 Task: Buy 4 Mounting Kits from Shocks, Struts & Suspension section under best seller category for shipping address: Martin Flores, 2839 Point Street, Park Ridge, Illinois 60068, Cell Number 7738643880. Pay from credit card ending with 7965, CVV 549
Action: Key pressed amz<Key.backspace>azon.com<Key.enter>
Screenshot: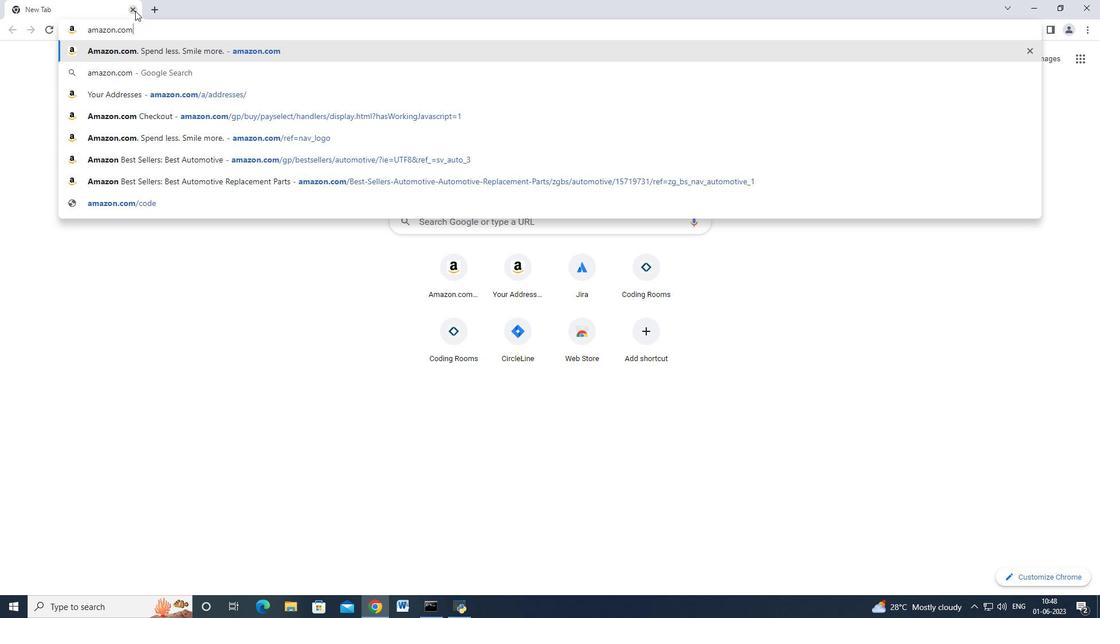 
Action: Mouse moved to (159, 28)
Screenshot: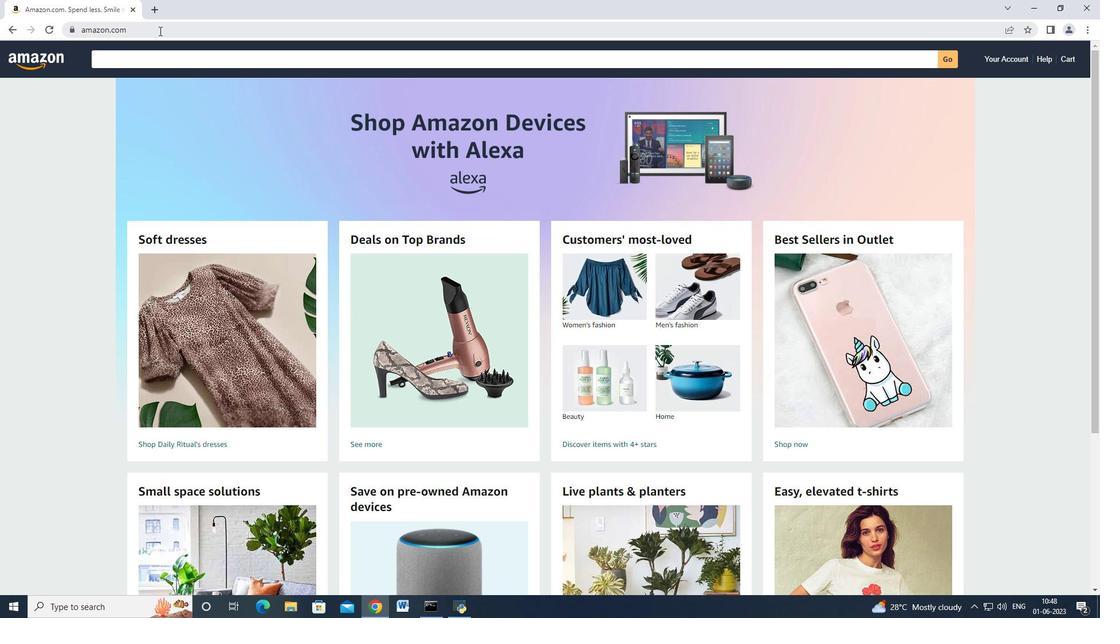 
Action: Mouse pressed left at (159, 28)
Screenshot: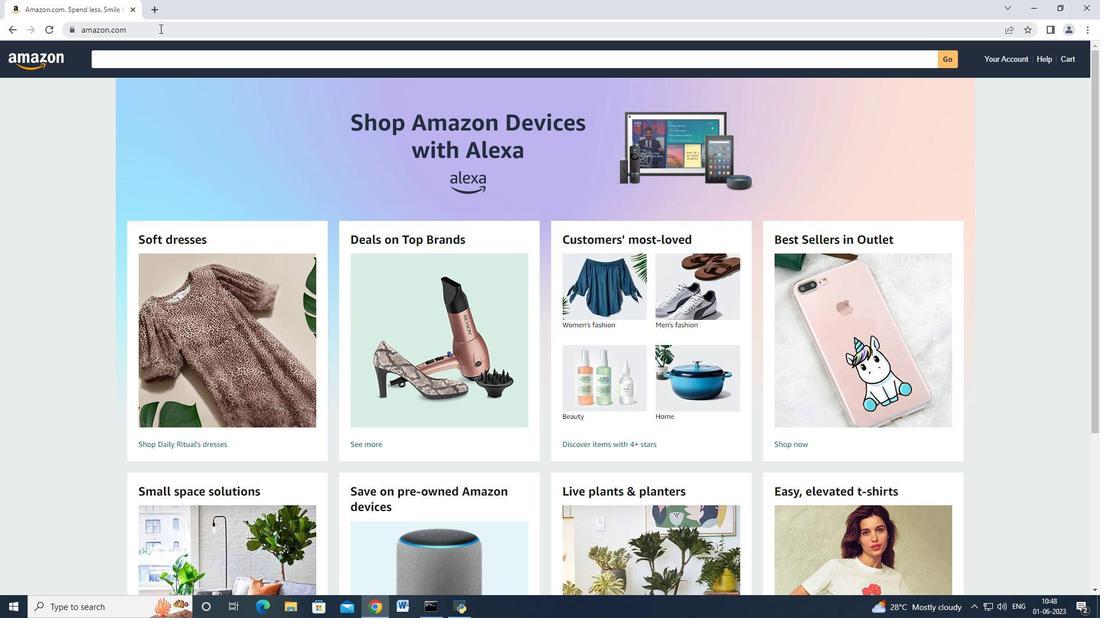 
Action: Mouse moved to (159, 29)
Screenshot: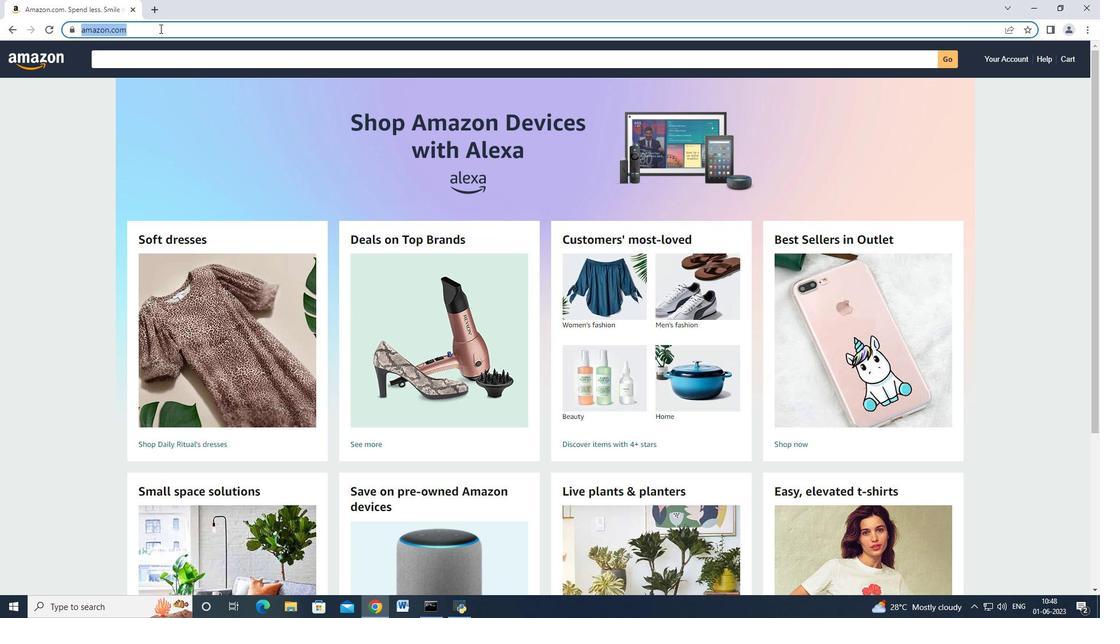 
Action: Key pressed amazon.com<Key.enter>
Screenshot: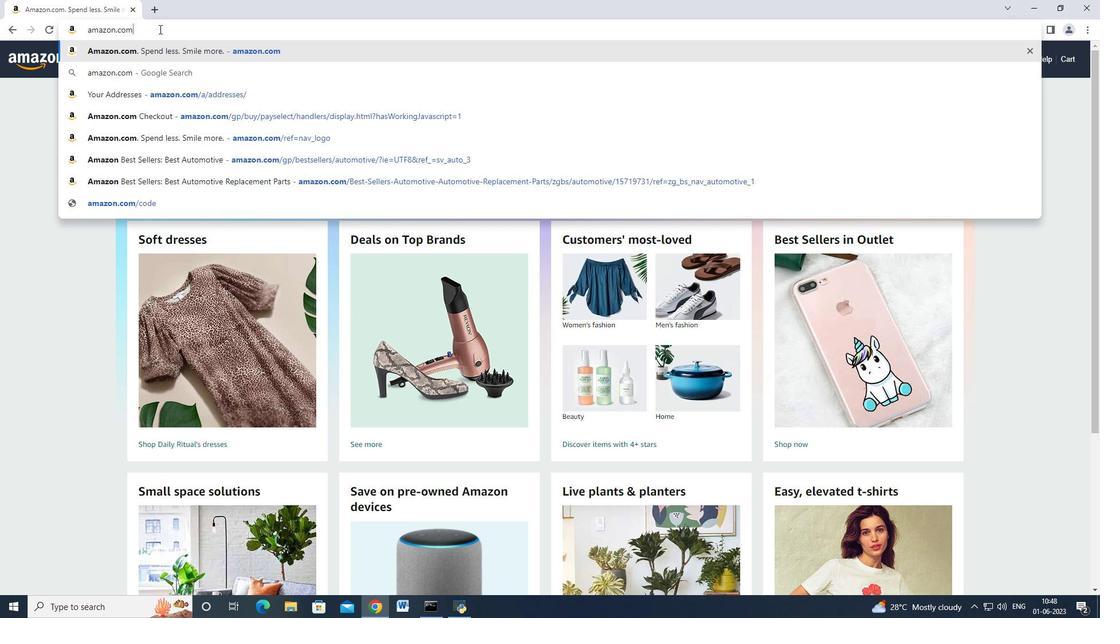 
Action: Mouse moved to (19, 91)
Screenshot: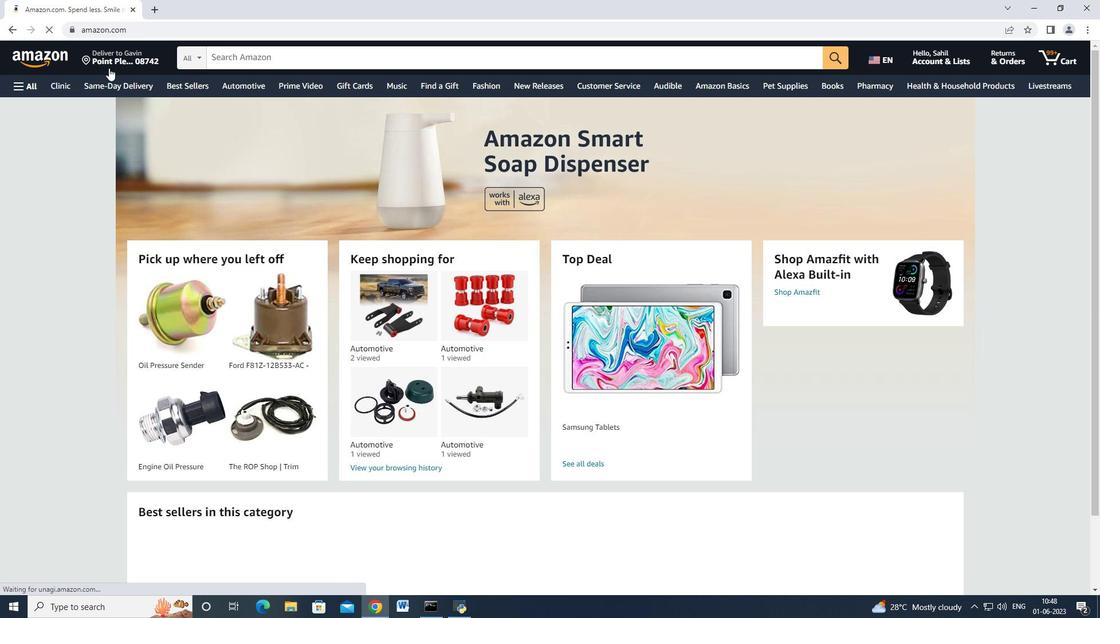 
Action: Mouse pressed left at (19, 91)
Screenshot: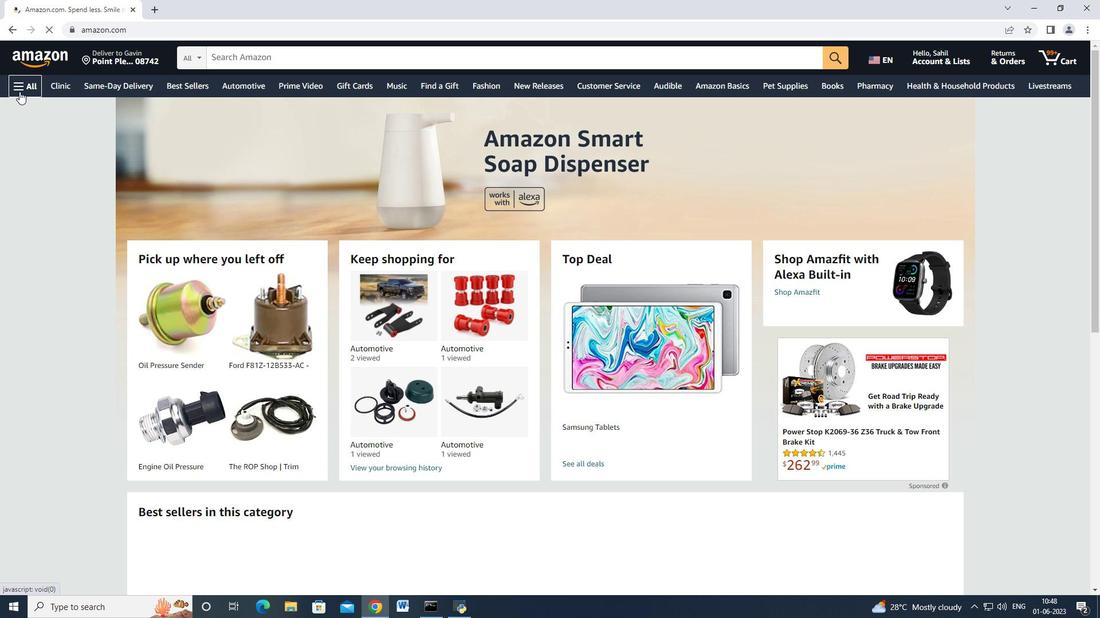 
Action: Mouse moved to (32, 116)
Screenshot: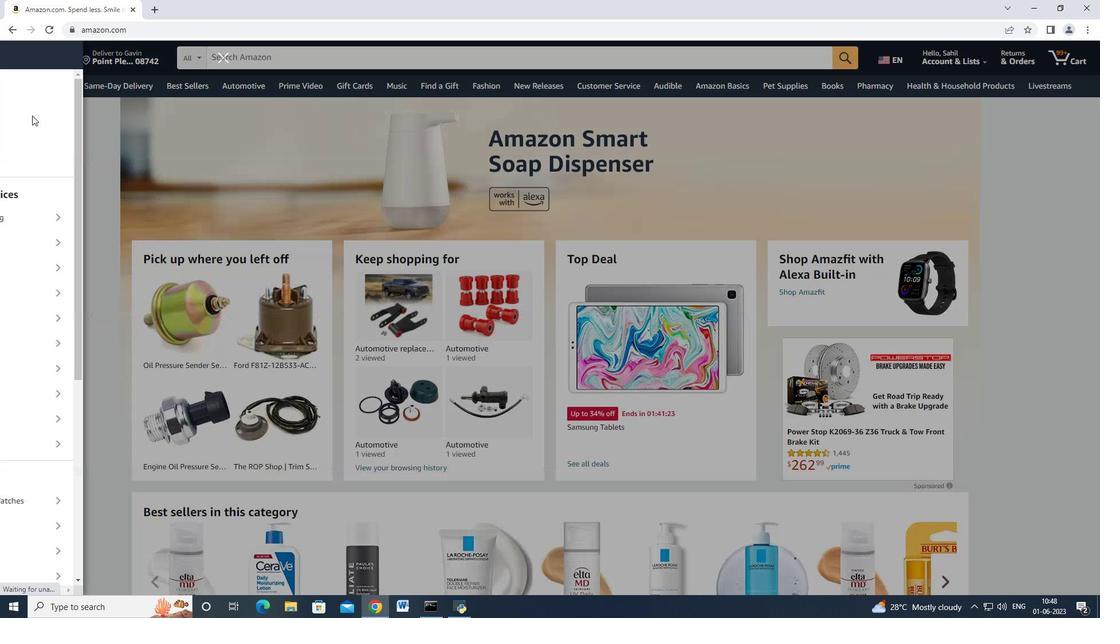 
Action: Mouse scrolled (32, 115) with delta (0, 0)
Screenshot: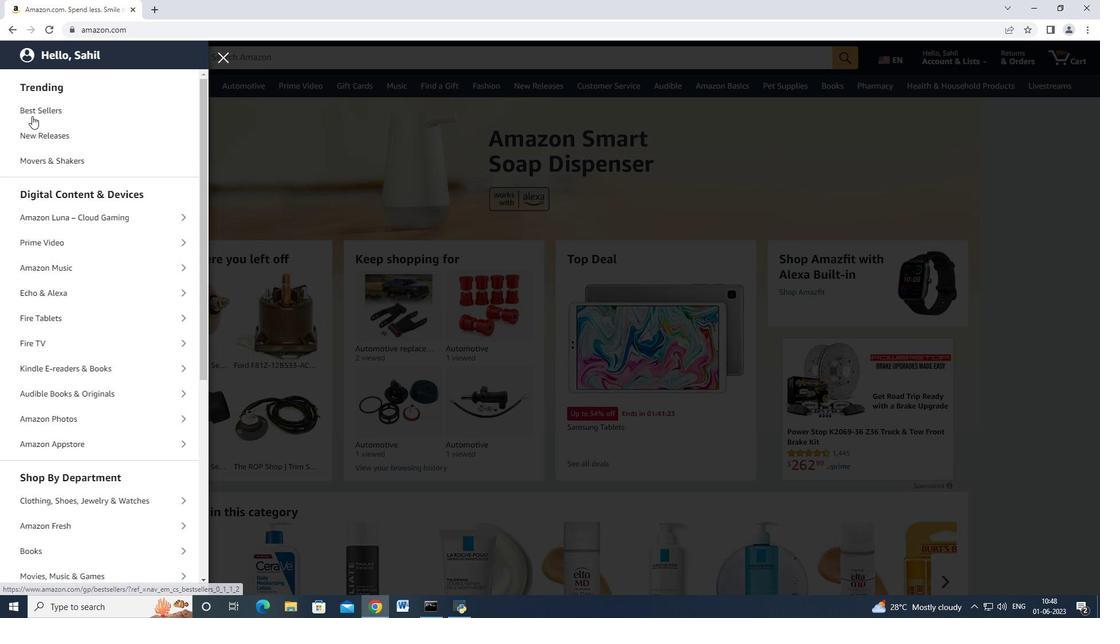 
Action: Mouse moved to (32, 118)
Screenshot: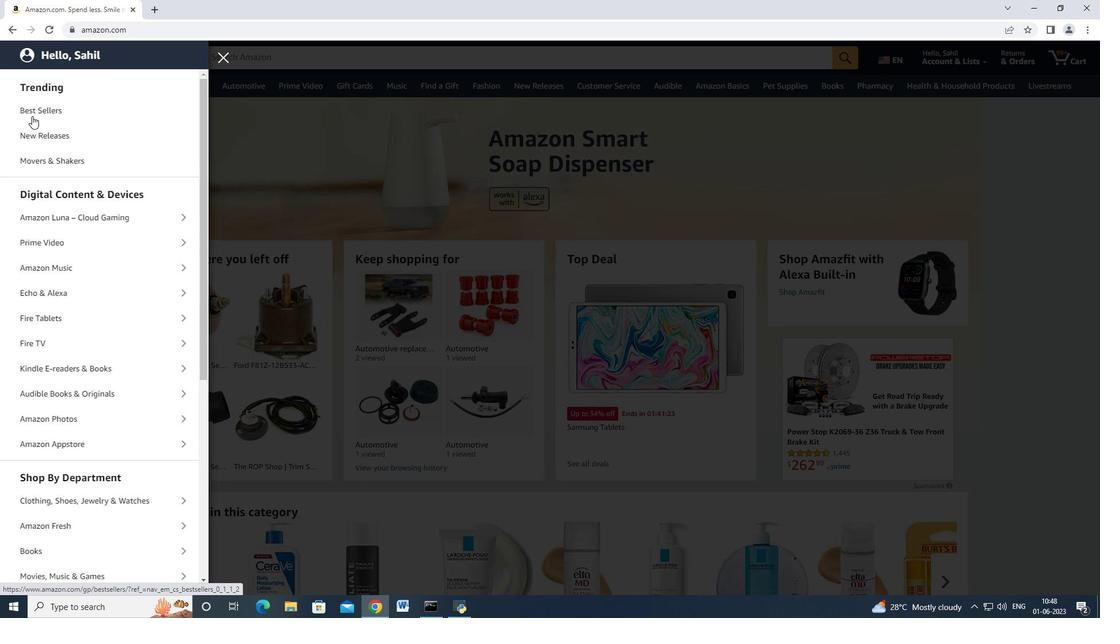 
Action: Mouse scrolled (32, 118) with delta (0, 0)
Screenshot: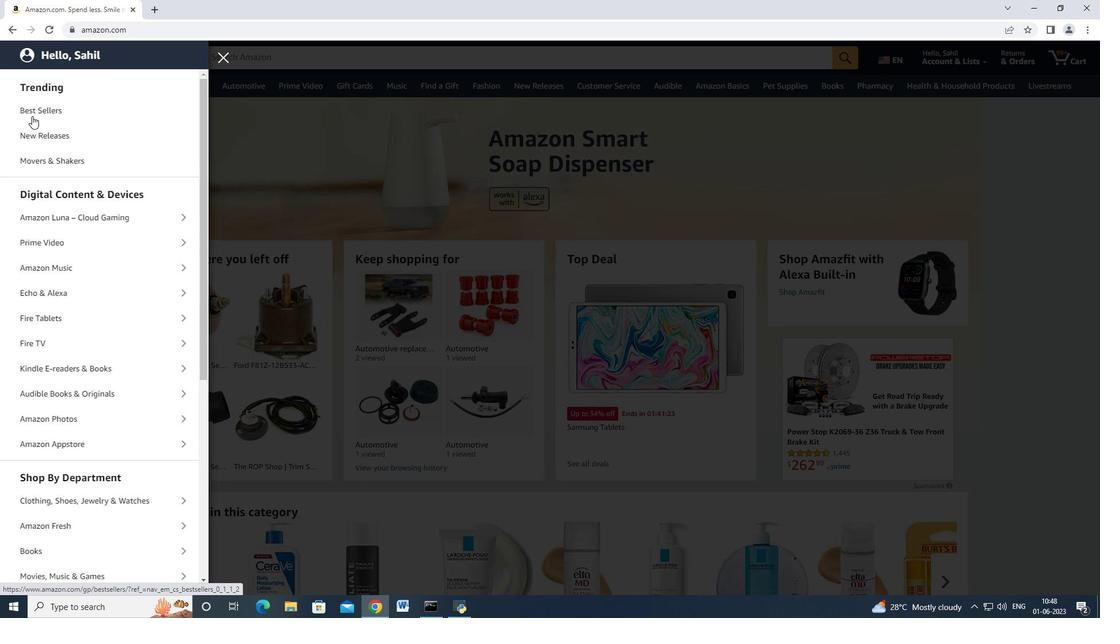 
Action: Mouse moved to (93, 395)
Screenshot: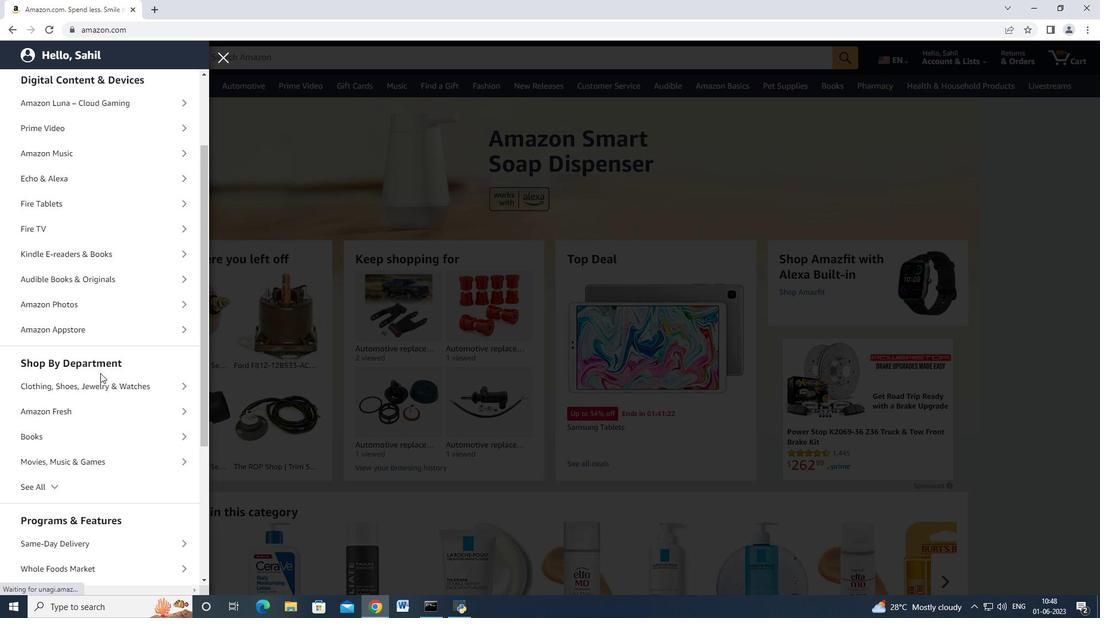 
Action: Mouse scrolled (93, 395) with delta (0, 0)
Screenshot: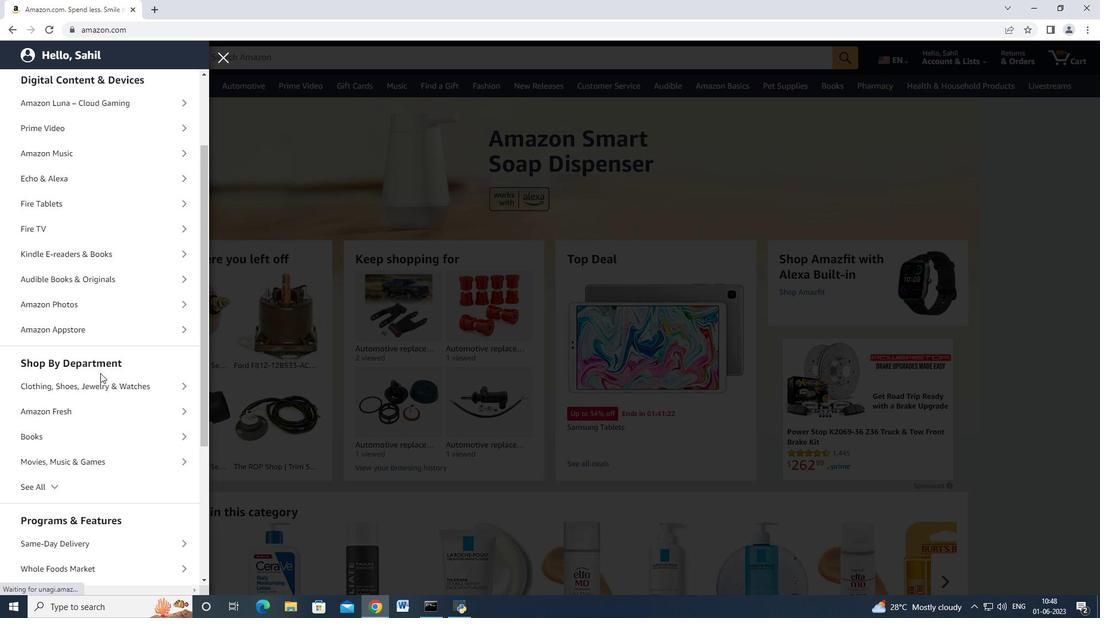 
Action: Mouse moved to (74, 430)
Screenshot: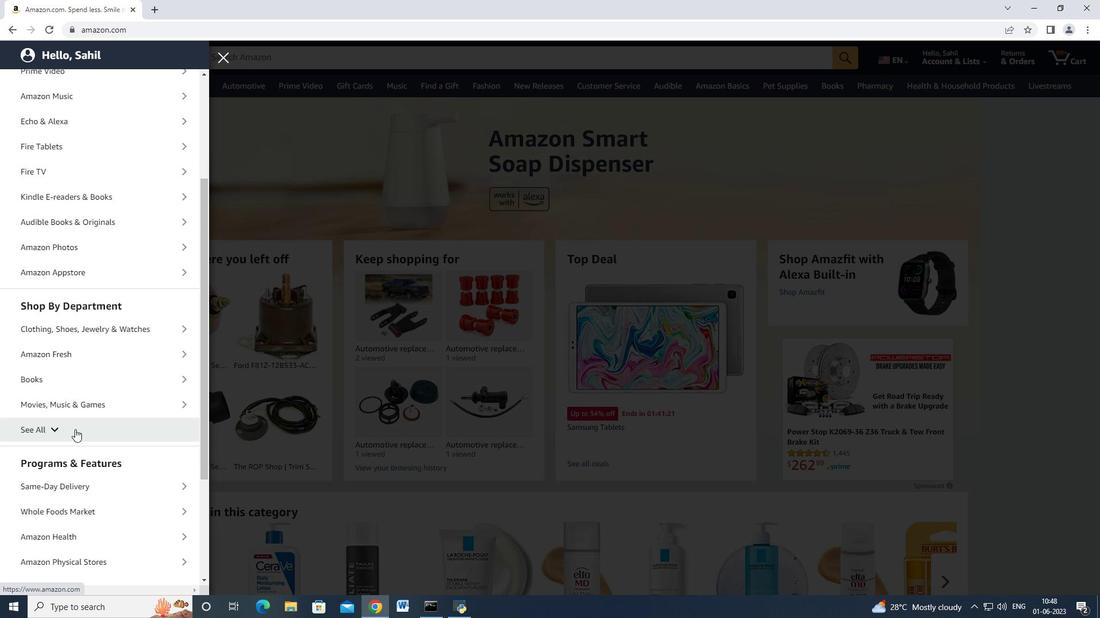 
Action: Mouse pressed left at (74, 430)
Screenshot: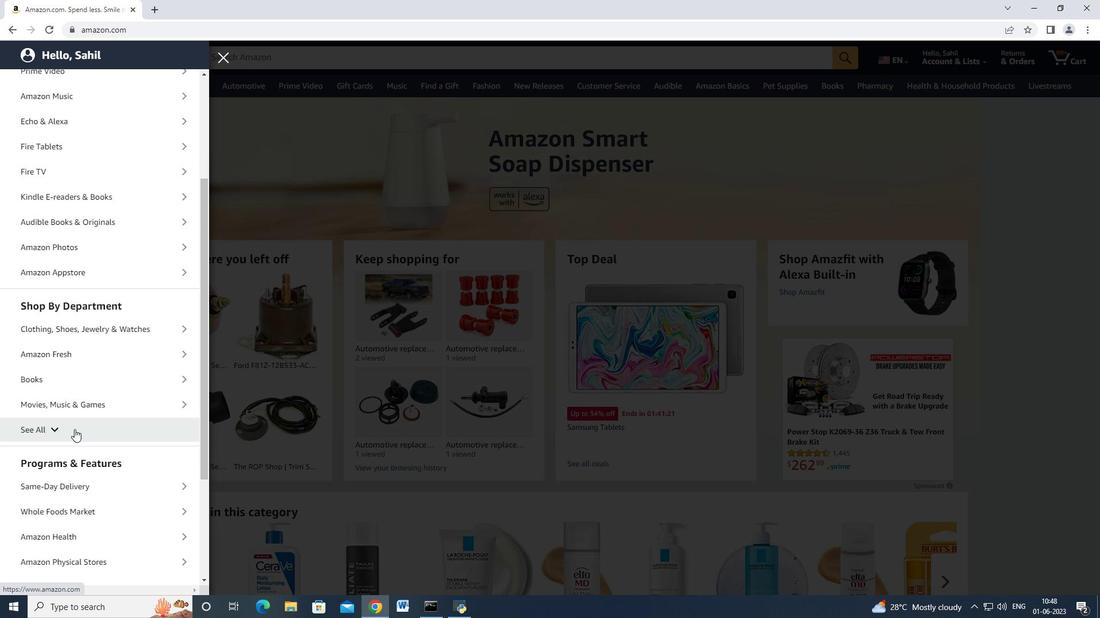 
Action: Mouse moved to (76, 426)
Screenshot: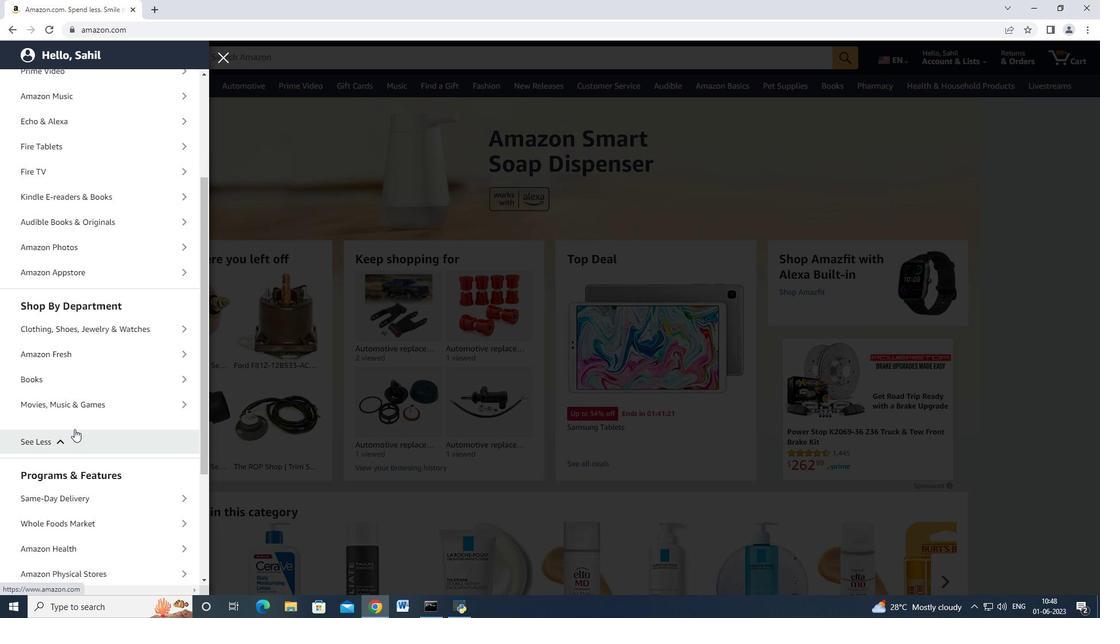 
Action: Mouse scrolled (76, 426) with delta (0, 0)
Screenshot: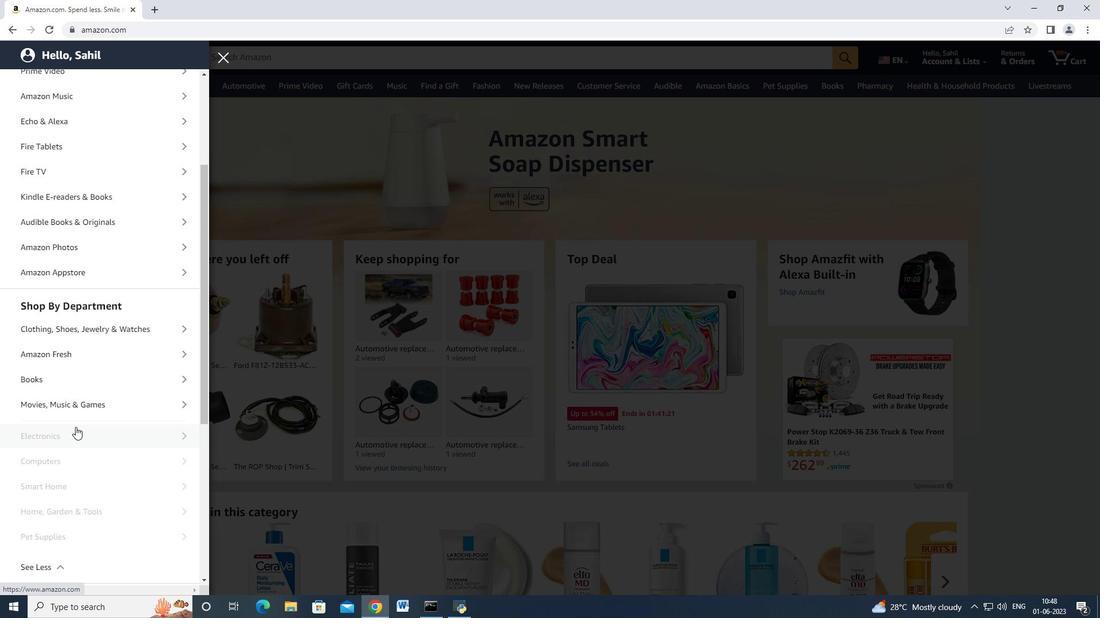 
Action: Mouse scrolled (76, 426) with delta (0, 0)
Screenshot: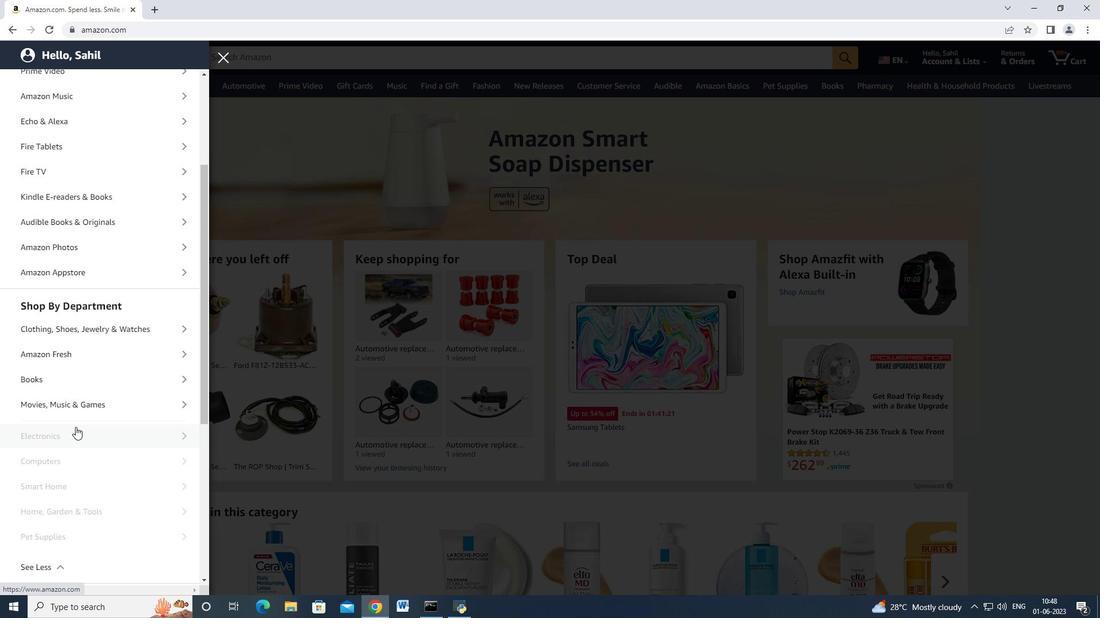 
Action: Mouse scrolled (76, 426) with delta (0, 0)
Screenshot: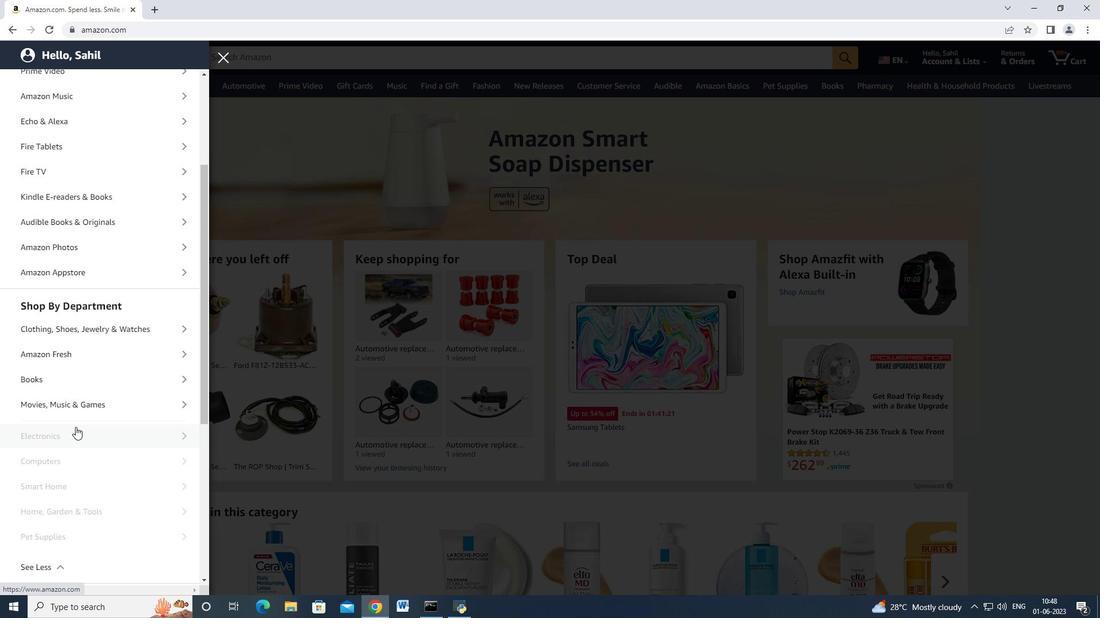 
Action: Mouse scrolled (76, 426) with delta (0, 0)
Screenshot: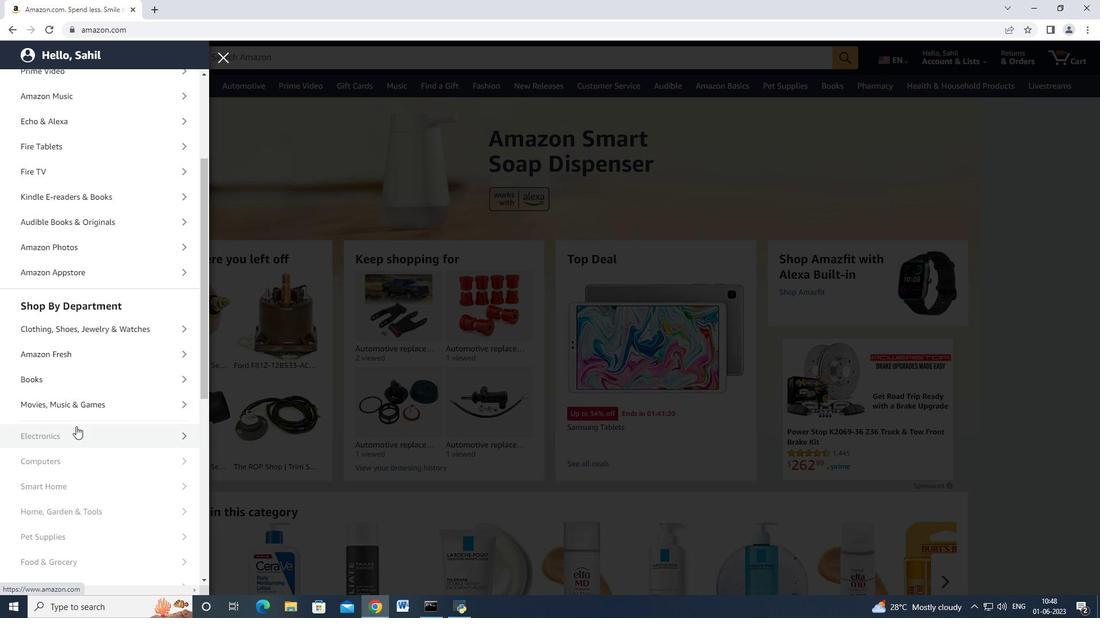 
Action: Mouse moved to (94, 445)
Screenshot: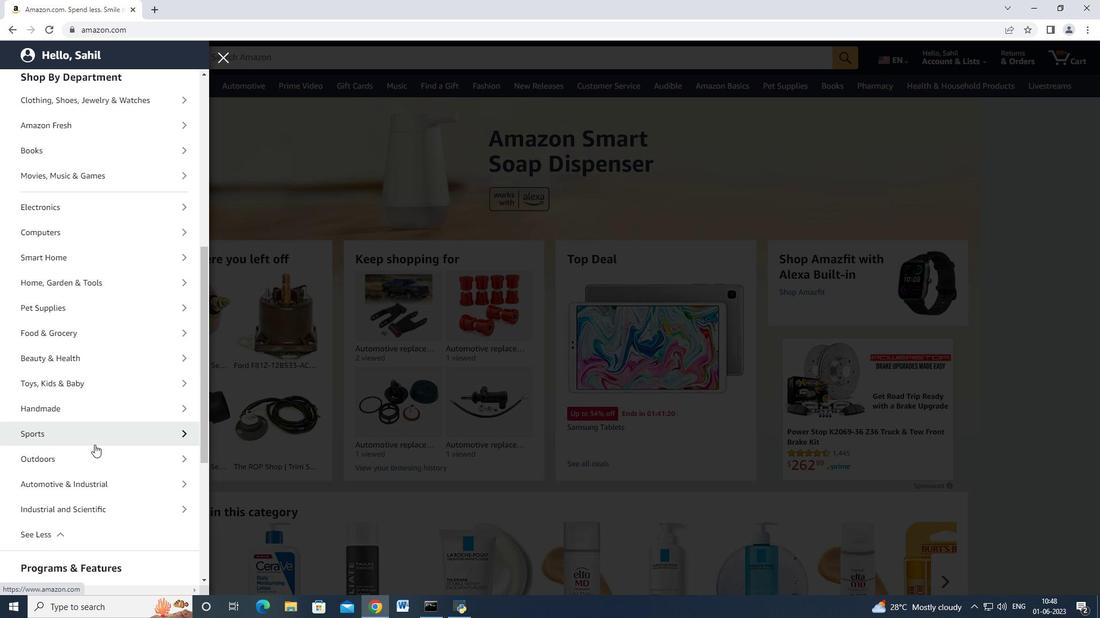
Action: Mouse scrolled (94, 444) with delta (0, 0)
Screenshot: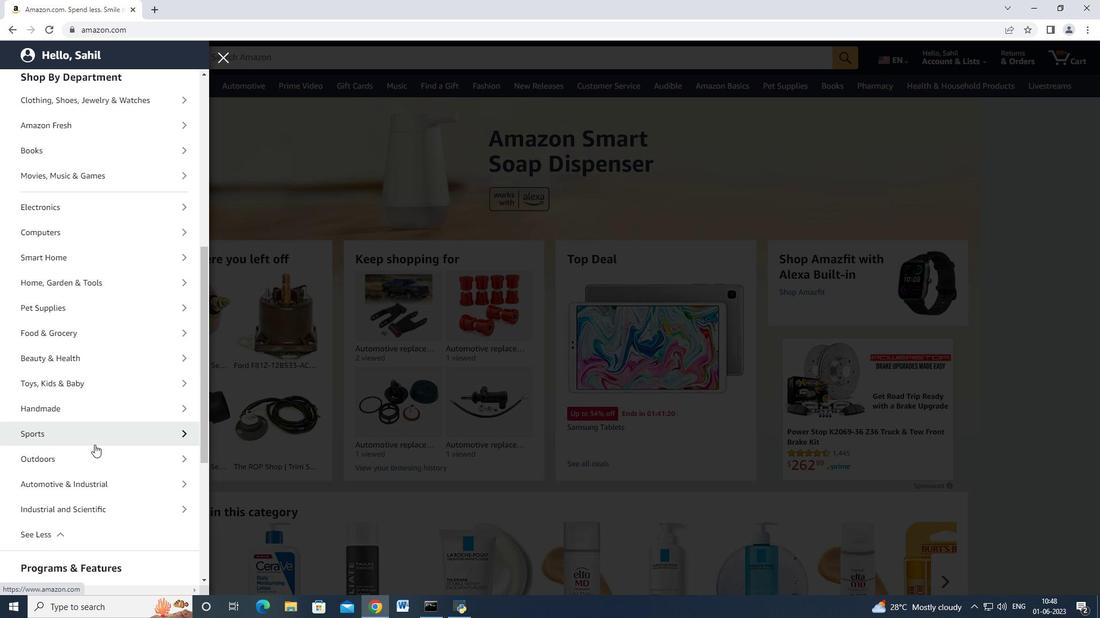 
Action: Mouse moved to (97, 432)
Screenshot: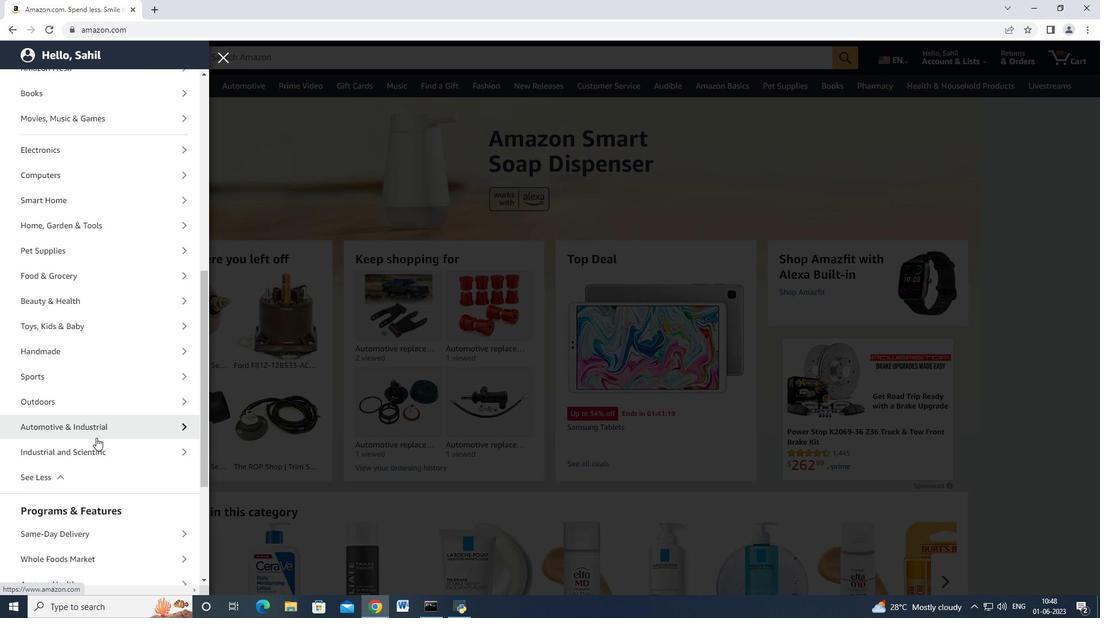
Action: Mouse pressed left at (97, 432)
Screenshot: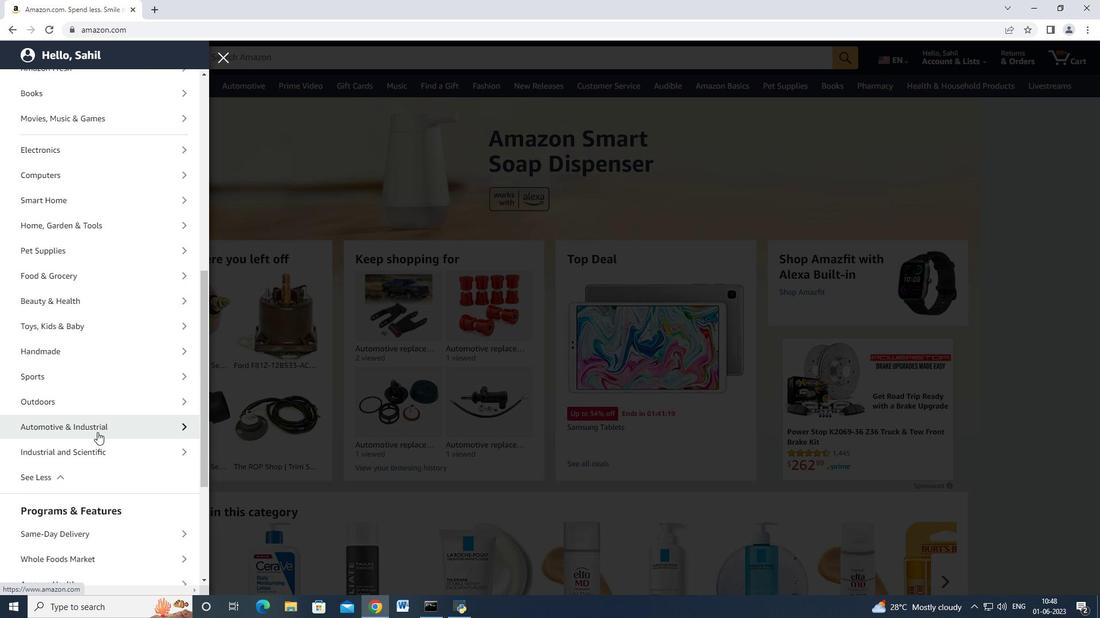 
Action: Mouse moved to (107, 140)
Screenshot: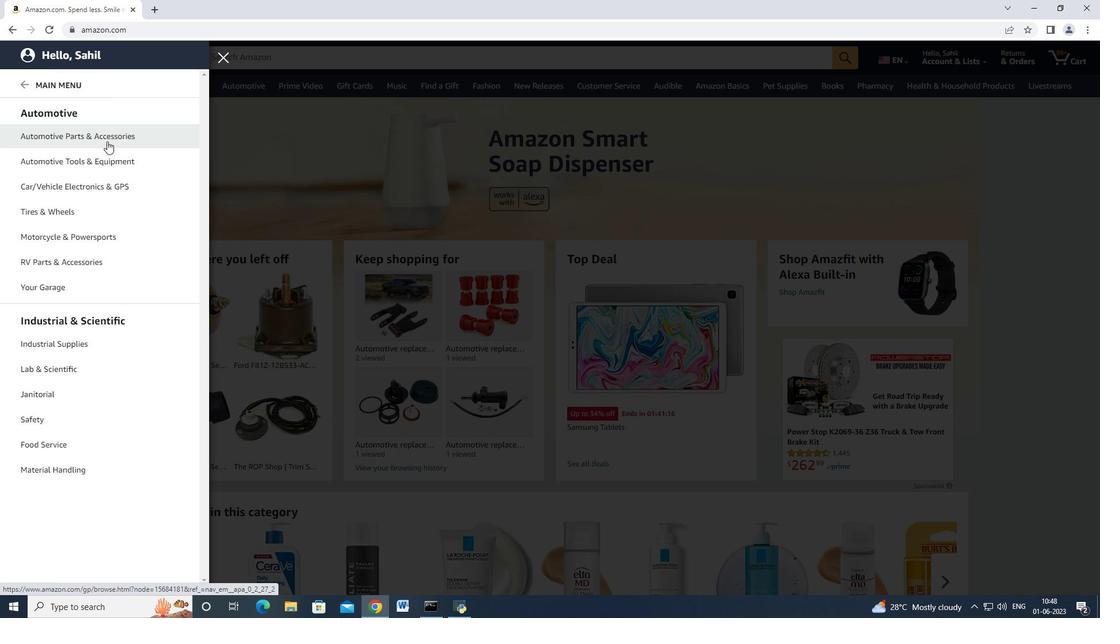 
Action: Mouse pressed left at (107, 140)
Screenshot: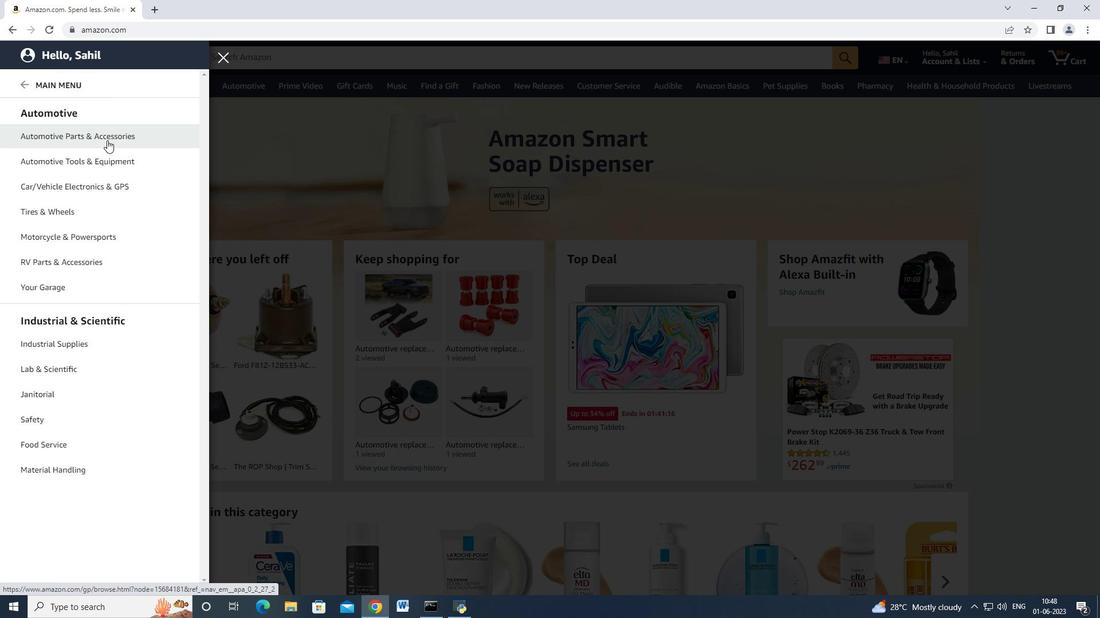 
Action: Mouse moved to (186, 110)
Screenshot: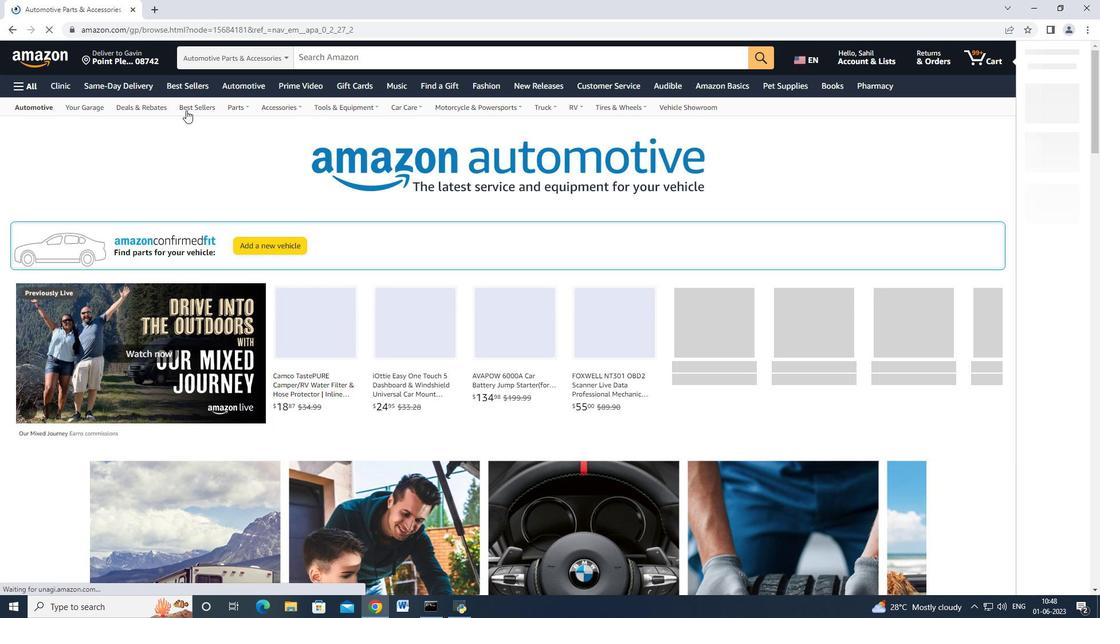 
Action: Mouse pressed left at (186, 110)
Screenshot: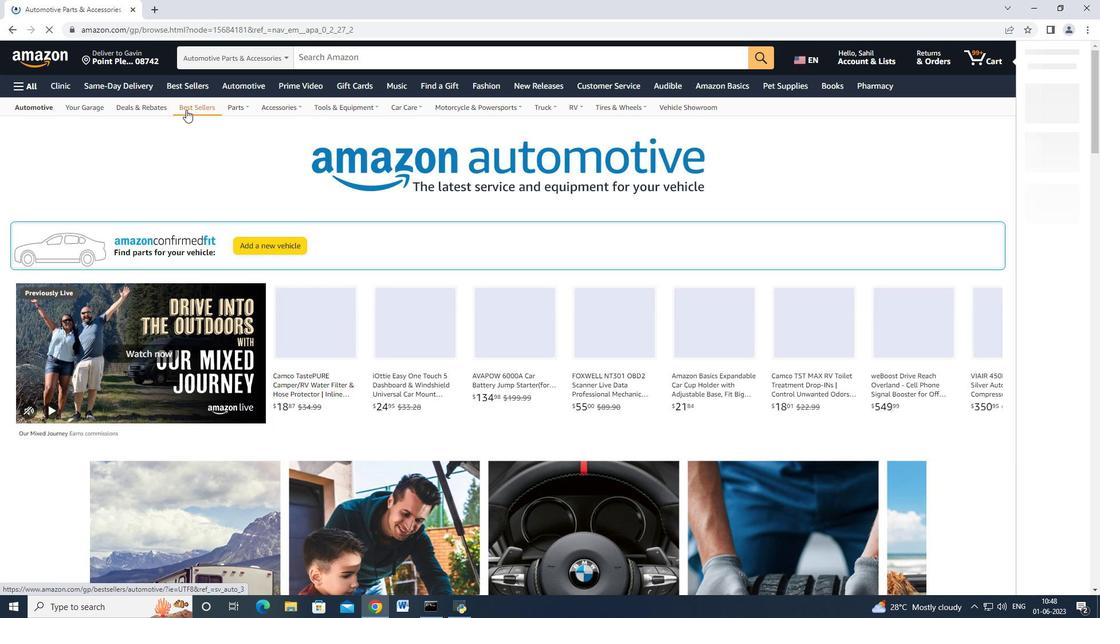 
Action: Mouse moved to (77, 178)
Screenshot: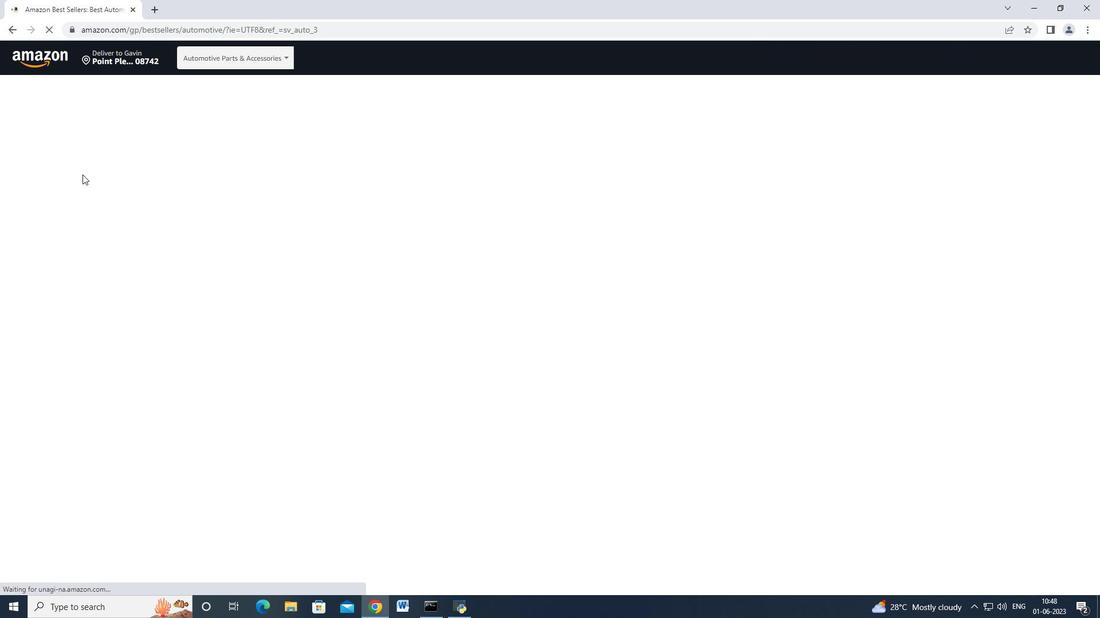
Action: Mouse scrolled (77, 178) with delta (0, 0)
Screenshot: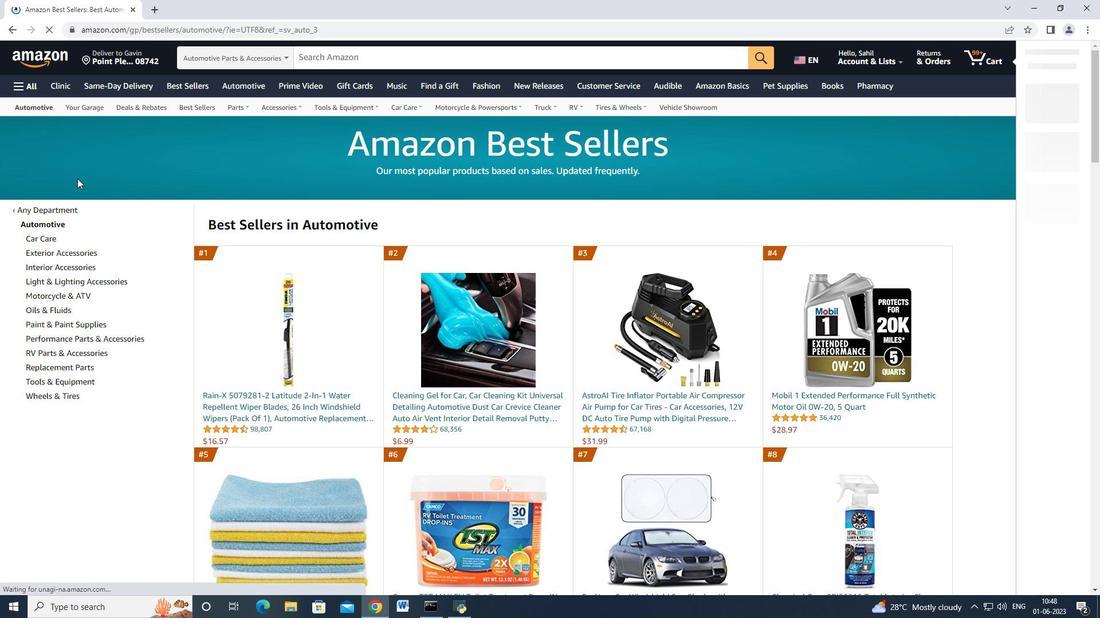 
Action: Mouse moved to (71, 311)
Screenshot: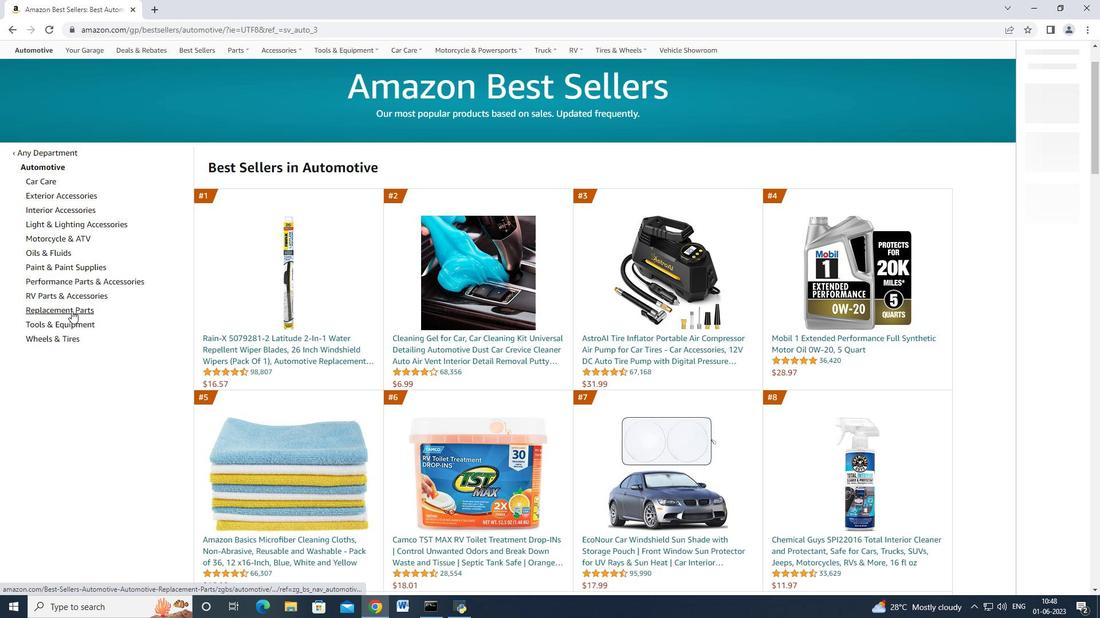 
Action: Mouse pressed left at (71, 311)
Screenshot: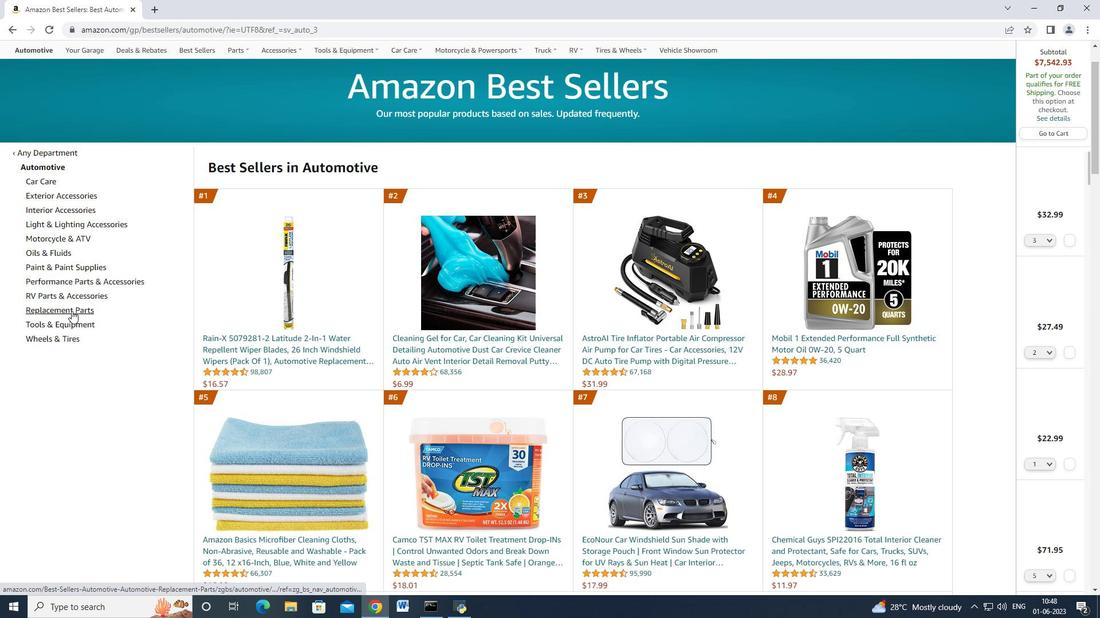 
Action: Mouse moved to (97, 289)
Screenshot: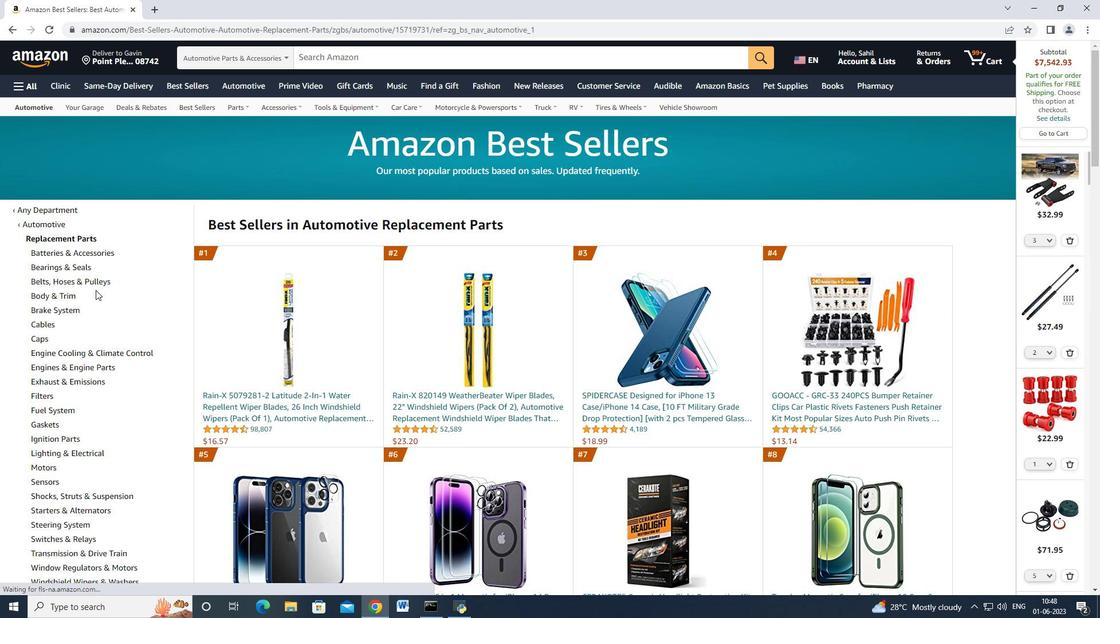 
Action: Mouse scrolled (97, 289) with delta (0, 0)
Screenshot: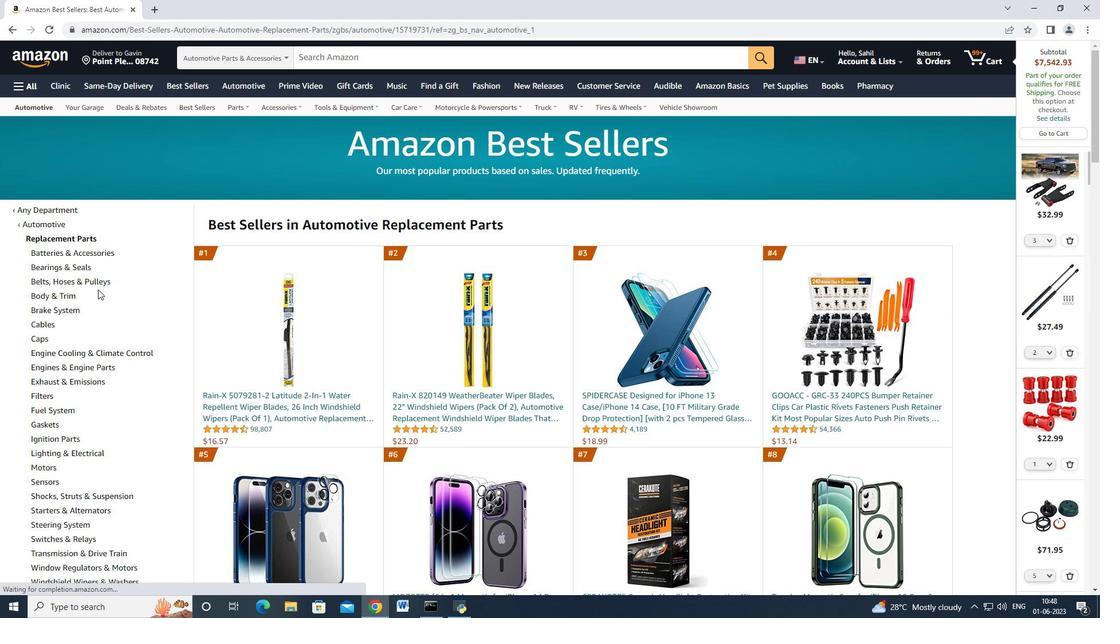 
Action: Mouse scrolled (97, 289) with delta (0, 0)
Screenshot: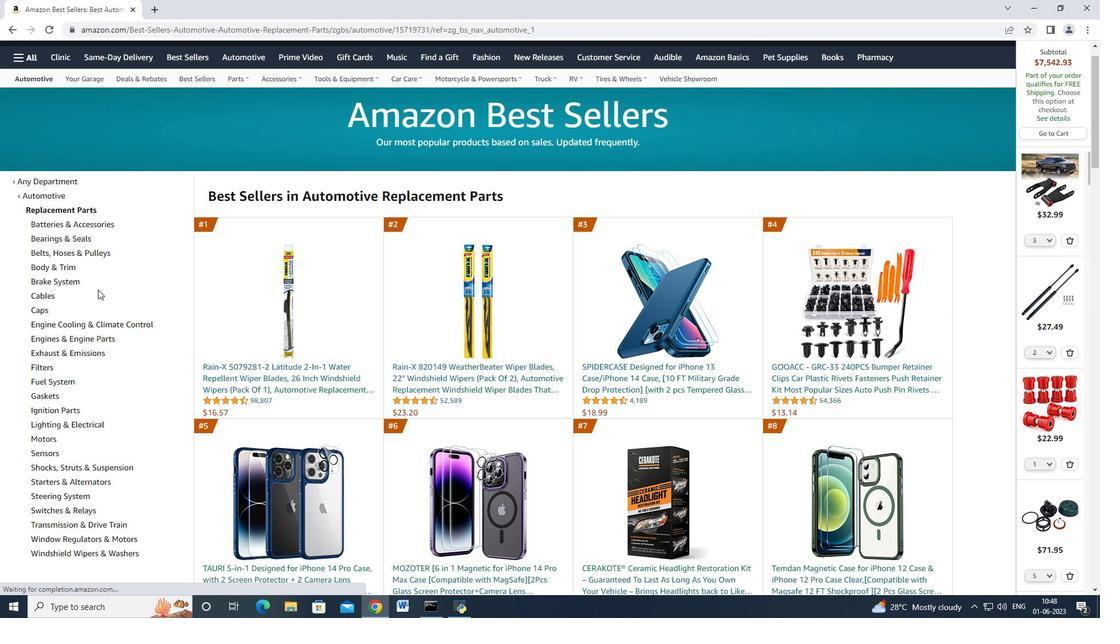 
Action: Mouse scrolled (97, 289) with delta (0, 0)
Screenshot: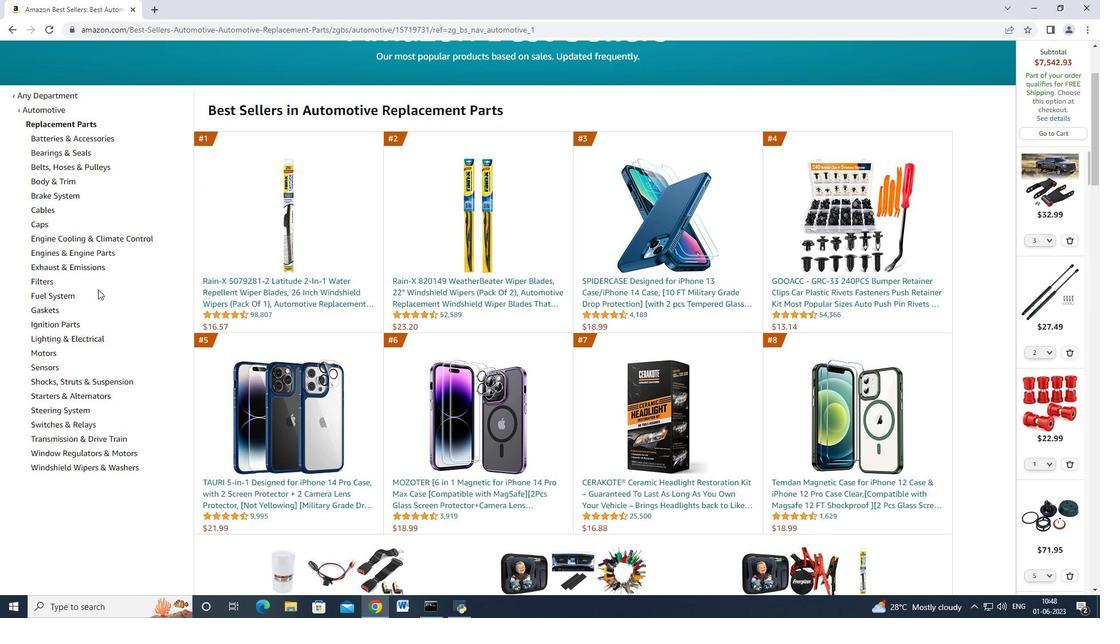 
Action: Mouse moved to (92, 301)
Screenshot: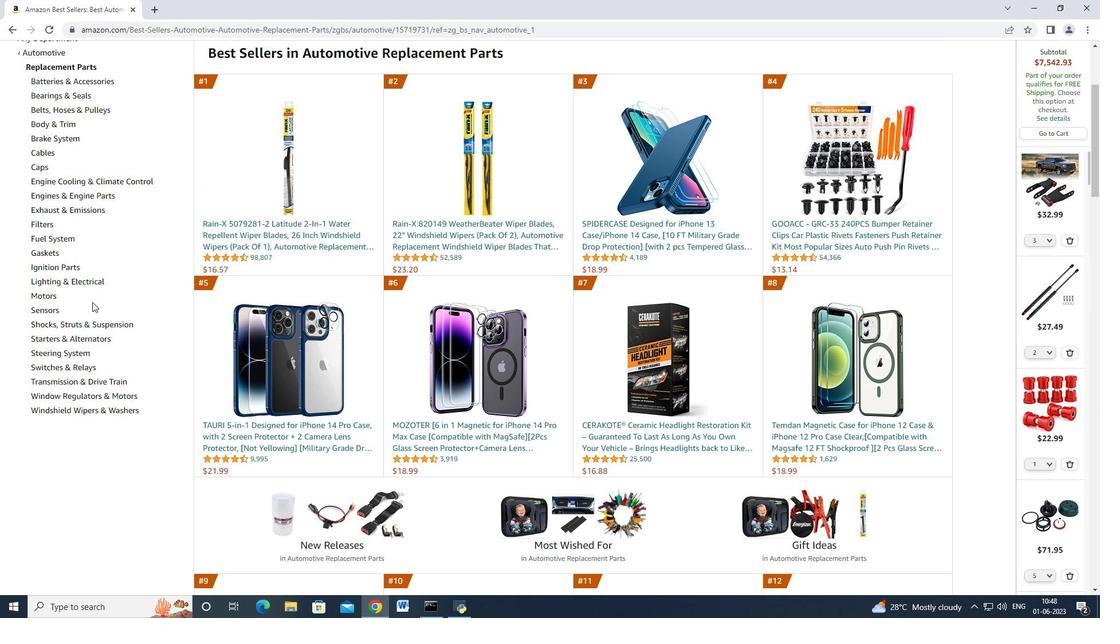 
Action: Mouse scrolled (92, 300) with delta (0, 0)
Screenshot: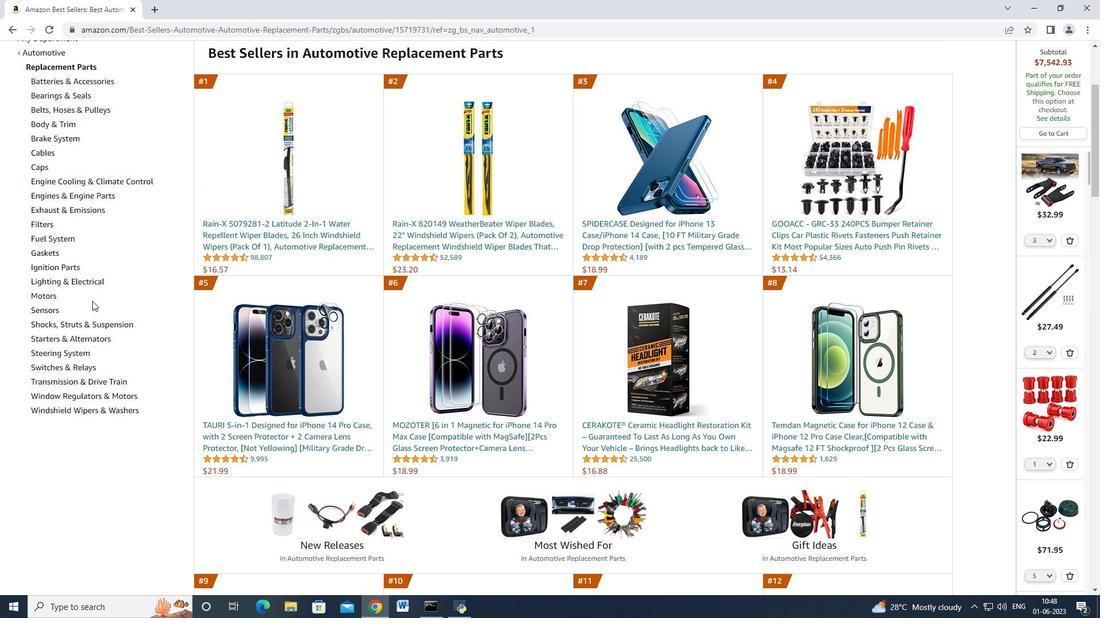 
Action: Mouse moved to (87, 272)
Screenshot: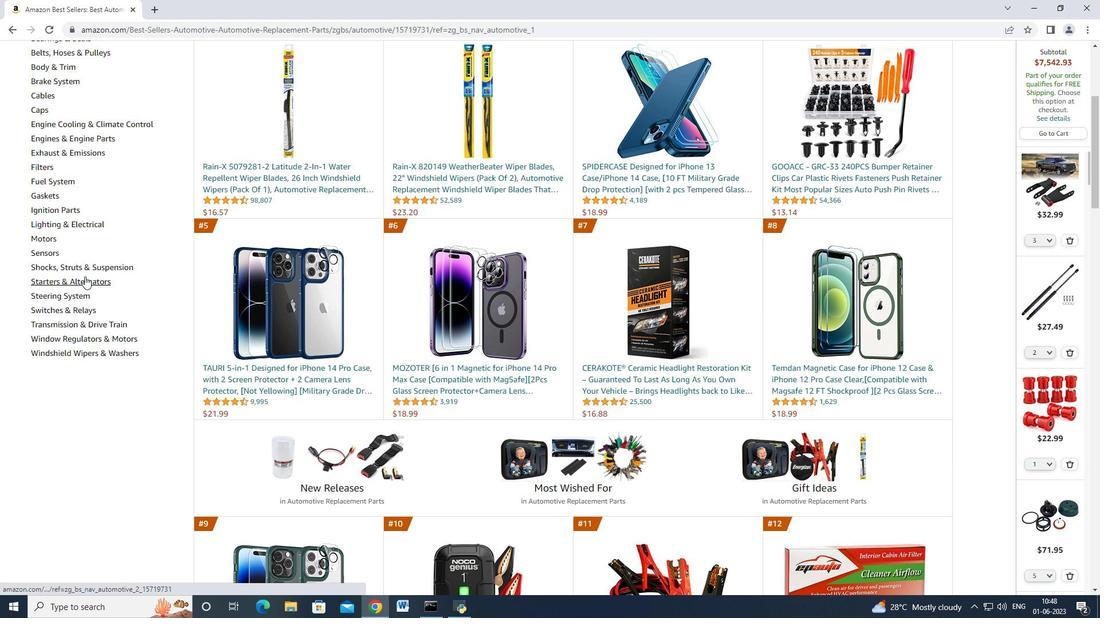 
Action: Mouse pressed left at (87, 272)
Screenshot: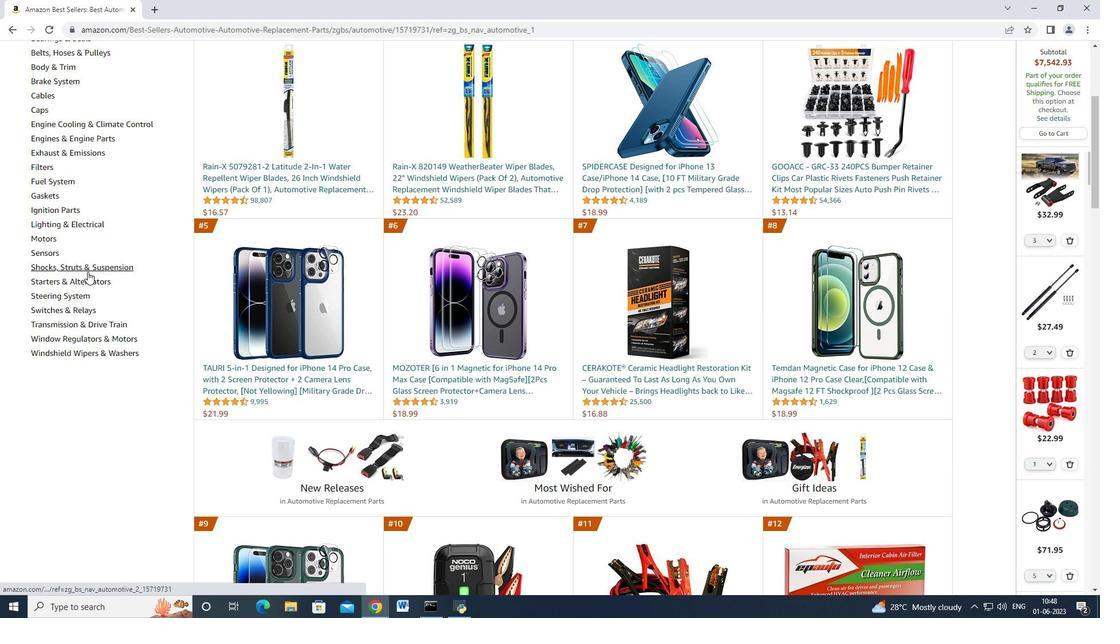 
Action: Mouse moved to (112, 240)
Screenshot: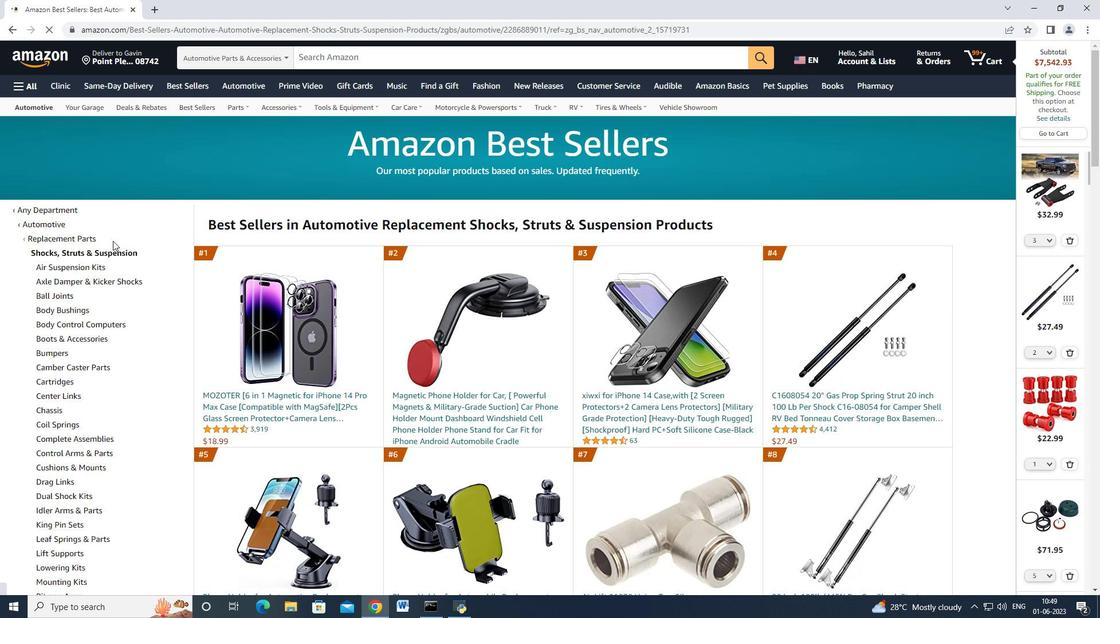 
Action: Mouse scrolled (112, 240) with delta (0, 0)
Screenshot: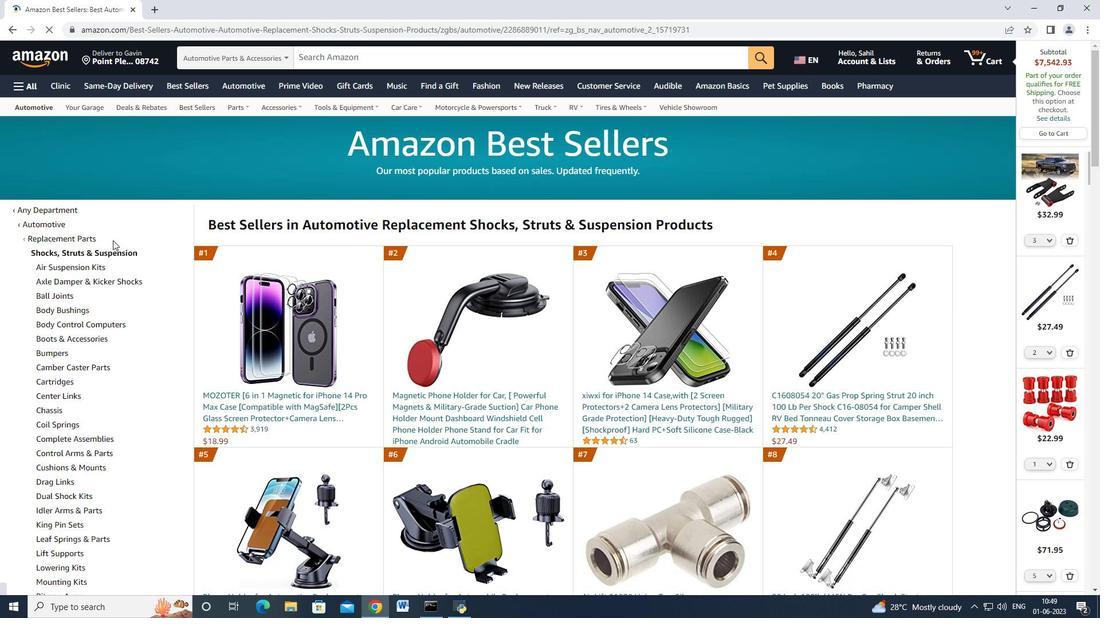 
Action: Mouse scrolled (112, 240) with delta (0, 0)
Screenshot: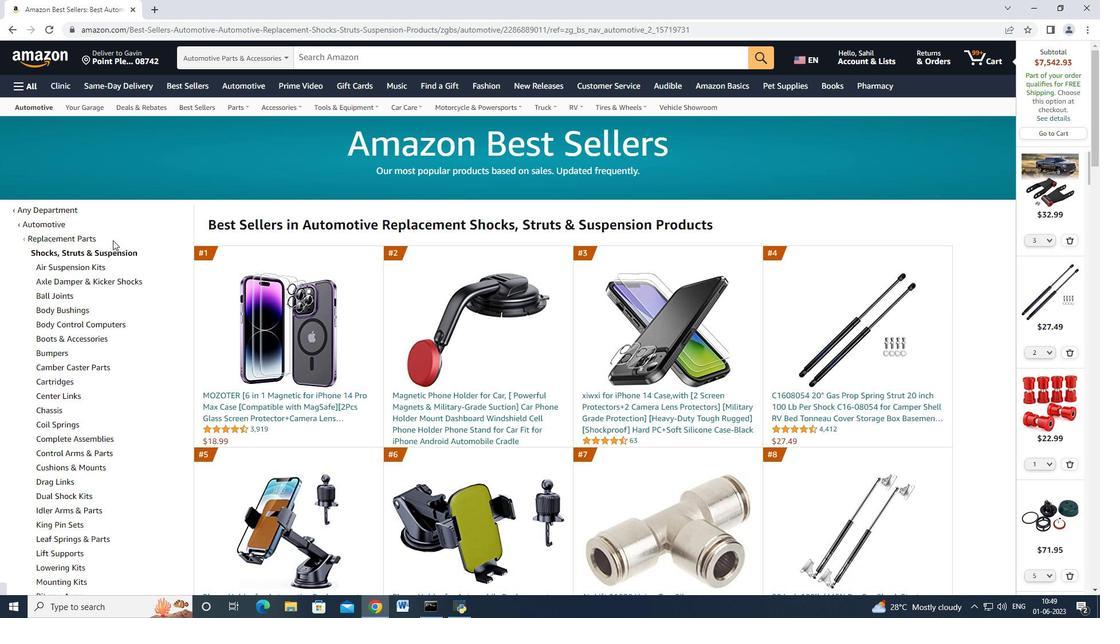
Action: Mouse moved to (111, 242)
Screenshot: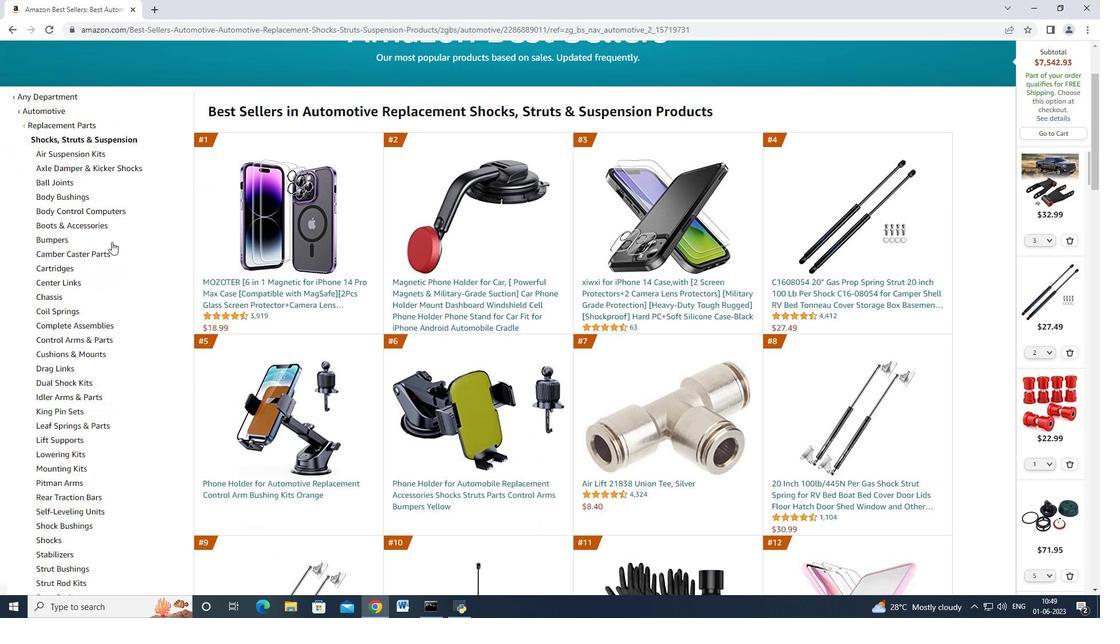 
Action: Mouse scrolled (111, 242) with delta (0, 0)
Screenshot: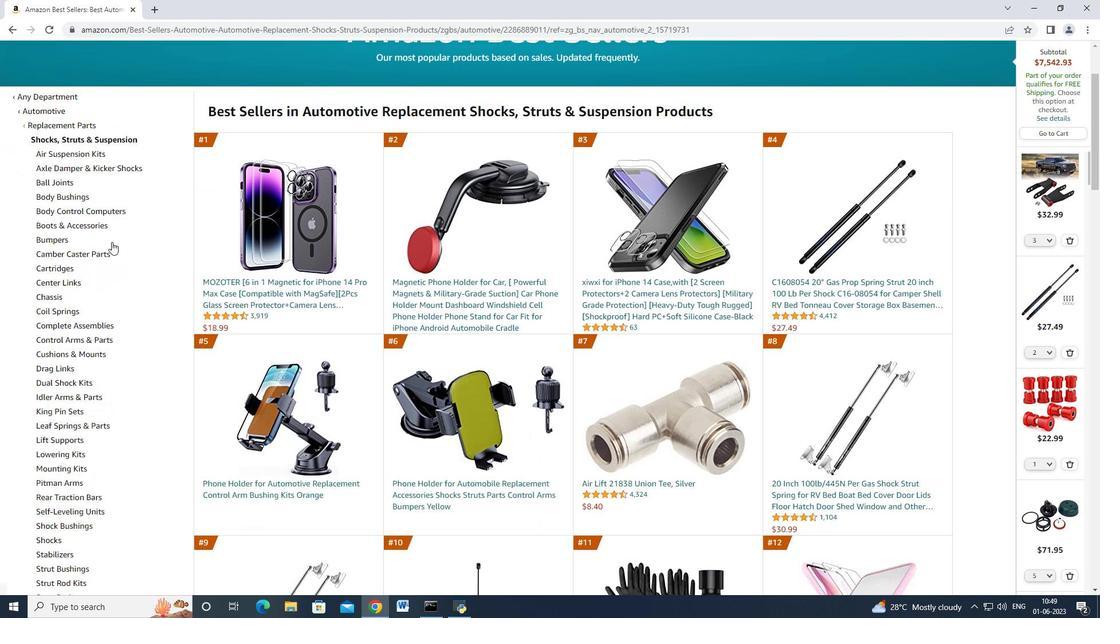 
Action: Mouse scrolled (111, 242) with delta (0, 0)
Screenshot: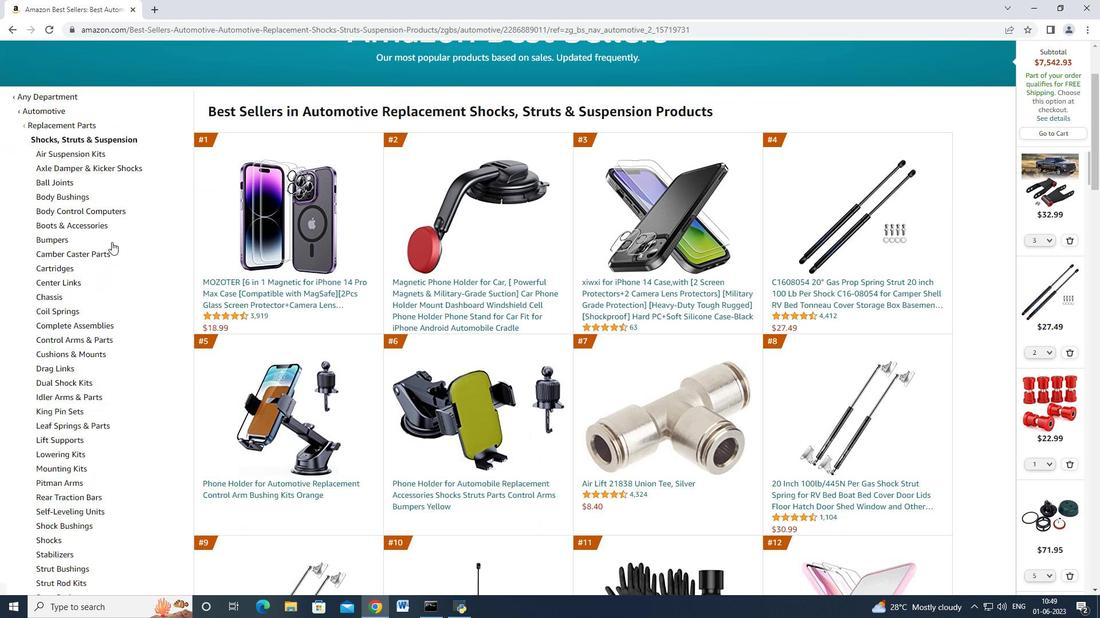 
Action: Mouse moved to (68, 351)
Screenshot: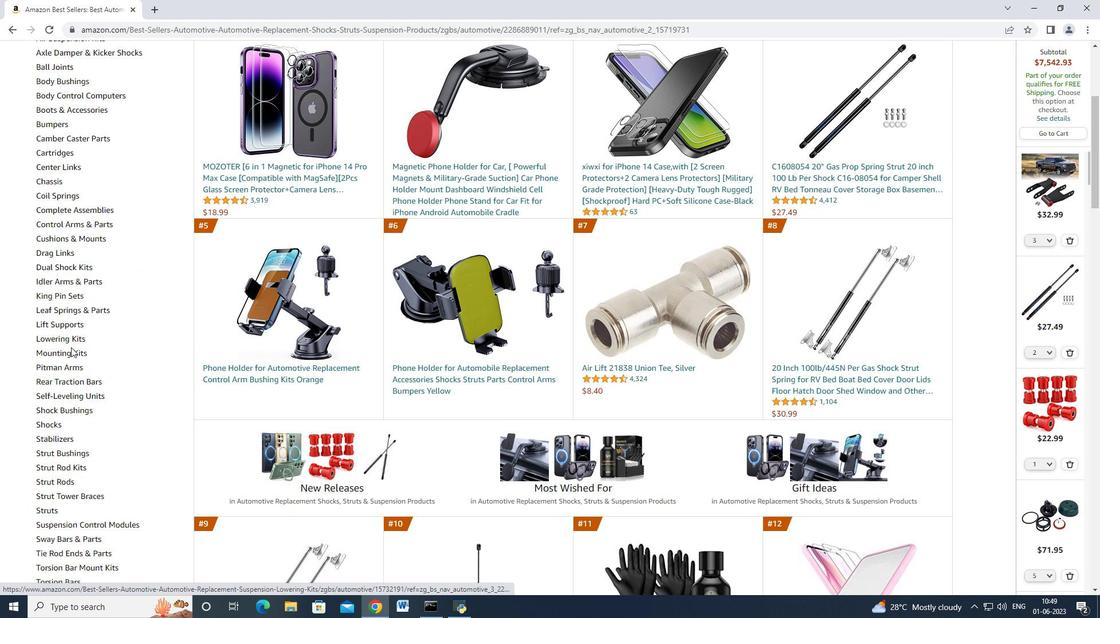 
Action: Mouse pressed left at (68, 351)
Screenshot: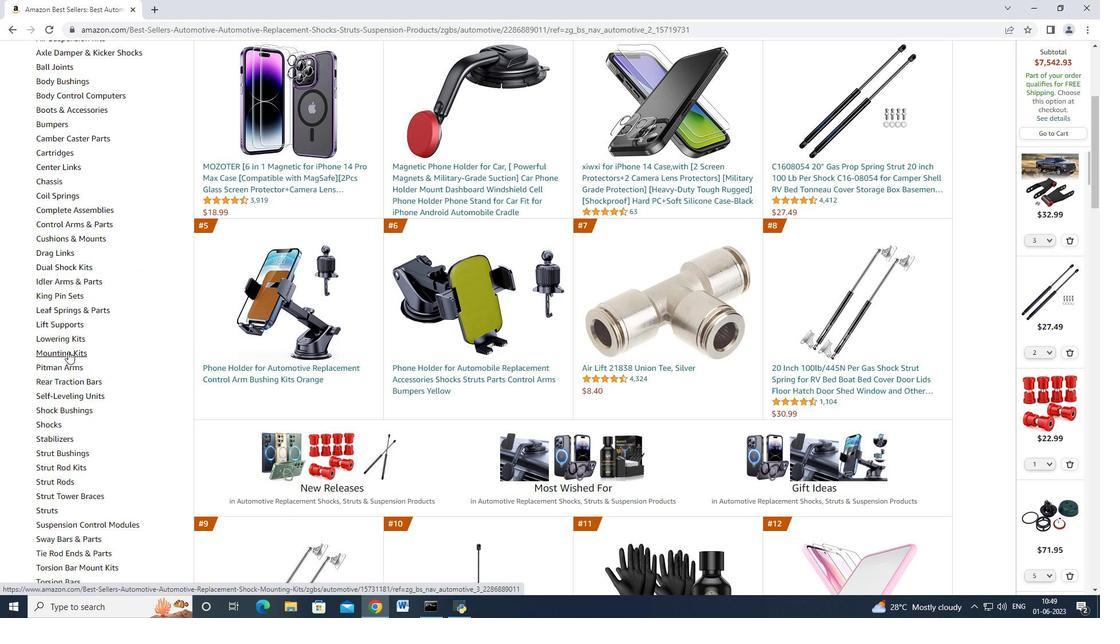 
Action: Mouse moved to (132, 232)
Screenshot: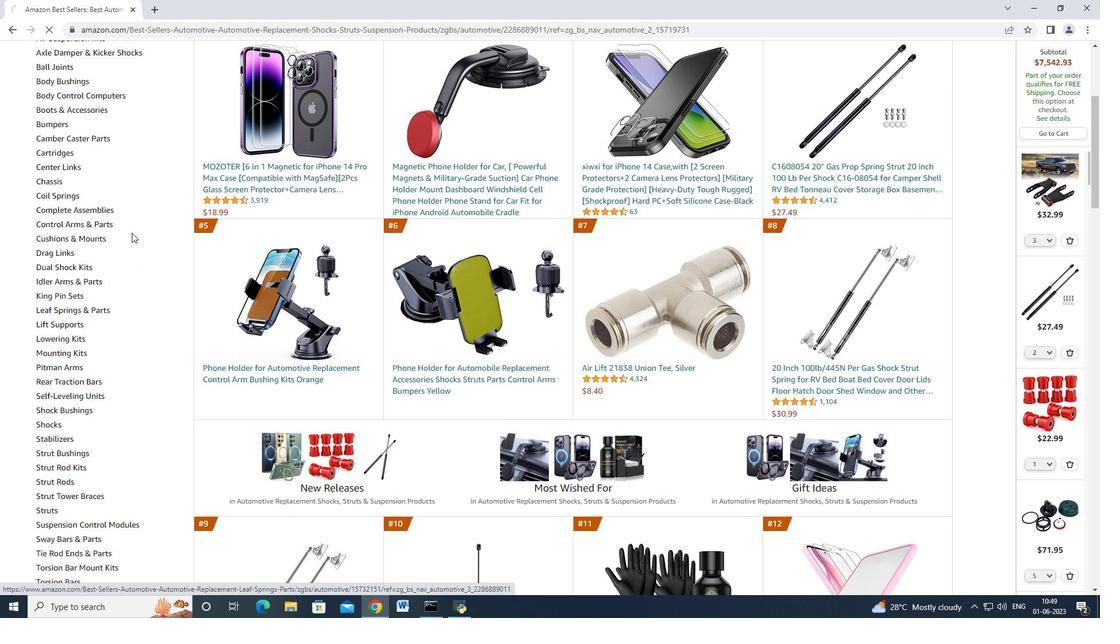
Action: Mouse scrolled (132, 231) with delta (0, 0)
Screenshot: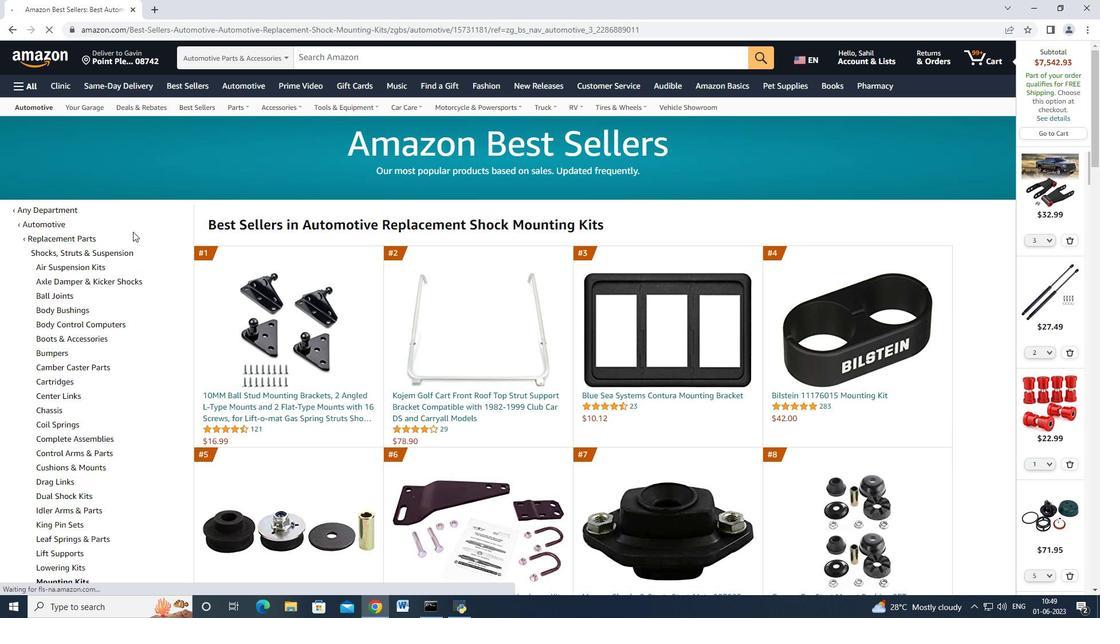 
Action: Mouse scrolled (132, 231) with delta (0, 0)
Screenshot: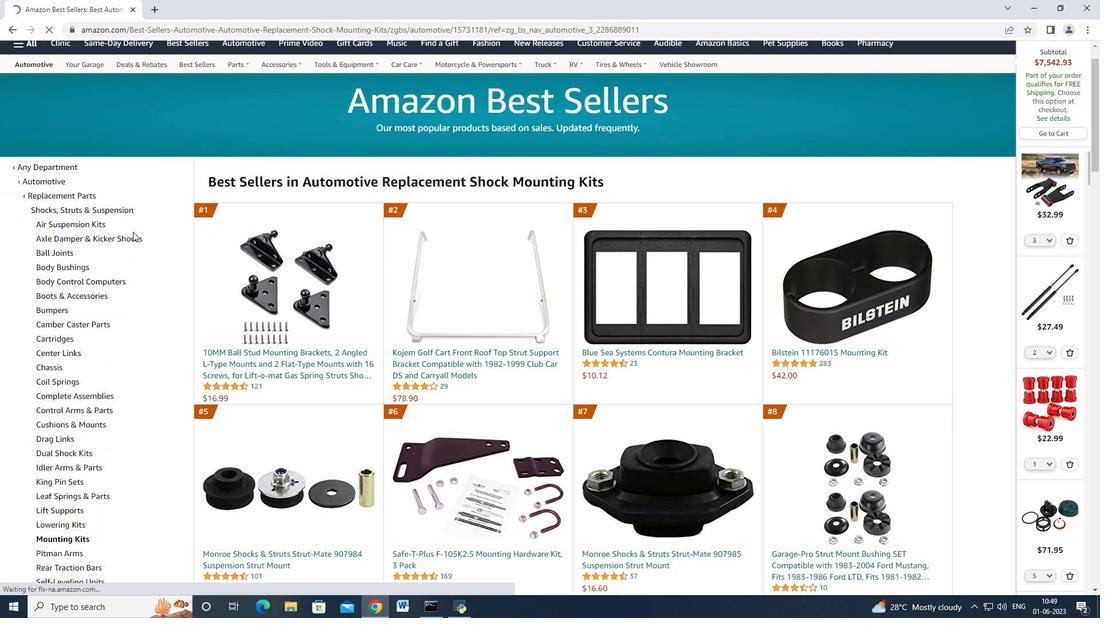 
Action: Mouse moved to (268, 290)
Screenshot: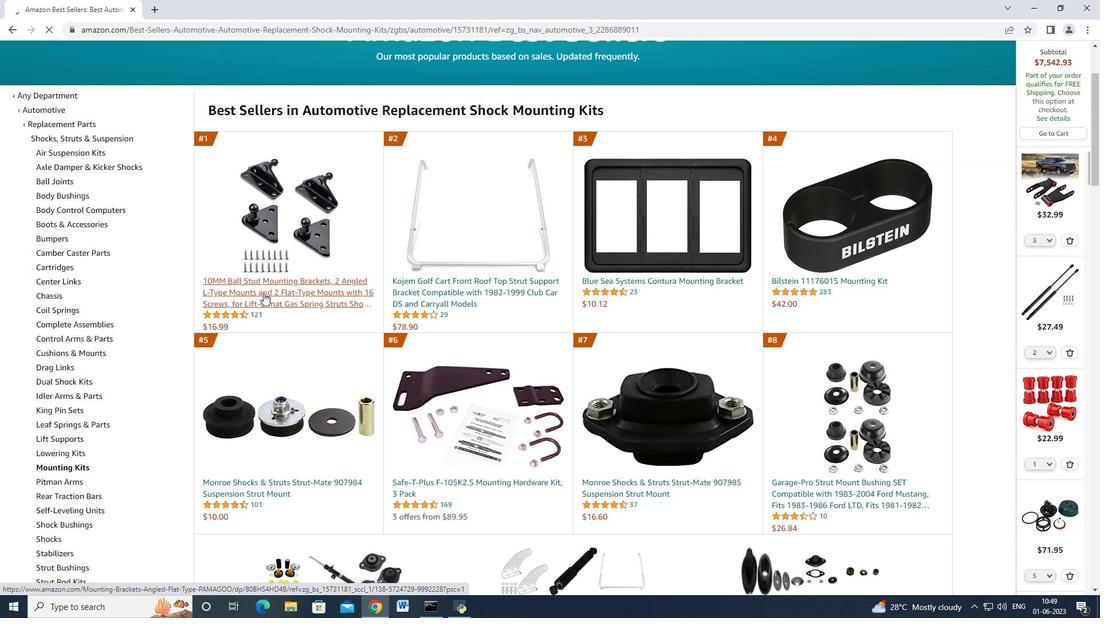 
Action: Mouse pressed left at (268, 290)
Screenshot: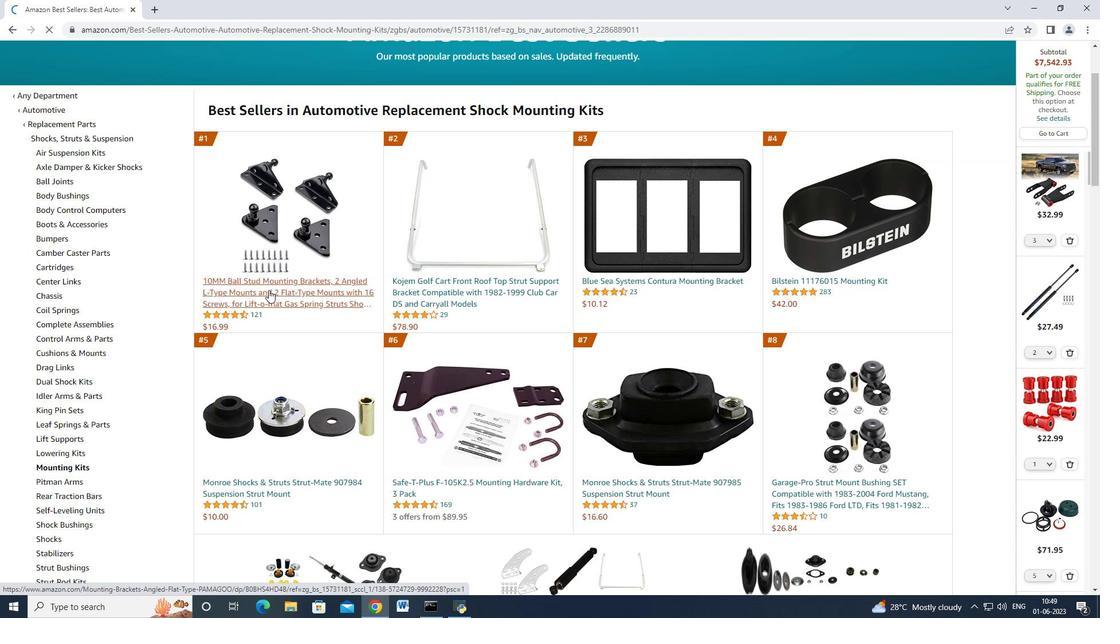 
Action: Mouse moved to (519, 341)
Screenshot: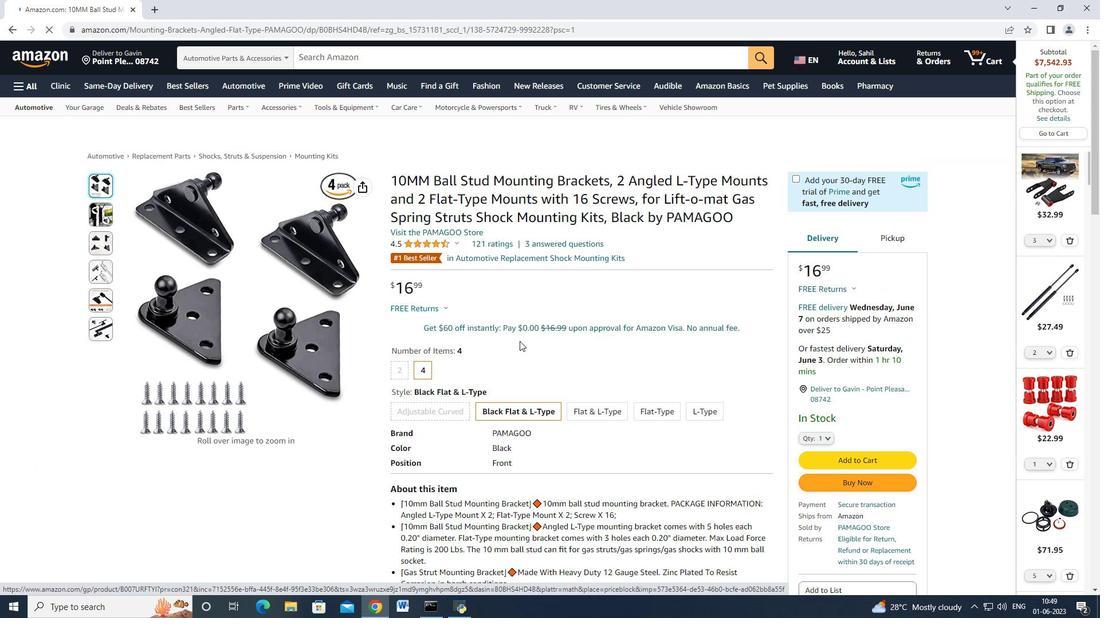 
Action: Mouse scrolled (519, 340) with delta (0, 0)
Screenshot: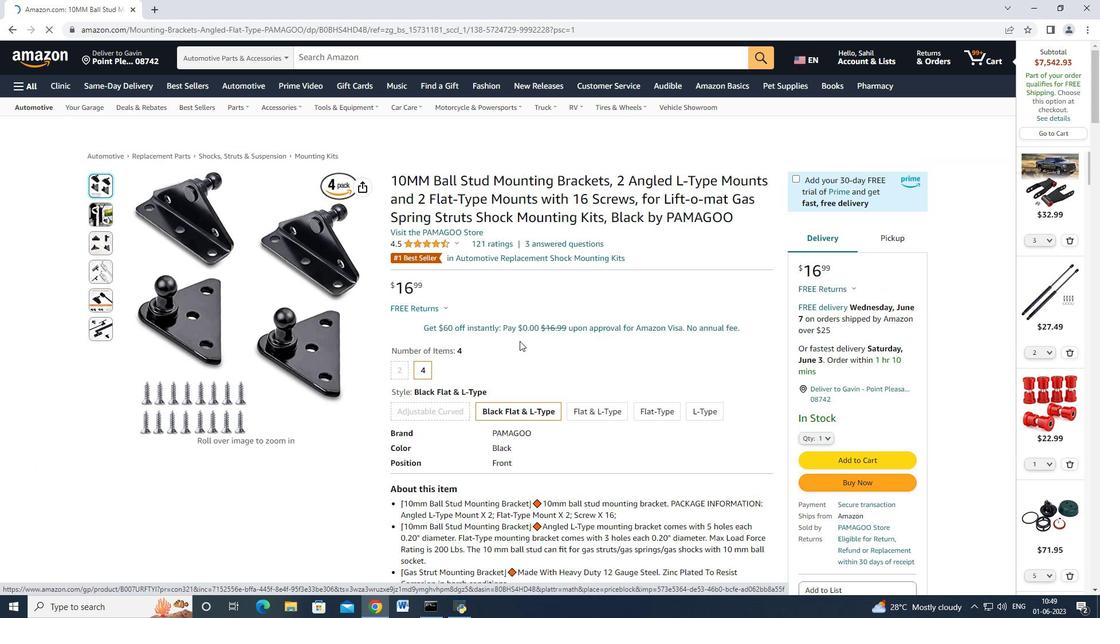 
Action: Mouse moved to (819, 379)
Screenshot: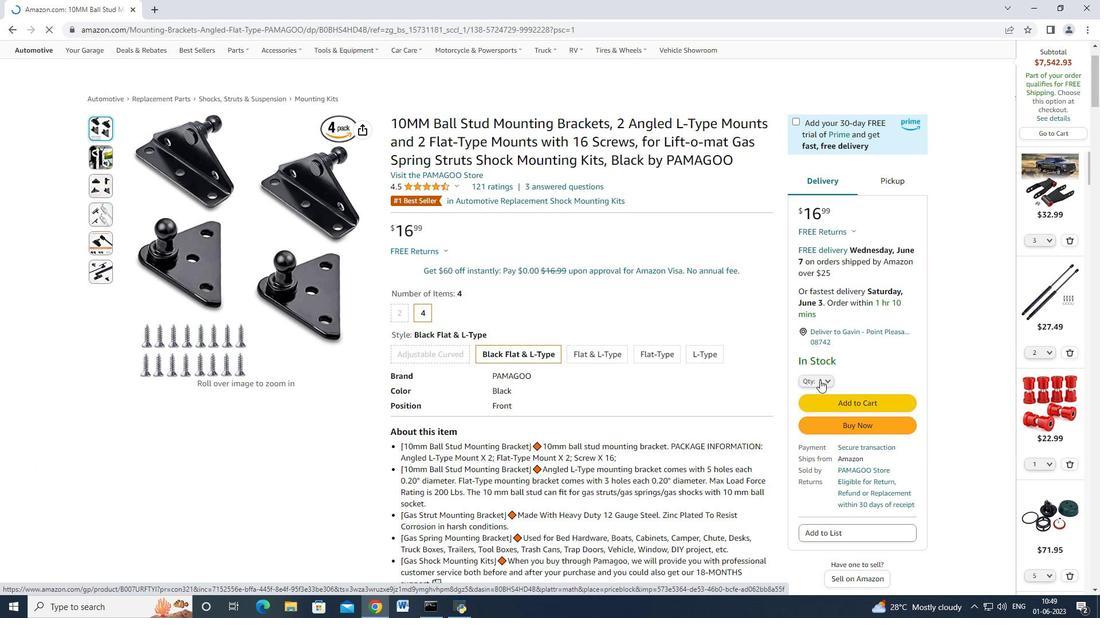 
Action: Mouse pressed left at (819, 379)
Screenshot: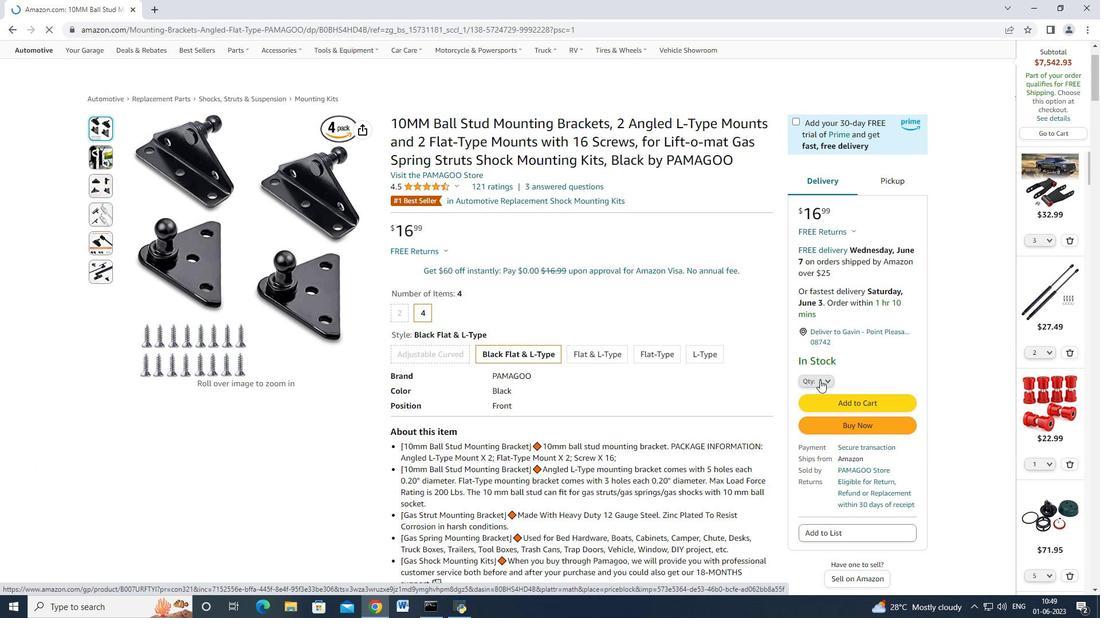 
Action: Mouse moved to (813, 111)
Screenshot: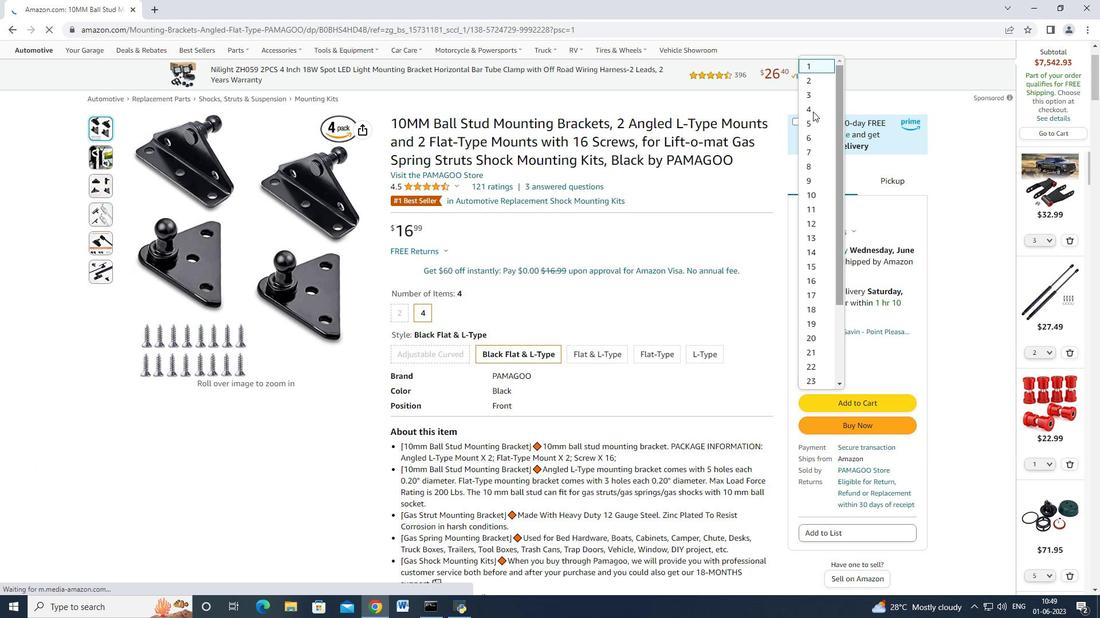 
Action: Mouse pressed left at (813, 111)
Screenshot: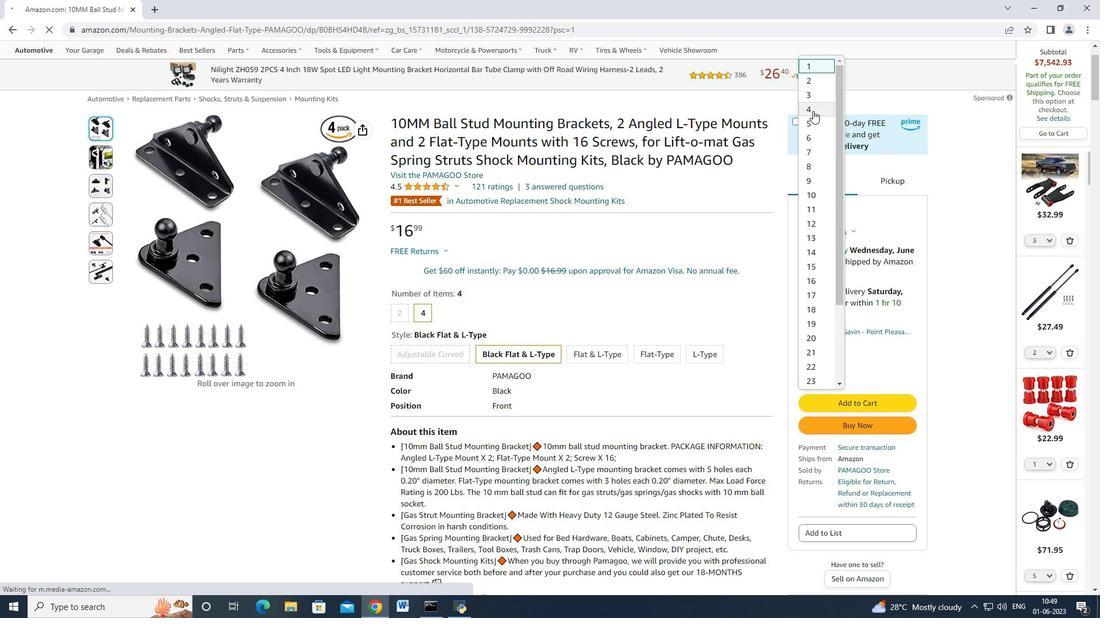 
Action: Mouse moved to (846, 413)
Screenshot: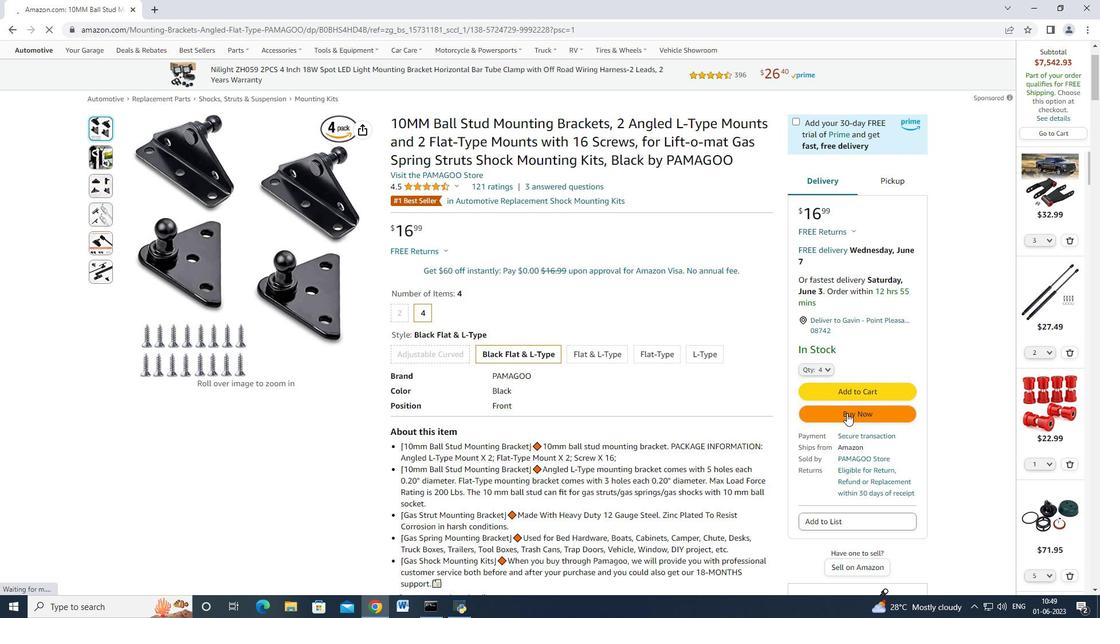 
Action: Mouse pressed left at (846, 413)
Screenshot: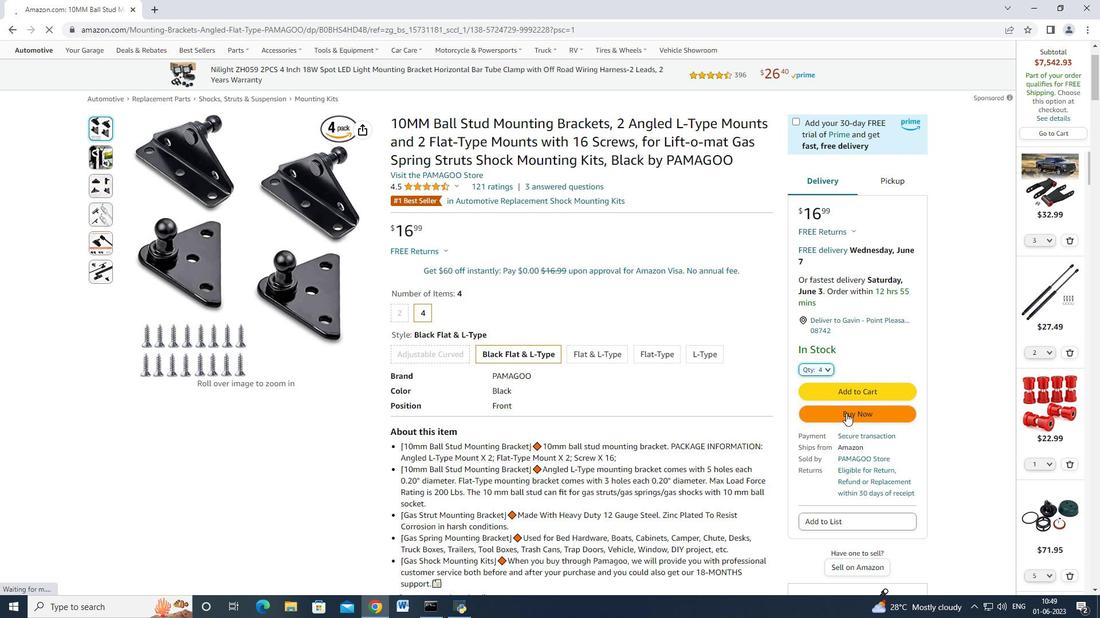 
Action: Mouse moved to (555, 216)
Screenshot: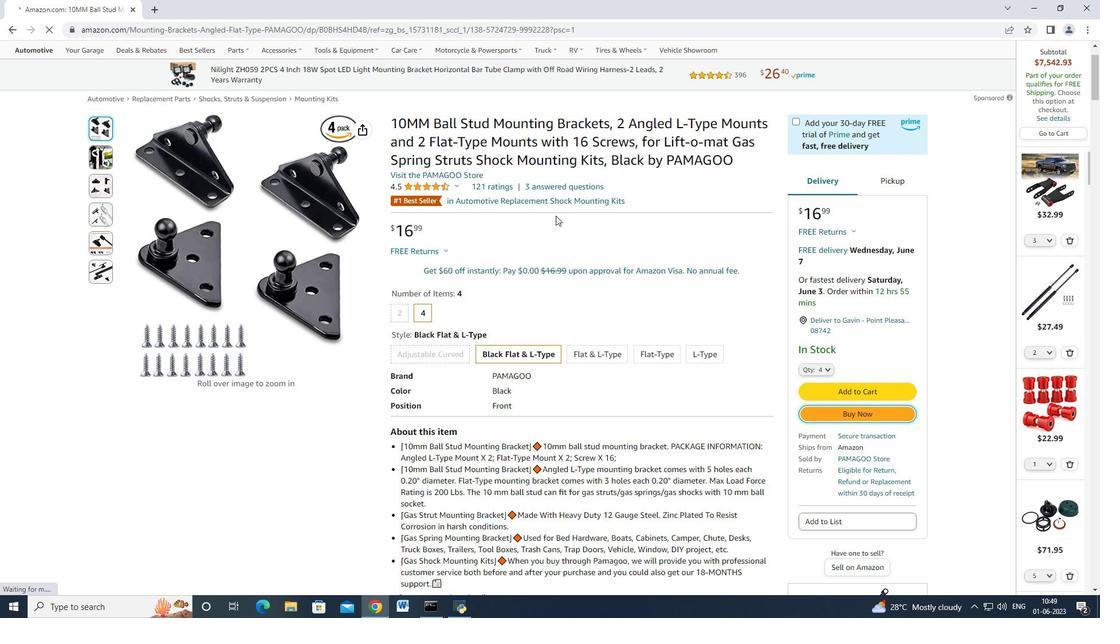 
Action: Mouse scrolled (555, 215) with delta (0, 0)
Screenshot: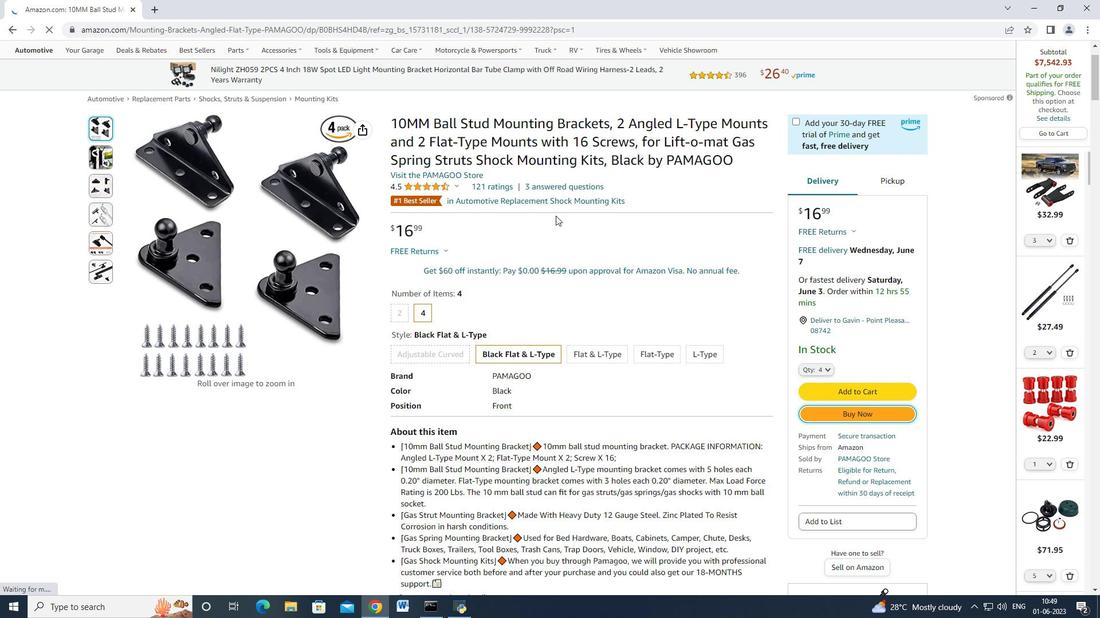 
Action: Mouse moved to (555, 216)
Screenshot: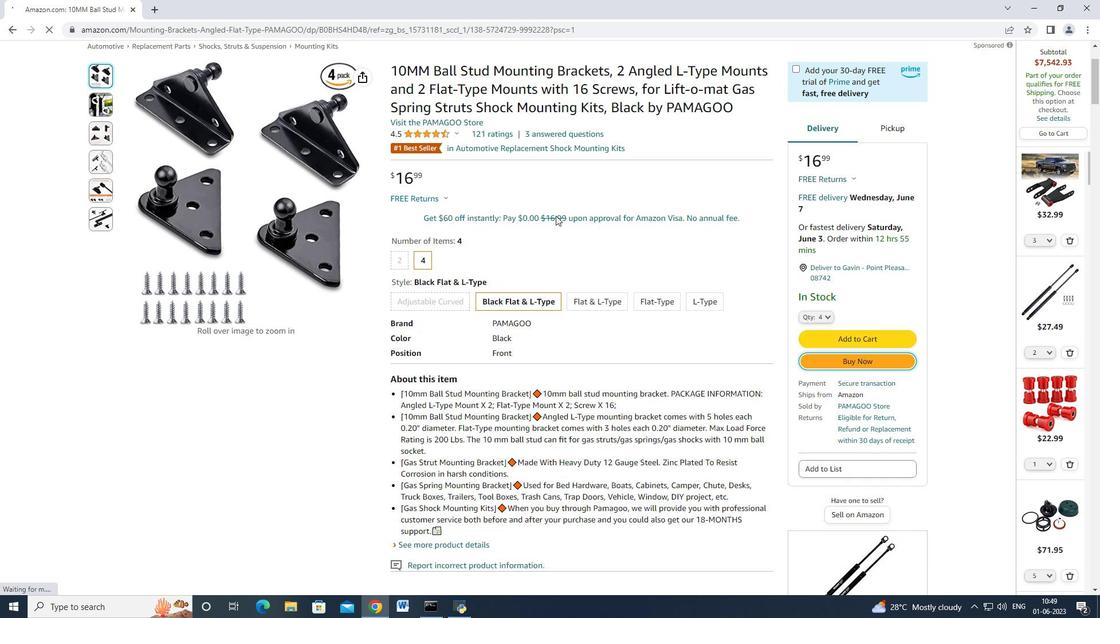 
Action: Mouse scrolled (555, 216) with delta (0, 0)
Screenshot: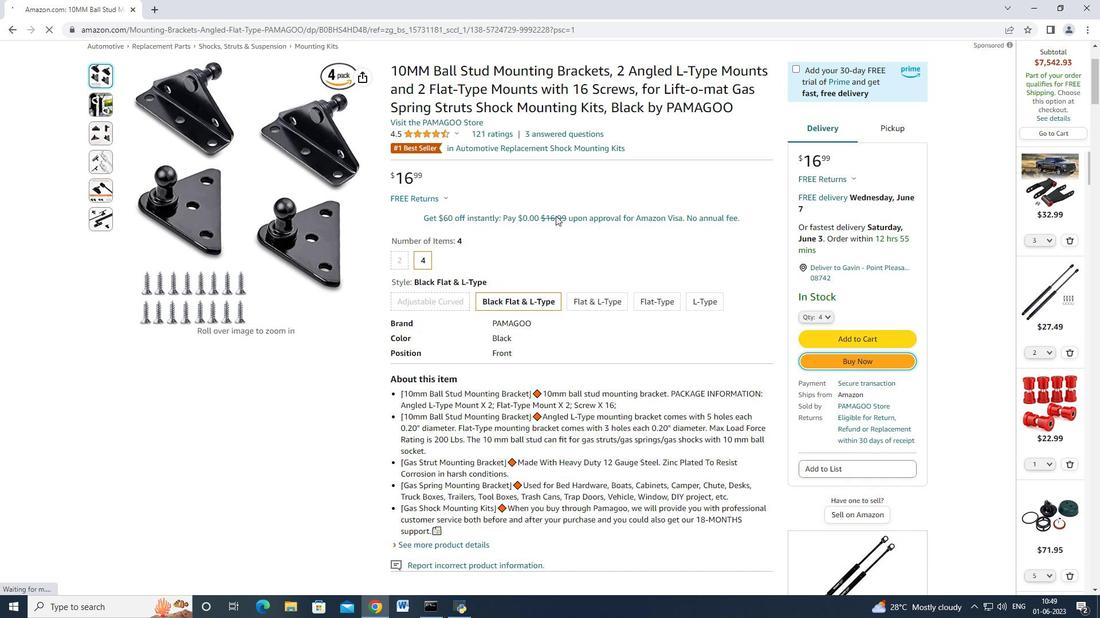 
Action: Mouse moved to (657, 93)
Screenshot: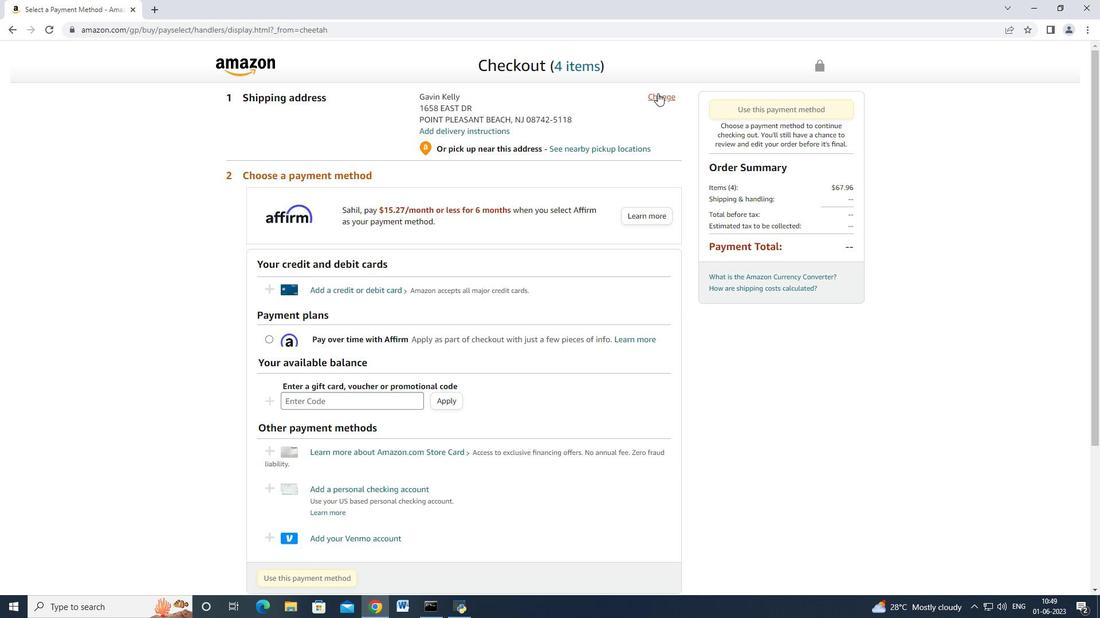 
Action: Mouse pressed left at (657, 93)
Screenshot: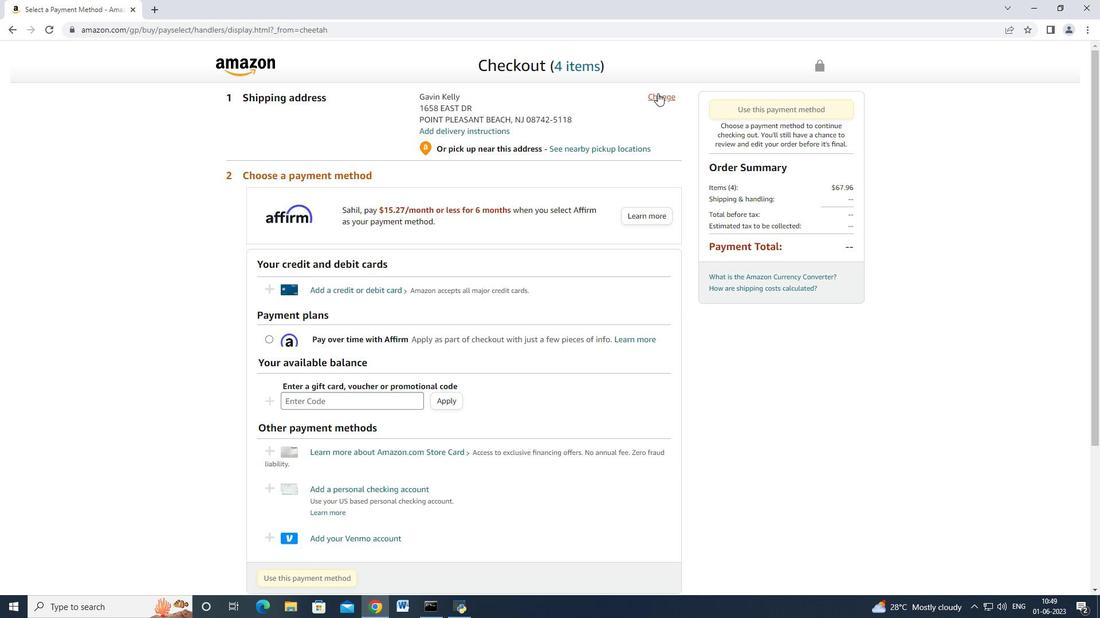 
Action: Mouse moved to (468, 170)
Screenshot: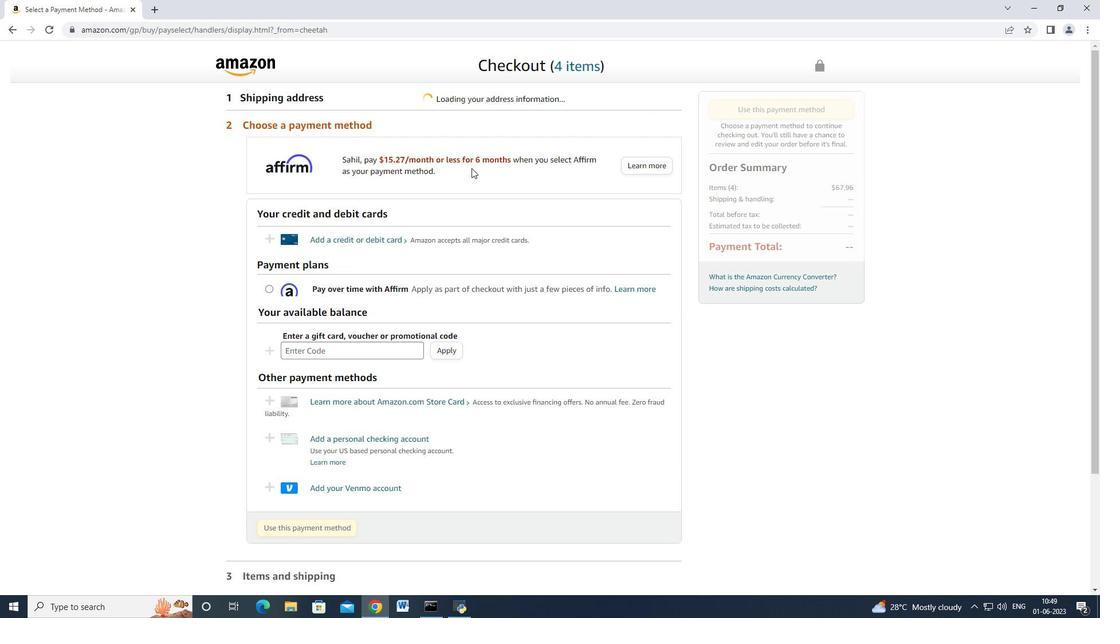 
Action: Mouse scrolled (468, 169) with delta (0, 0)
Screenshot: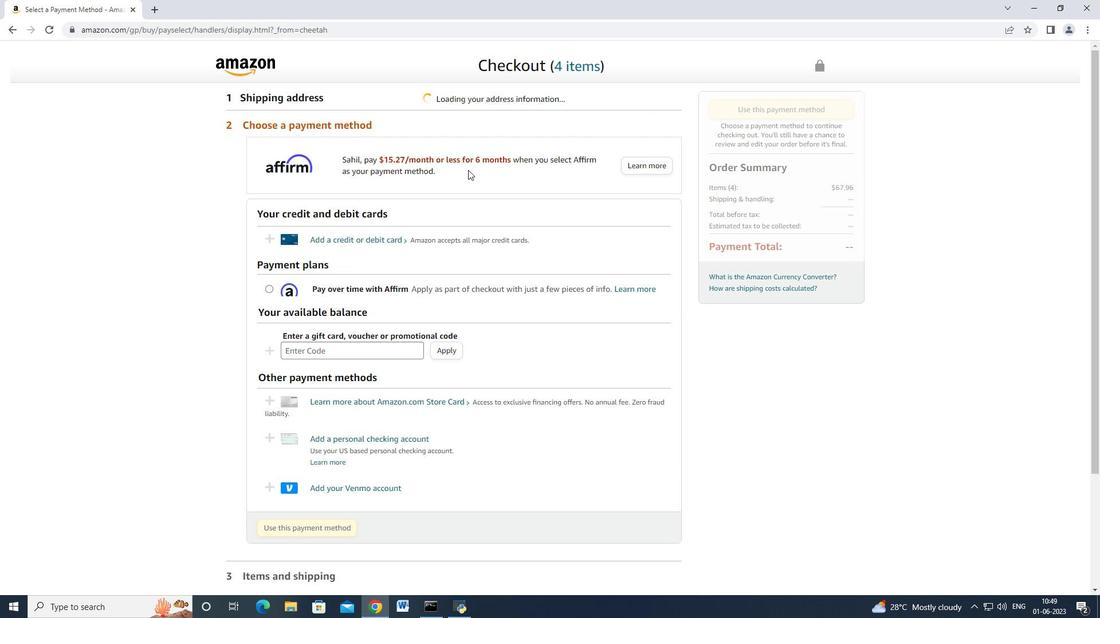 
Action: Mouse scrolled (468, 170) with delta (0, 0)
Screenshot: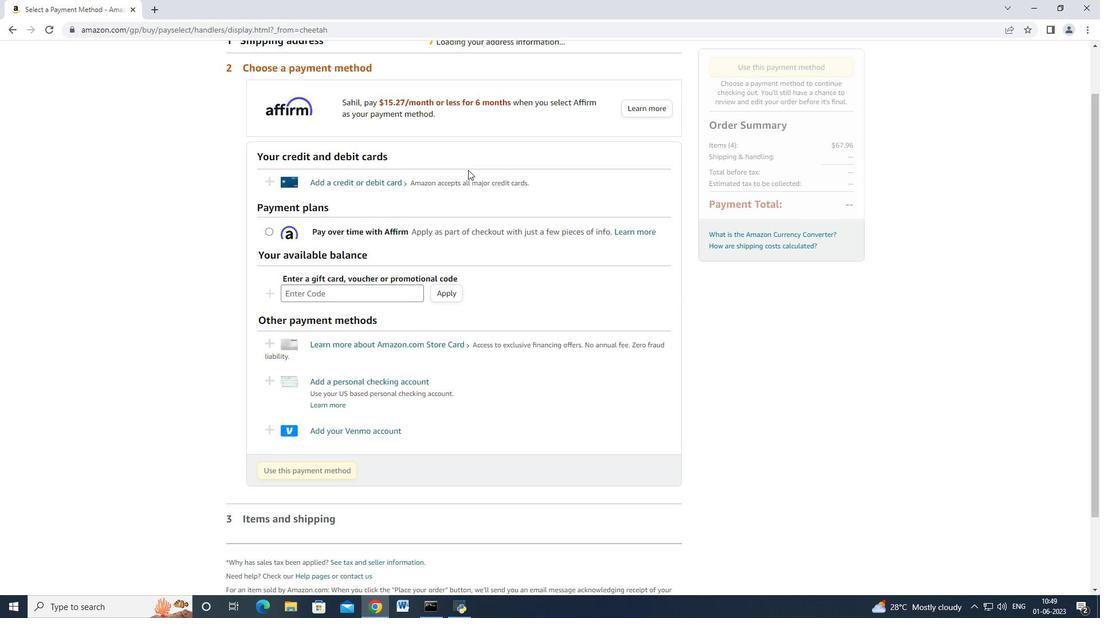 
Action: Mouse scrolled (468, 170) with delta (0, 0)
Screenshot: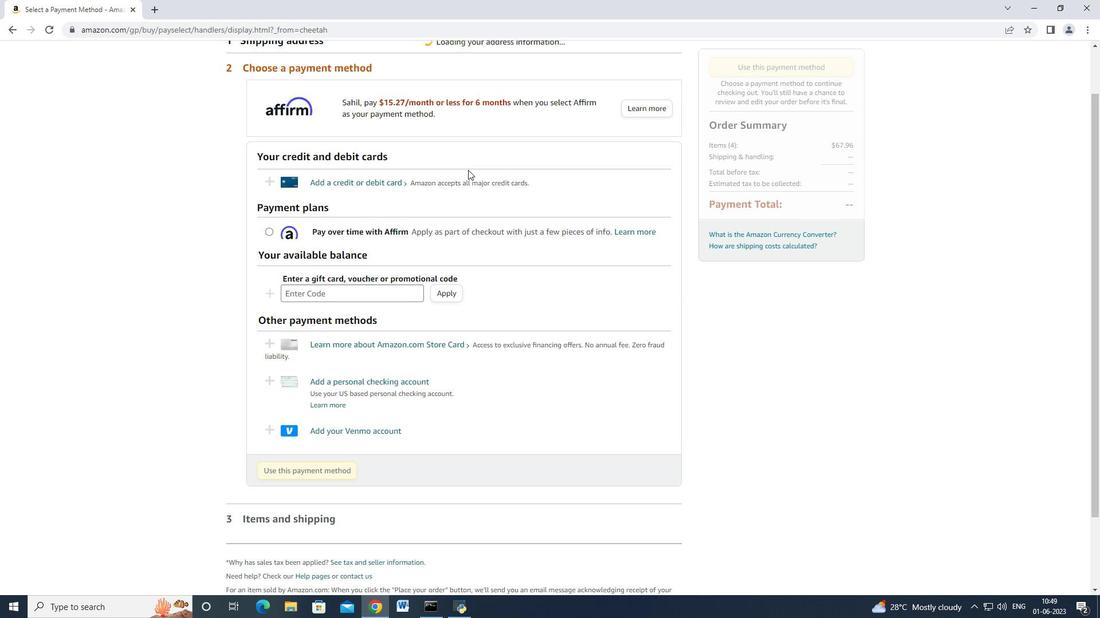 
Action: Mouse moved to (472, 142)
Screenshot: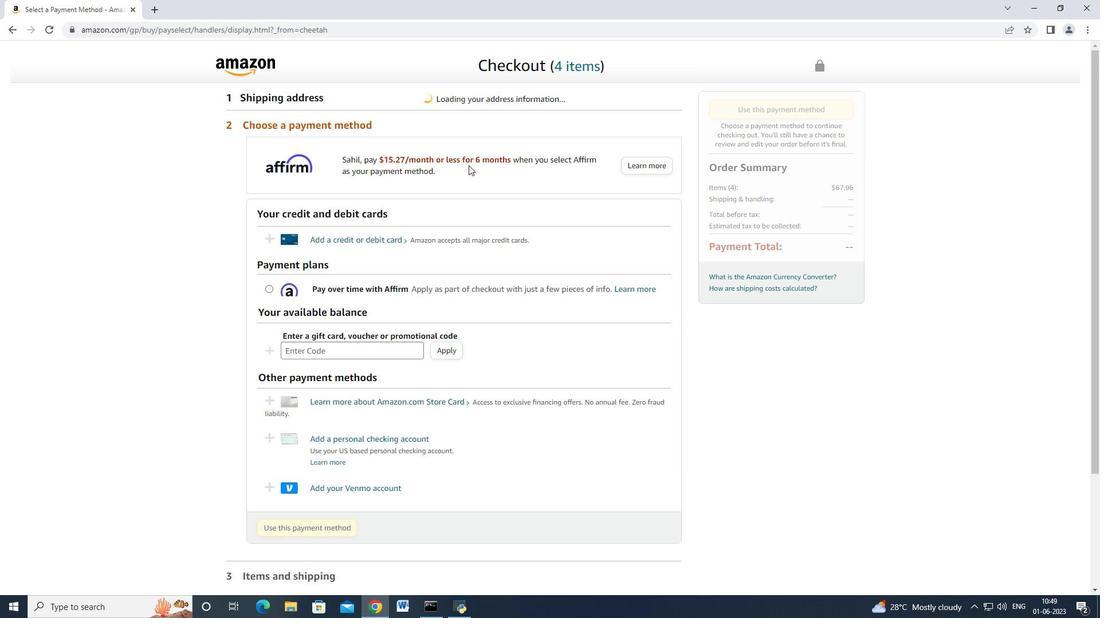 
Action: Mouse scrolled (472, 142) with delta (0, 0)
Screenshot: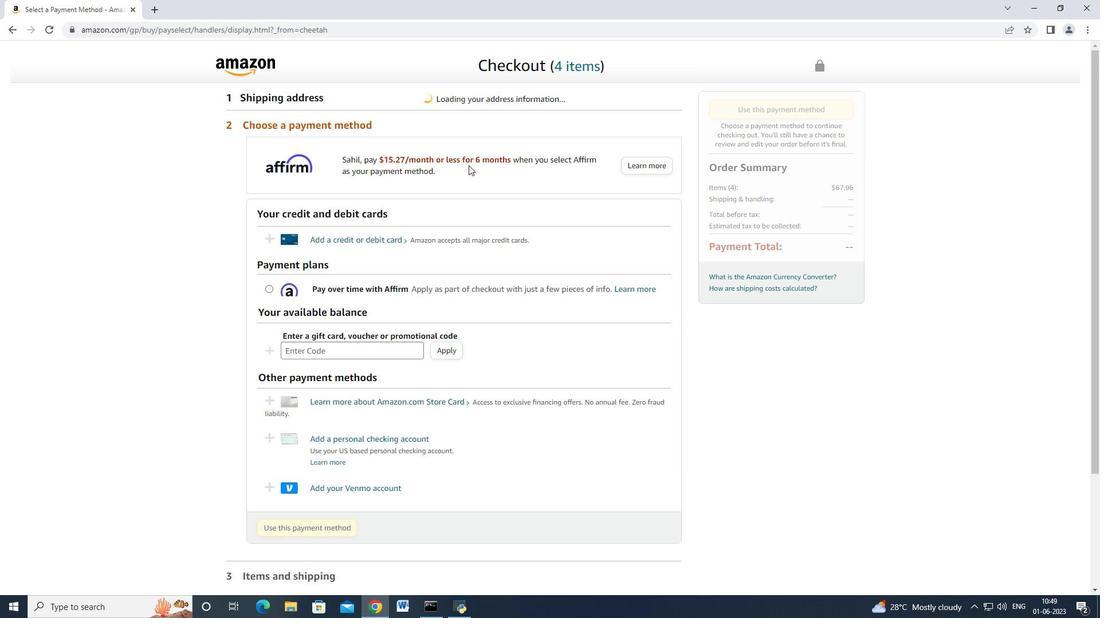 
Action: Mouse moved to (472, 141)
Screenshot: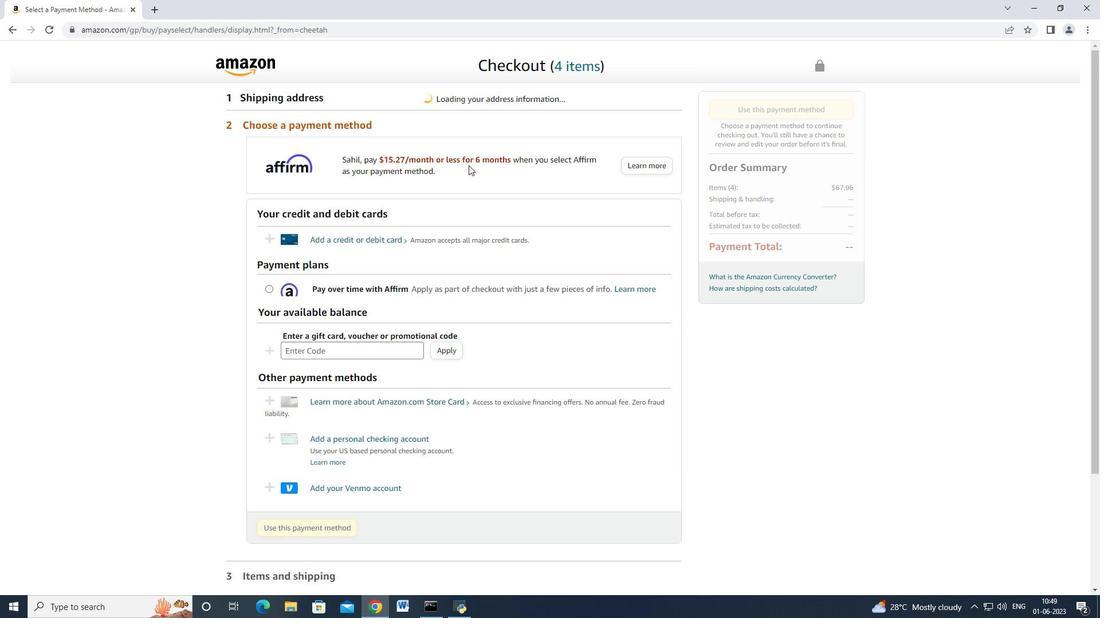 
Action: Mouse scrolled (472, 140) with delta (0, 0)
Screenshot: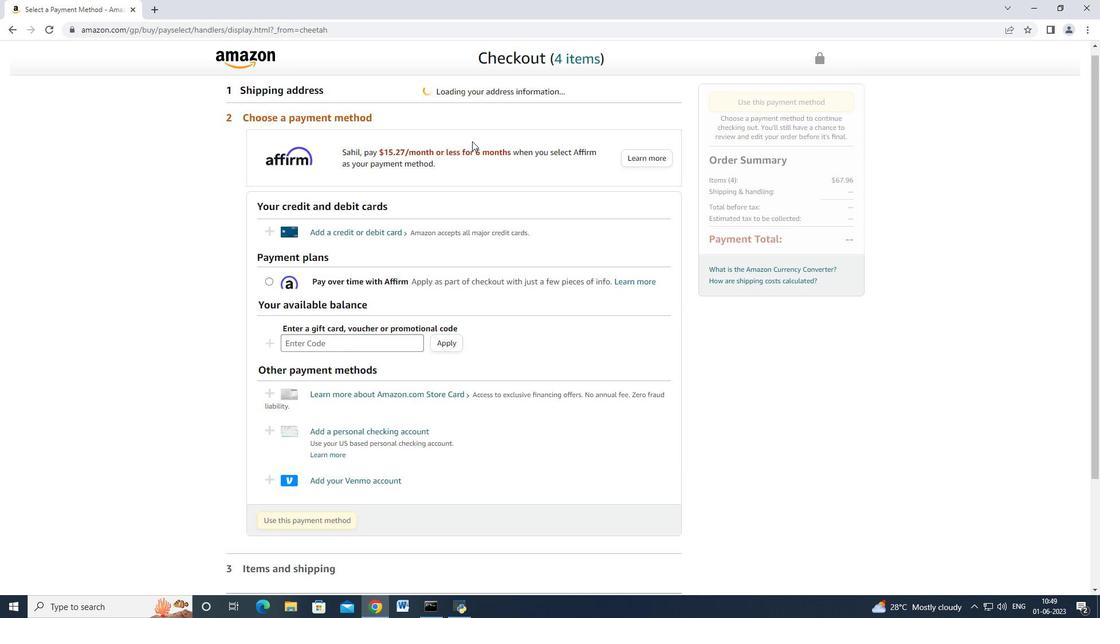 
Action: Mouse scrolled (472, 142) with delta (0, 0)
Screenshot: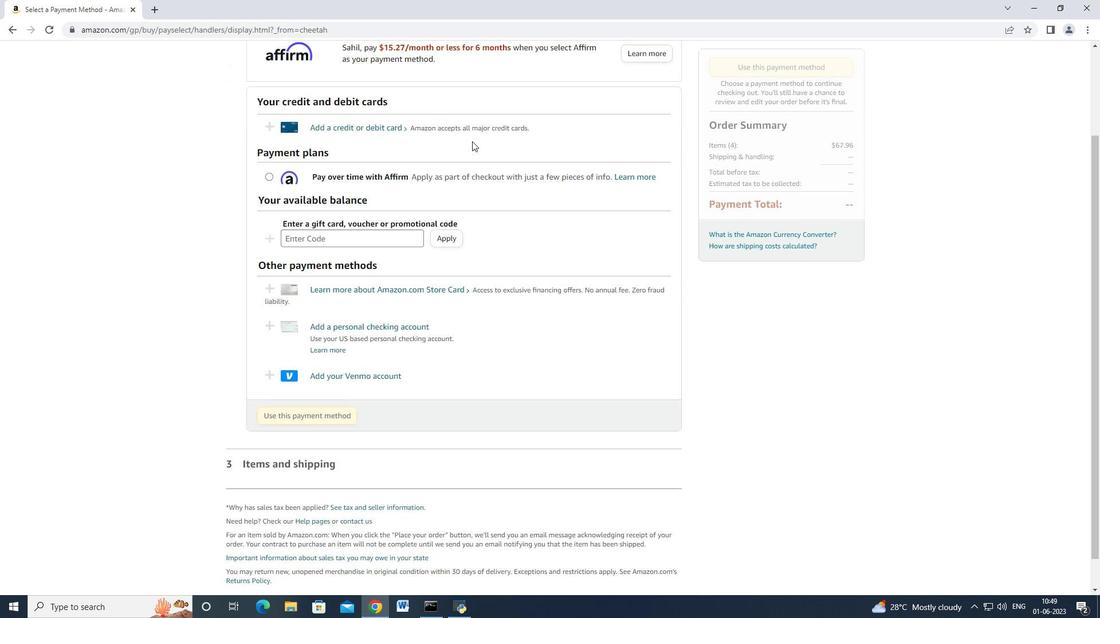 
Action: Mouse scrolled (472, 142) with delta (0, 0)
Screenshot: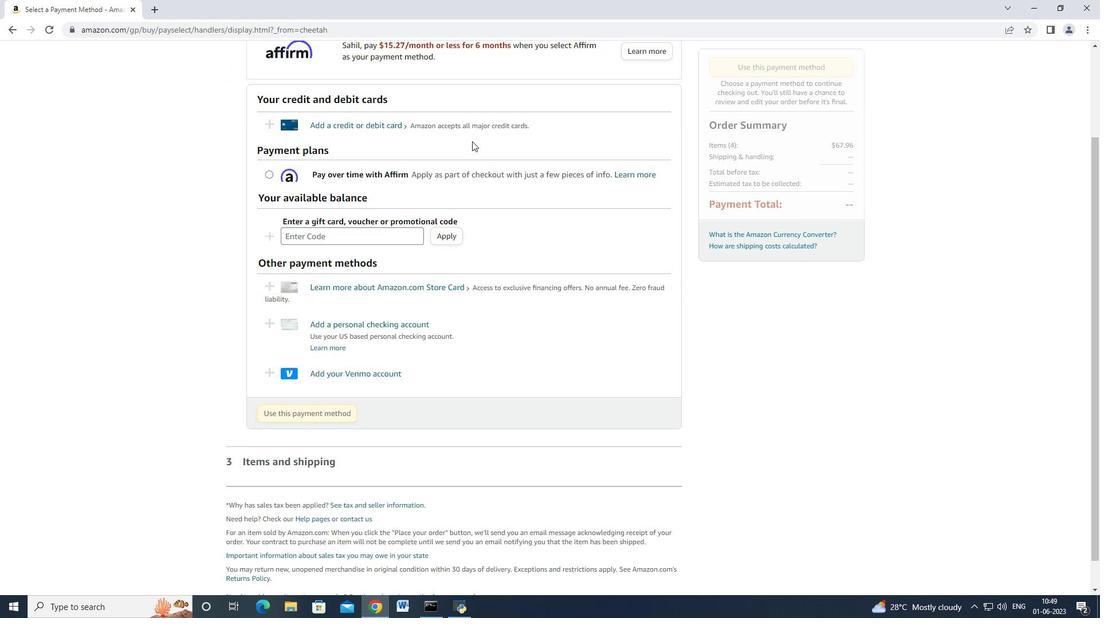 
Action: Mouse moved to (469, 139)
Screenshot: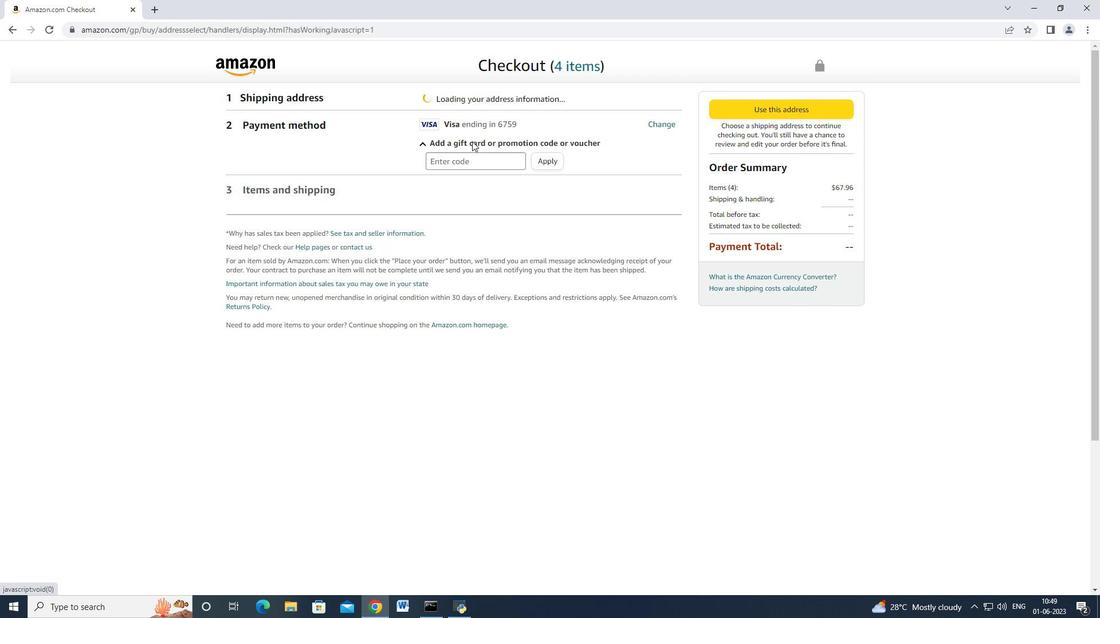 
Action: Mouse scrolled (469, 138) with delta (0, 0)
Screenshot: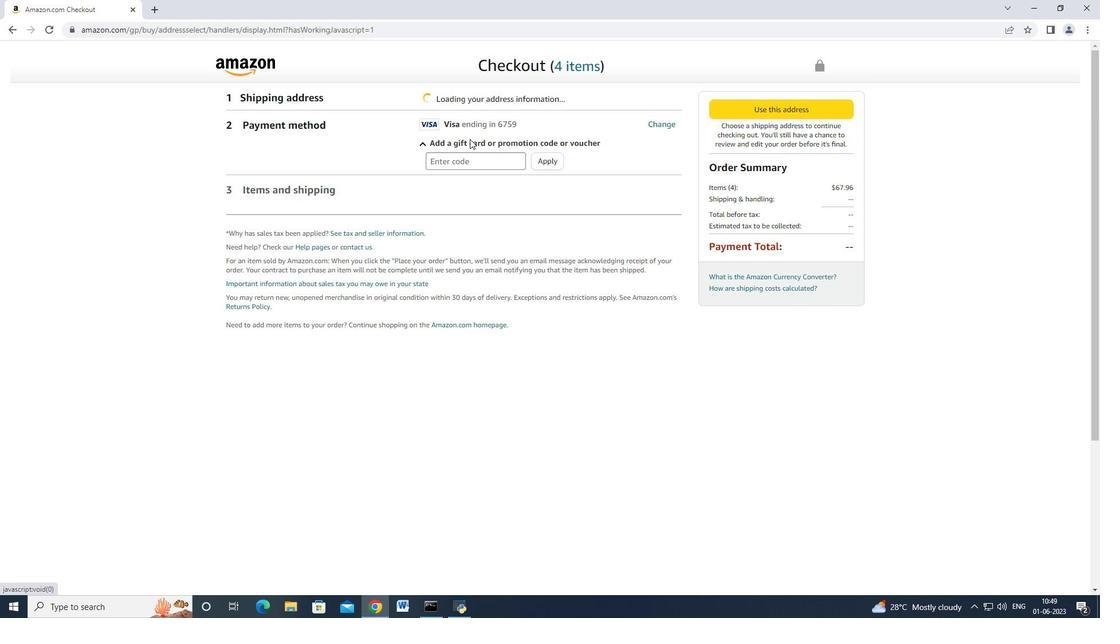 
Action: Mouse moved to (476, 139)
Screenshot: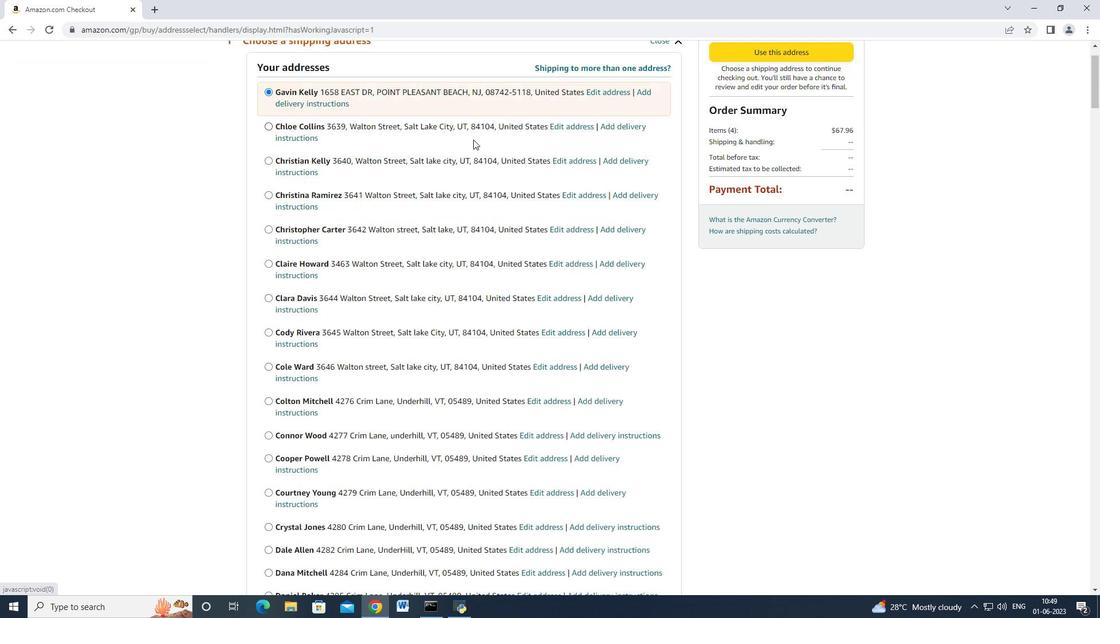 
Action: Mouse scrolled (476, 139) with delta (0, 0)
Screenshot: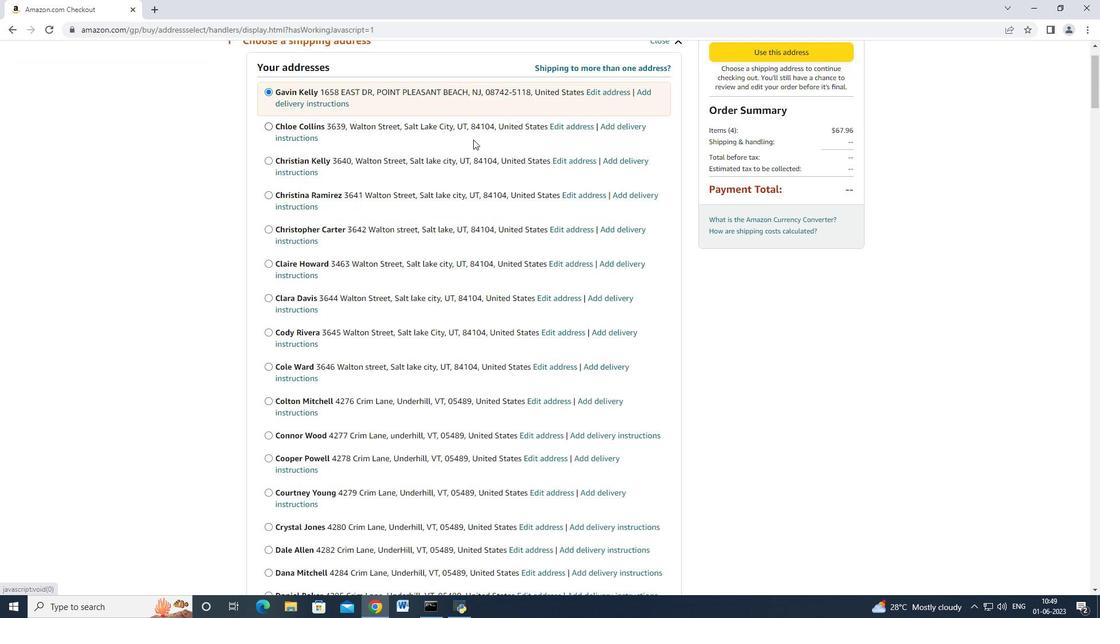 
Action: Mouse moved to (476, 139)
Screenshot: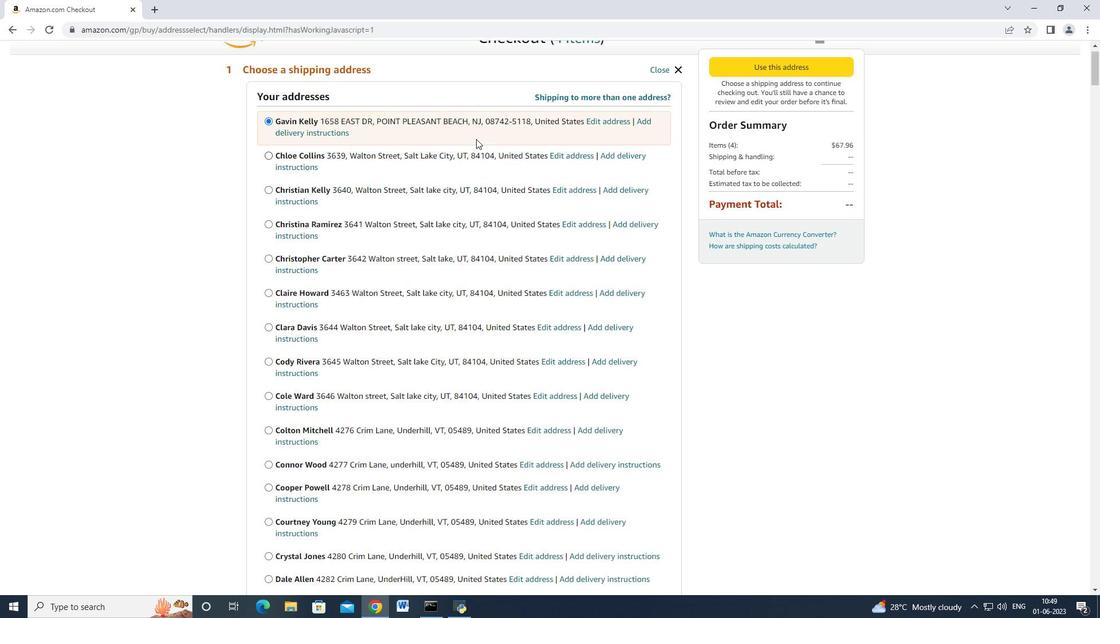 
Action: Mouse scrolled (476, 138) with delta (0, 0)
Screenshot: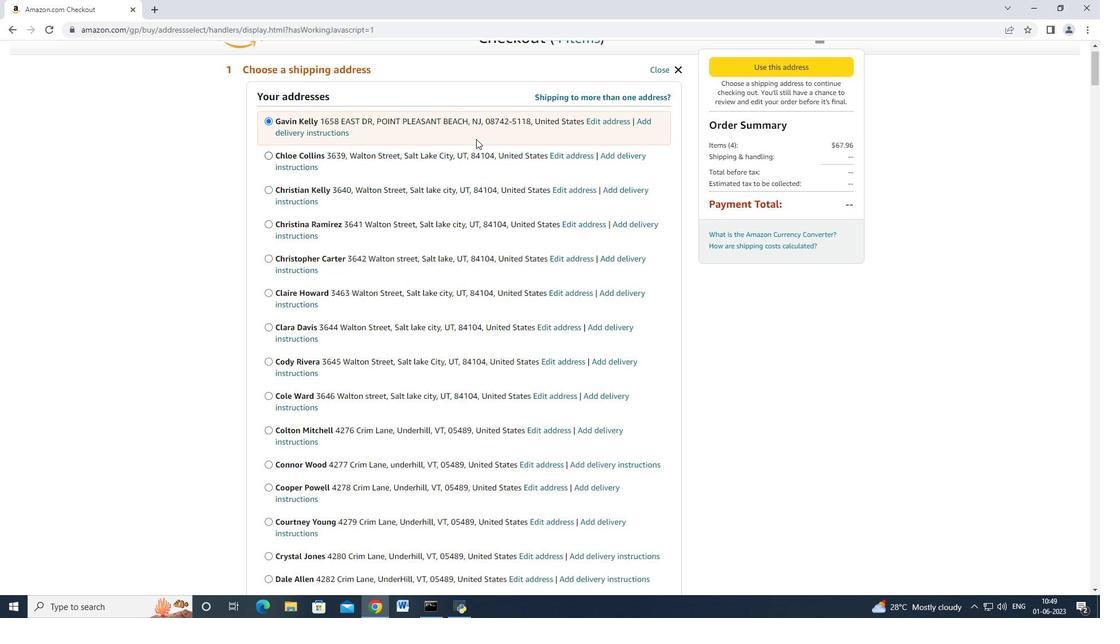 
Action: Mouse moved to (475, 142)
Screenshot: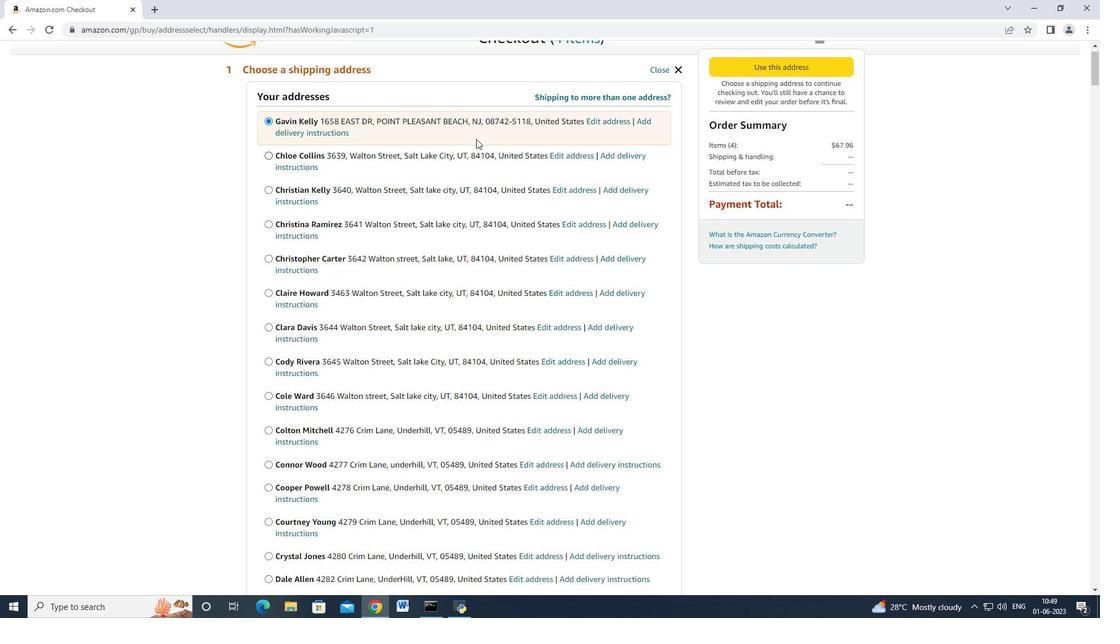 
Action: Mouse scrolled (475, 142) with delta (0, 0)
Screenshot: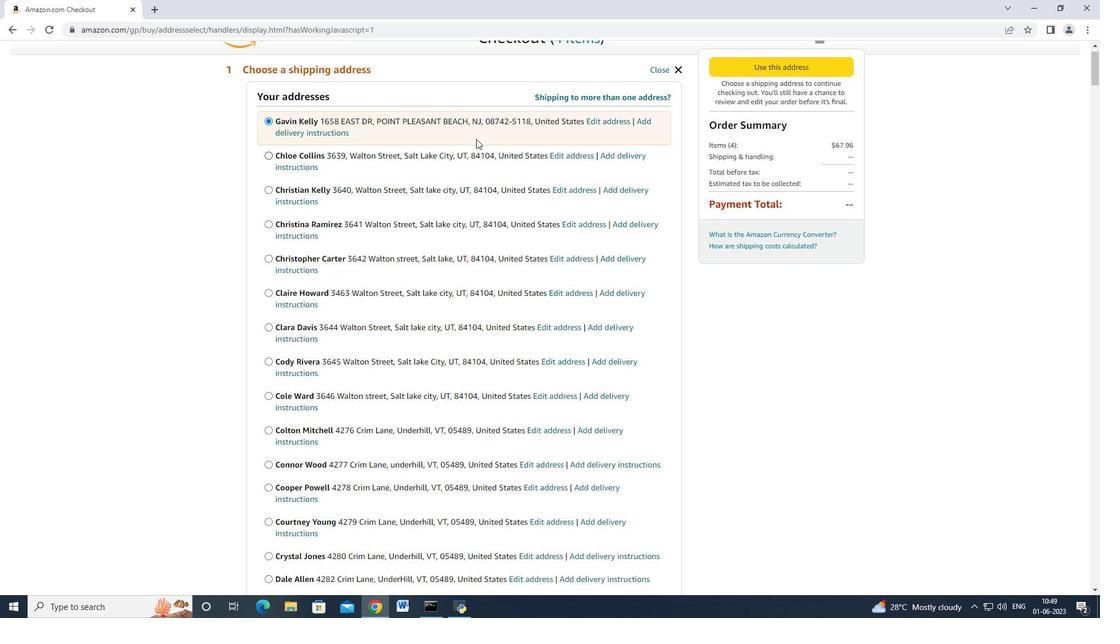 
Action: Mouse moved to (475, 144)
Screenshot: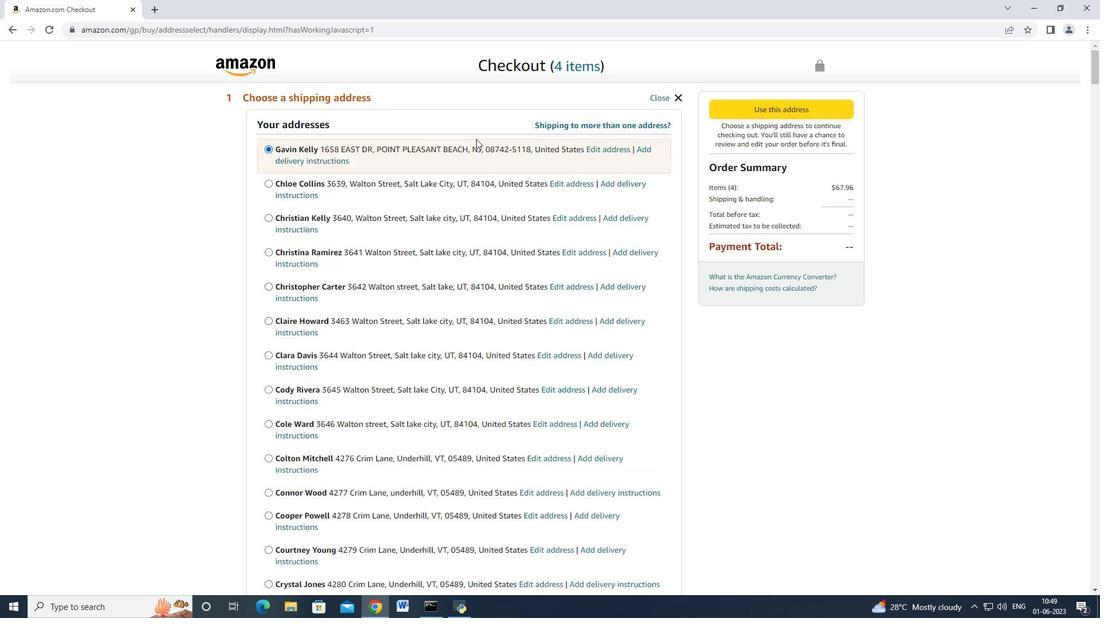 
Action: Mouse scrolled (475, 144) with delta (0, 0)
Screenshot: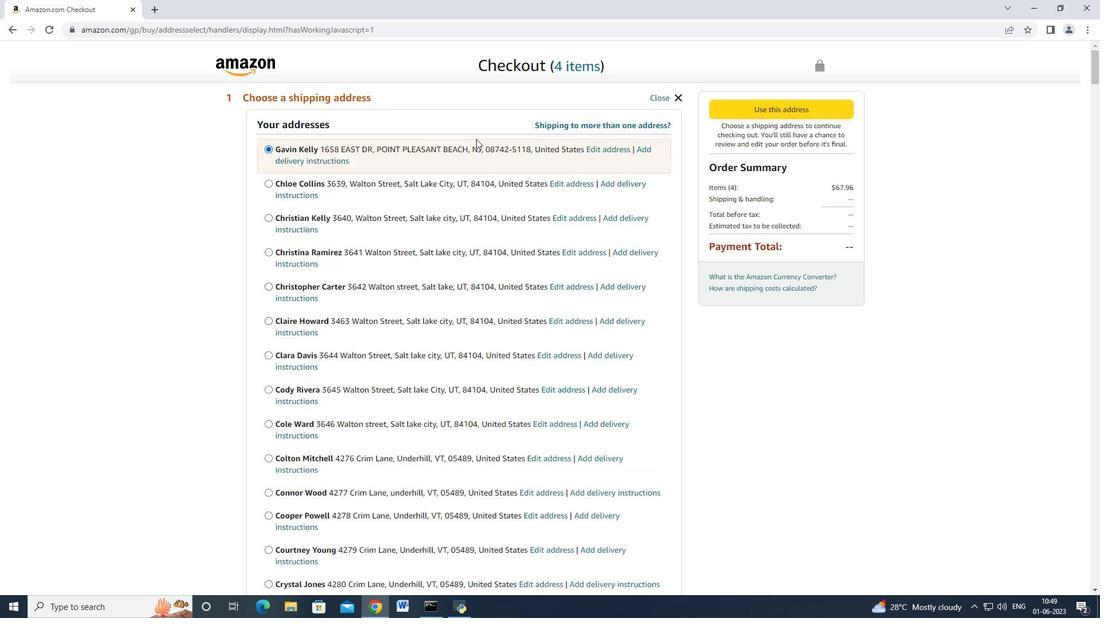 
Action: Mouse moved to (473, 147)
Screenshot: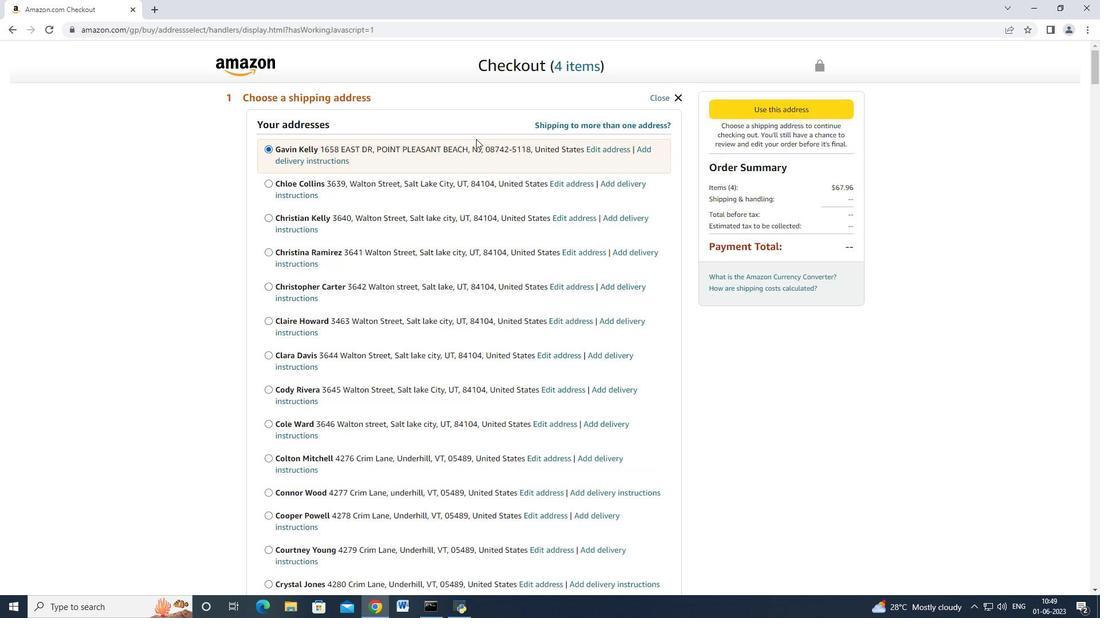 
Action: Mouse scrolled (474, 145) with delta (0, 0)
Screenshot: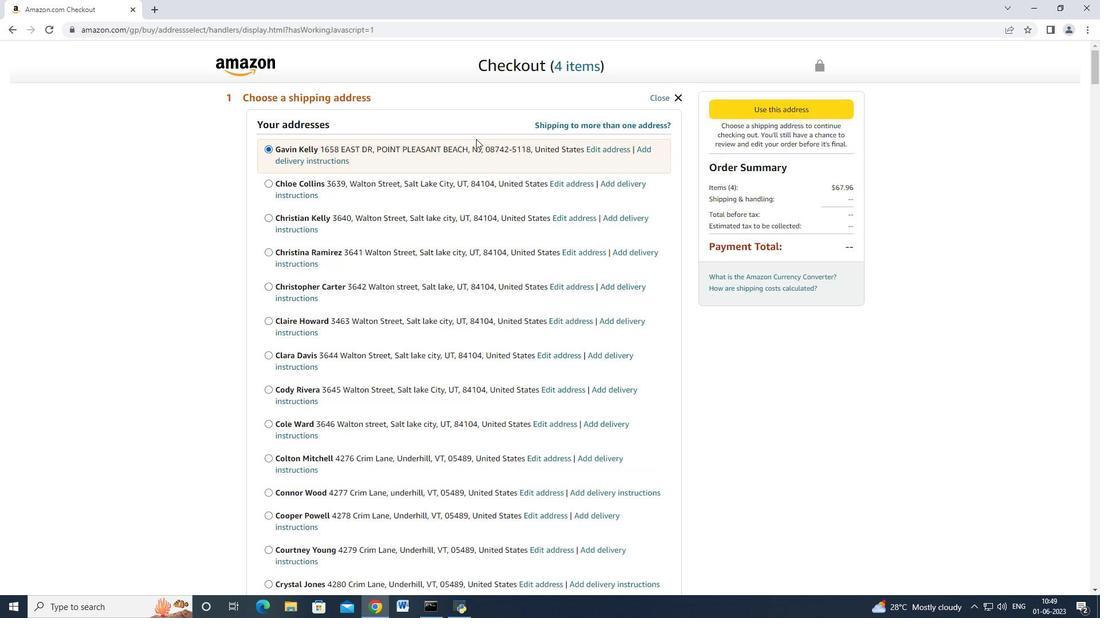 
Action: Mouse moved to (473, 147)
Screenshot: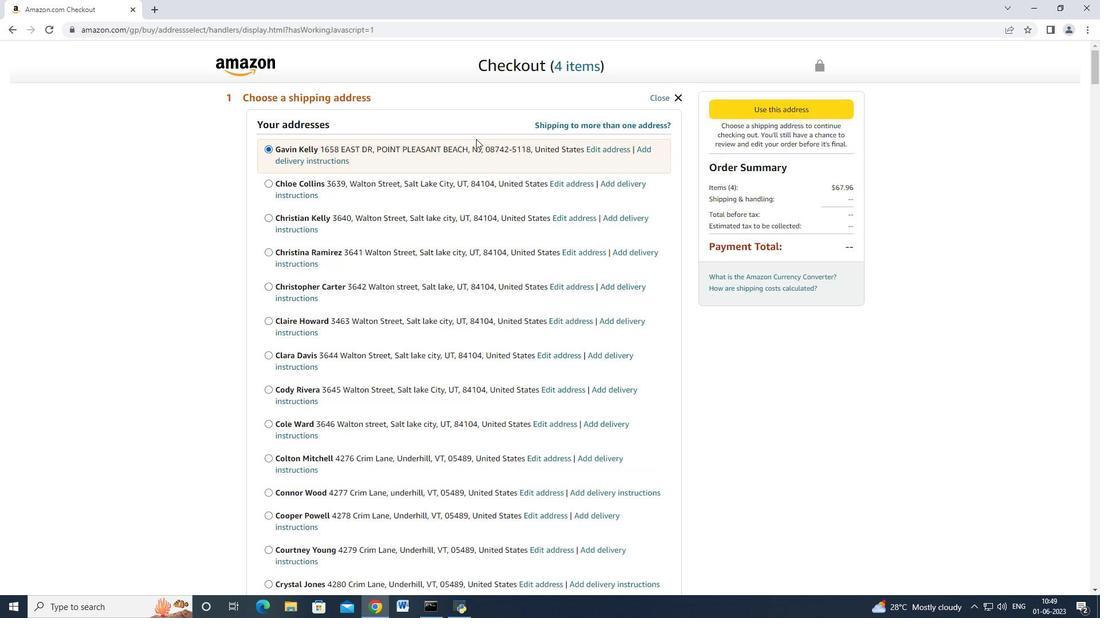 
Action: Mouse scrolled (473, 146) with delta (0, 0)
Screenshot: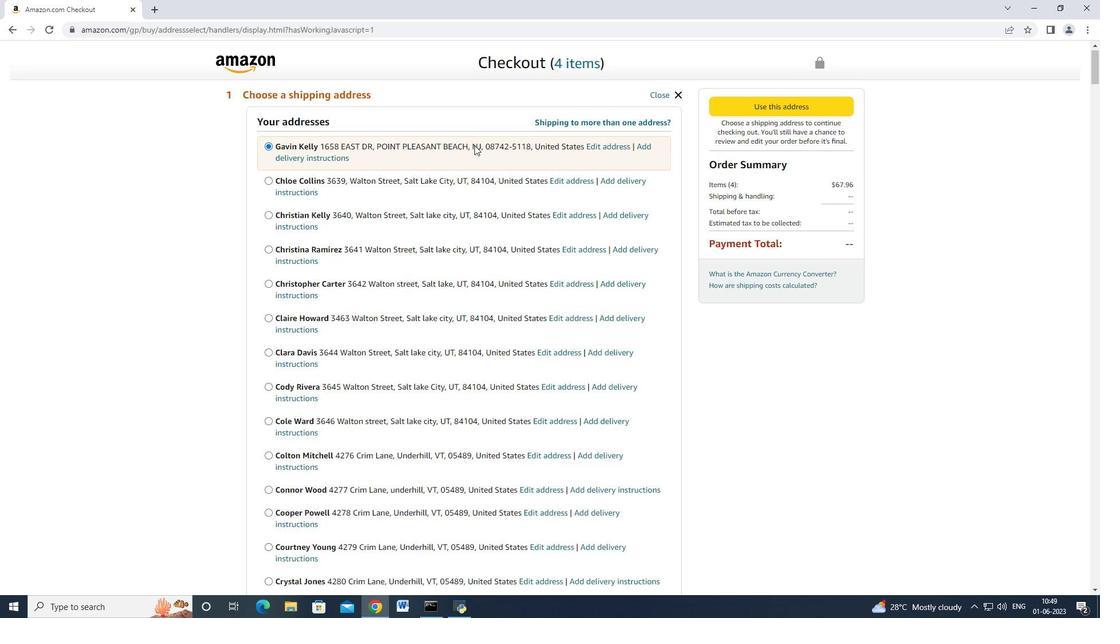 
Action: Mouse moved to (473, 150)
Screenshot: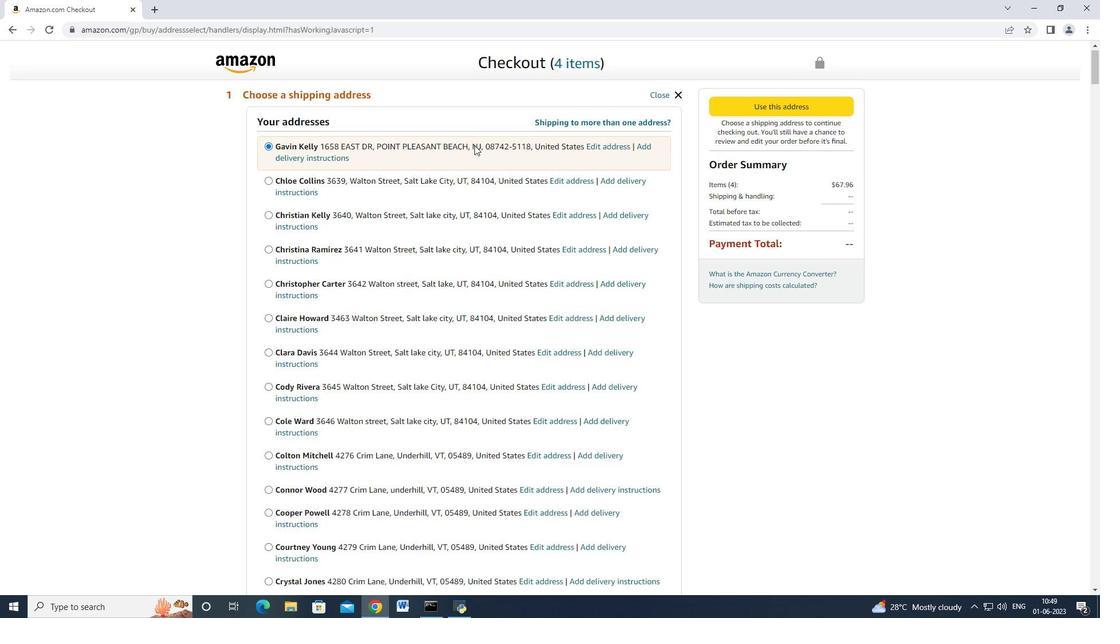 
Action: Mouse scrolled (473, 147) with delta (0, 0)
Screenshot: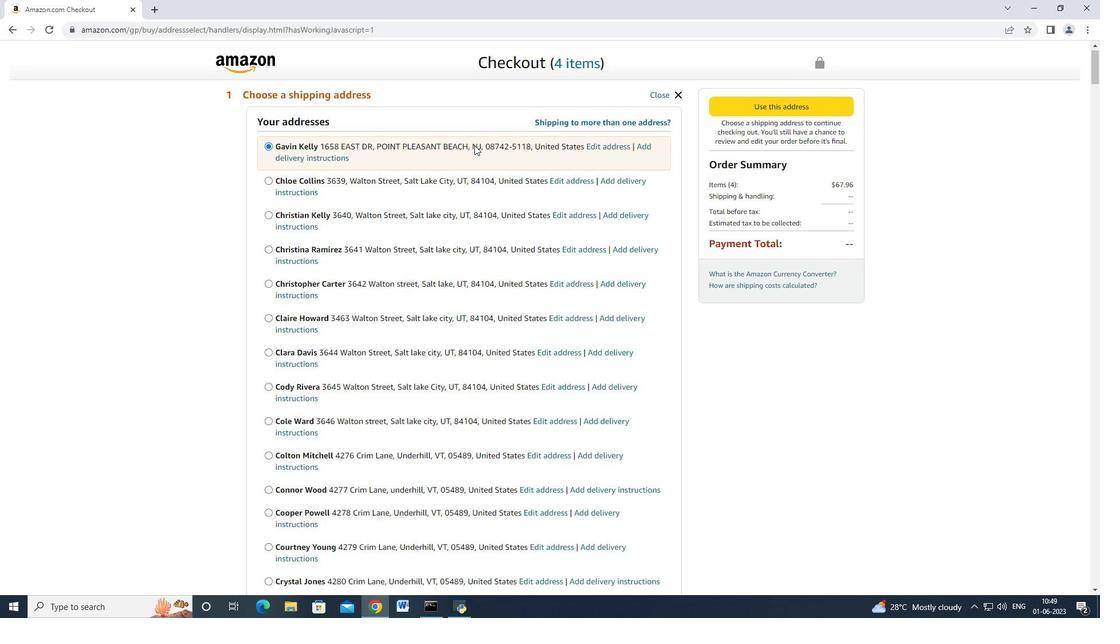 
Action: Mouse moved to (468, 173)
Screenshot: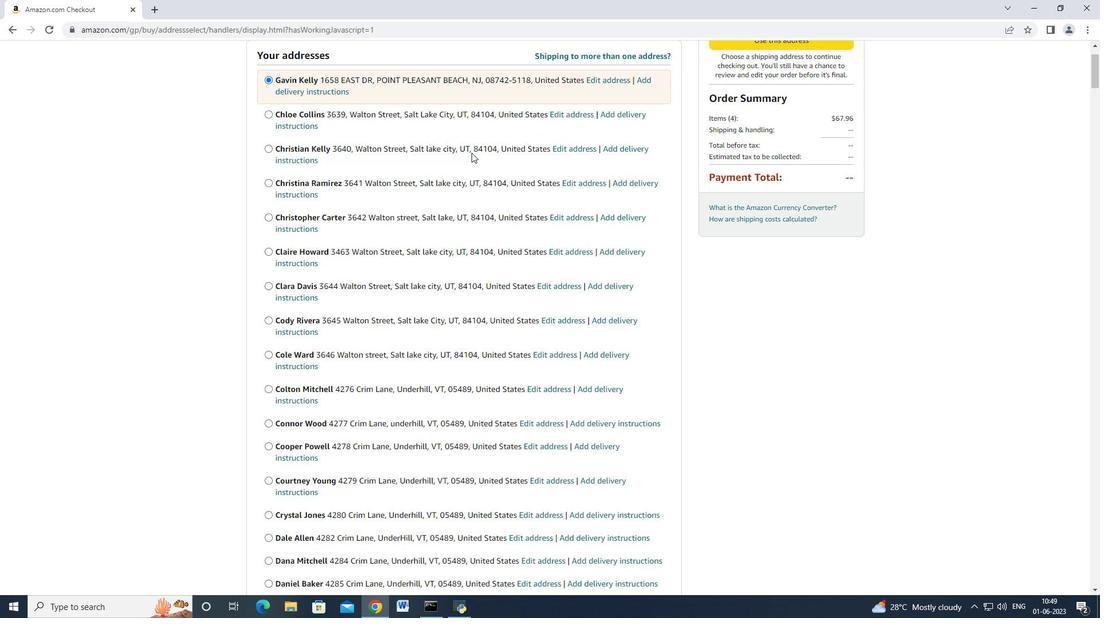 
Action: Mouse scrolled (468, 173) with delta (0, 0)
Screenshot: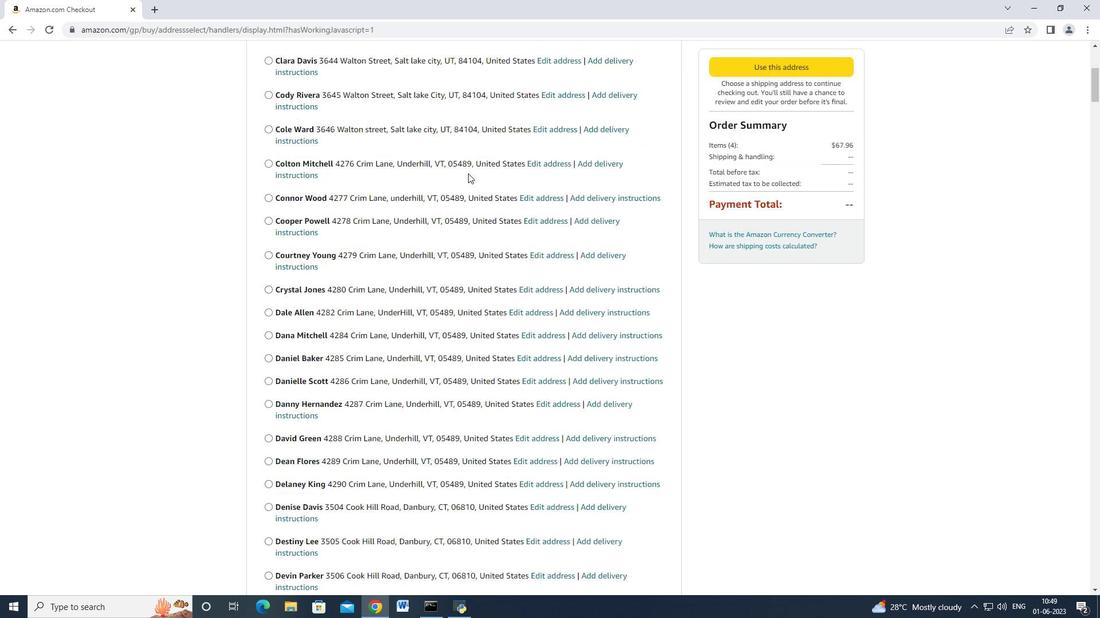 
Action: Mouse scrolled (468, 173) with delta (0, 0)
Screenshot: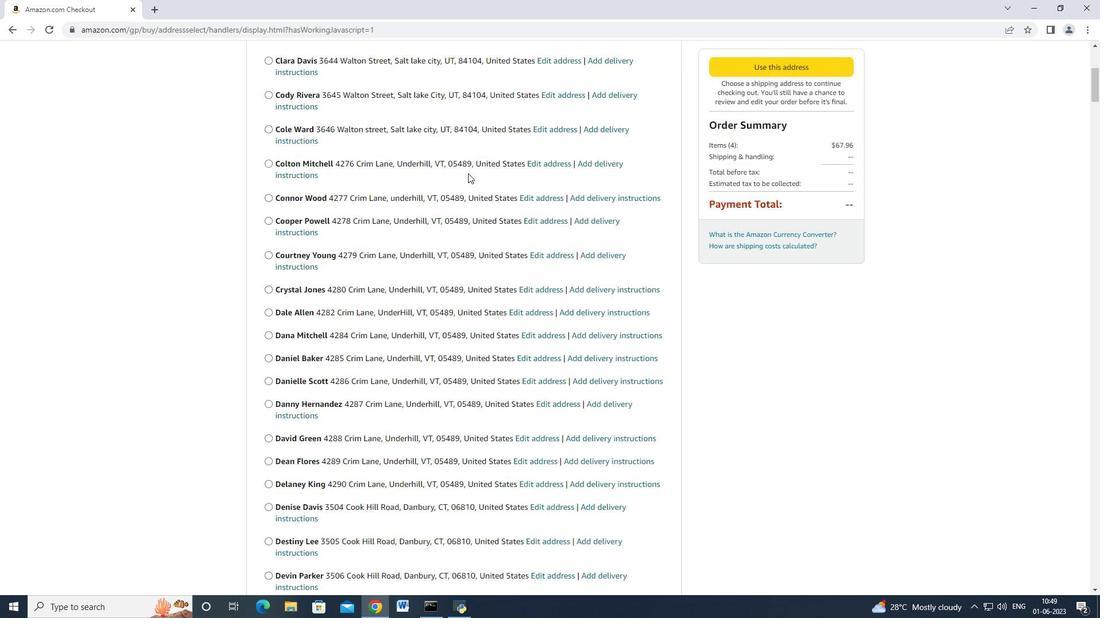 
Action: Mouse scrolled (468, 173) with delta (0, 0)
Screenshot: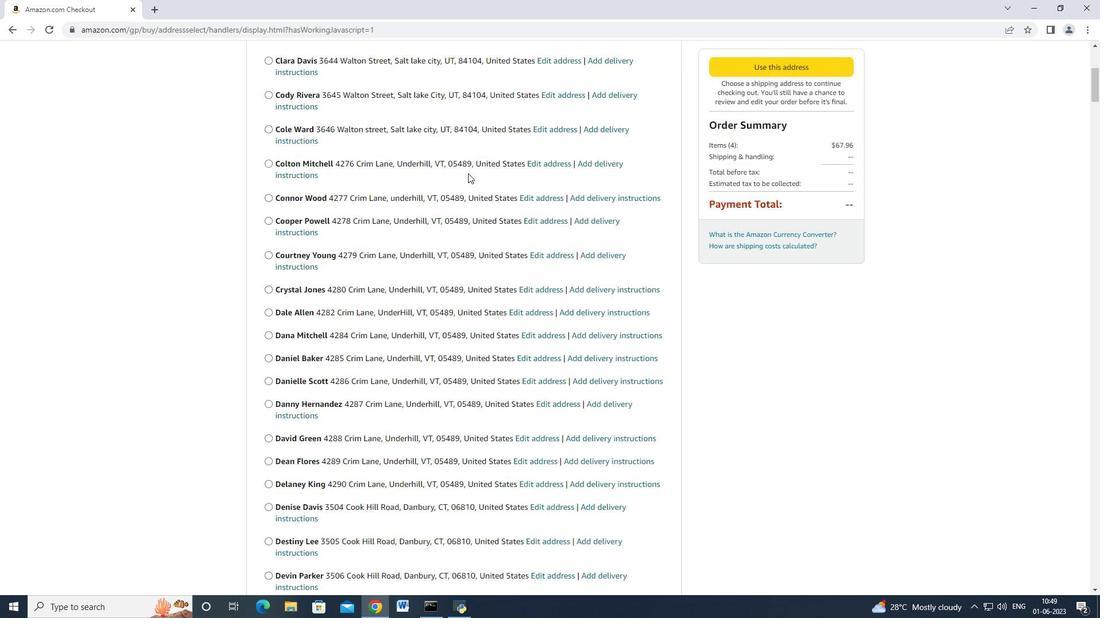 
Action: Mouse scrolled (468, 173) with delta (0, 0)
Screenshot: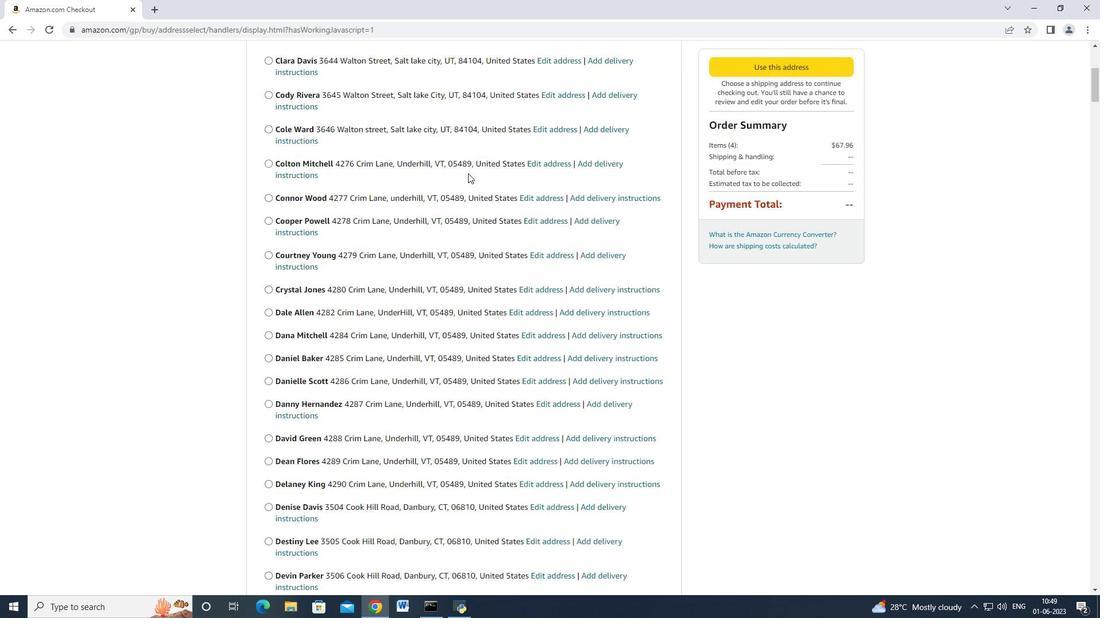 
Action: Mouse scrolled (468, 173) with delta (0, 0)
Screenshot: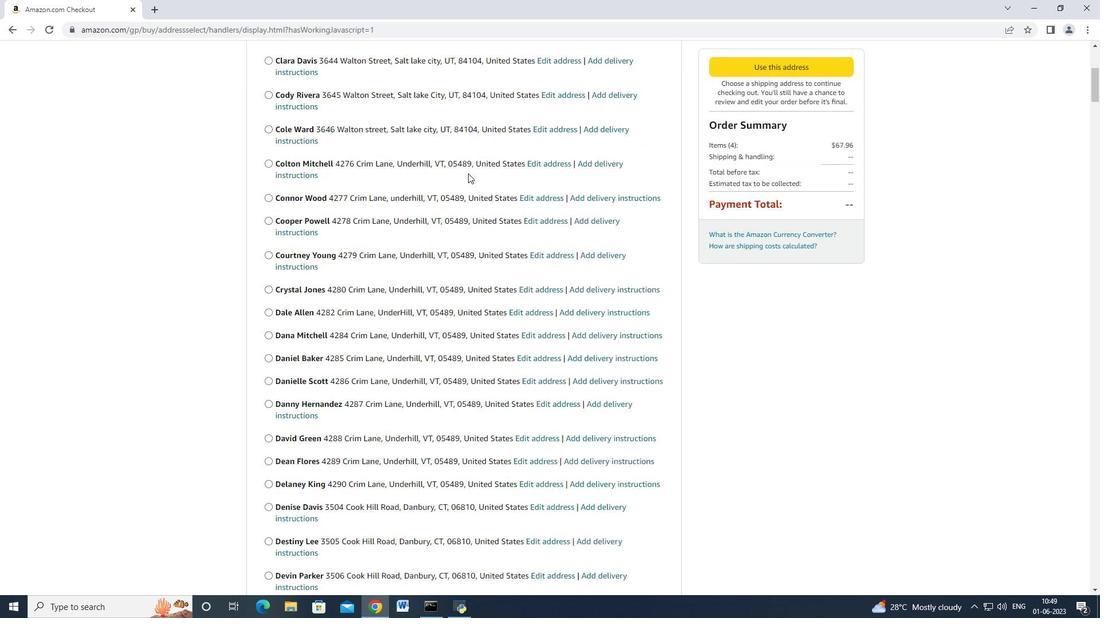
Action: Mouse scrolled (468, 173) with delta (0, 0)
Screenshot: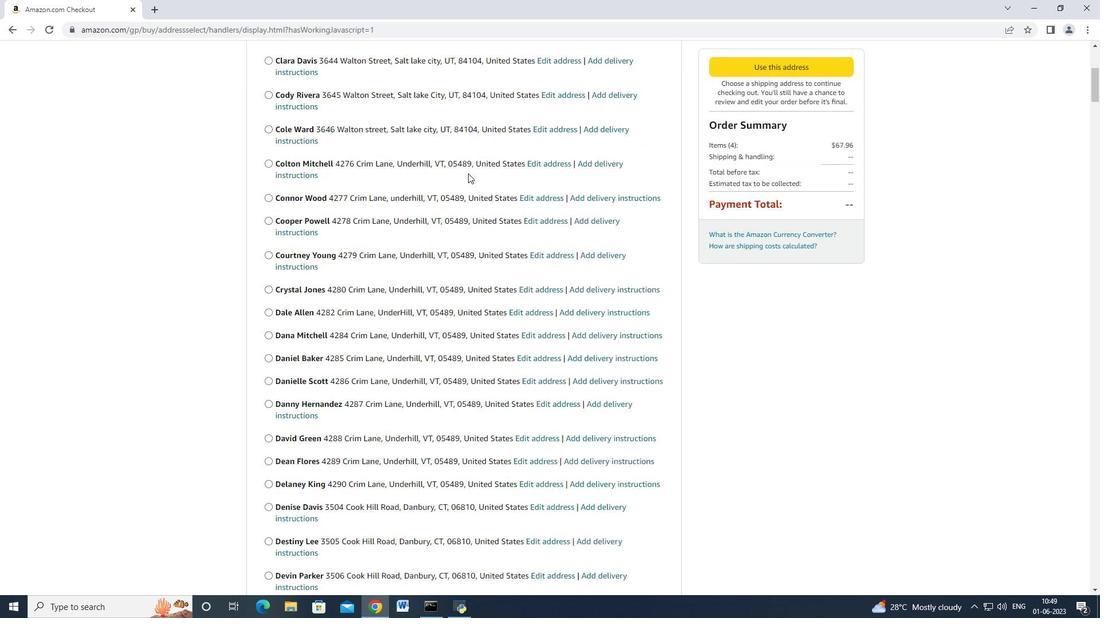 
Action: Mouse scrolled (468, 172) with delta (0, -1)
Screenshot: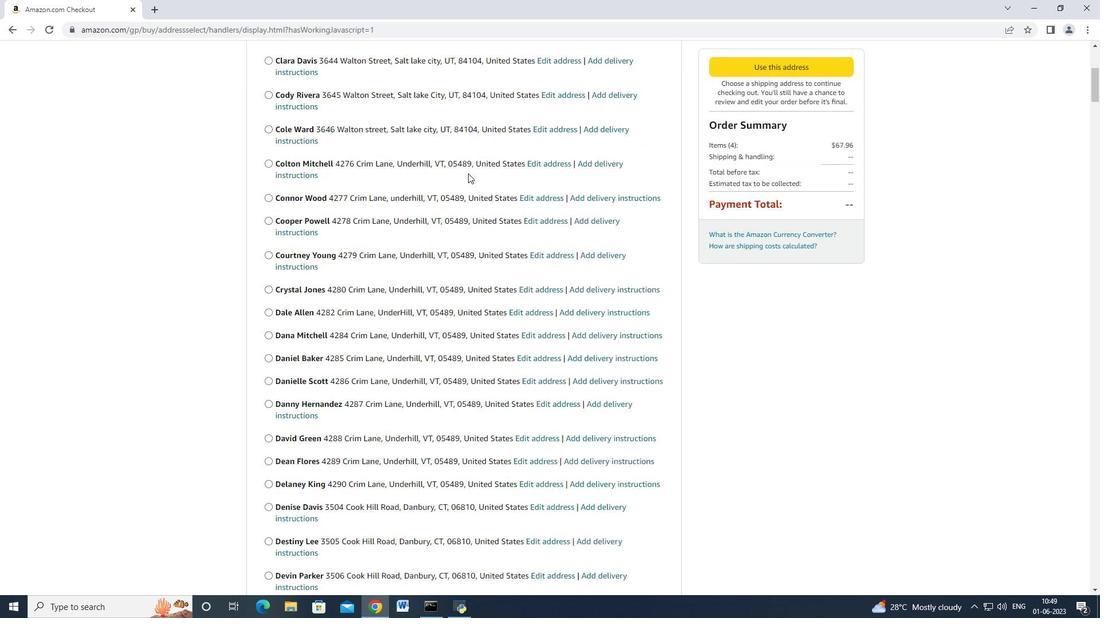 
Action: Mouse scrolled (468, 173) with delta (0, 0)
Screenshot: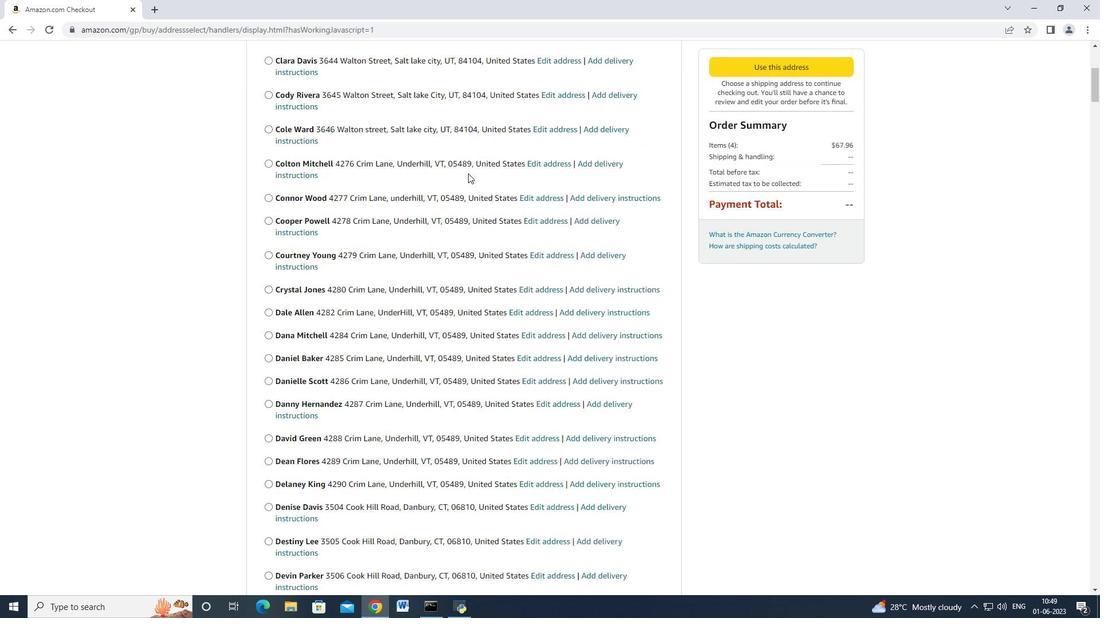 
Action: Mouse moved to (467, 173)
Screenshot: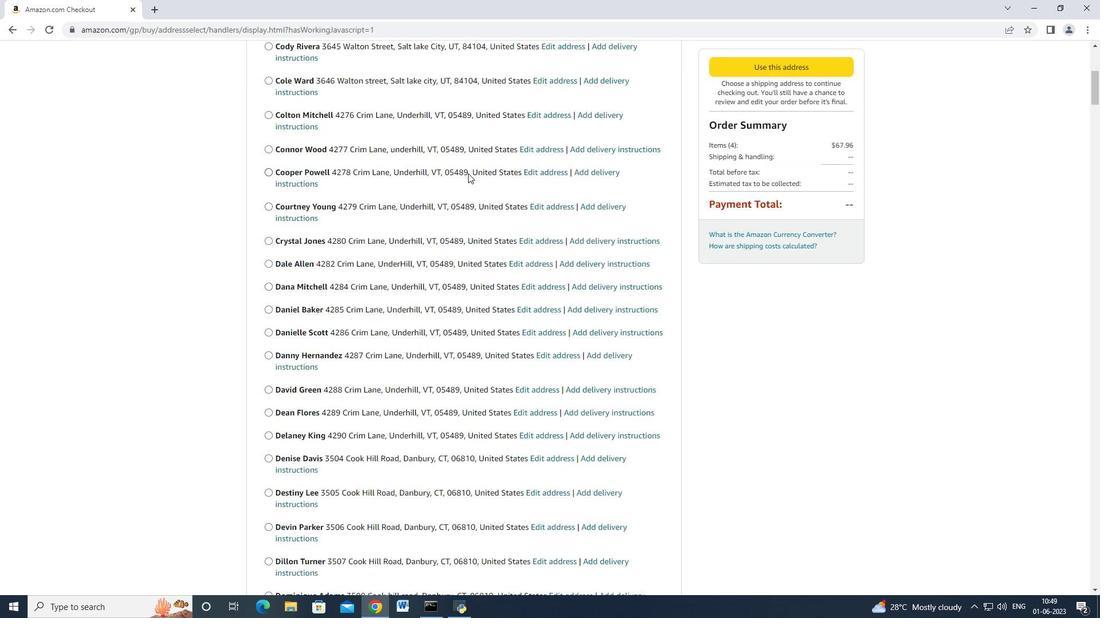 
Action: Mouse scrolled (467, 173) with delta (0, 0)
Screenshot: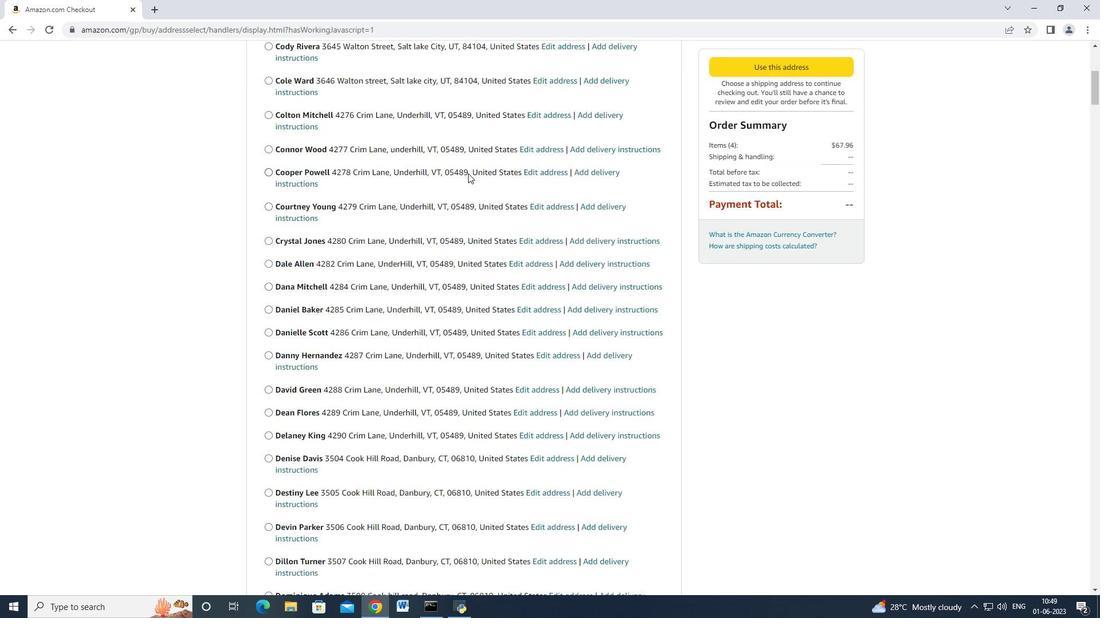 
Action: Mouse moved to (466, 173)
Screenshot: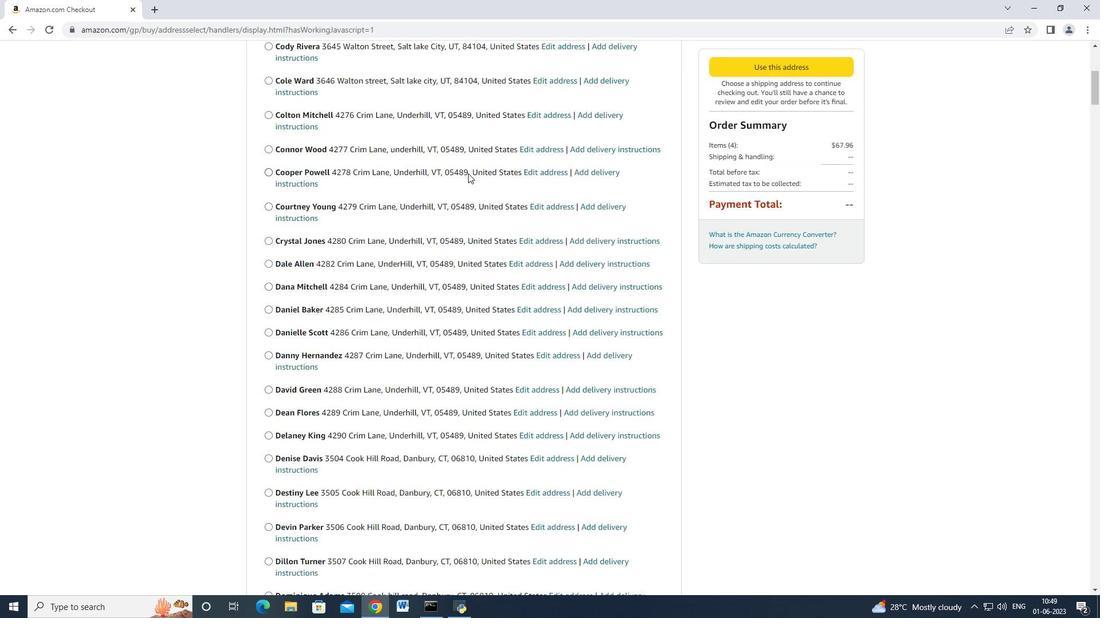 
Action: Mouse scrolled (466, 173) with delta (0, 0)
Screenshot: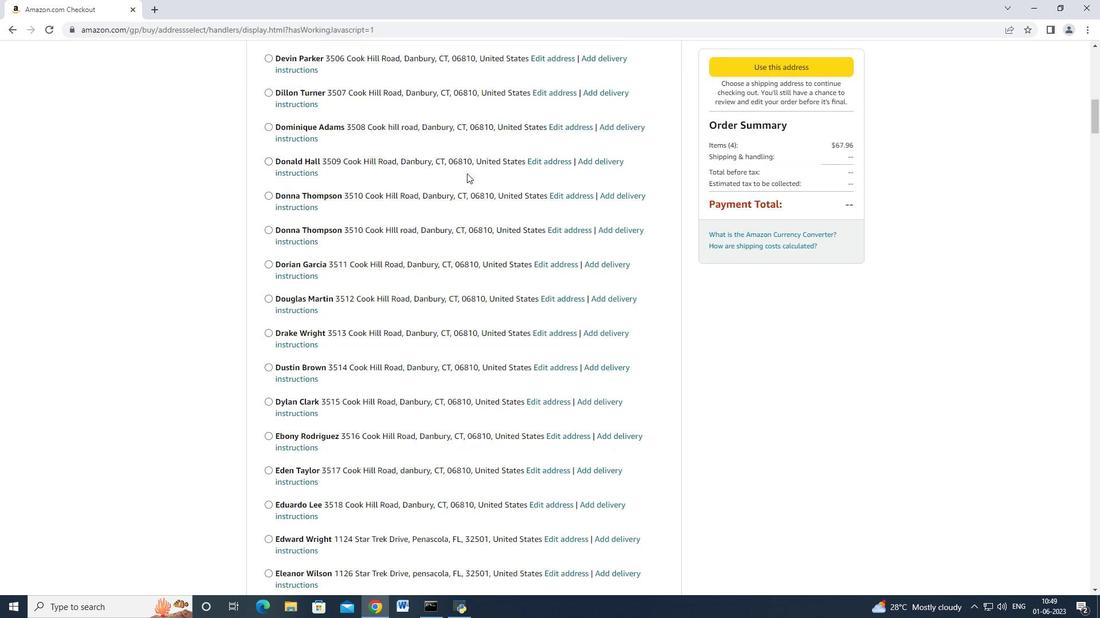 
Action: Mouse scrolled (466, 173) with delta (0, 0)
Screenshot: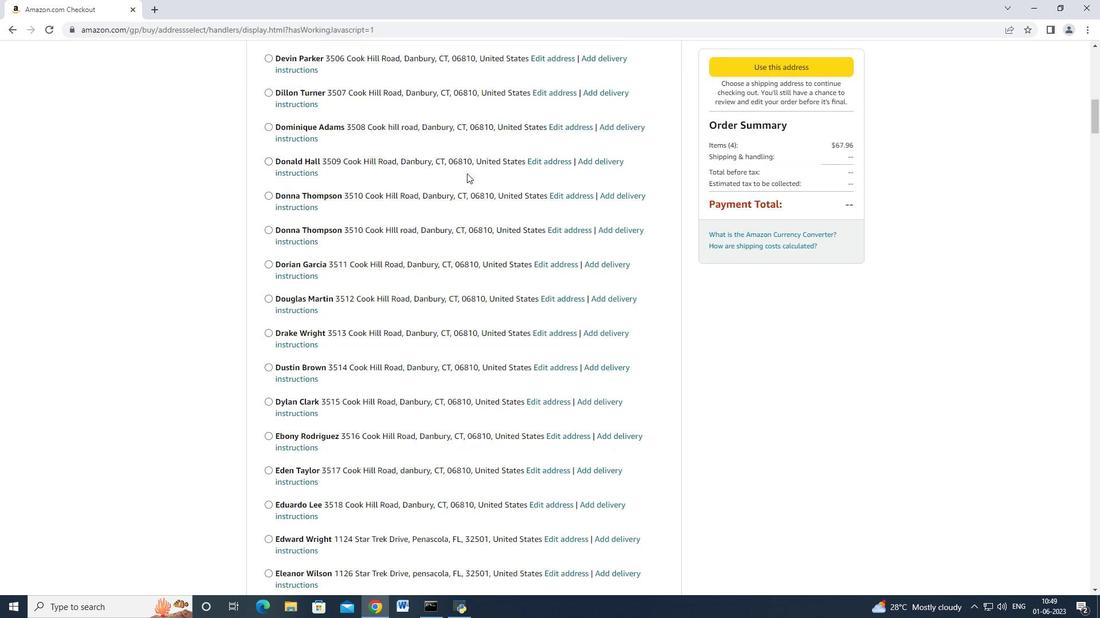 
Action: Mouse scrolled (466, 173) with delta (0, 0)
Screenshot: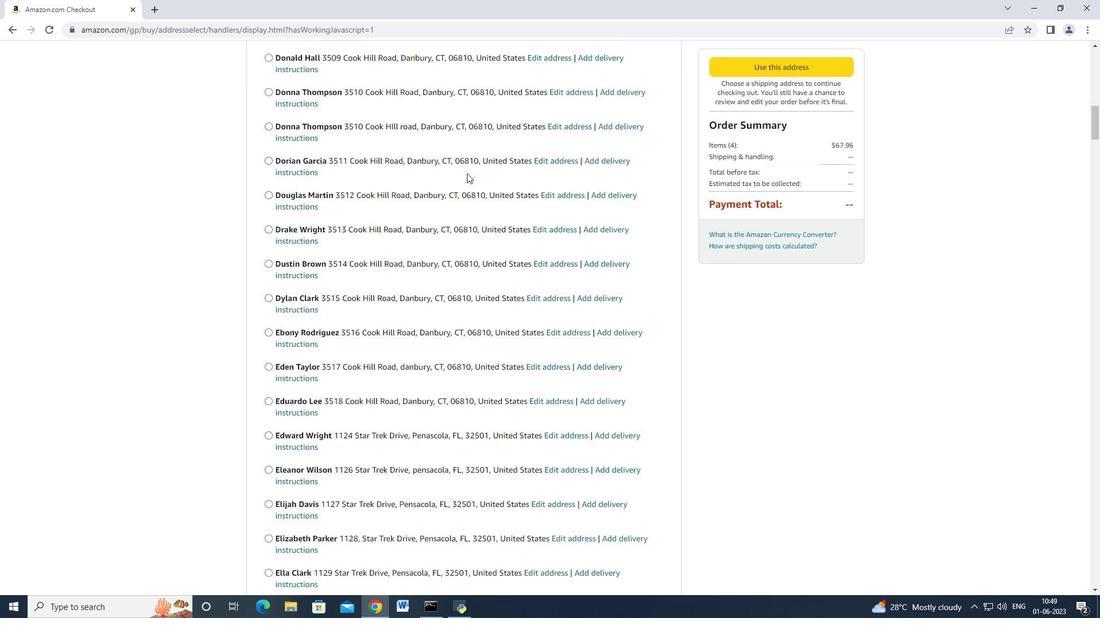 
Action: Mouse scrolled (466, 172) with delta (0, -1)
Screenshot: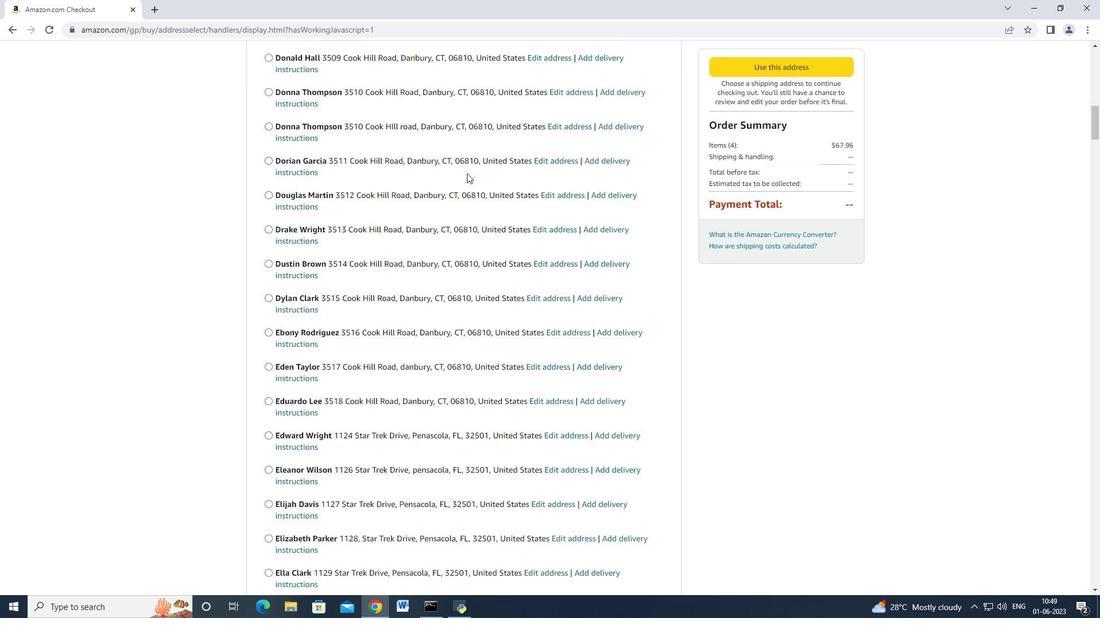 
Action: Mouse scrolled (466, 173) with delta (0, 0)
Screenshot: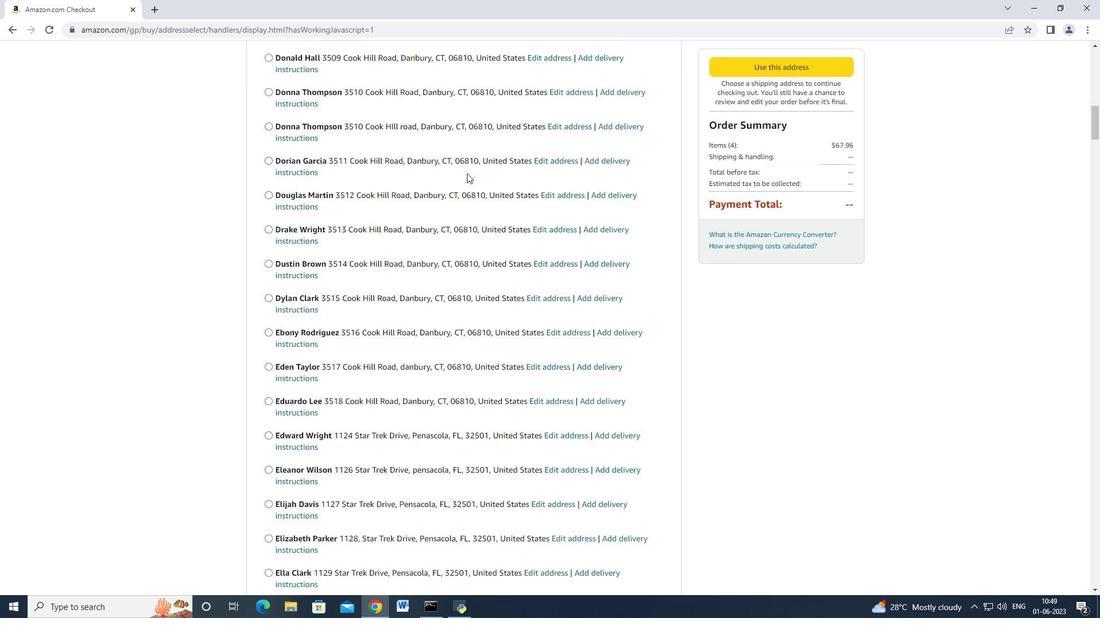 
Action: Mouse scrolled (466, 172) with delta (0, -1)
Screenshot: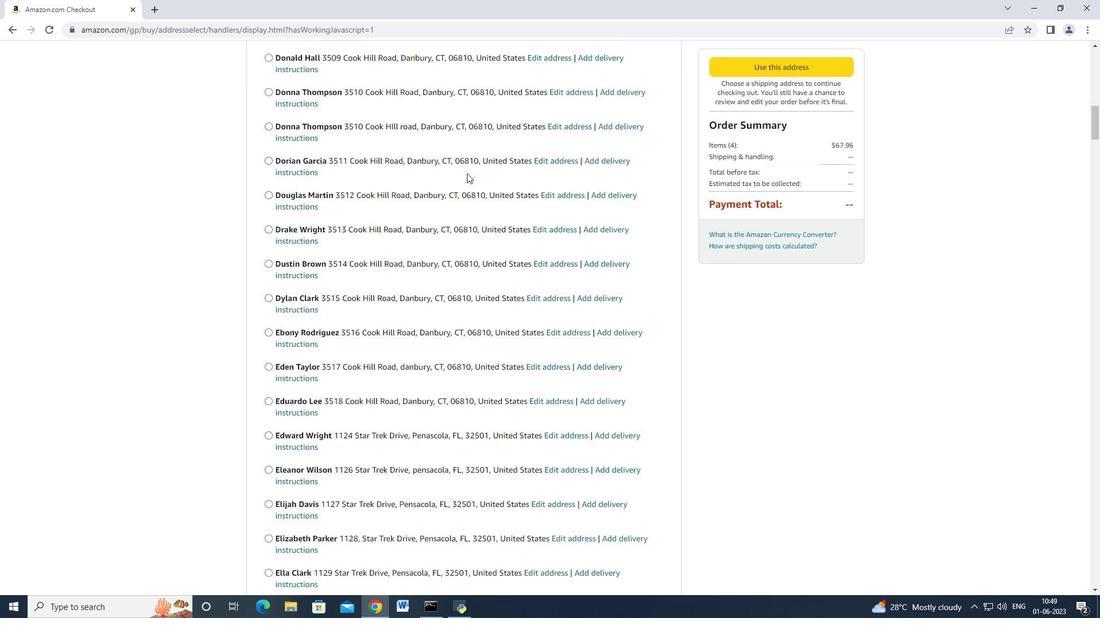 
Action: Mouse scrolled (466, 172) with delta (0, -1)
Screenshot: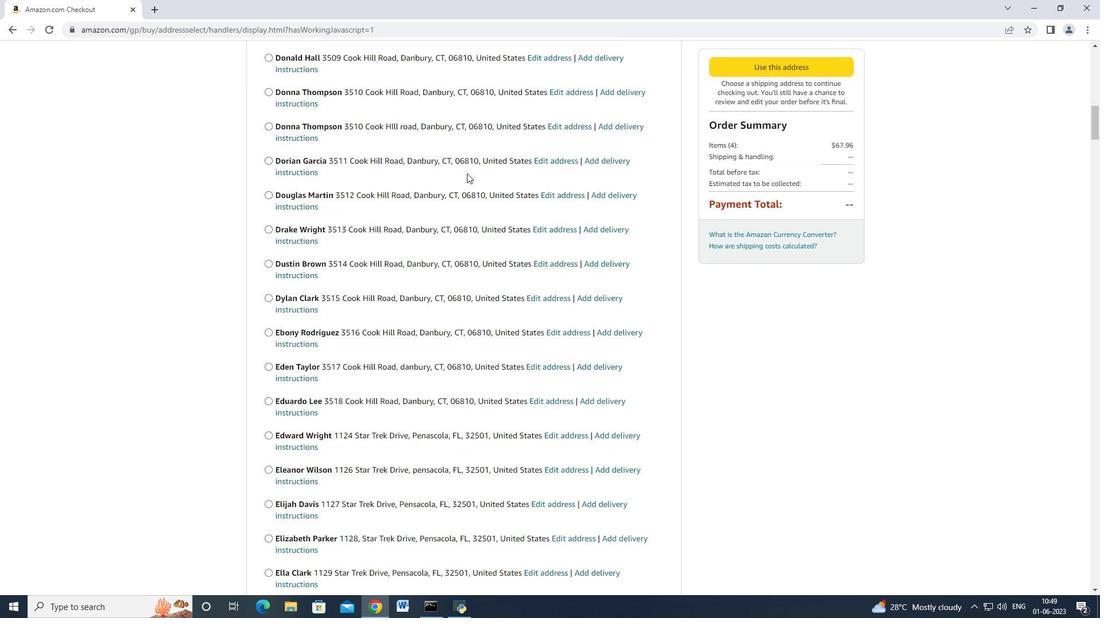 
Action: Mouse scrolled (466, 173) with delta (0, 0)
Screenshot: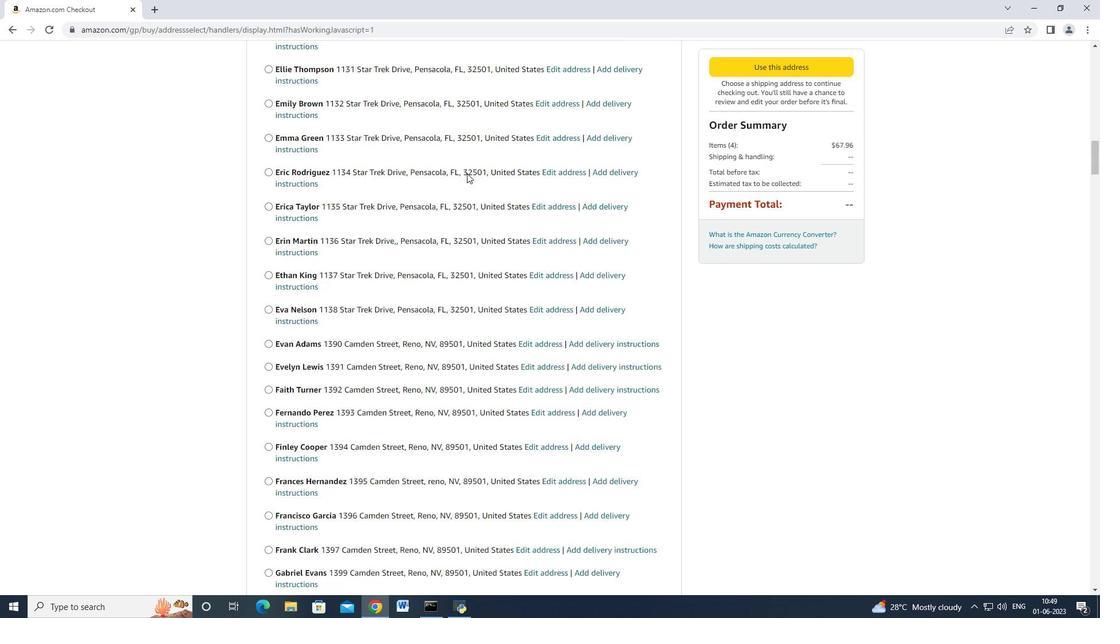 
Action: Mouse scrolled (466, 173) with delta (0, 0)
Screenshot: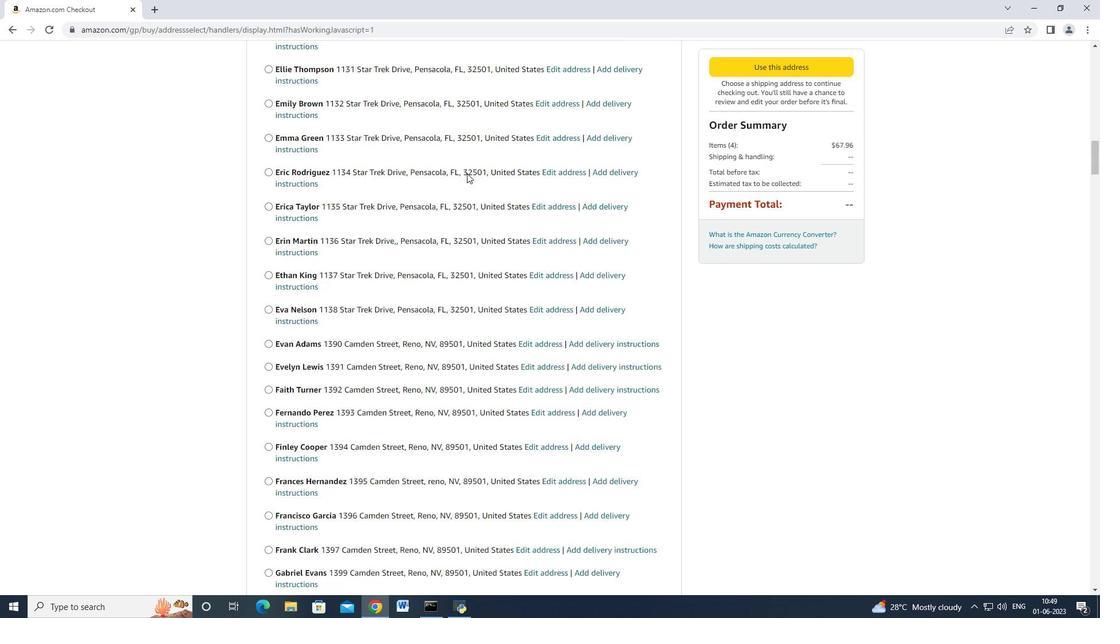 
Action: Mouse scrolled (466, 173) with delta (0, 0)
Screenshot: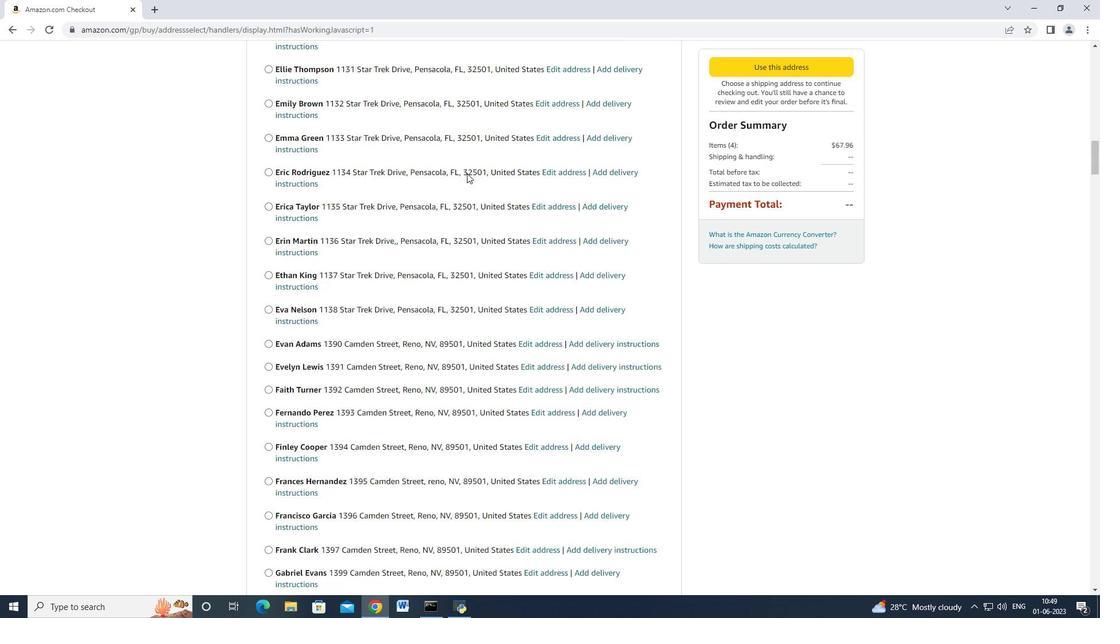 
Action: Mouse scrolled (466, 173) with delta (0, 0)
Screenshot: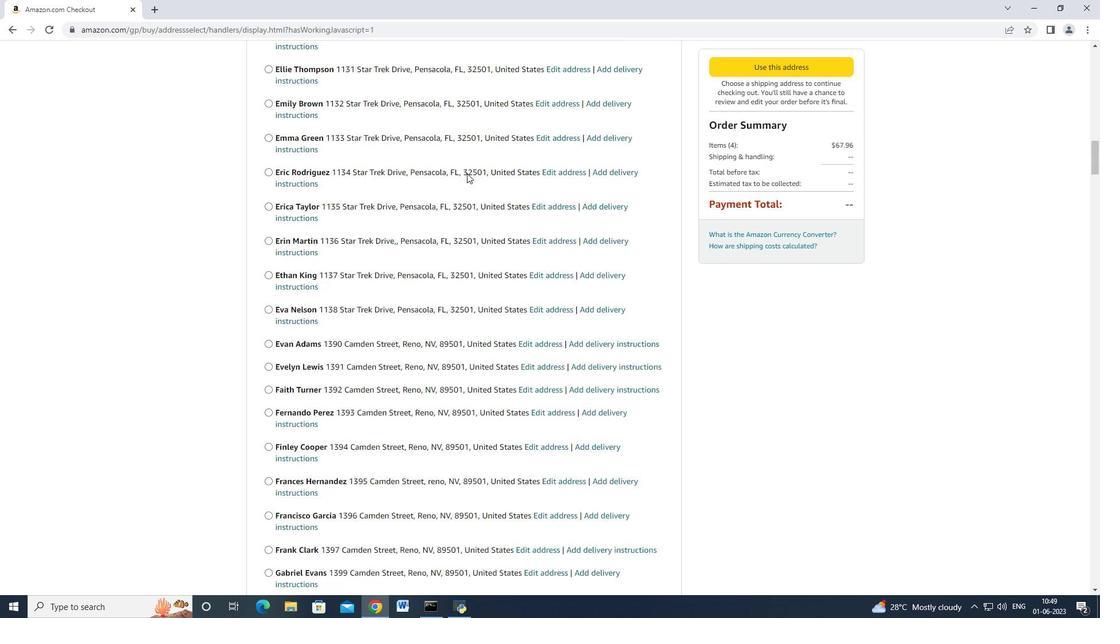 
Action: Mouse scrolled (466, 172) with delta (0, -1)
Screenshot: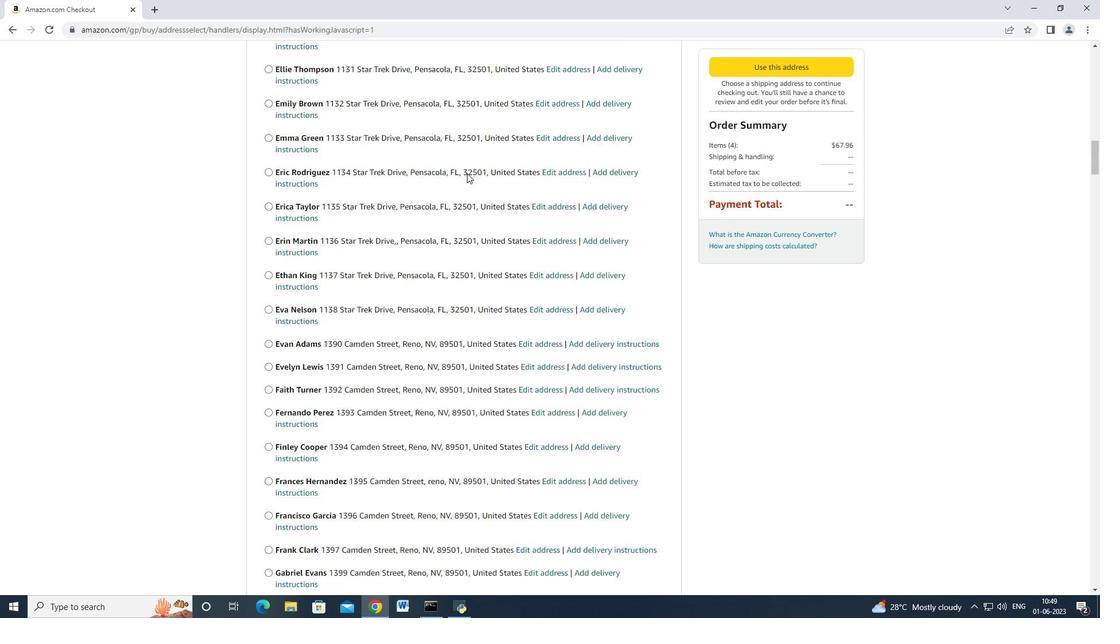 
Action: Mouse scrolled (466, 172) with delta (0, -1)
Screenshot: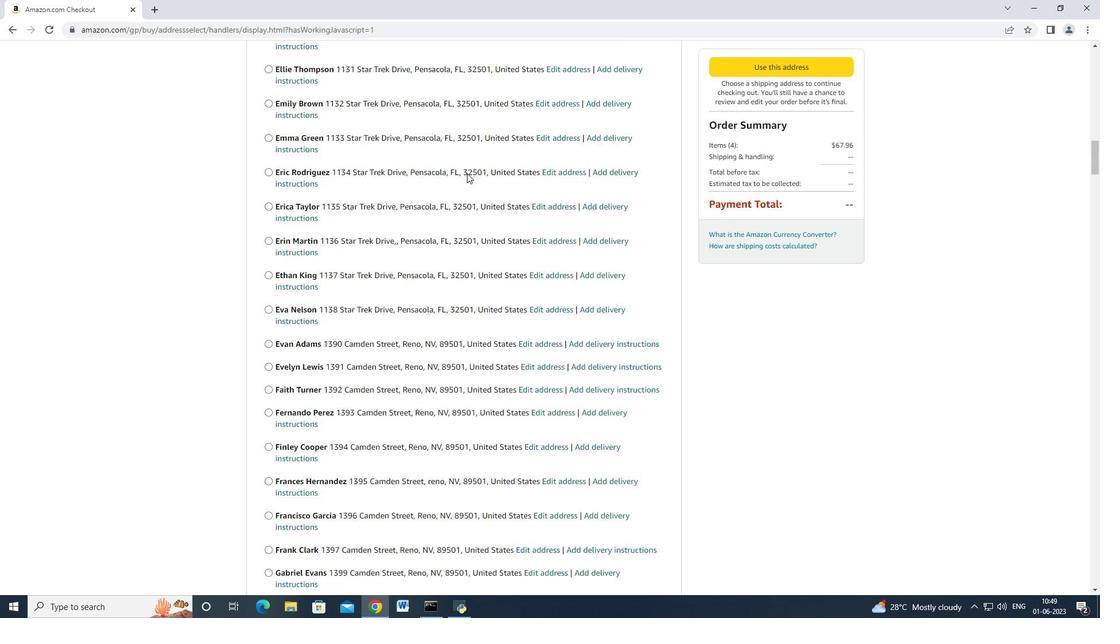 
Action: Mouse scrolled (466, 172) with delta (0, -1)
Screenshot: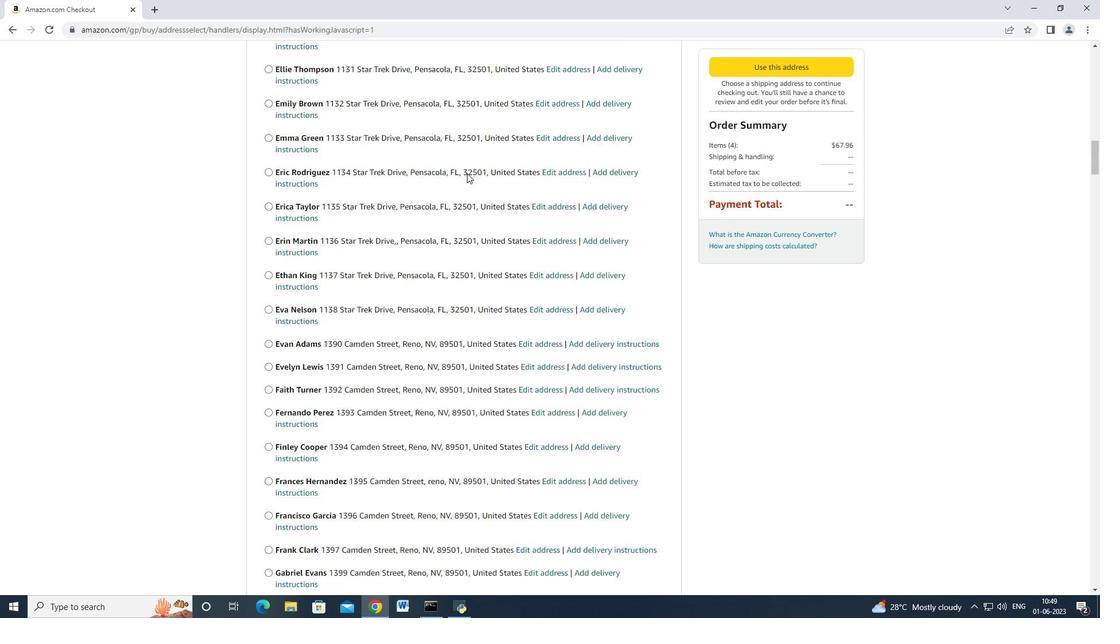 
Action: Mouse scrolled (466, 173) with delta (0, 0)
Screenshot: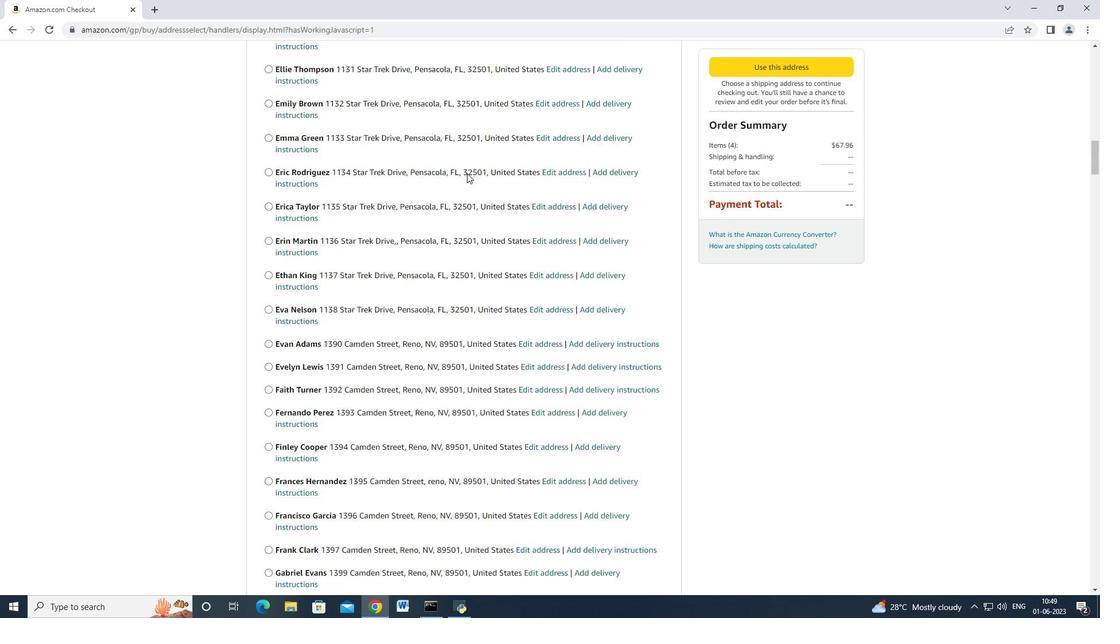 
Action: Mouse moved to (466, 173)
Screenshot: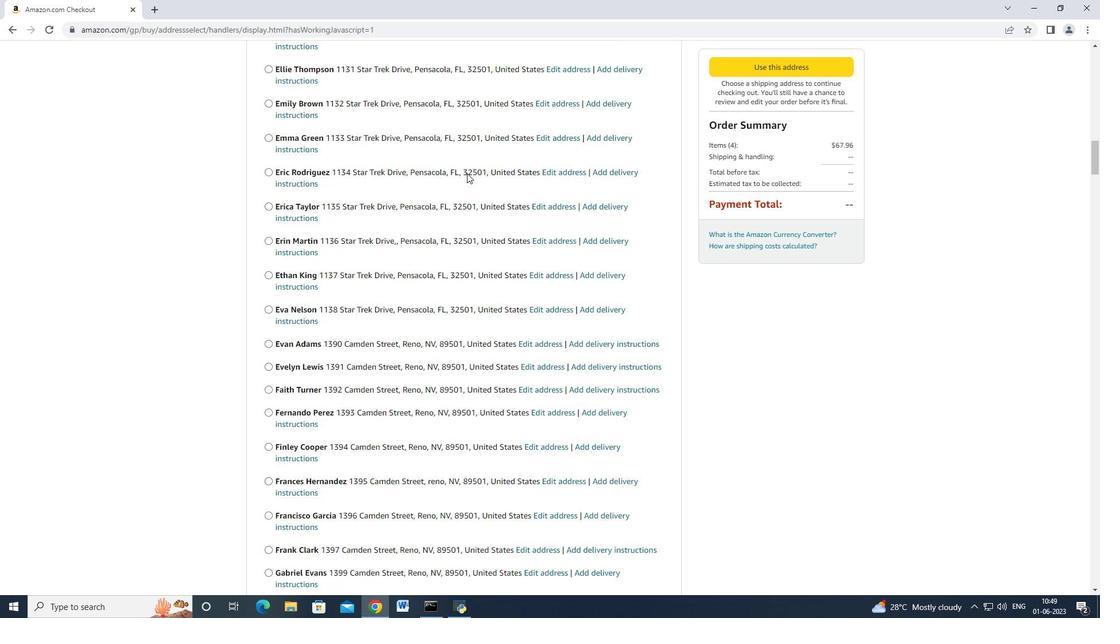 
Action: Mouse scrolled (466, 173) with delta (0, 0)
Screenshot: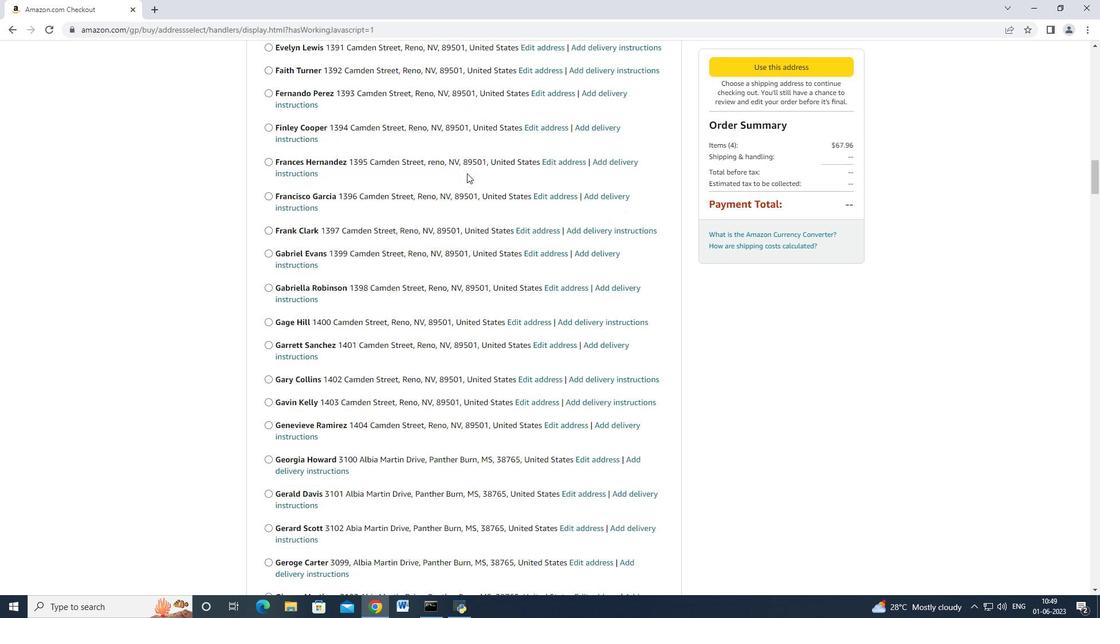 
Action: Mouse scrolled (466, 173) with delta (0, 0)
Screenshot: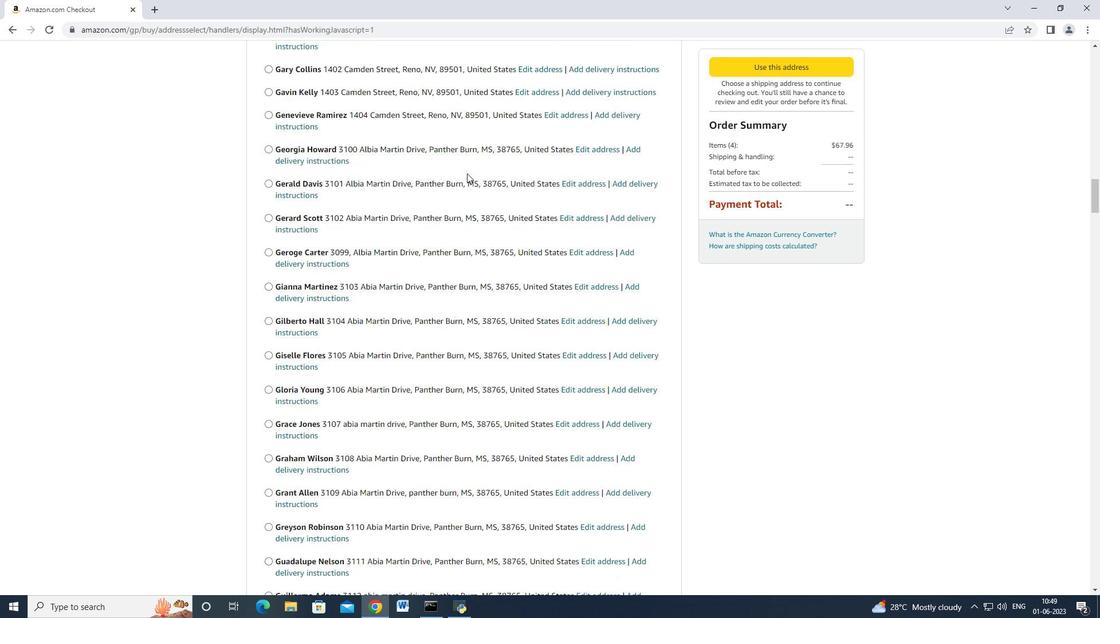 
Action: Mouse scrolled (466, 173) with delta (0, 0)
Screenshot: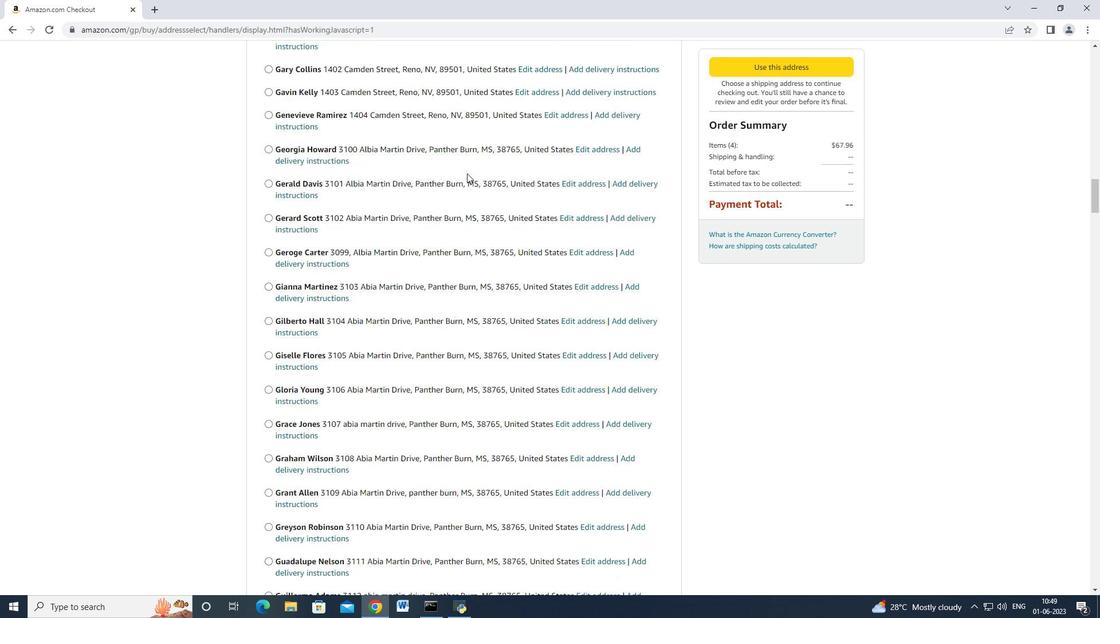 
Action: Mouse scrolled (466, 172) with delta (0, -1)
Screenshot: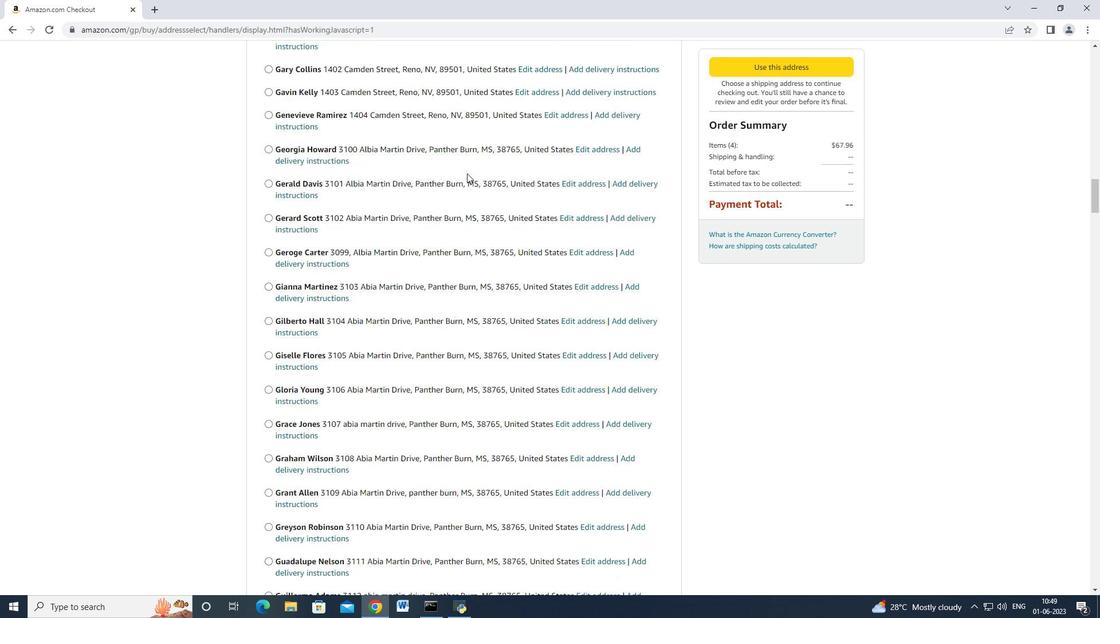 
Action: Mouse scrolled (466, 172) with delta (0, -1)
Screenshot: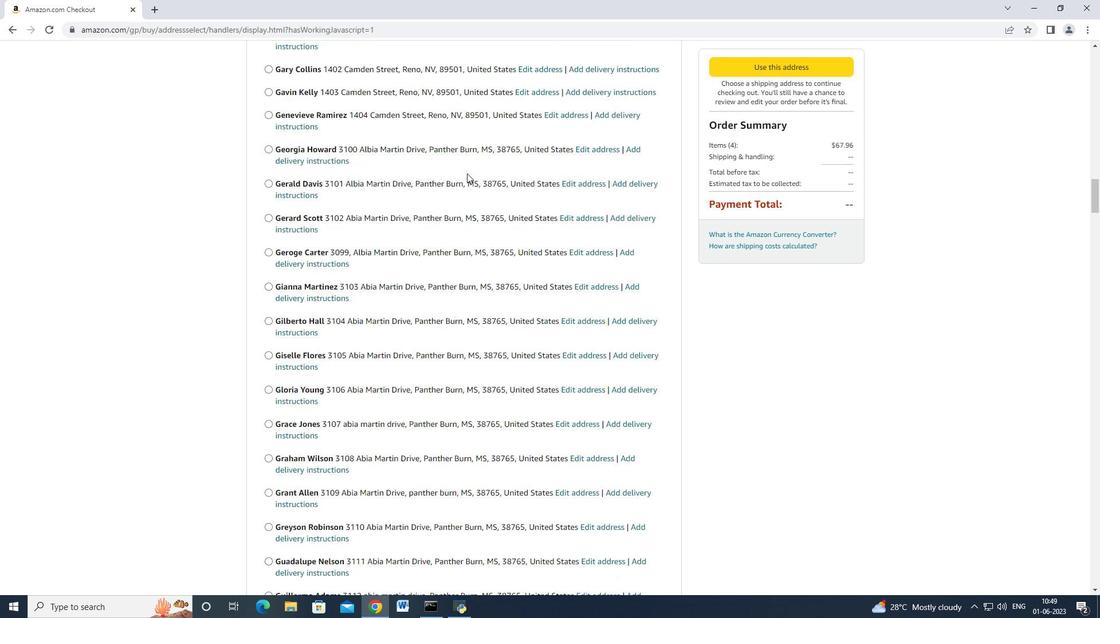 
Action: Mouse scrolled (466, 173) with delta (0, 0)
Screenshot: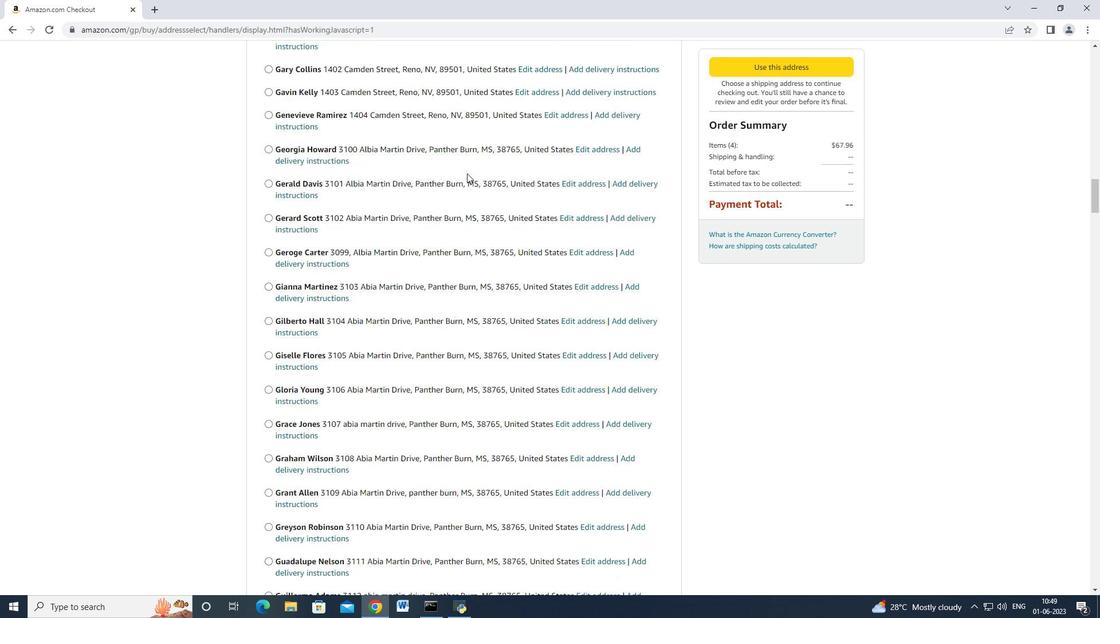 
Action: Mouse scrolled (466, 173) with delta (0, 0)
Screenshot: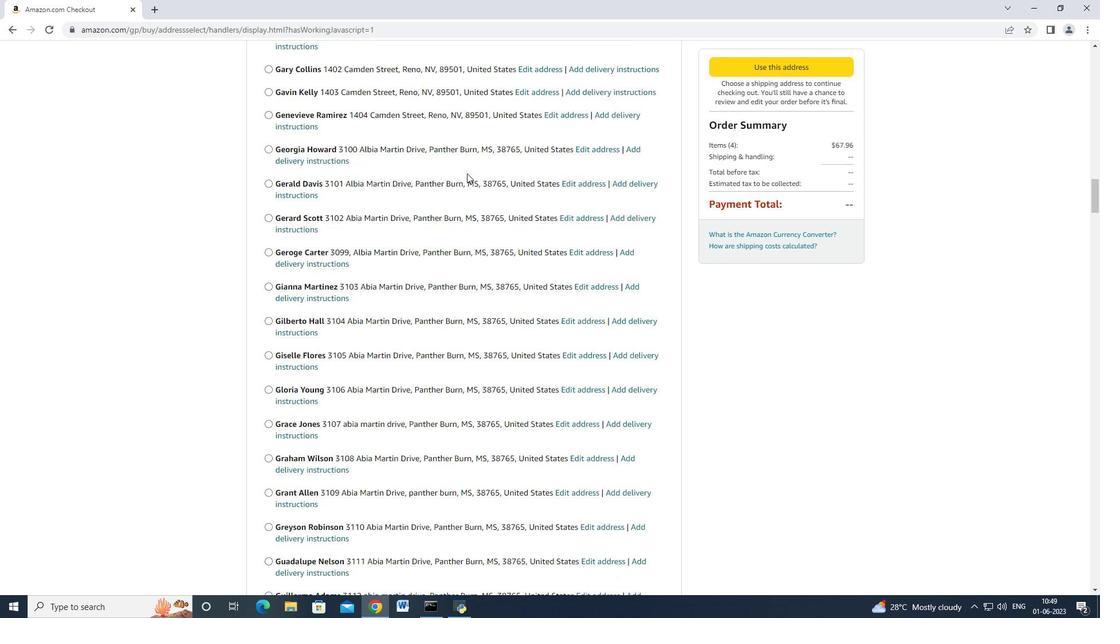 
Action: Mouse scrolled (466, 173) with delta (0, 0)
Screenshot: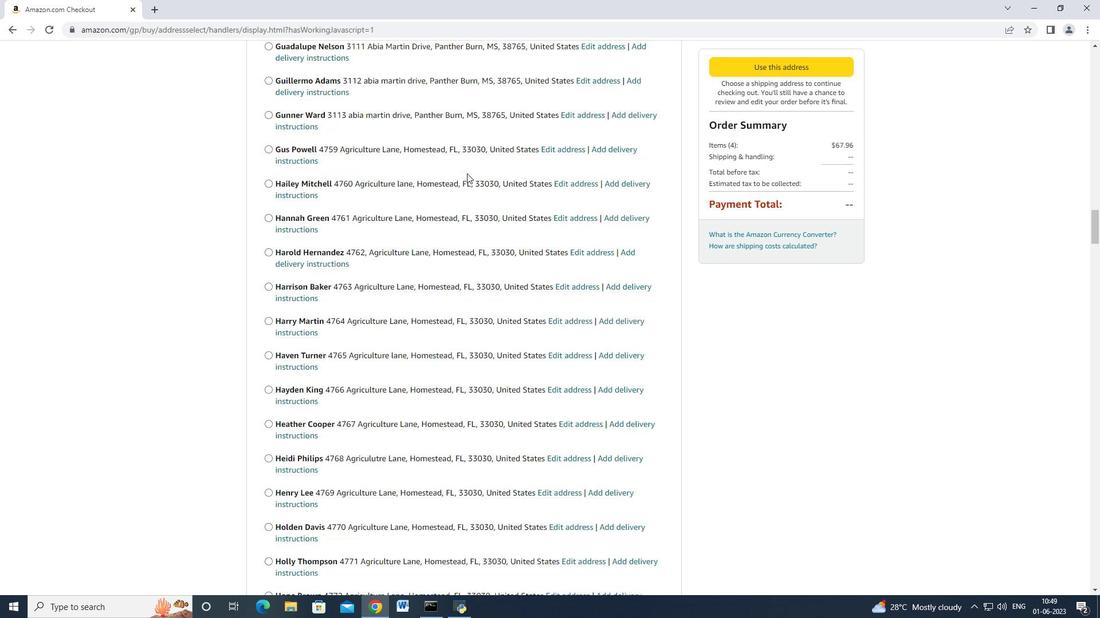 
Action: Mouse scrolled (466, 172) with delta (0, -1)
Screenshot: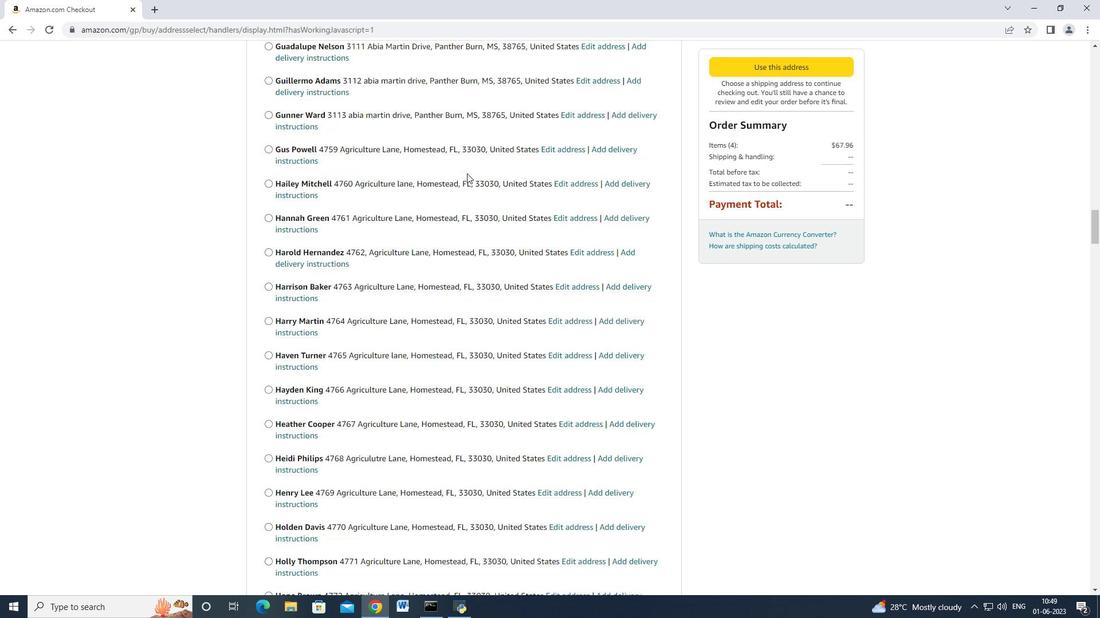 
Action: Mouse scrolled (466, 173) with delta (0, 0)
Screenshot: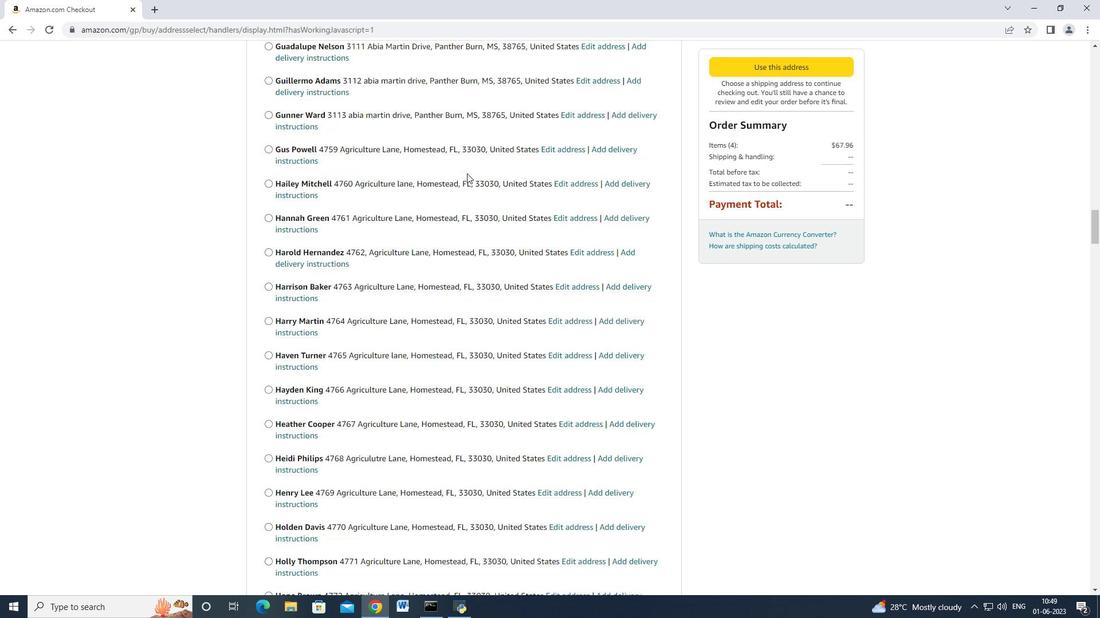 
Action: Mouse scrolled (466, 172) with delta (0, -1)
Screenshot: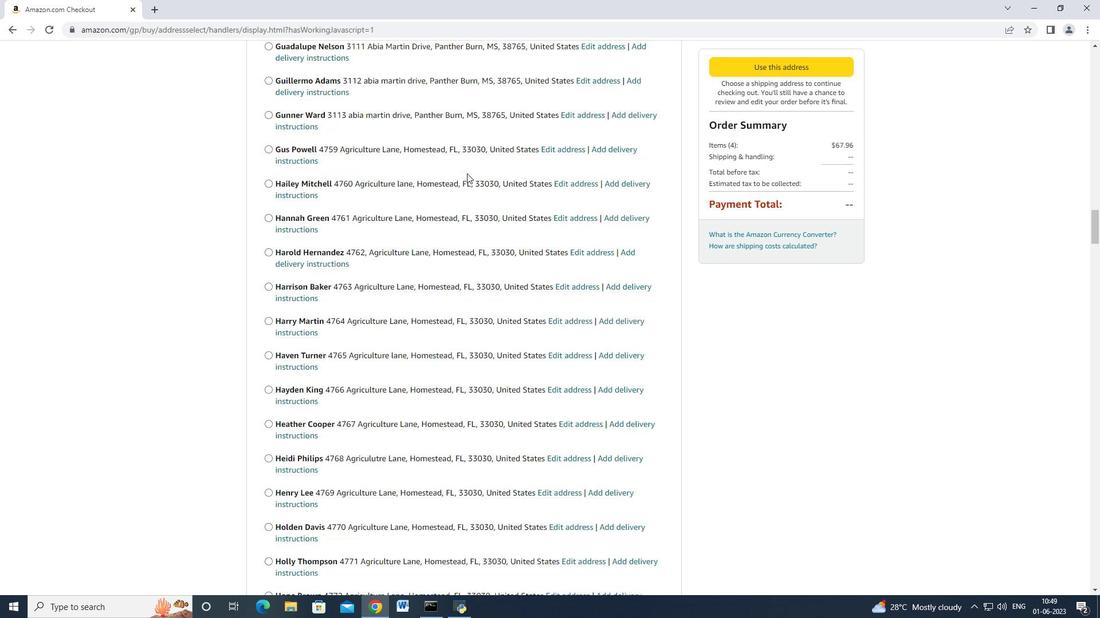 
Action: Mouse scrolled (466, 173) with delta (0, 0)
Screenshot: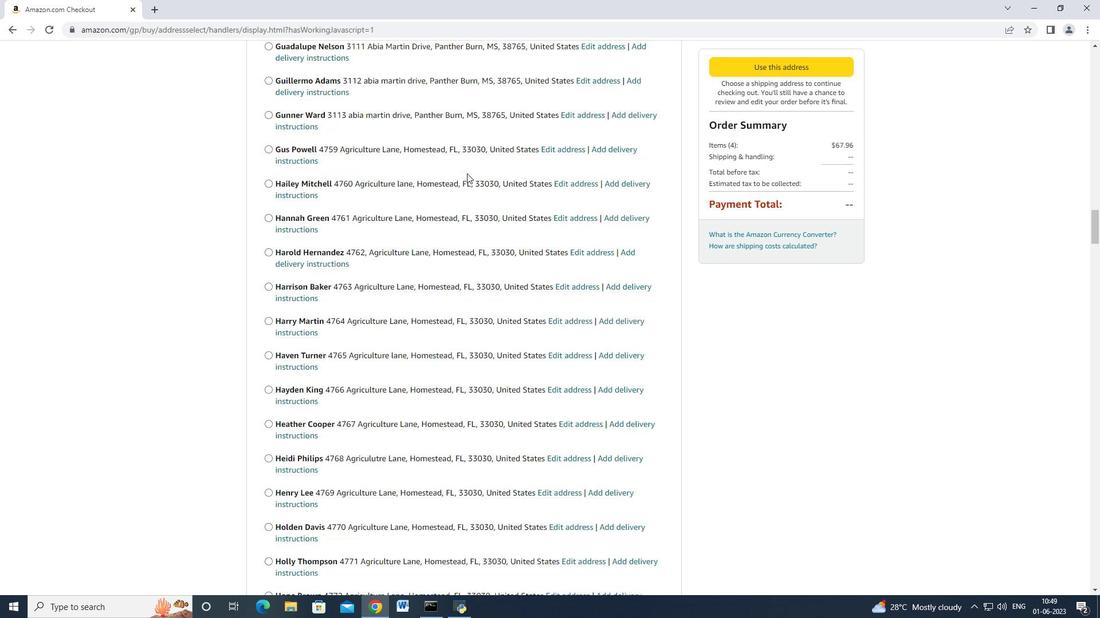 
Action: Mouse scrolled (466, 173) with delta (0, 0)
Screenshot: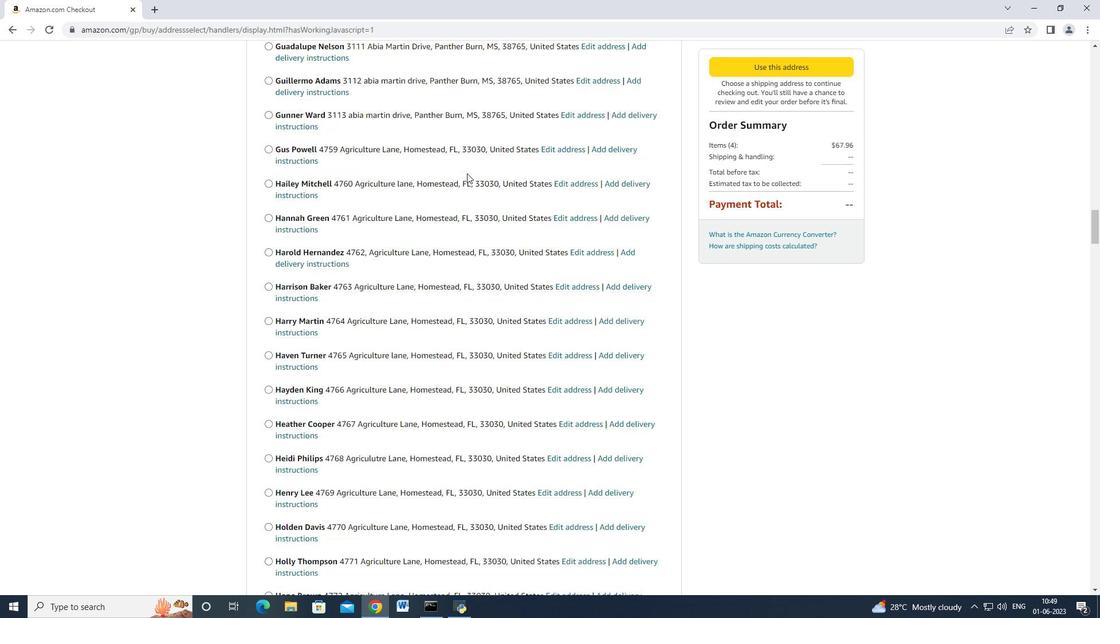 
Action: Mouse scrolled (466, 173) with delta (0, 0)
Screenshot: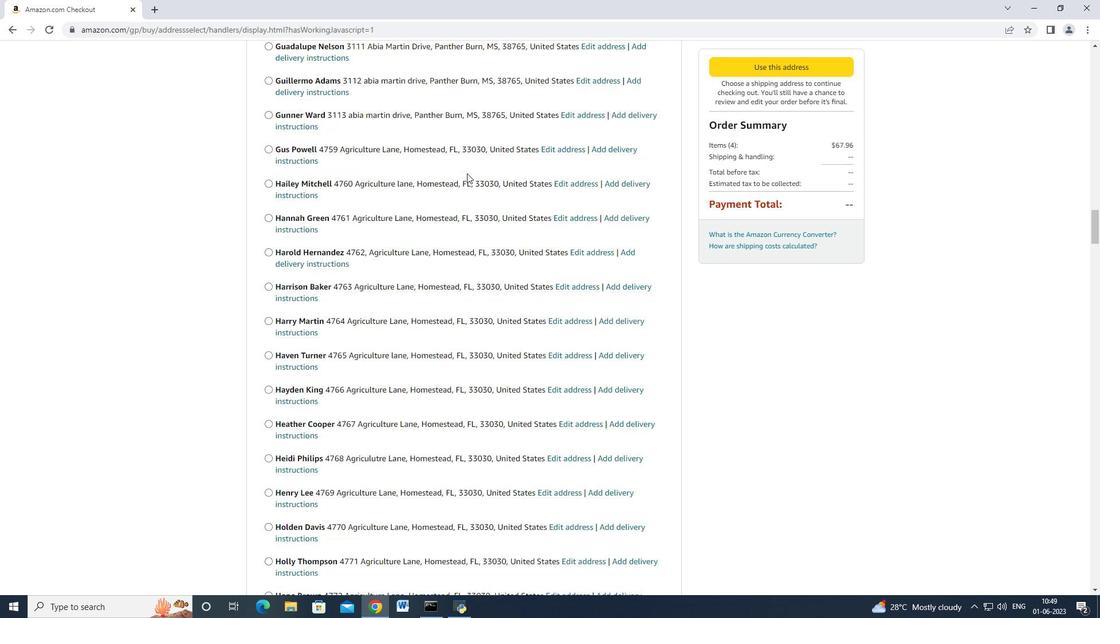 
Action: Mouse scrolled (466, 173) with delta (0, 0)
Screenshot: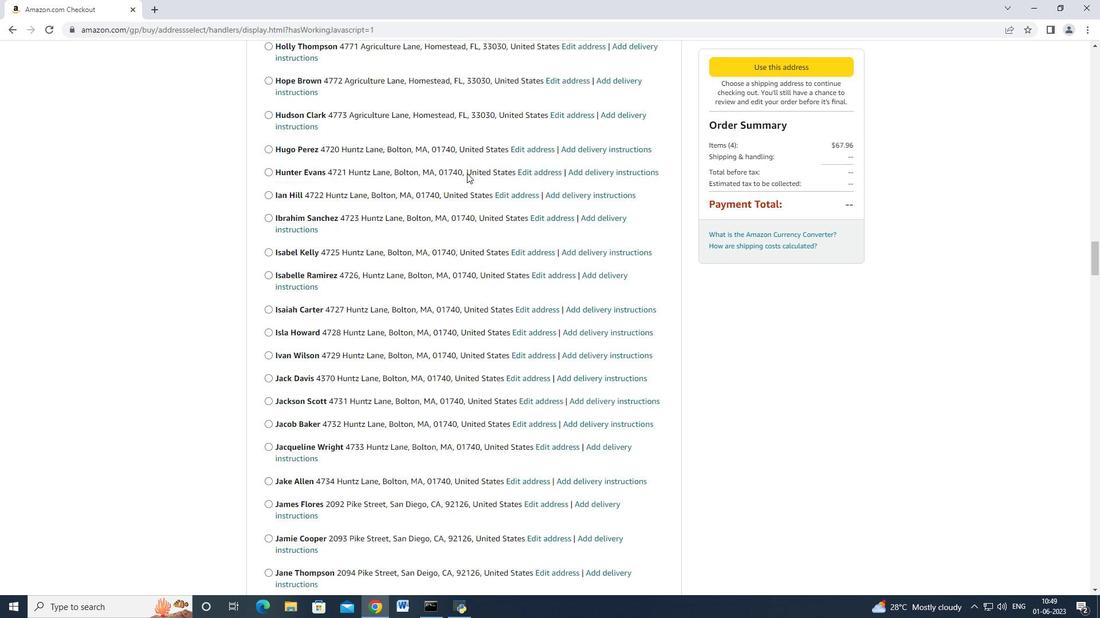 
Action: Mouse scrolled (466, 173) with delta (0, 0)
Screenshot: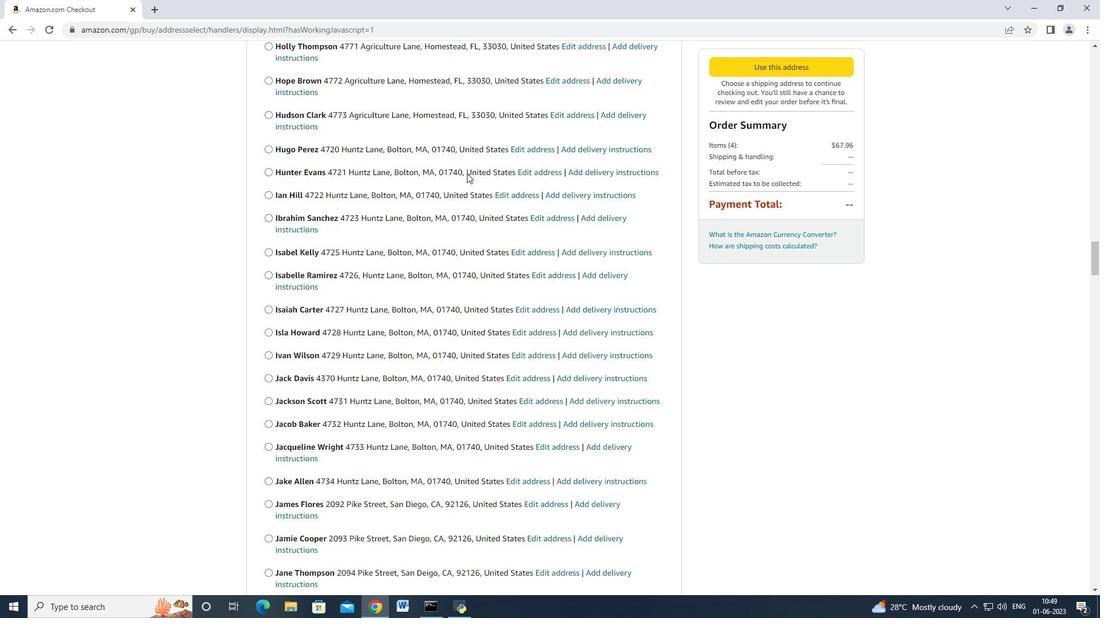 
Action: Mouse scrolled (466, 173) with delta (0, 0)
Screenshot: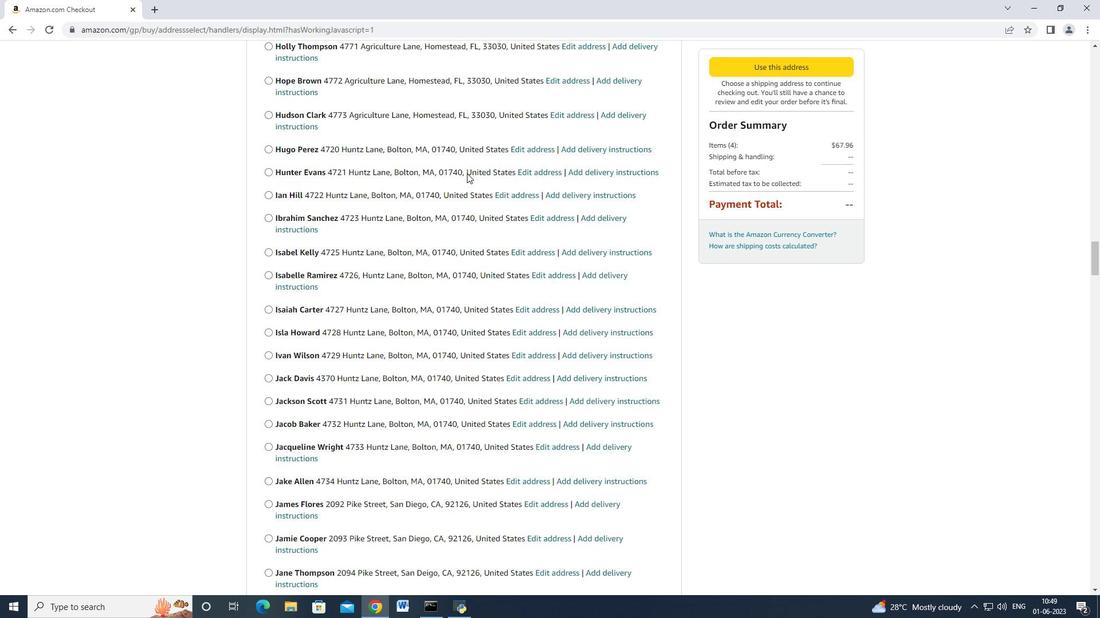 
Action: Mouse scrolled (466, 173) with delta (0, 0)
Screenshot: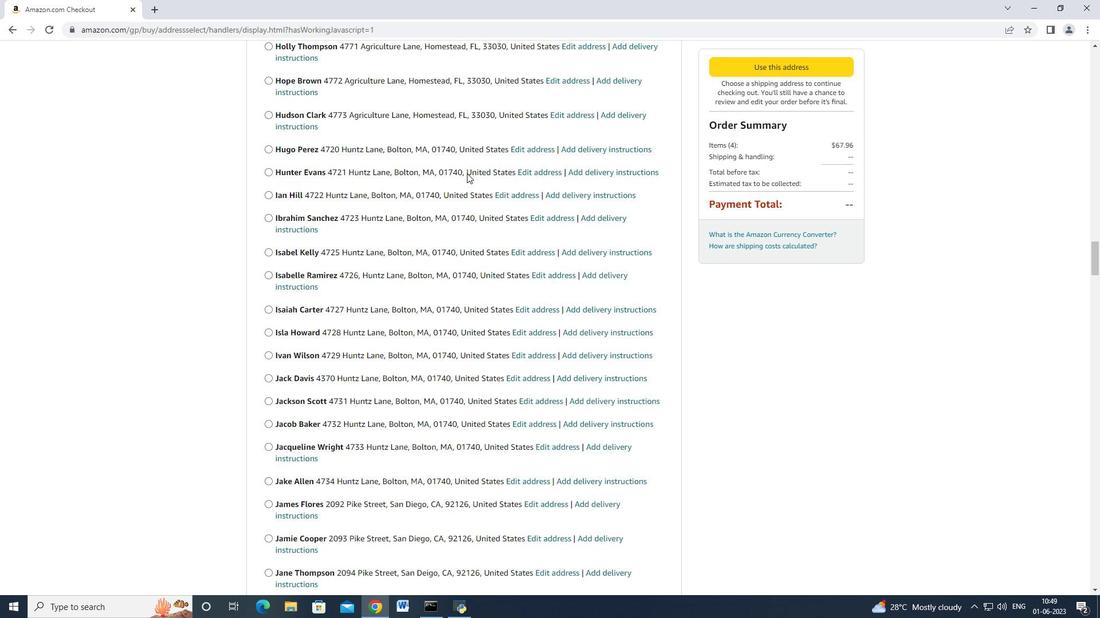
Action: Mouse scrolled (466, 173) with delta (0, 0)
Screenshot: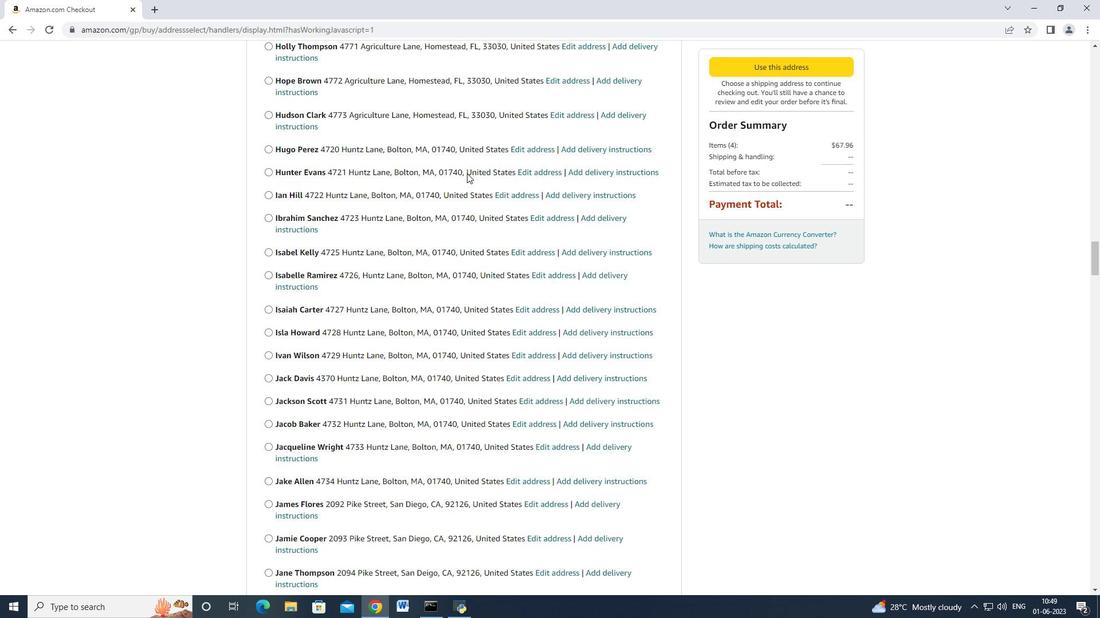 
Action: Mouse scrolled (466, 172) with delta (0, -1)
Screenshot: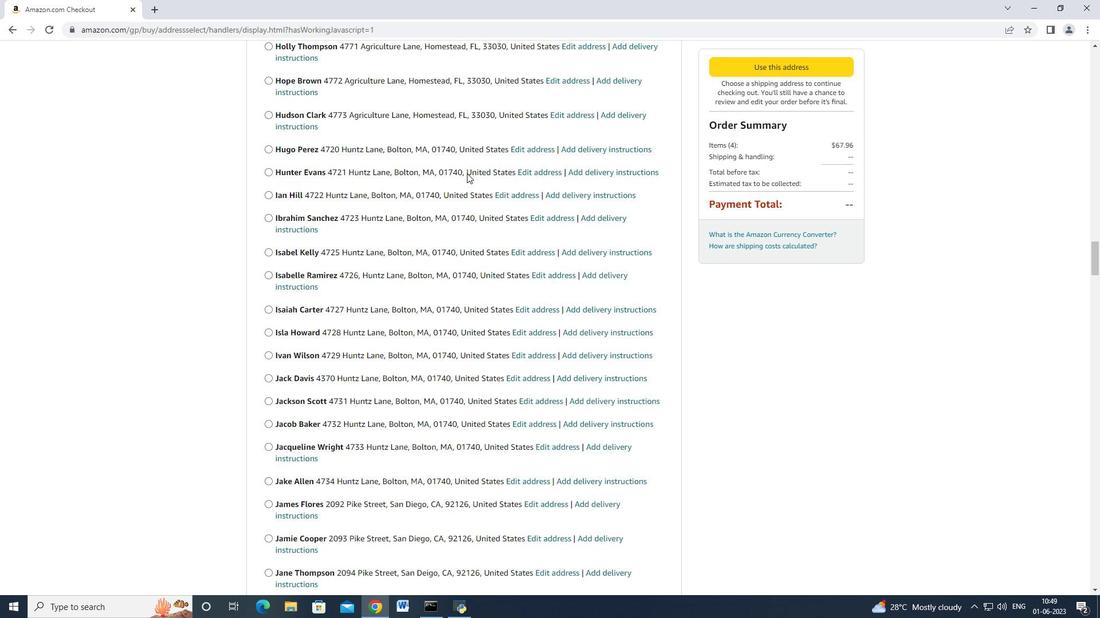 
Action: Mouse scrolled (466, 172) with delta (0, -1)
Screenshot: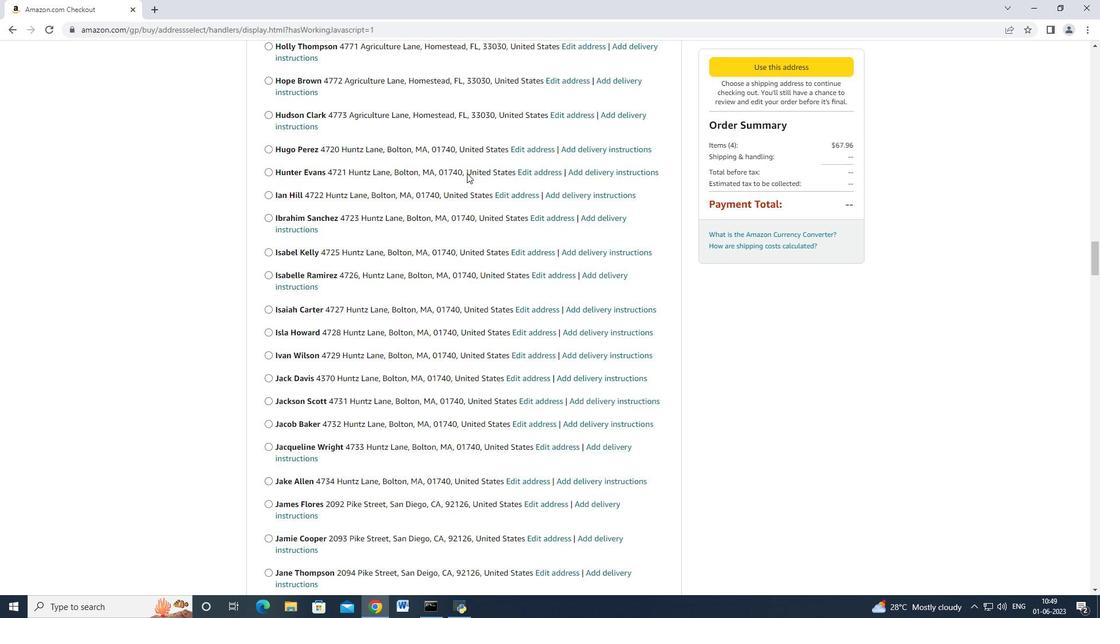 
Action: Mouse scrolled (466, 173) with delta (0, 0)
Screenshot: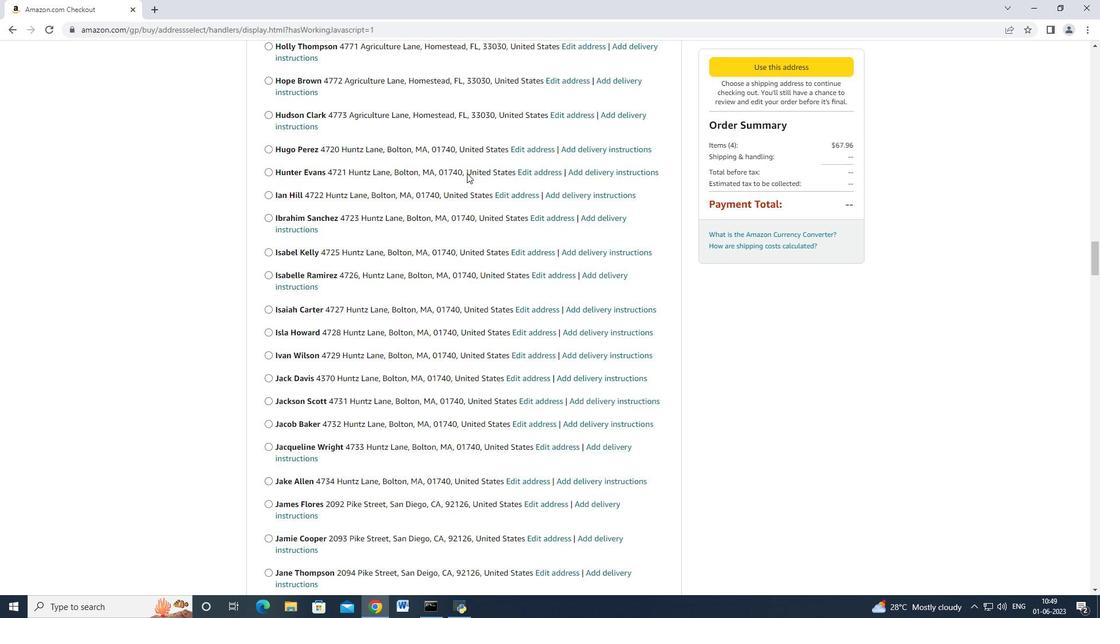 
Action: Mouse scrolled (466, 173) with delta (0, 0)
Screenshot: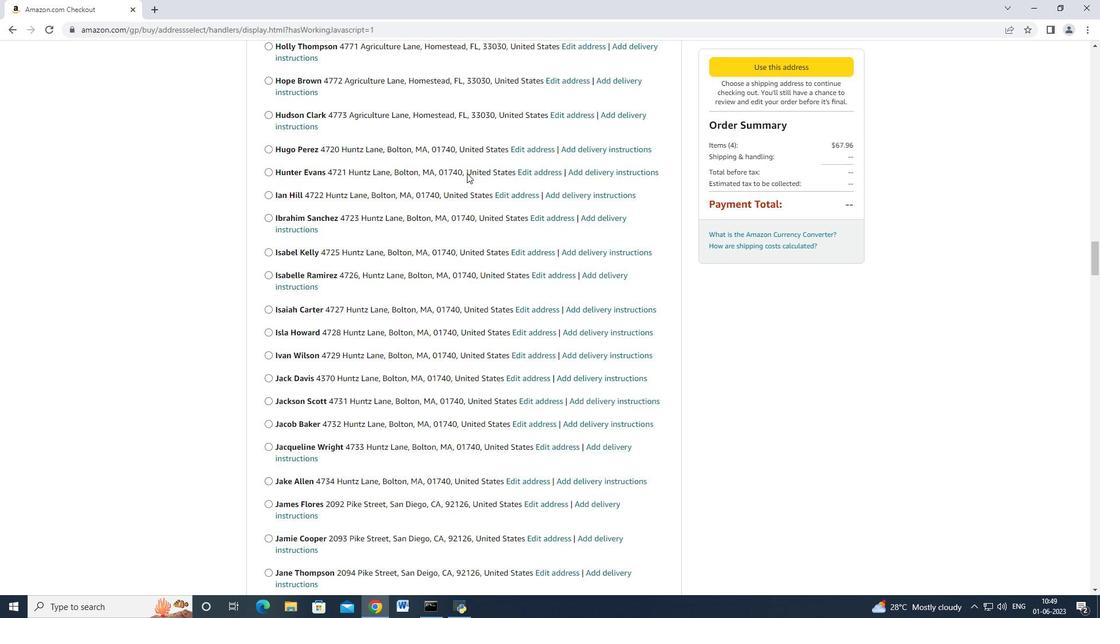 
Action: Mouse scrolled (466, 173) with delta (0, 0)
Screenshot: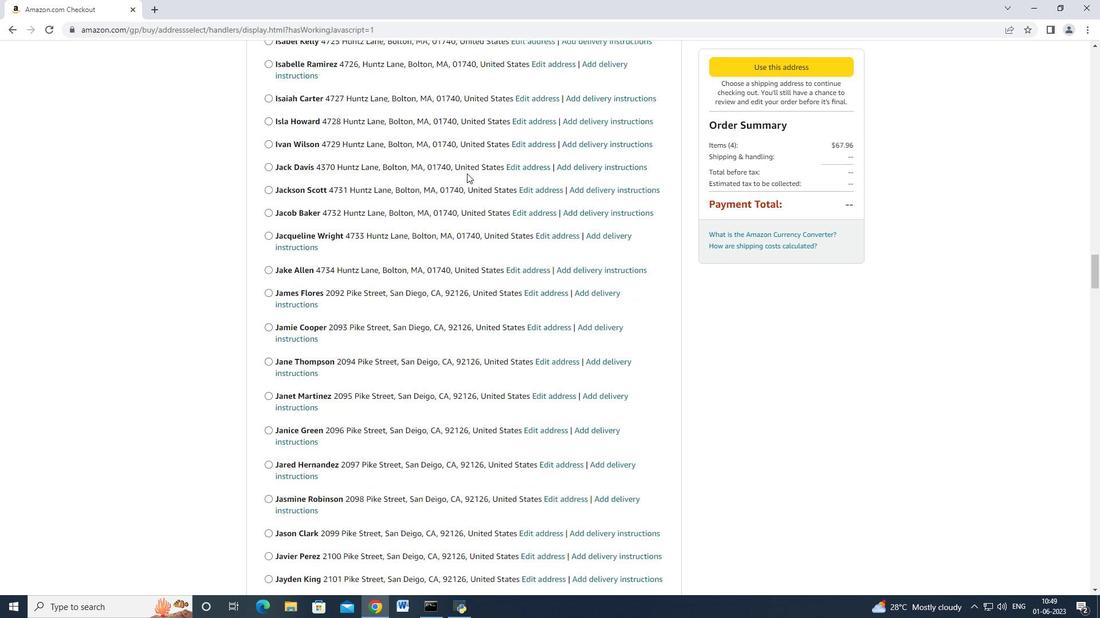 
Action: Mouse scrolled (466, 173) with delta (0, 0)
Screenshot: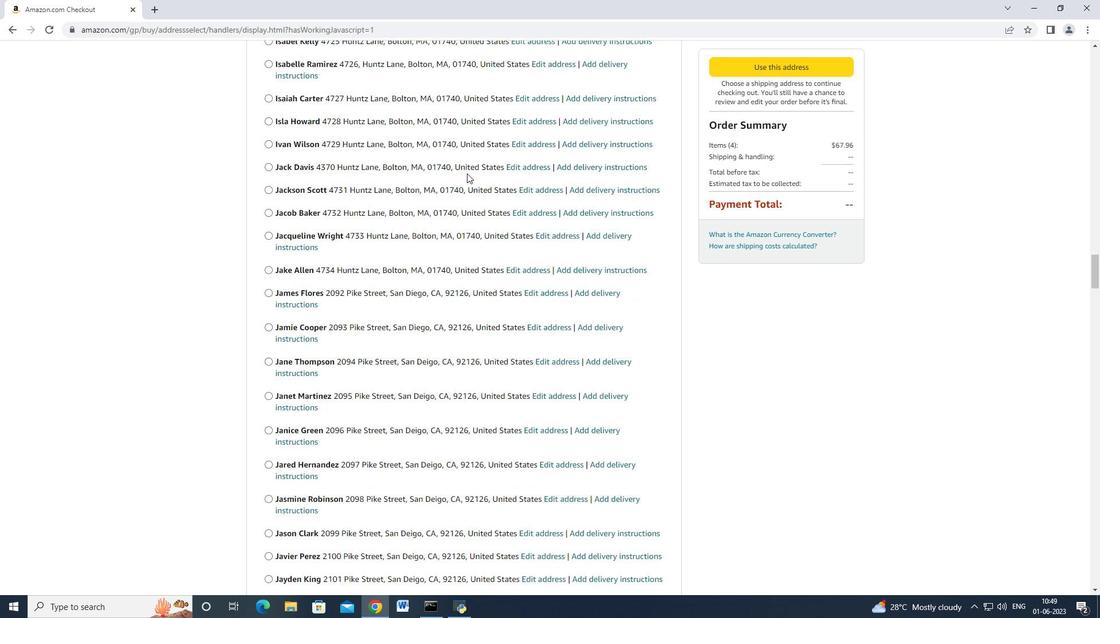 
Action: Mouse scrolled (466, 173) with delta (0, 0)
Screenshot: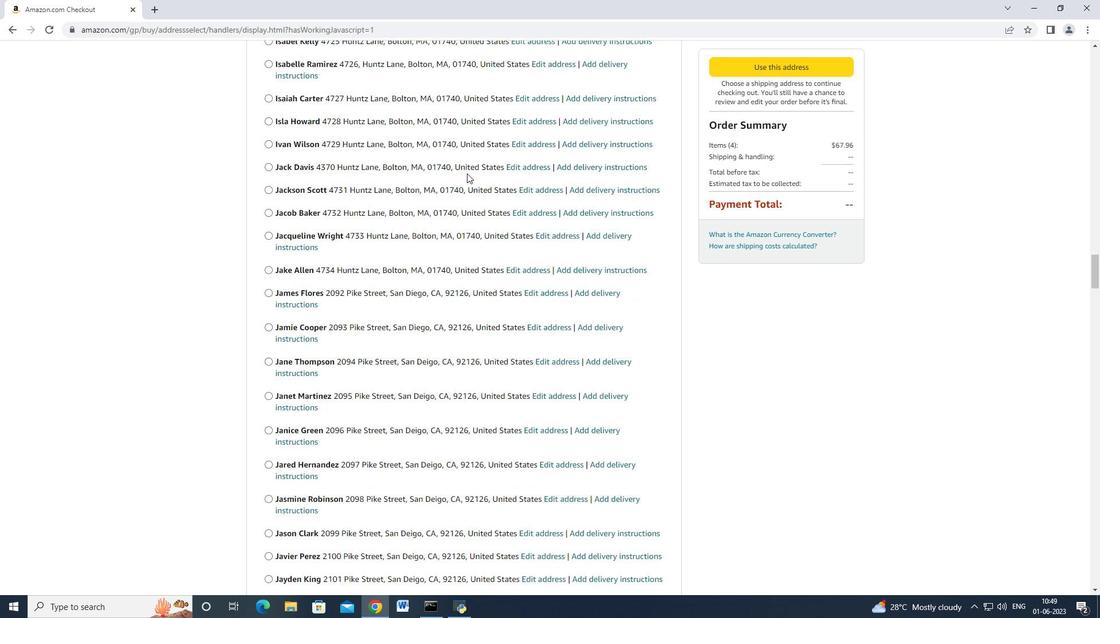 
Action: Mouse scrolled (466, 173) with delta (0, 0)
Screenshot: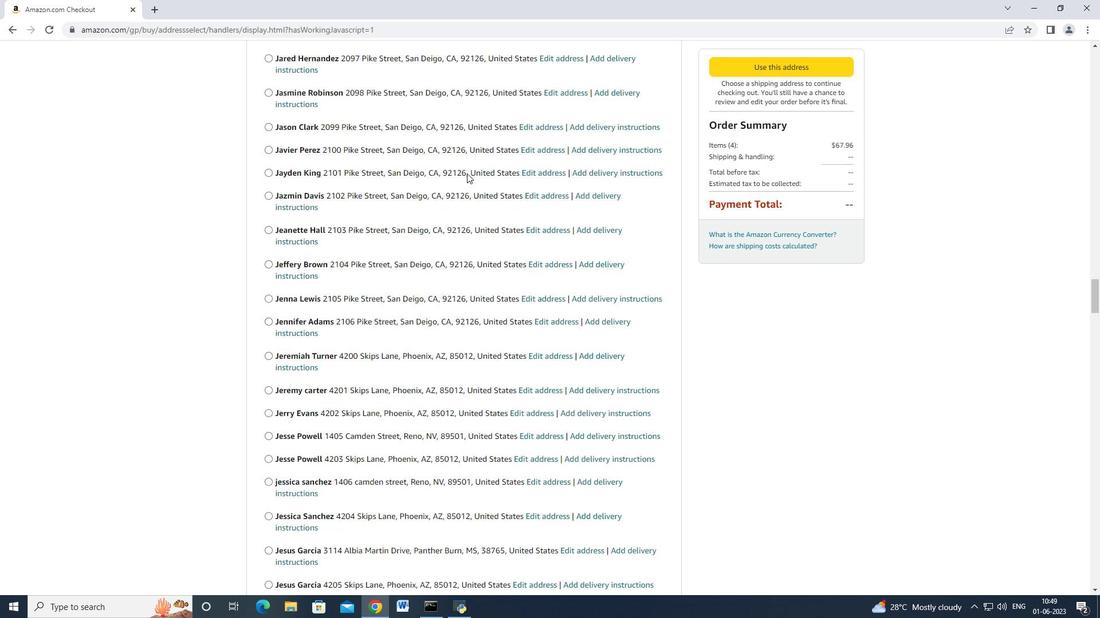 
Action: Mouse scrolled (466, 172) with delta (0, -1)
Screenshot: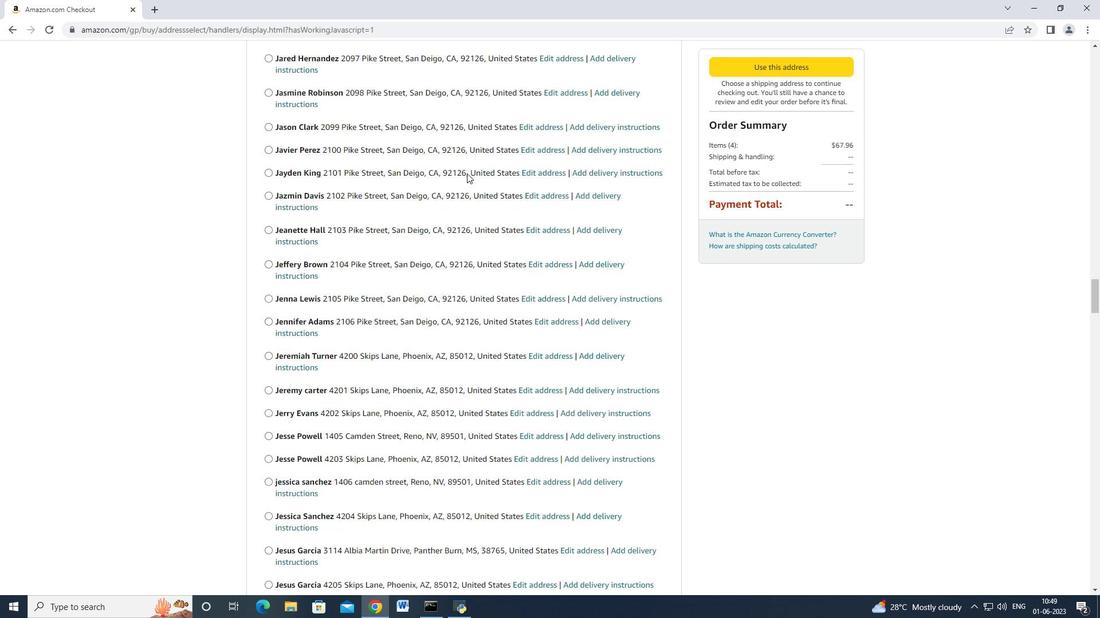 
Action: Mouse scrolled (466, 172) with delta (0, -1)
Screenshot: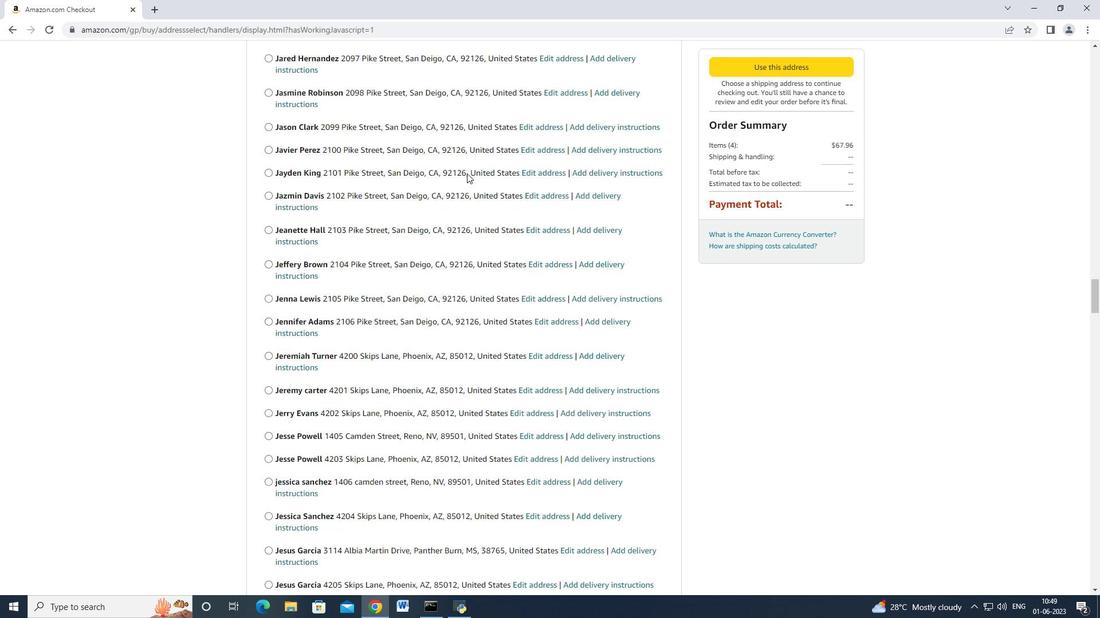 
Action: Mouse scrolled (466, 172) with delta (0, -1)
Screenshot: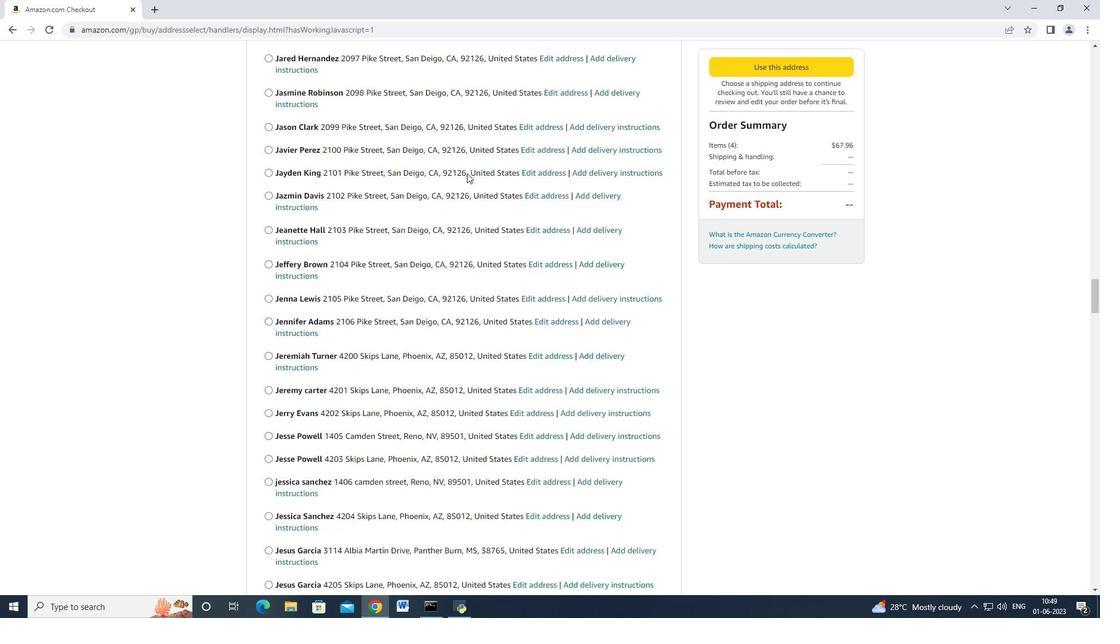 
Action: Mouse scrolled (466, 173) with delta (0, 0)
Screenshot: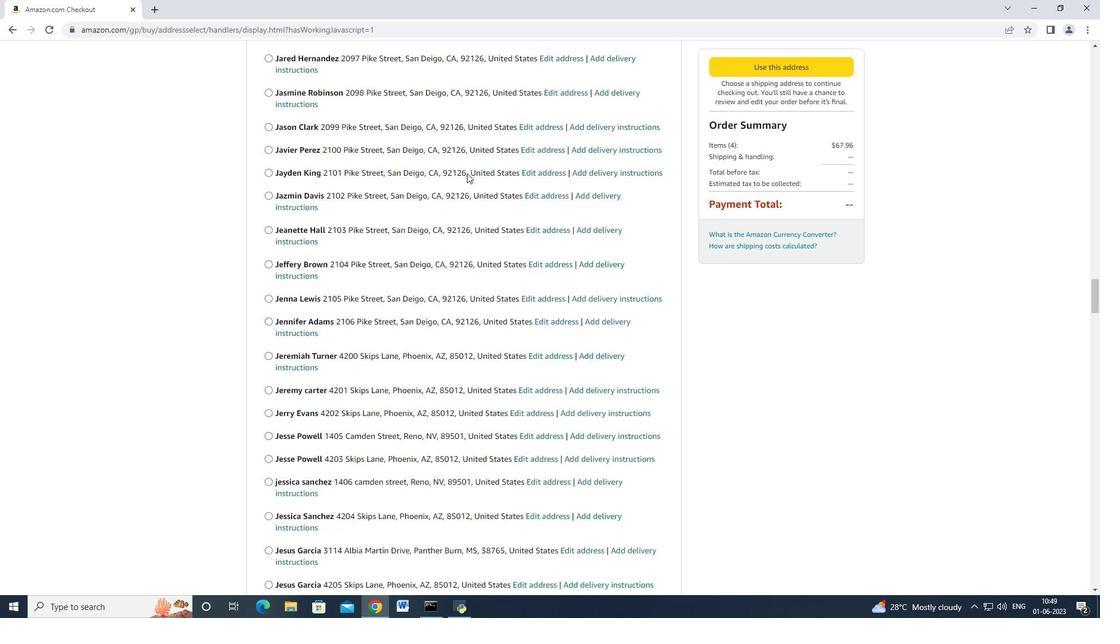 
Action: Mouse scrolled (466, 173) with delta (0, 0)
Screenshot: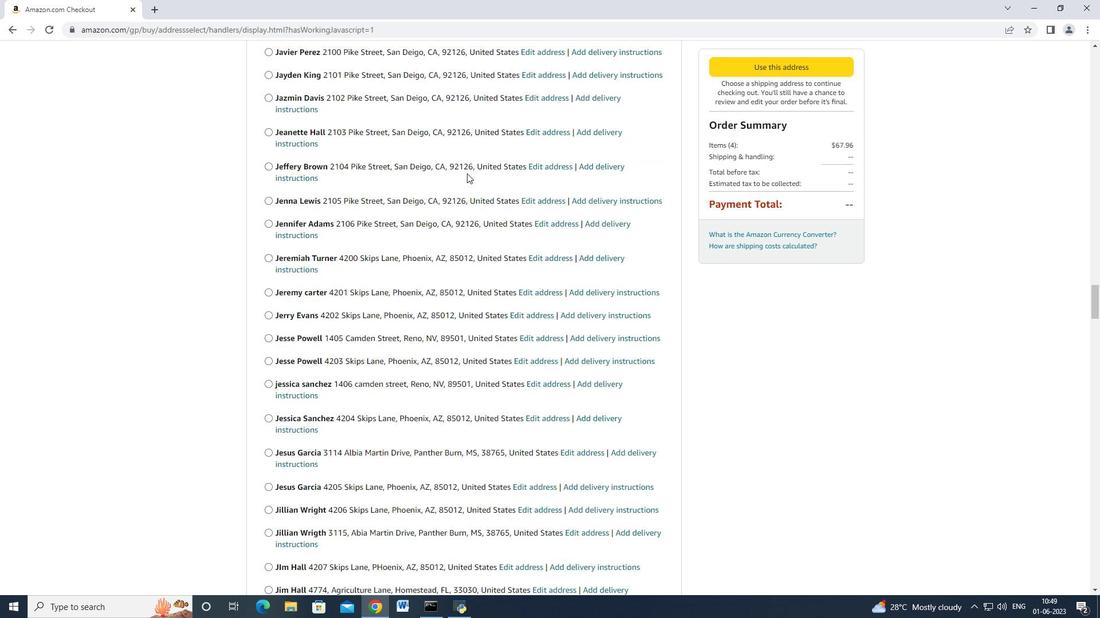 
Action: Mouse scrolled (466, 173) with delta (0, 0)
Screenshot: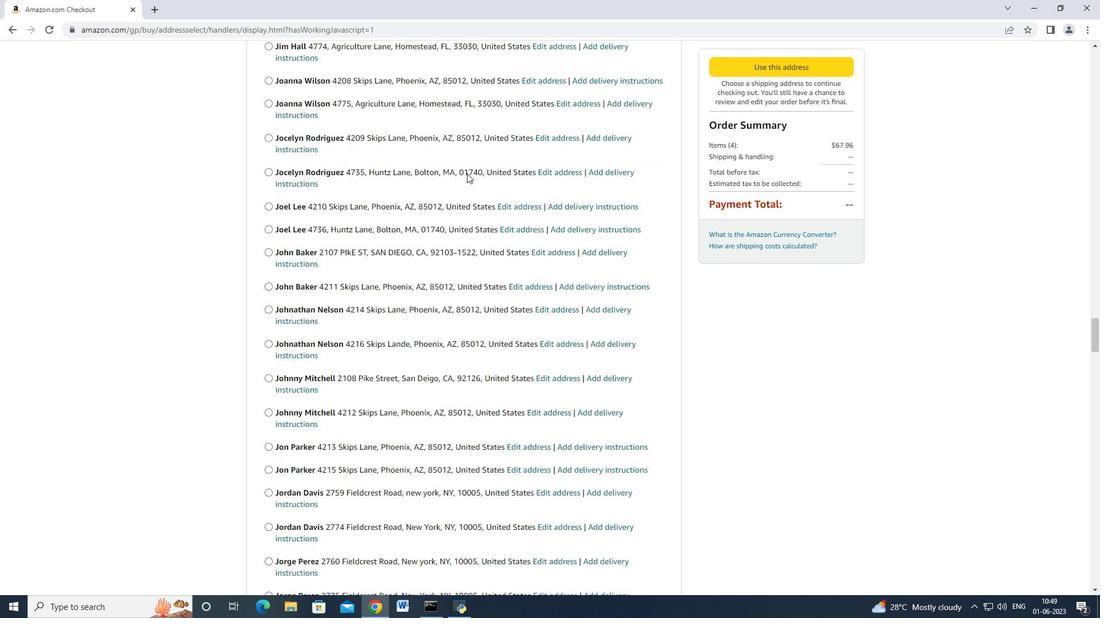 
Action: Mouse scrolled (466, 172) with delta (0, -1)
Screenshot: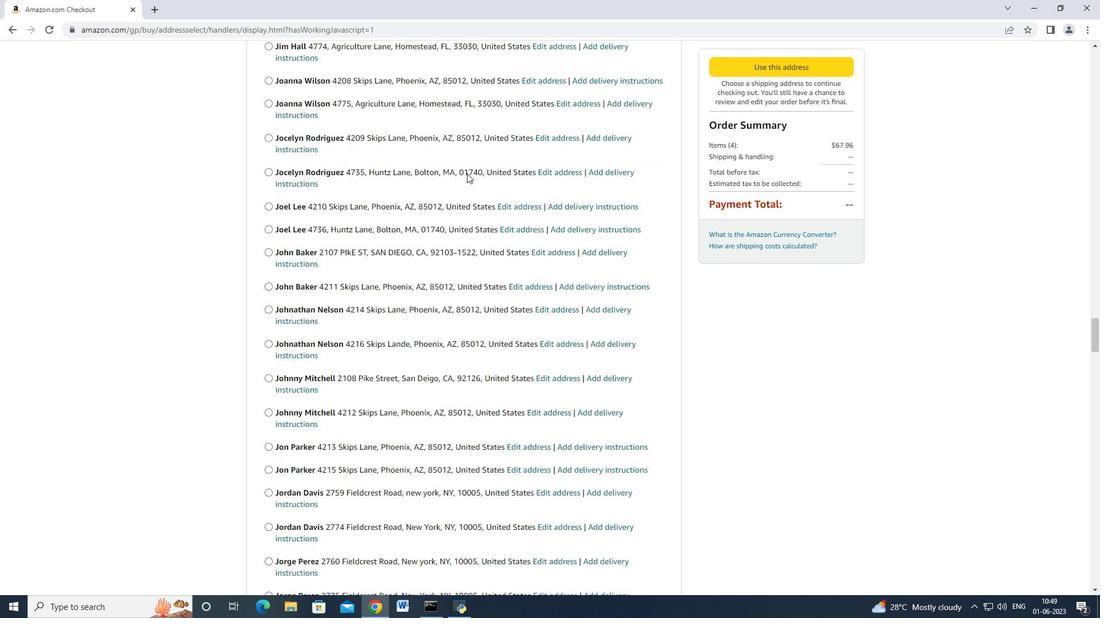 
Action: Mouse scrolled (466, 173) with delta (0, 0)
Screenshot: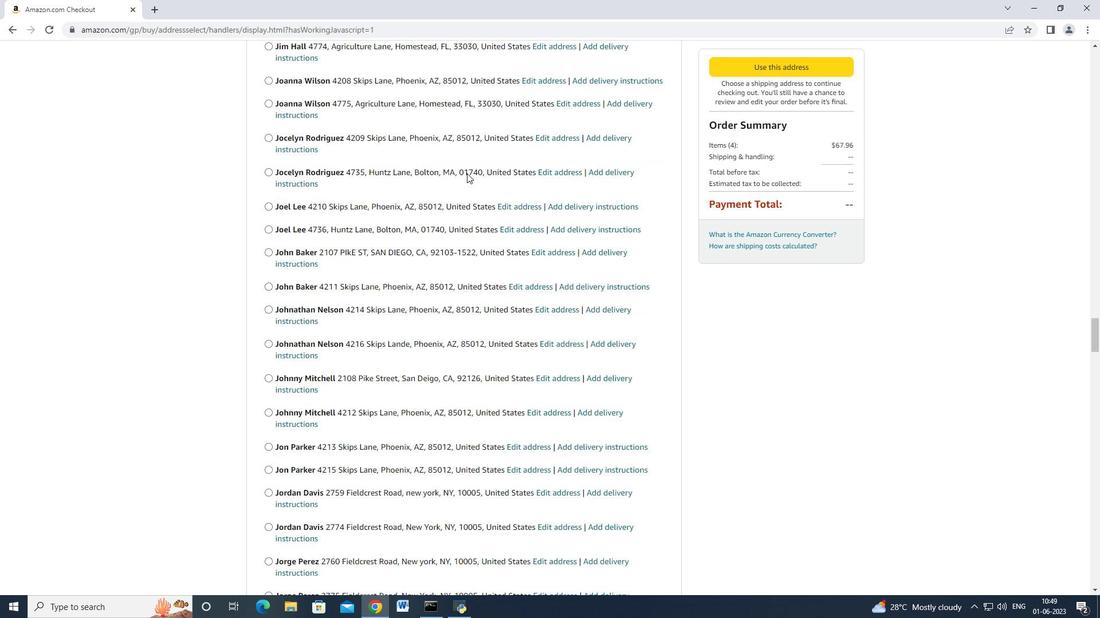 
Action: Mouse scrolled (466, 172) with delta (0, -1)
Screenshot: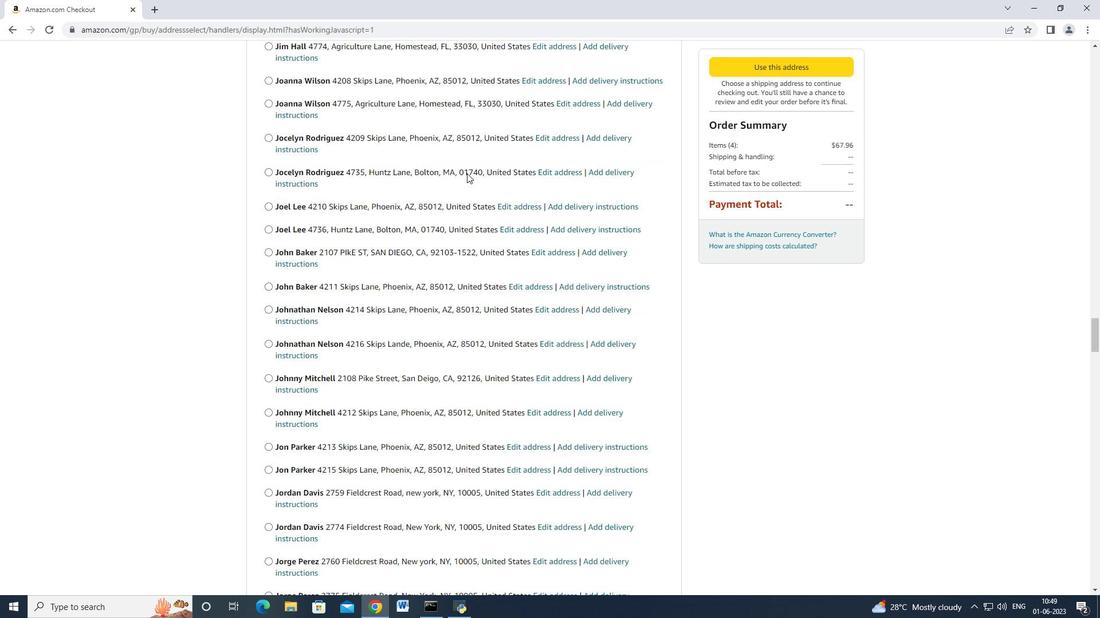 
Action: Mouse scrolled (466, 172) with delta (0, -1)
Screenshot: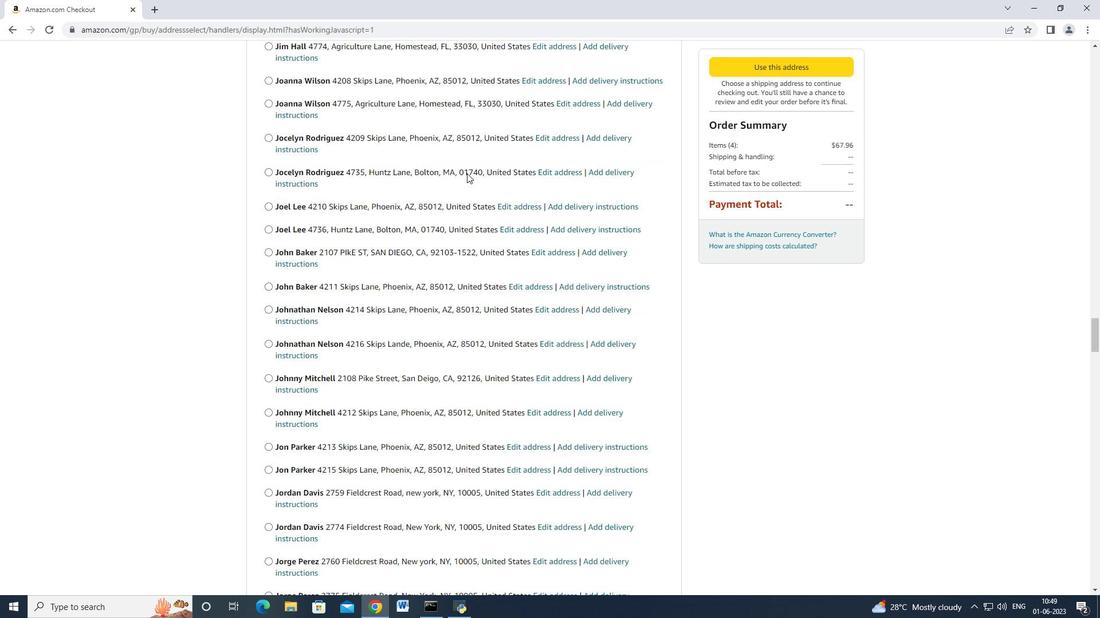 
Action: Mouse scrolled (466, 173) with delta (0, 0)
Screenshot: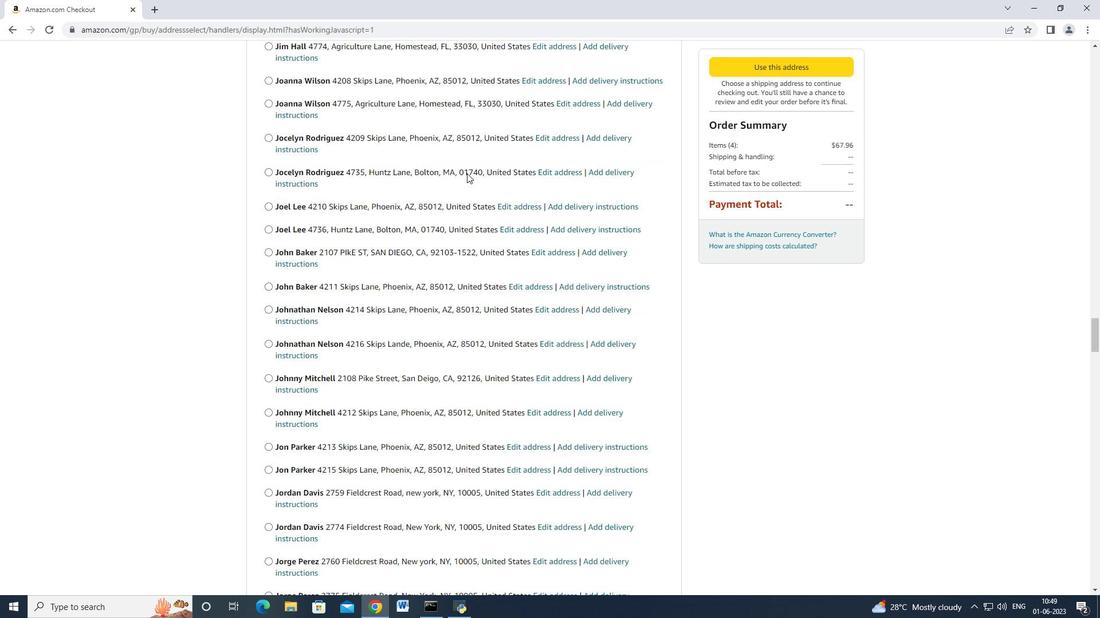 
Action: Mouse scrolled (466, 173) with delta (0, 0)
Screenshot: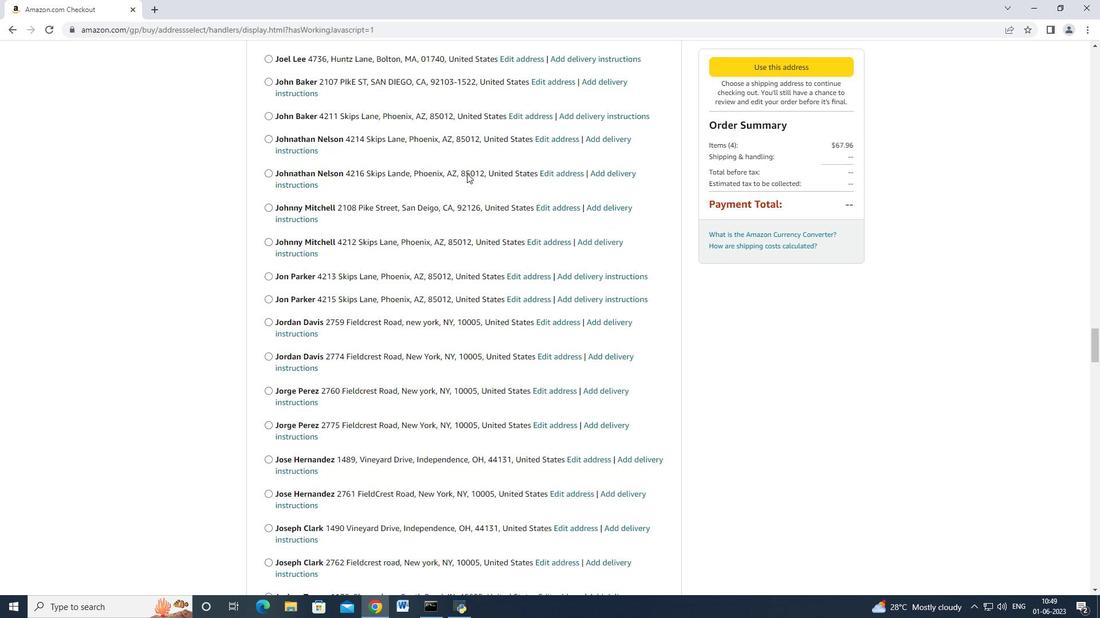 
Action: Mouse scrolled (466, 173) with delta (0, 0)
Screenshot: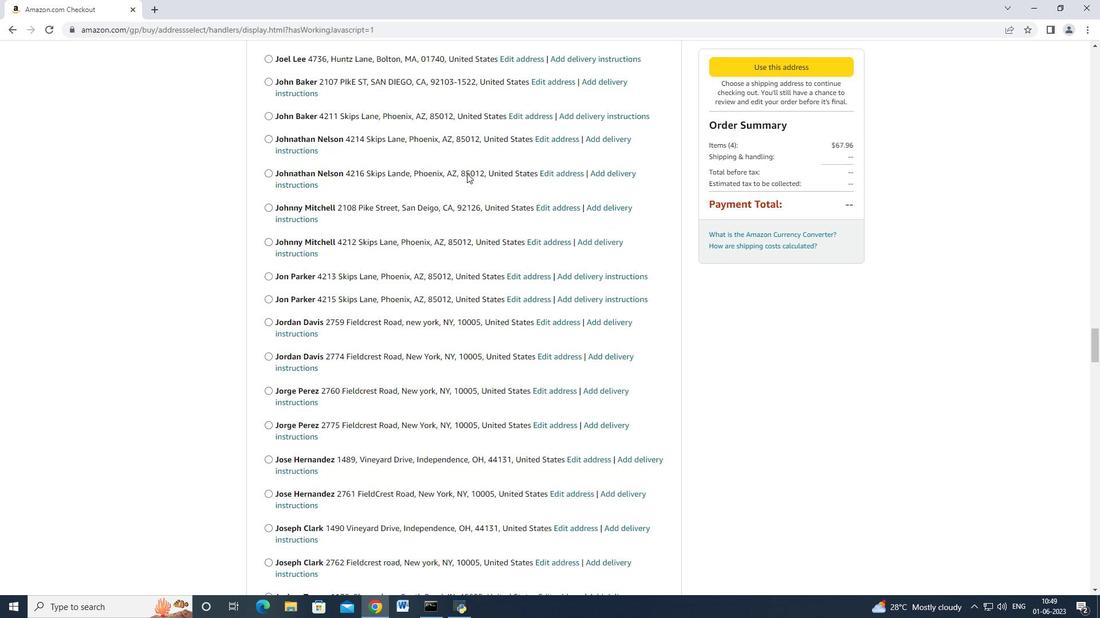 
Action: Mouse scrolled (466, 173) with delta (0, 0)
Screenshot: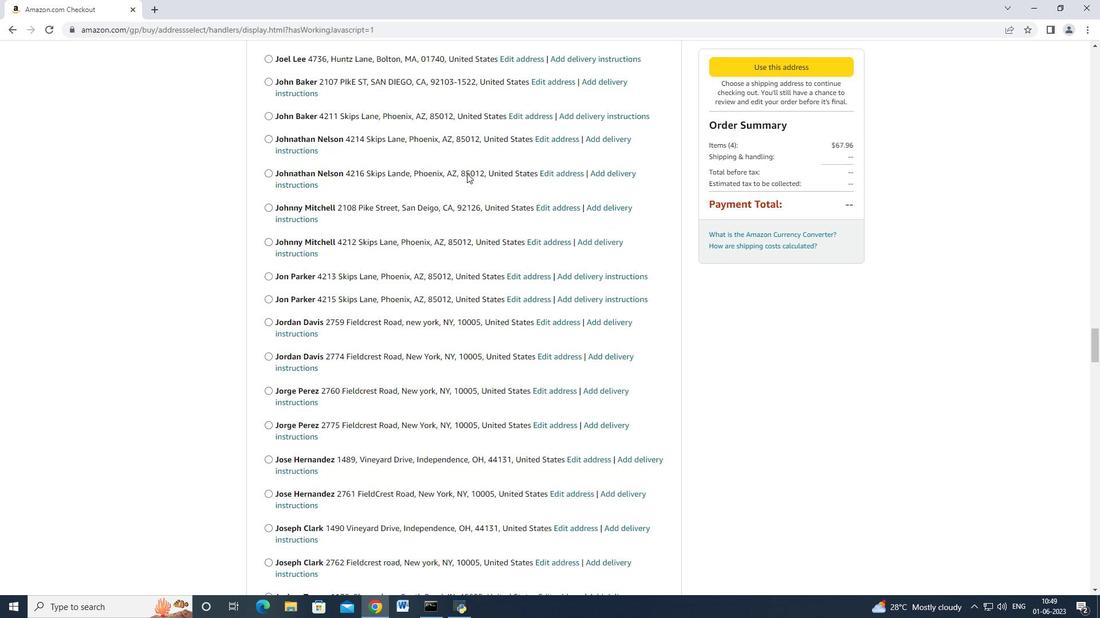 
Action: Mouse moved to (466, 173)
Screenshot: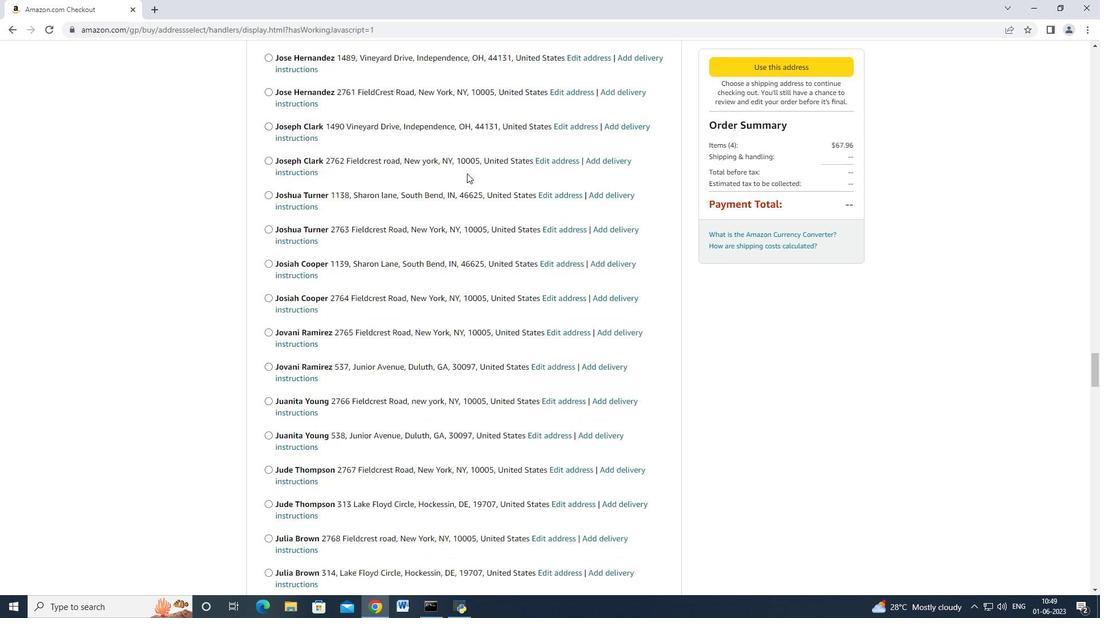 
Action: Mouse scrolled (466, 173) with delta (0, 0)
Screenshot: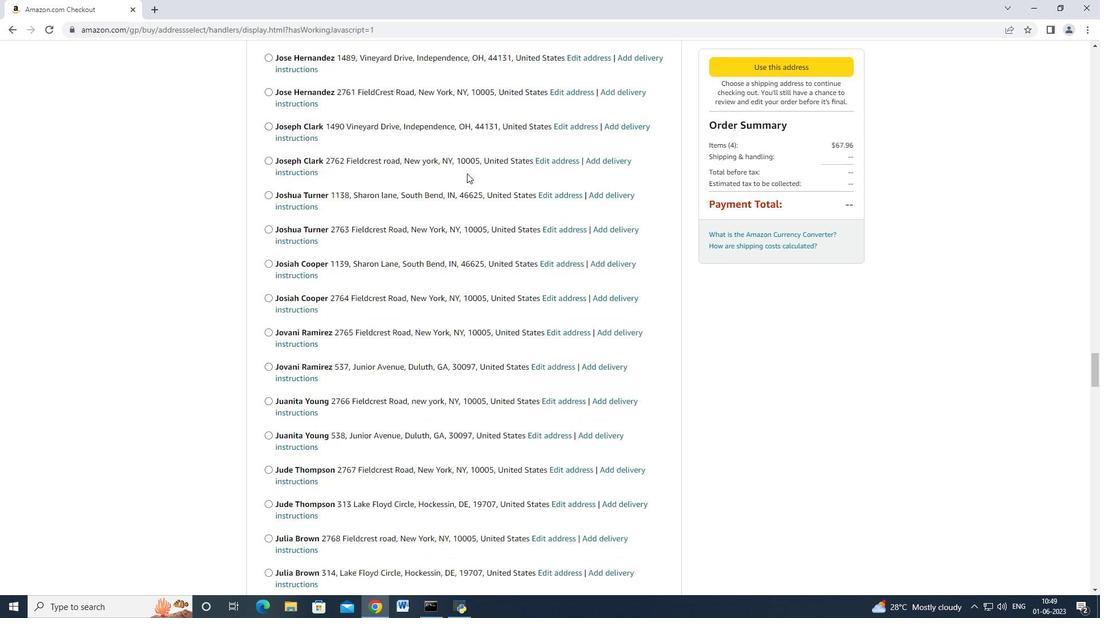 
Action: Mouse scrolled (466, 172) with delta (0, -1)
Screenshot: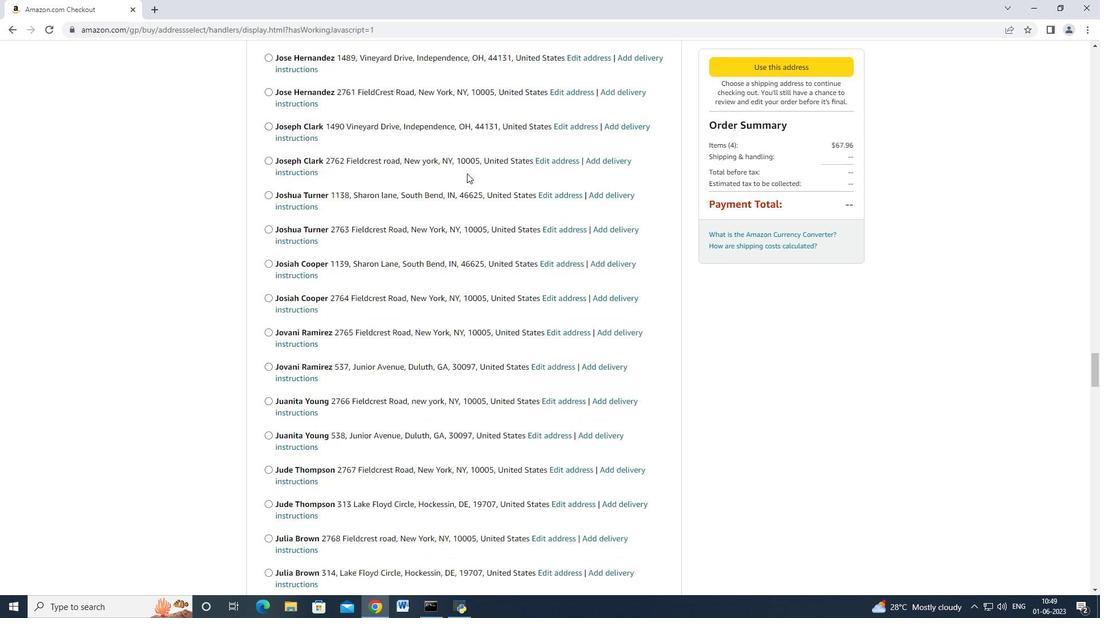 
Action: Mouse scrolled (466, 172) with delta (0, -1)
Screenshot: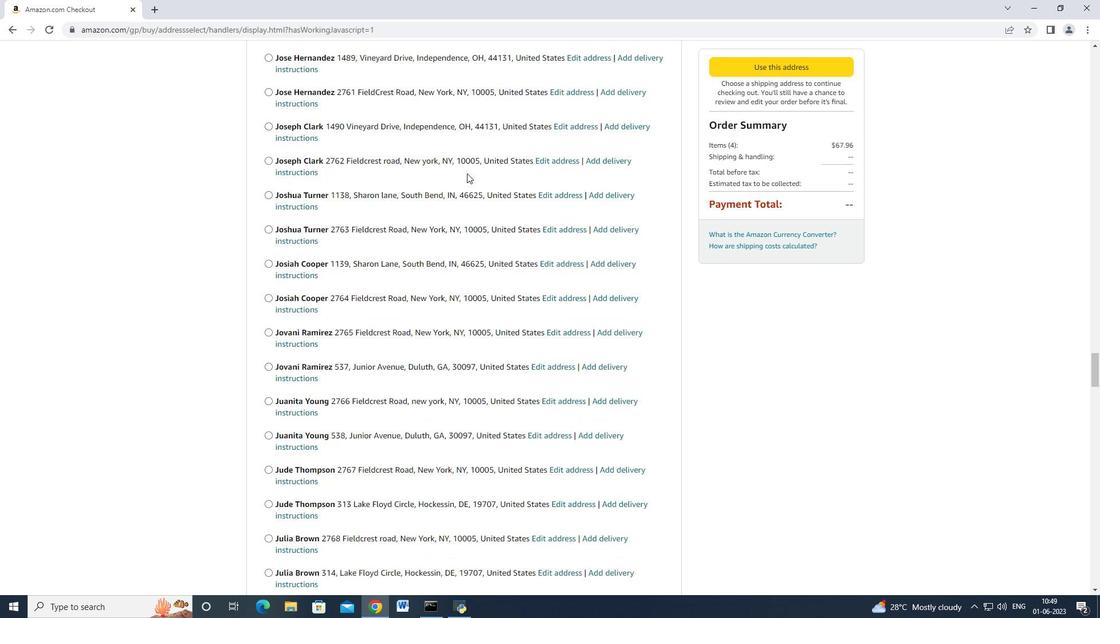 
Action: Mouse scrolled (466, 173) with delta (0, 0)
Screenshot: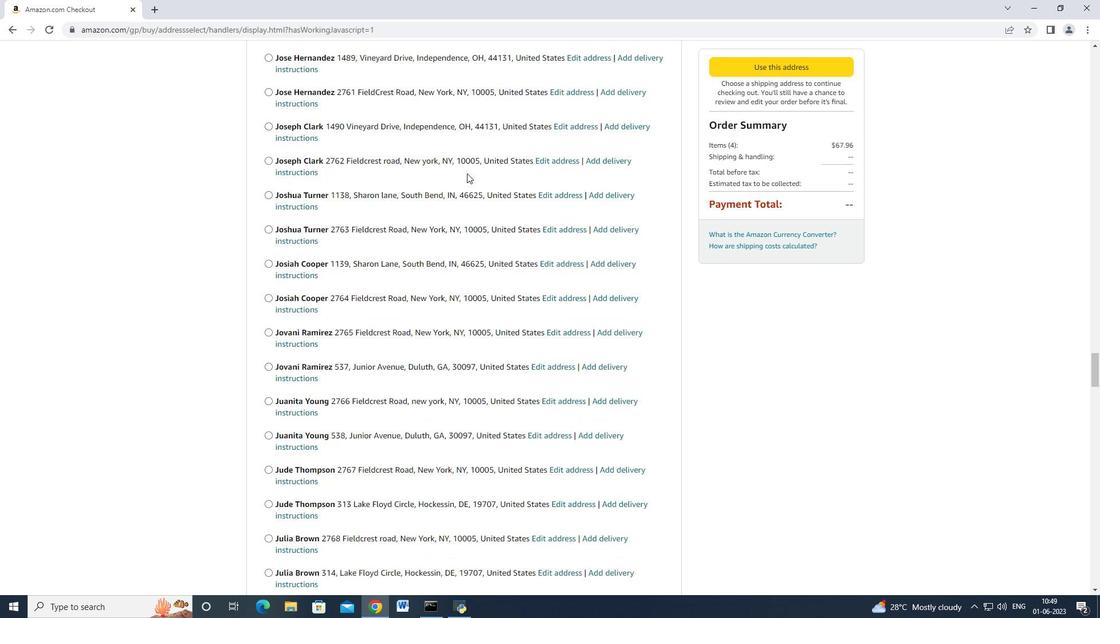 
Action: Mouse scrolled (466, 173) with delta (0, 0)
Screenshot: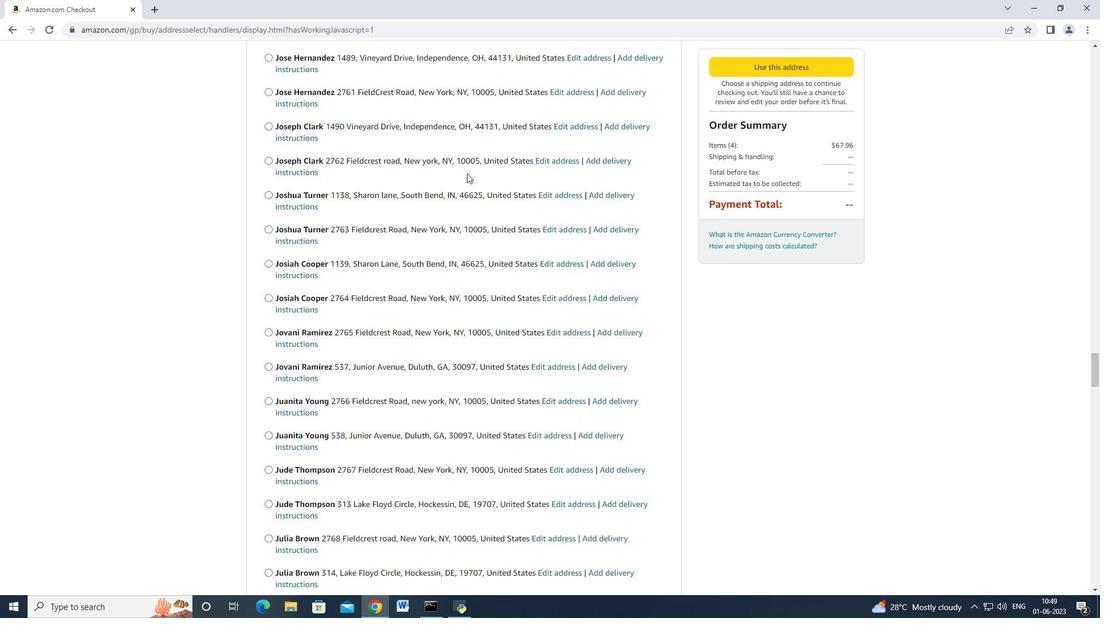 
Action: Mouse scrolled (466, 173) with delta (0, 0)
Screenshot: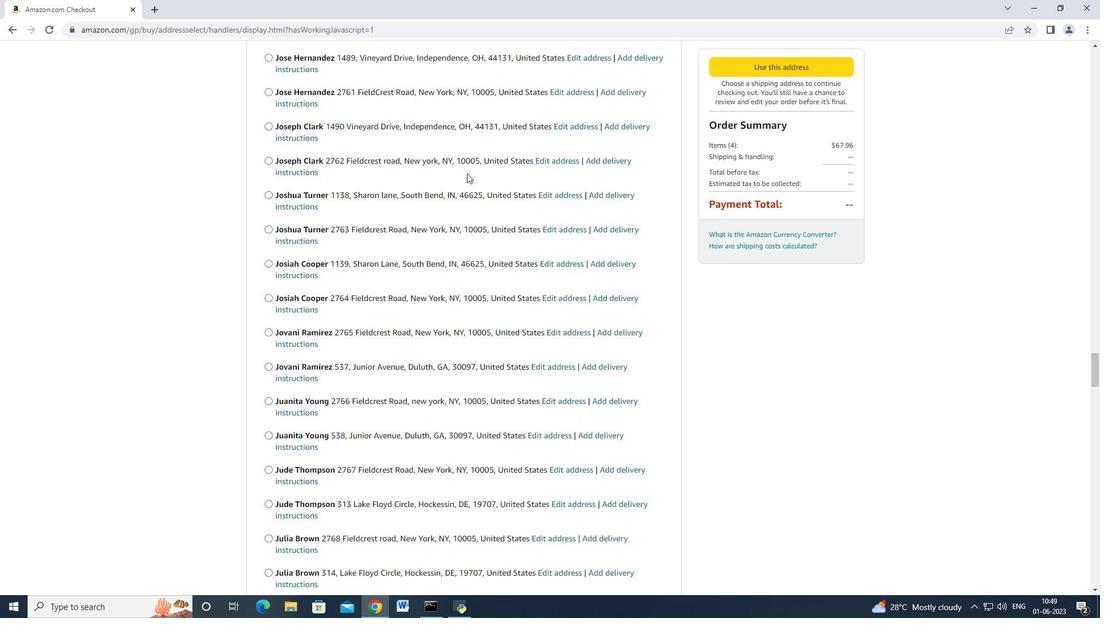 
Action: Mouse scrolled (466, 173) with delta (0, 0)
Screenshot: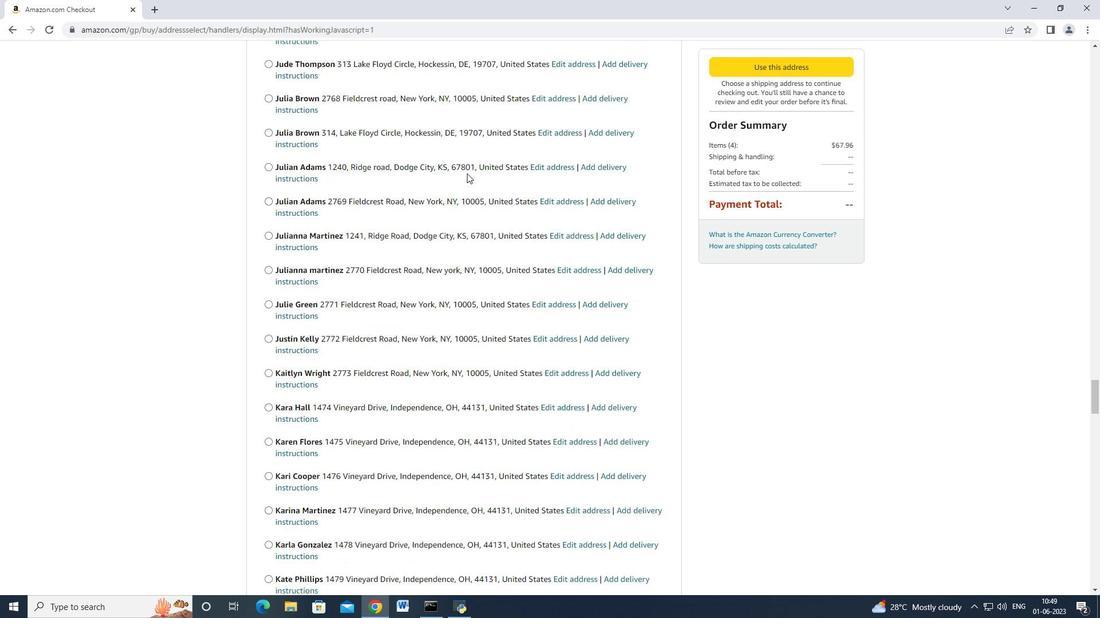 
Action: Mouse scrolled (466, 173) with delta (0, 0)
Screenshot: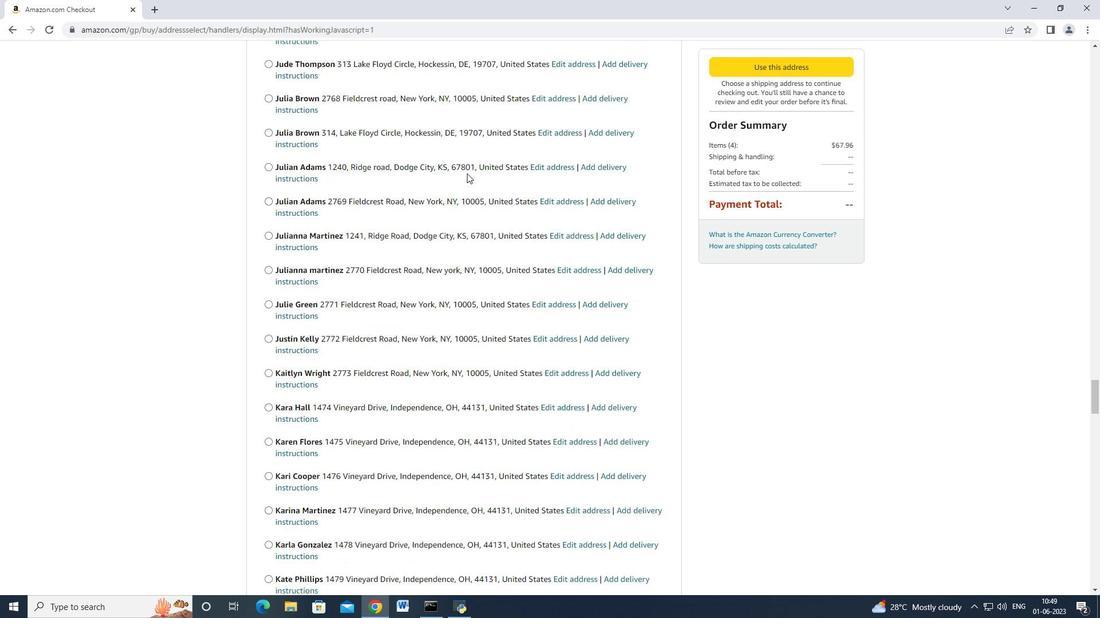
Action: Mouse scrolled (466, 172) with delta (0, -1)
Screenshot: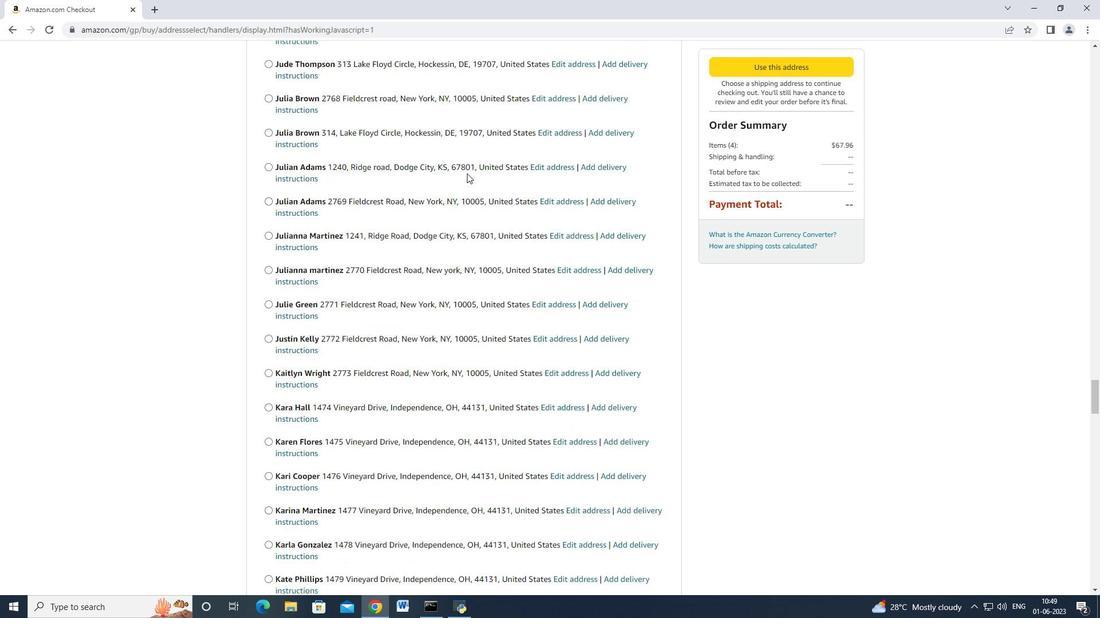 
Action: Mouse scrolled (466, 172) with delta (0, -1)
Screenshot: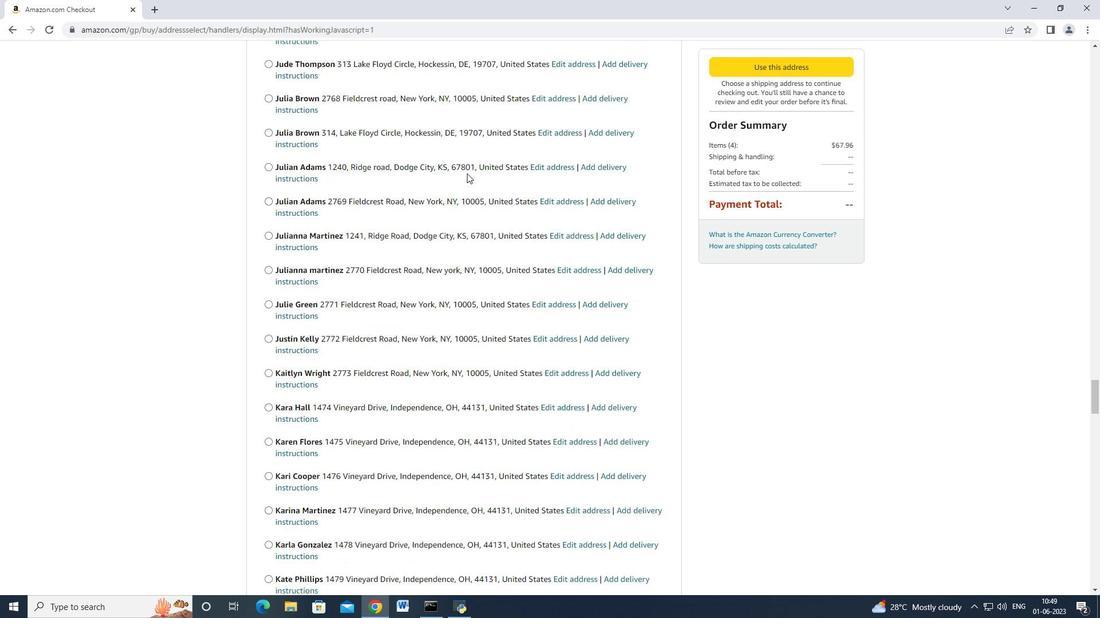 
Action: Mouse scrolled (466, 173) with delta (0, 0)
Screenshot: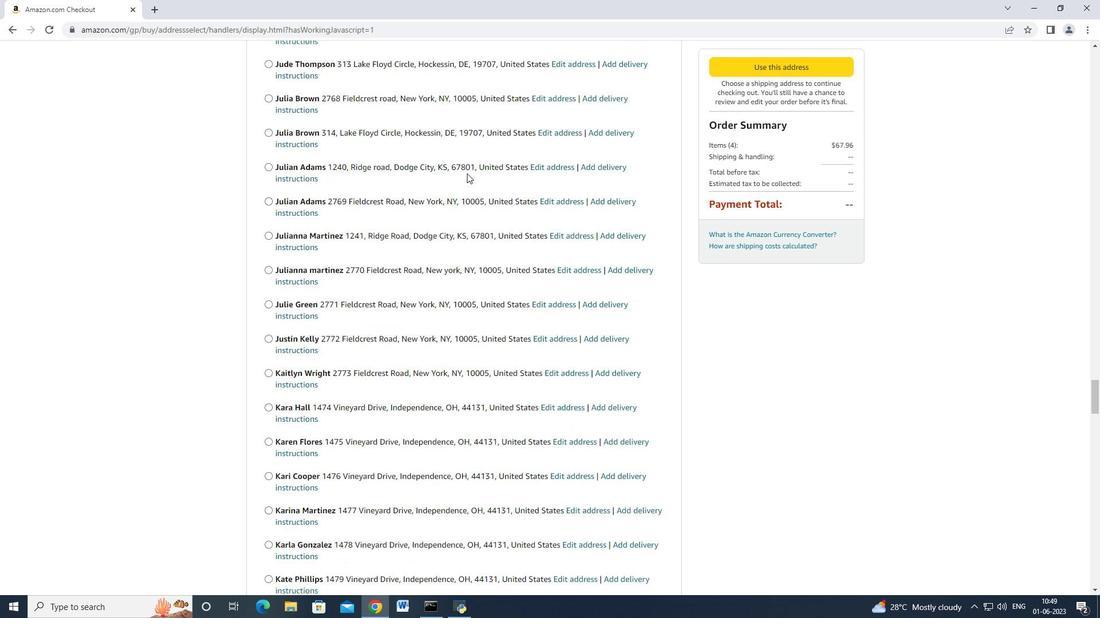 
Action: Mouse scrolled (466, 172) with delta (0, -1)
Screenshot: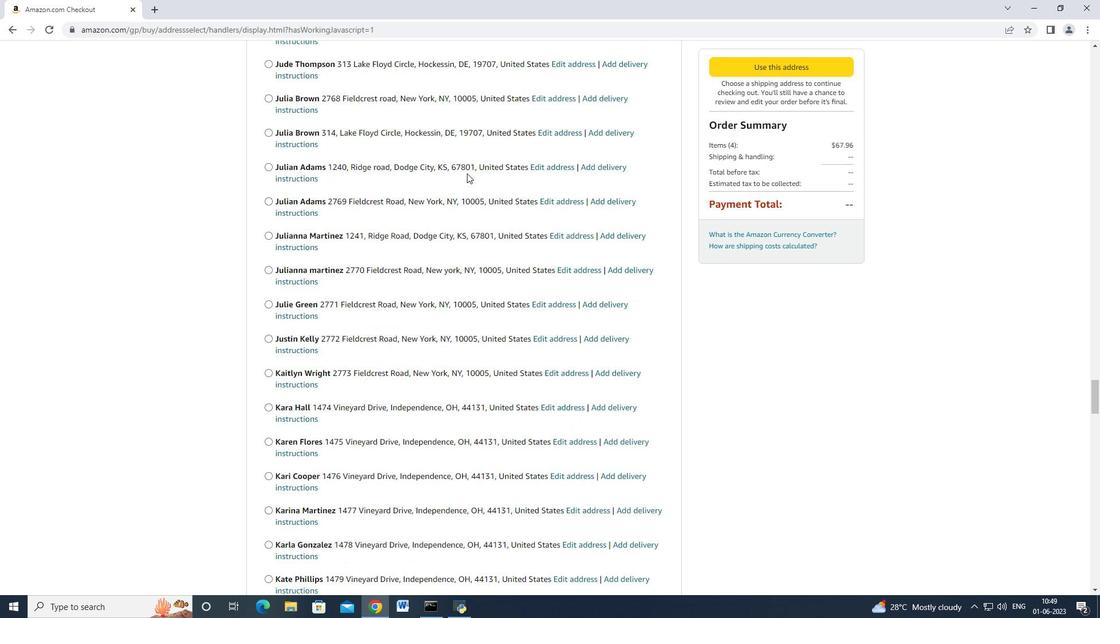 
Action: Mouse scrolled (466, 173) with delta (0, 0)
Screenshot: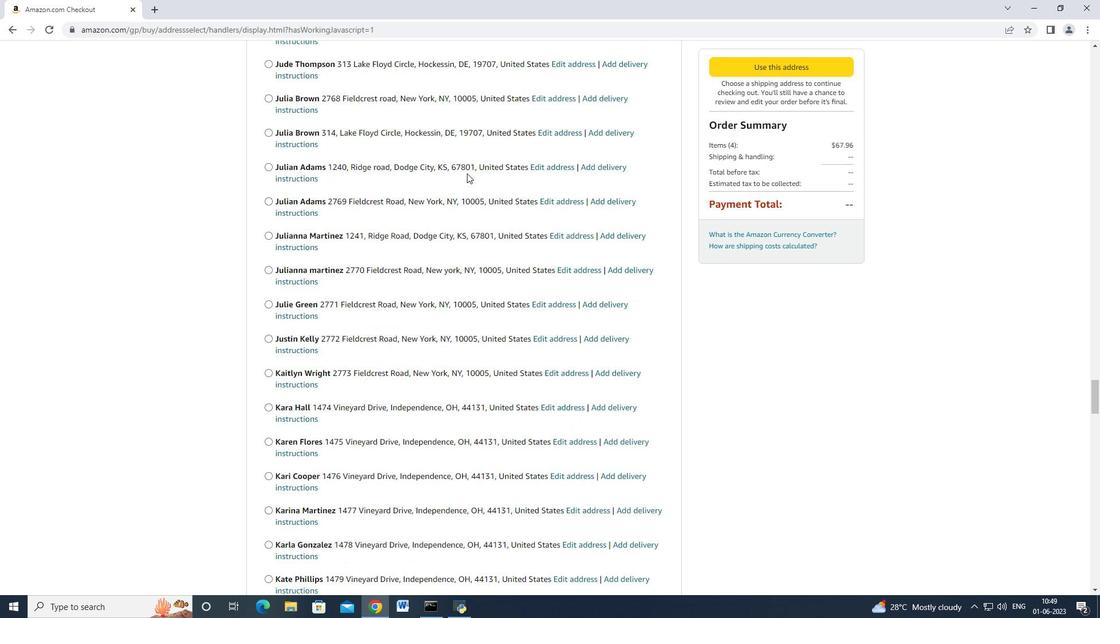 
Action: Mouse scrolled (466, 173) with delta (0, 0)
Screenshot: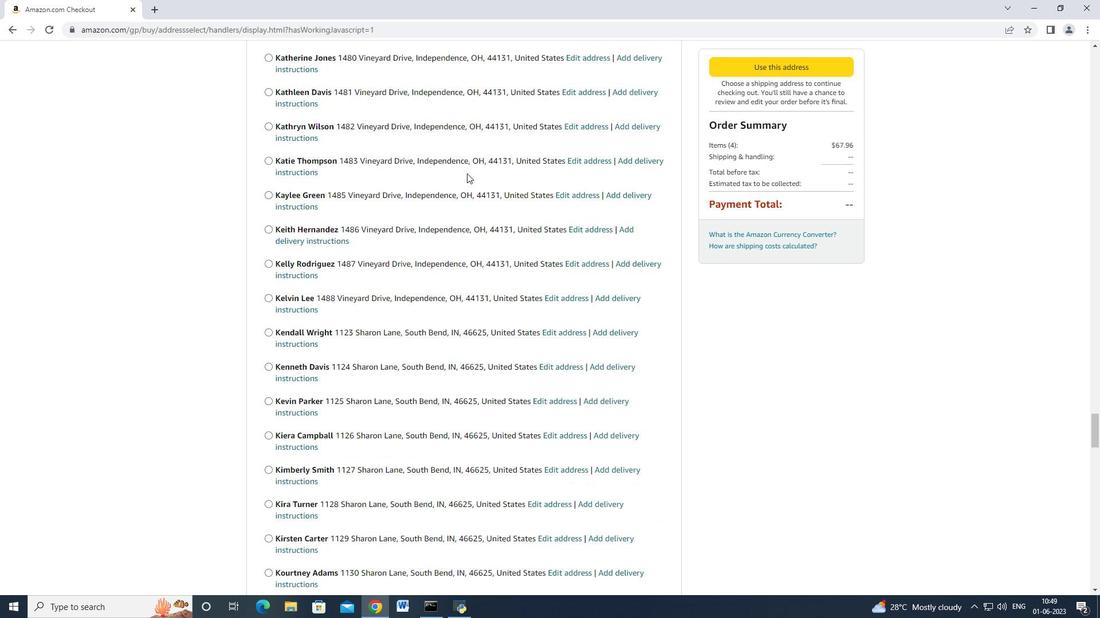 
Action: Mouse scrolled (466, 173) with delta (0, 0)
Screenshot: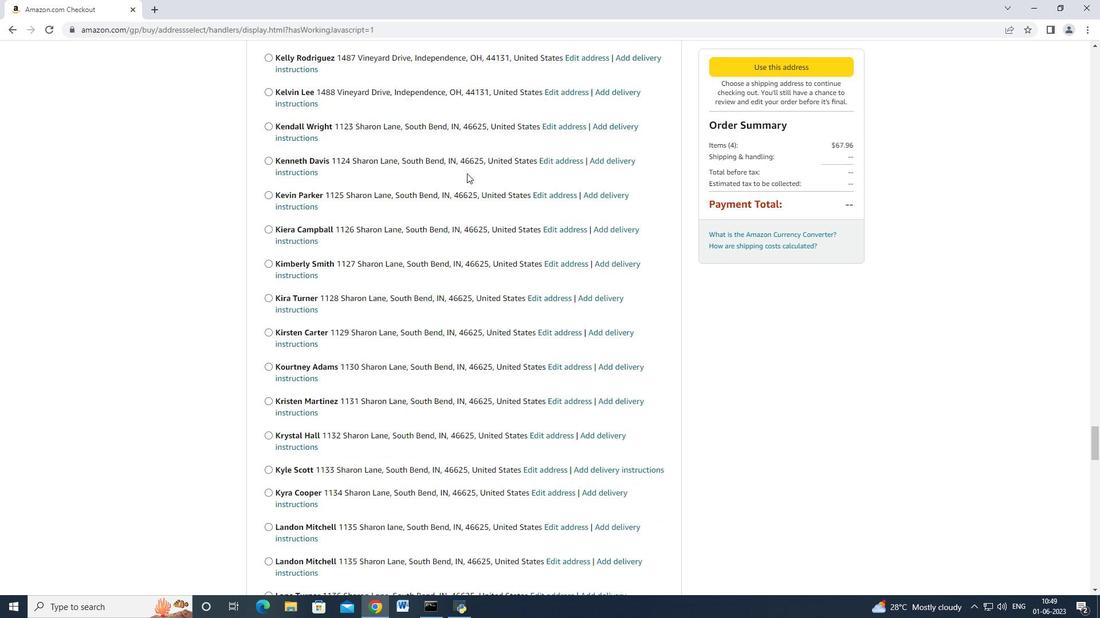 
Action: Mouse scrolled (466, 173) with delta (0, 0)
Screenshot: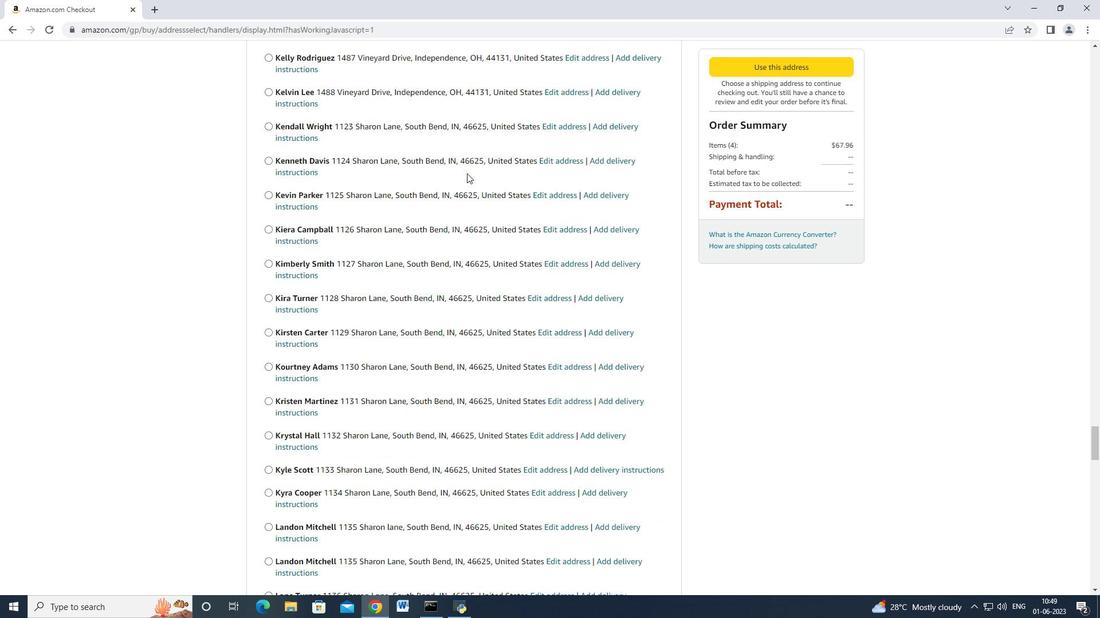 
Action: Mouse scrolled (466, 172) with delta (0, -1)
Screenshot: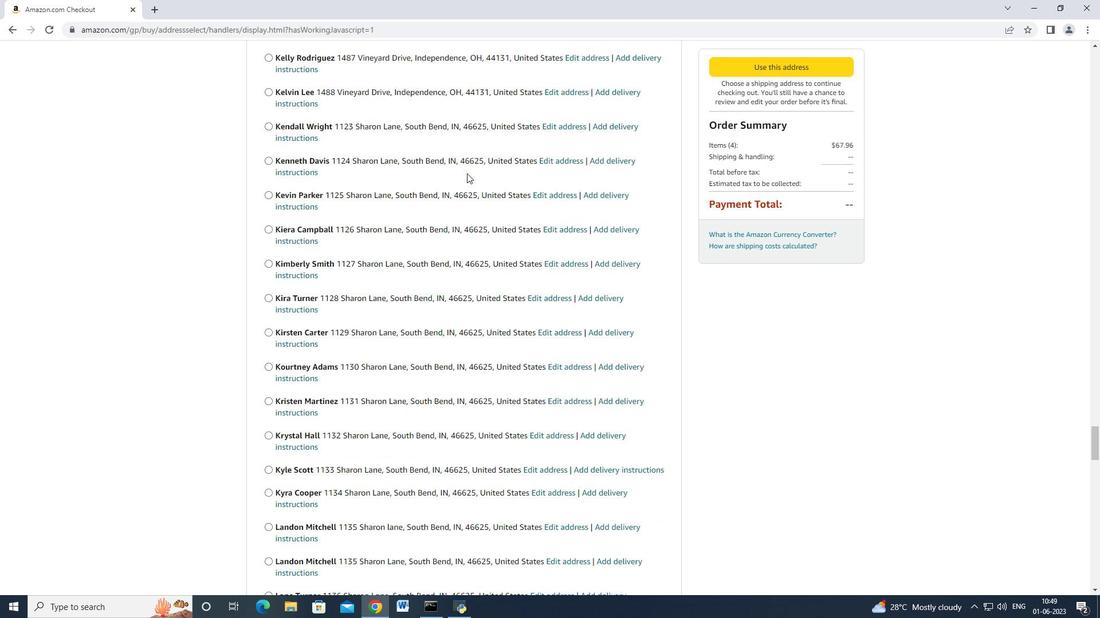 
Action: Mouse scrolled (466, 172) with delta (0, -1)
Screenshot: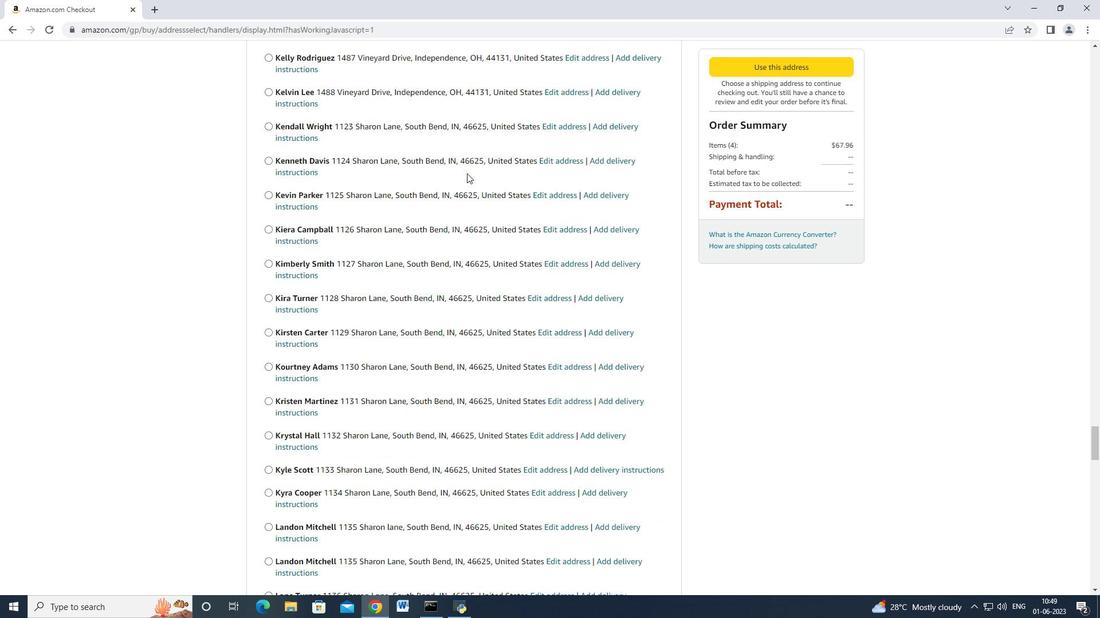 
Action: Mouse scrolled (466, 173) with delta (0, 0)
Screenshot: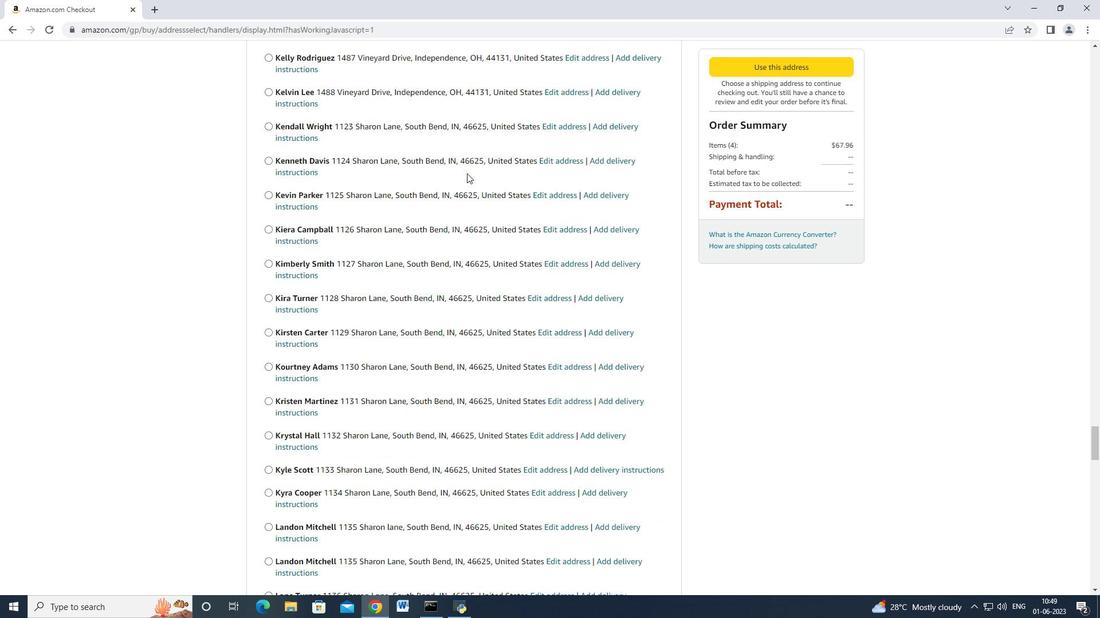 
Action: Mouse scrolled (466, 173) with delta (0, 0)
Screenshot: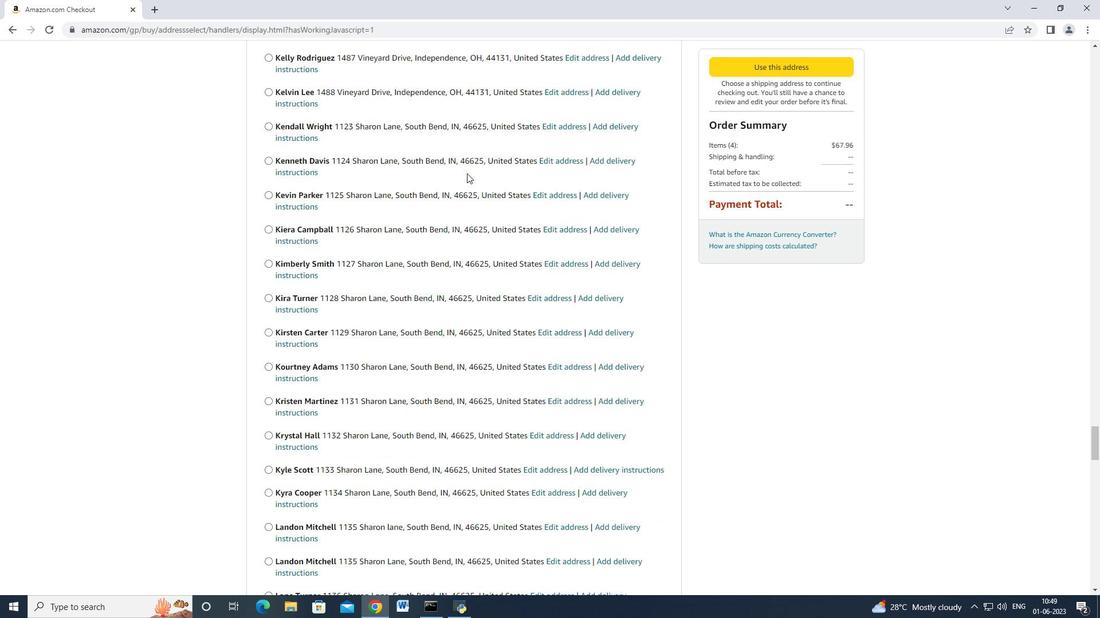 
Action: Mouse scrolled (466, 173) with delta (0, 0)
Screenshot: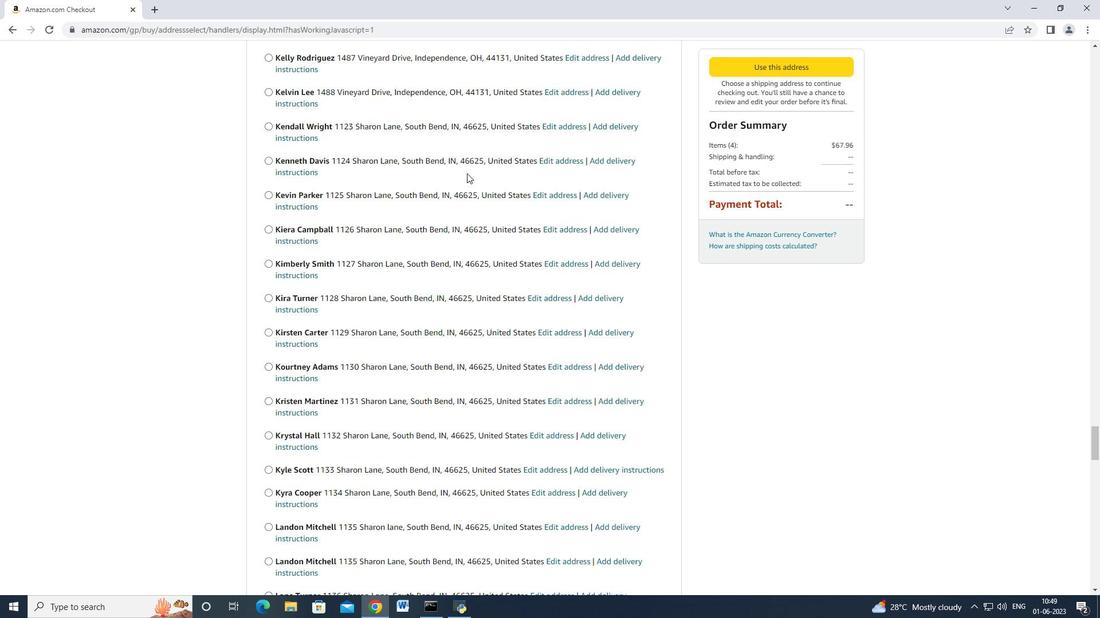 
Action: Mouse scrolled (466, 173) with delta (0, 0)
Screenshot: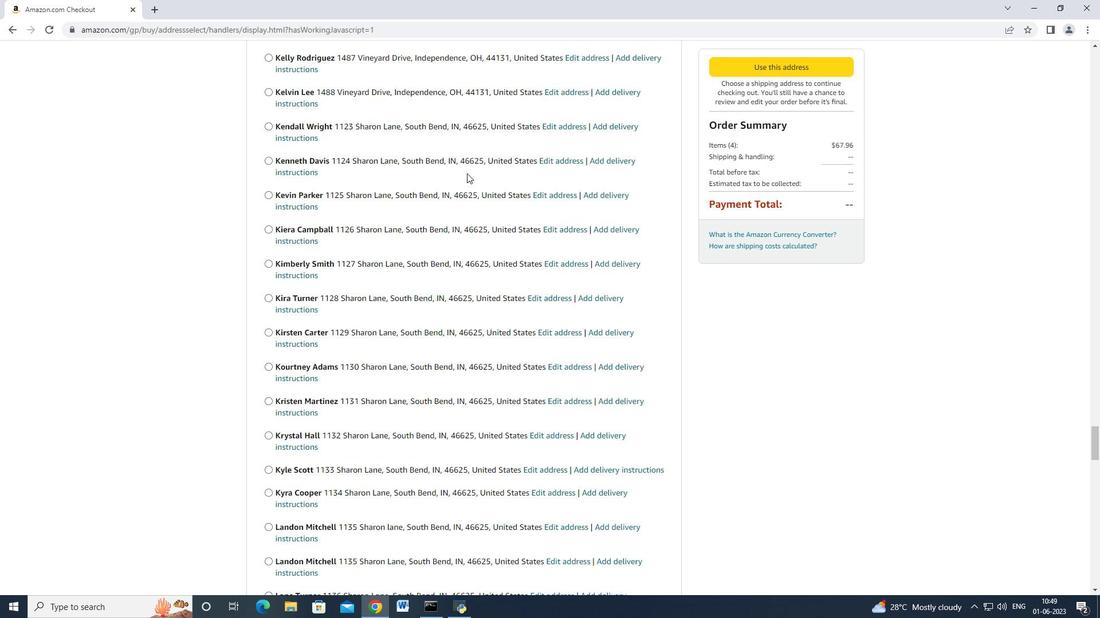 
Action: Mouse scrolled (466, 173) with delta (0, 0)
Screenshot: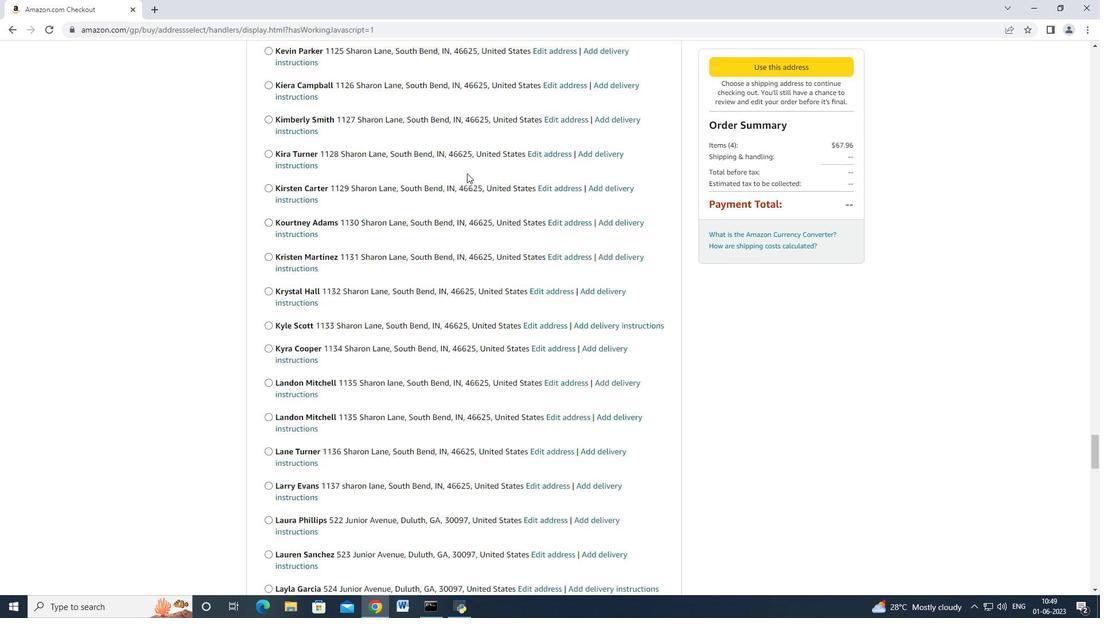 
Action: Mouse scrolled (466, 172) with delta (0, -1)
Screenshot: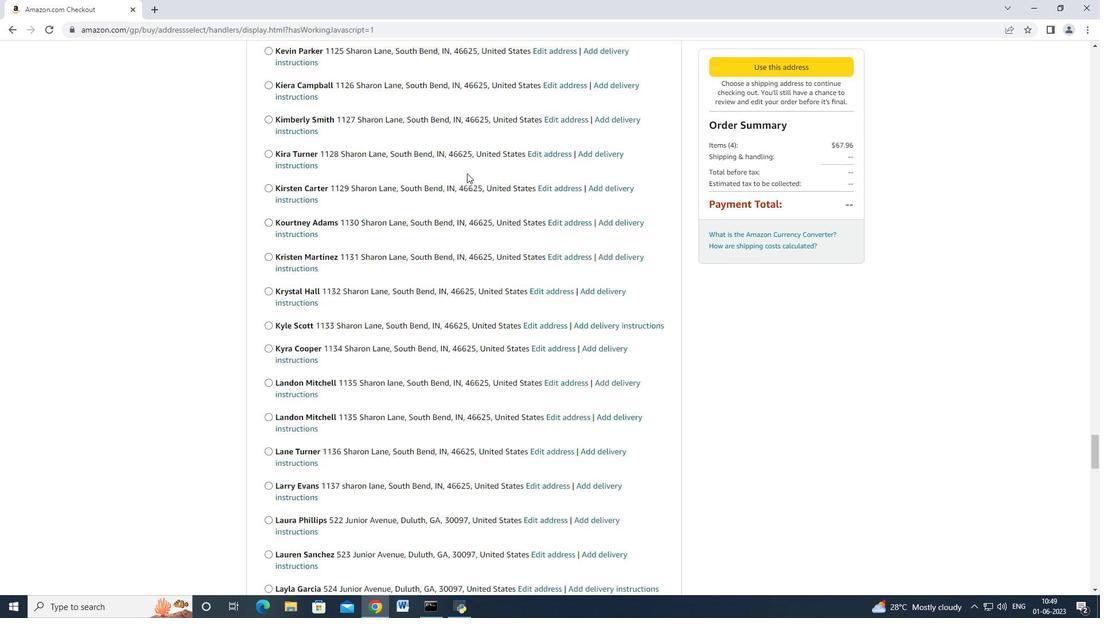 
Action: Mouse scrolled (466, 172) with delta (0, -1)
Screenshot: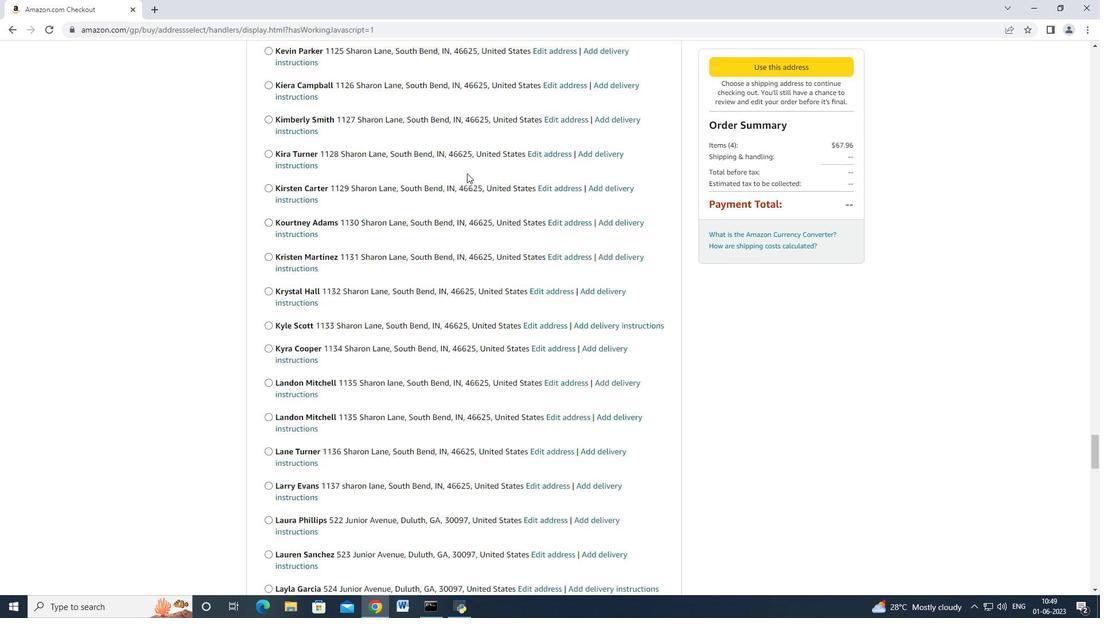 
Action: Mouse scrolled (466, 173) with delta (0, 0)
Screenshot: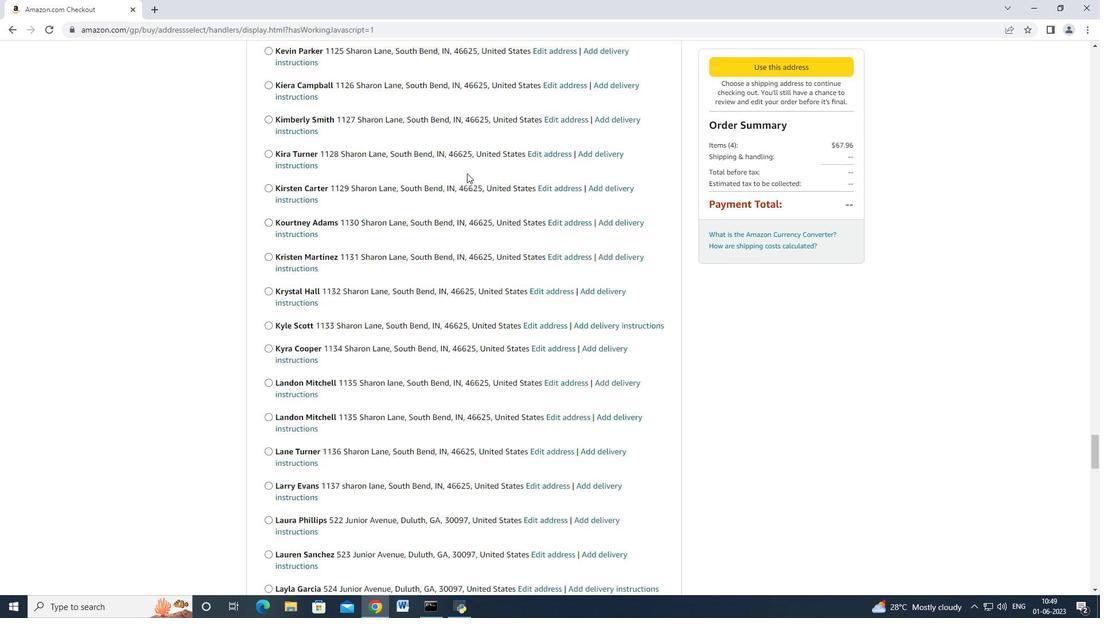
Action: Mouse scrolled (466, 173) with delta (0, 0)
Screenshot: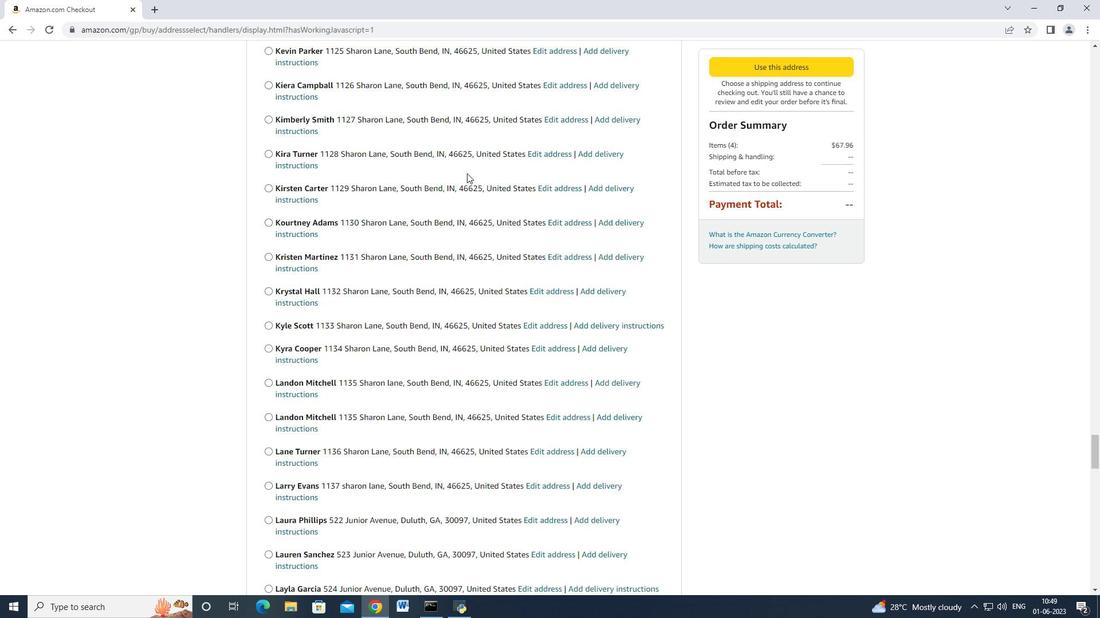 
Action: Mouse scrolled (466, 173) with delta (0, 0)
Screenshot: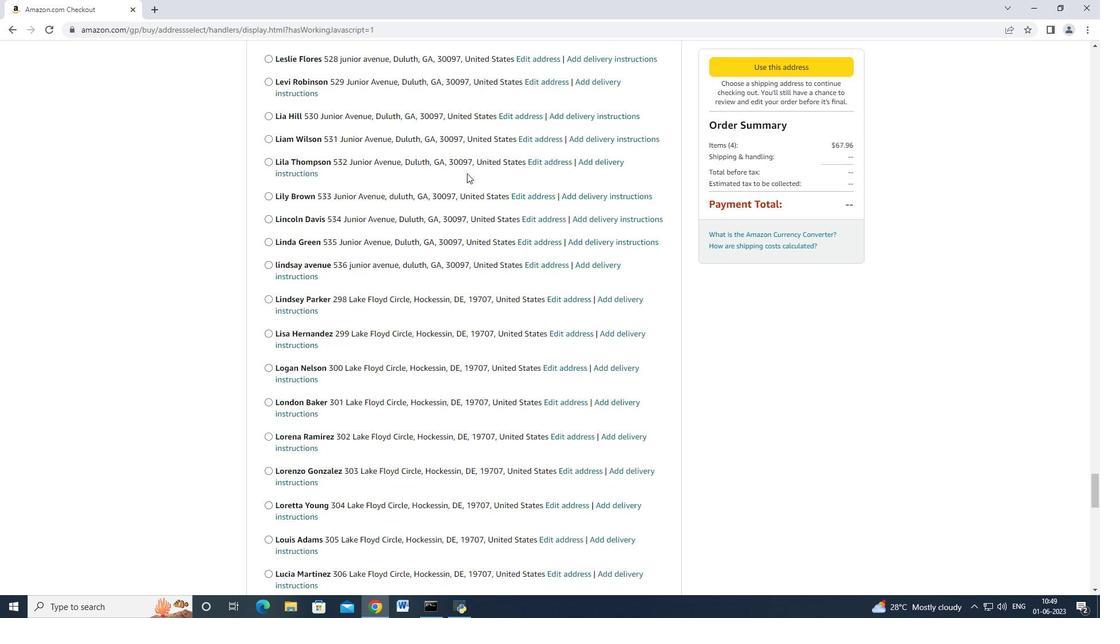
Action: Mouse scrolled (466, 173) with delta (0, 0)
Screenshot: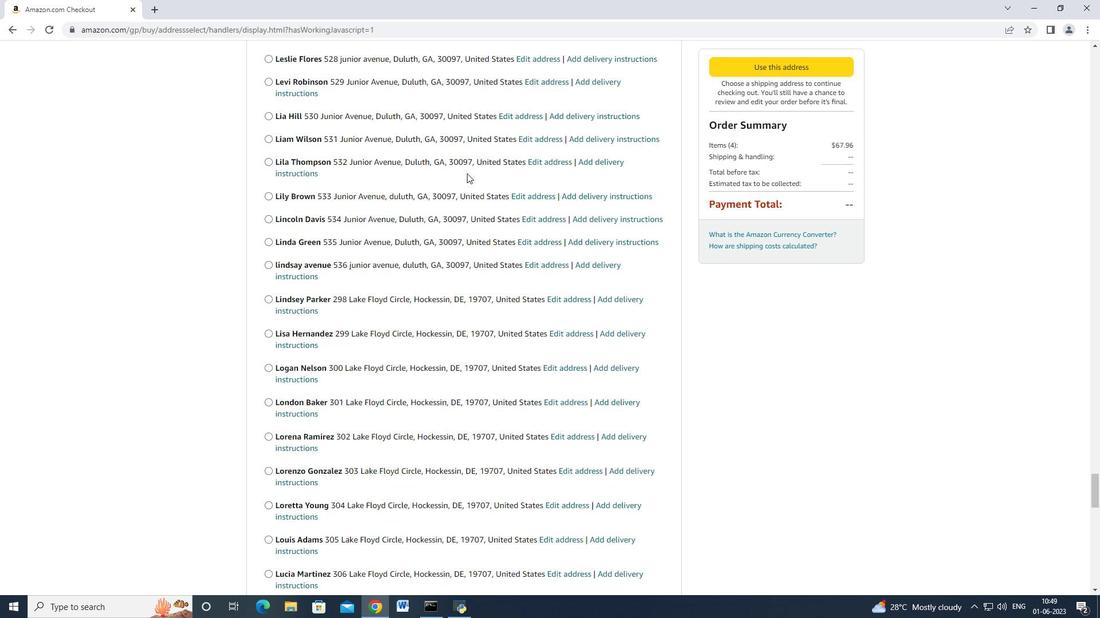 
Action: Mouse scrolled (466, 173) with delta (0, 0)
Screenshot: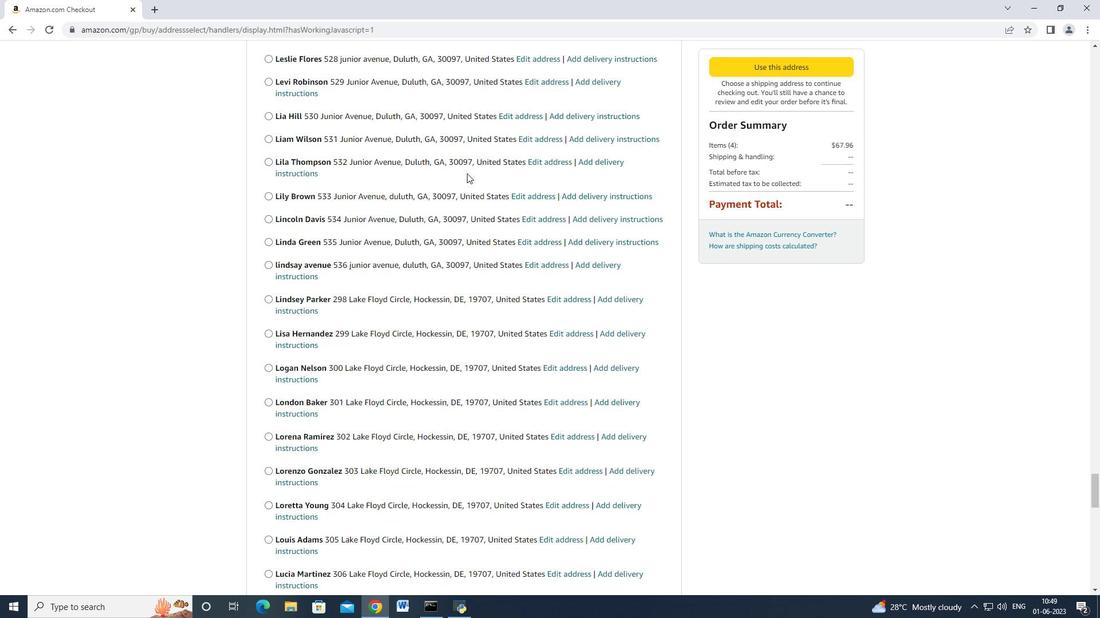 
Action: Mouse scrolled (466, 172) with delta (0, -1)
Screenshot: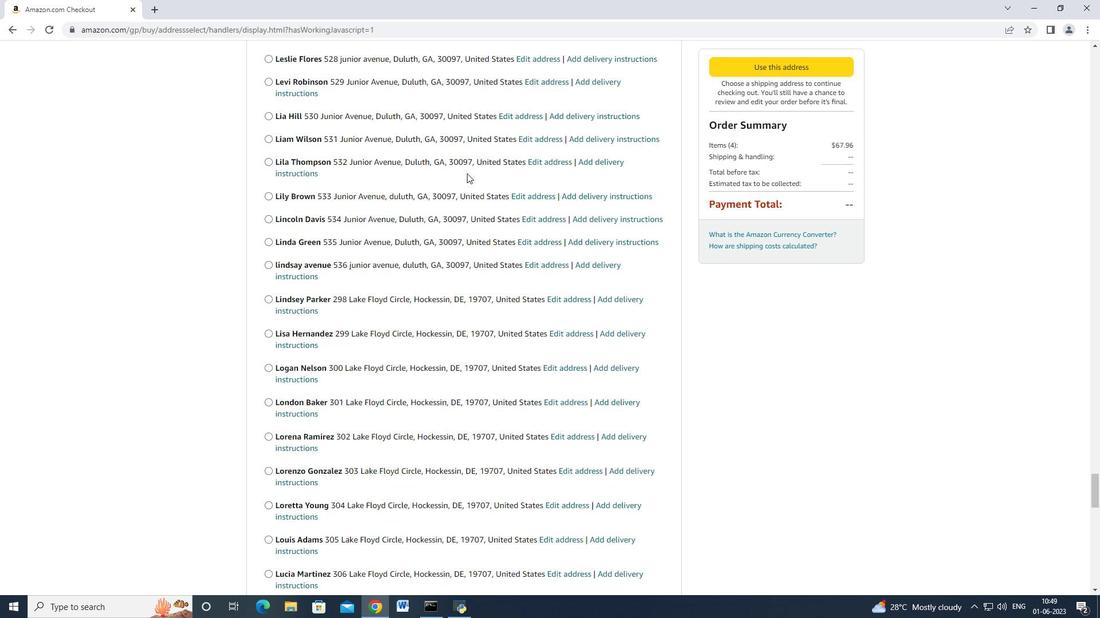 
Action: Mouse scrolled (466, 172) with delta (0, -1)
Screenshot: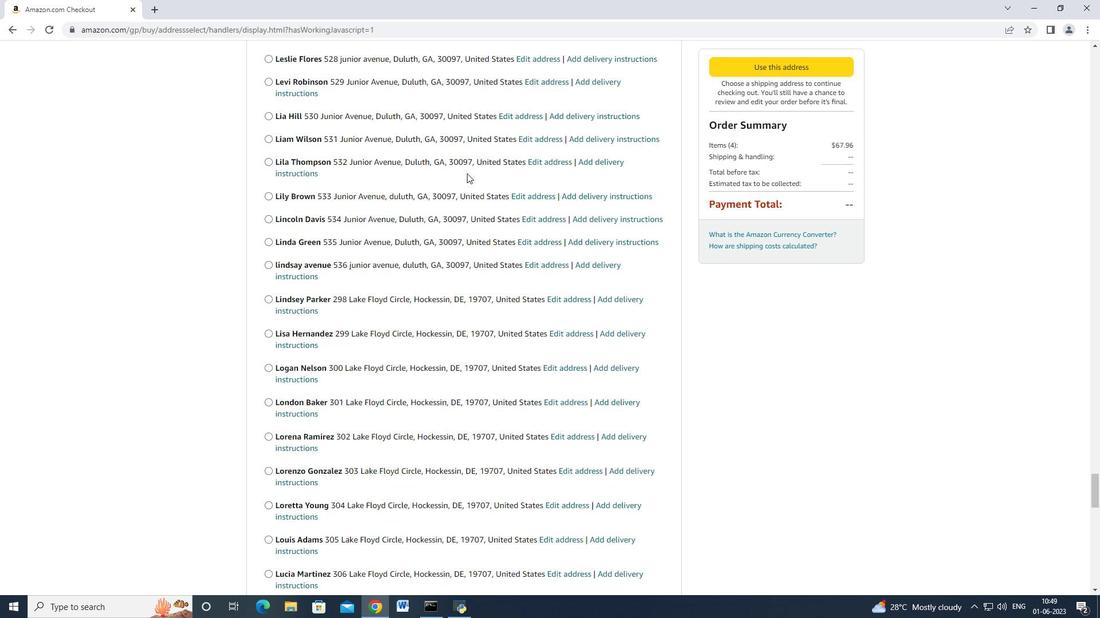 
Action: Mouse scrolled (466, 173) with delta (0, 0)
Screenshot: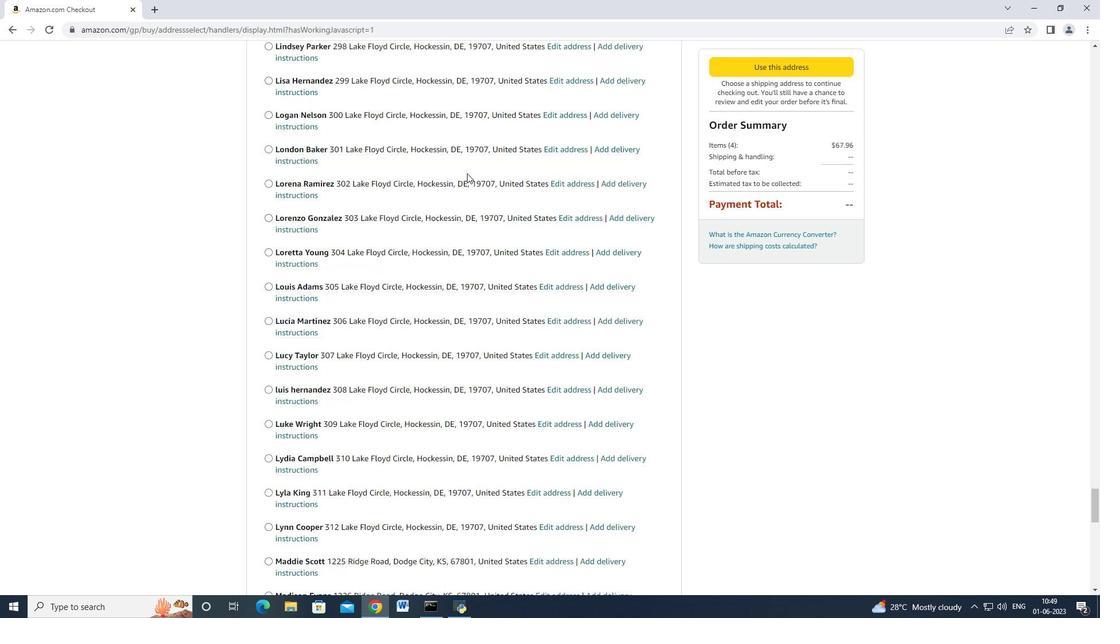 
Action: Mouse scrolled (466, 173) with delta (0, 0)
Screenshot: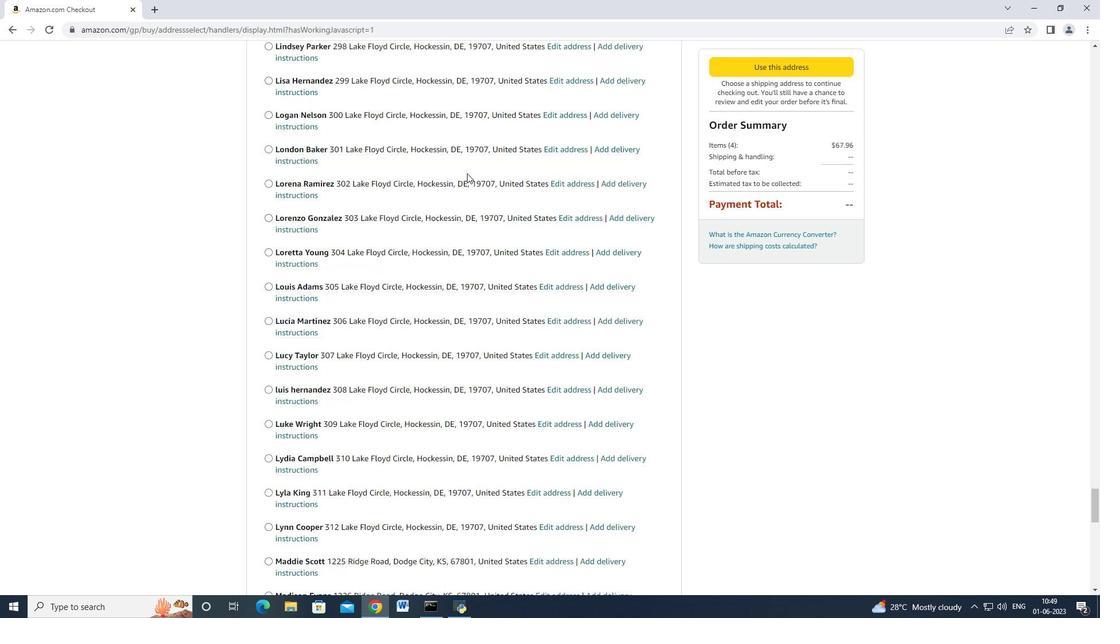 
Action: Mouse scrolled (466, 173) with delta (0, 0)
Screenshot: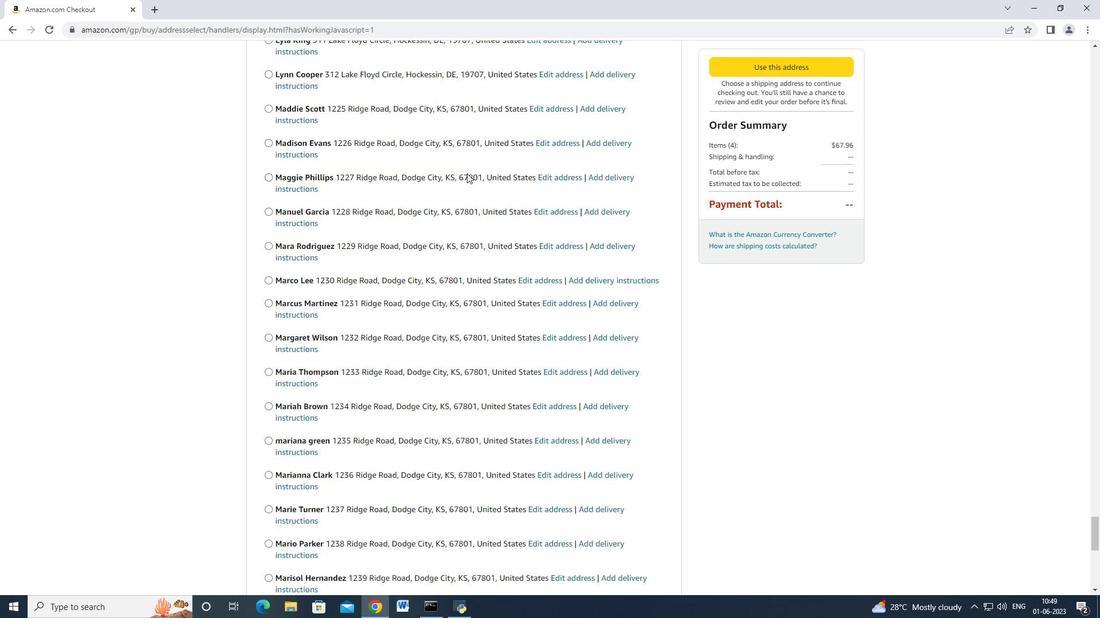 
Action: Mouse scrolled (466, 173) with delta (0, 0)
Screenshot: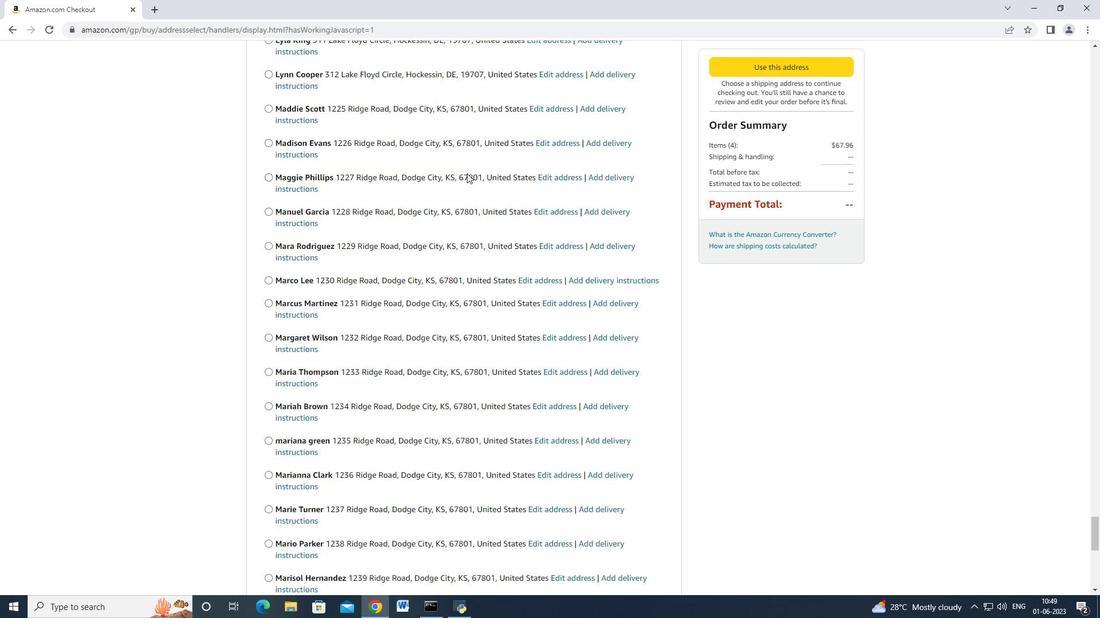 
Action: Mouse scrolled (466, 173) with delta (0, 0)
Screenshot: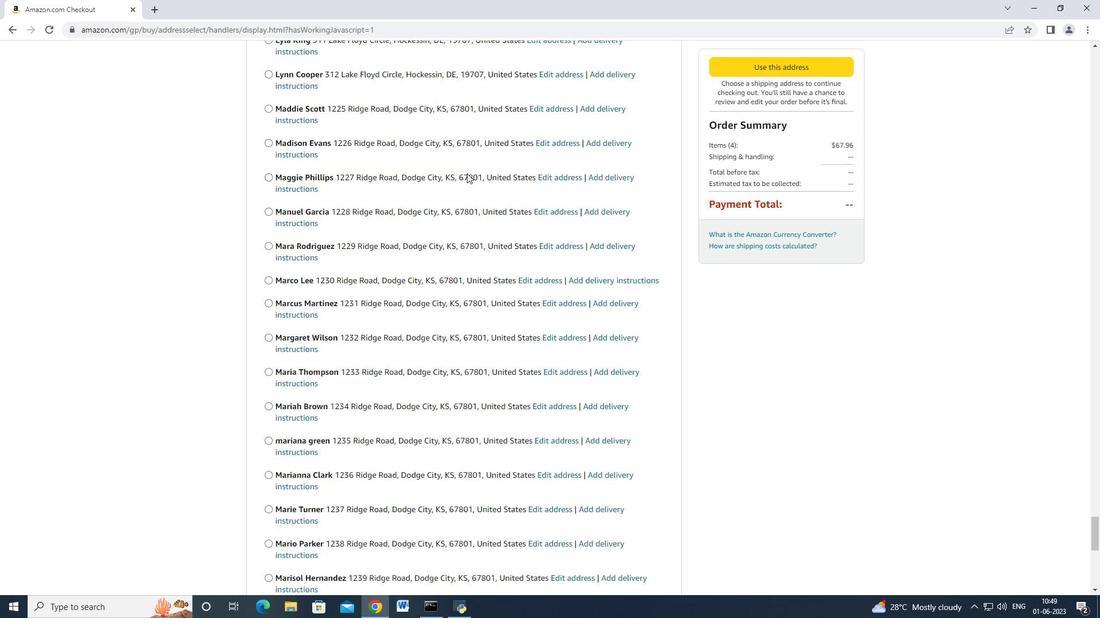 
Action: Mouse scrolled (466, 172) with delta (0, -1)
Screenshot: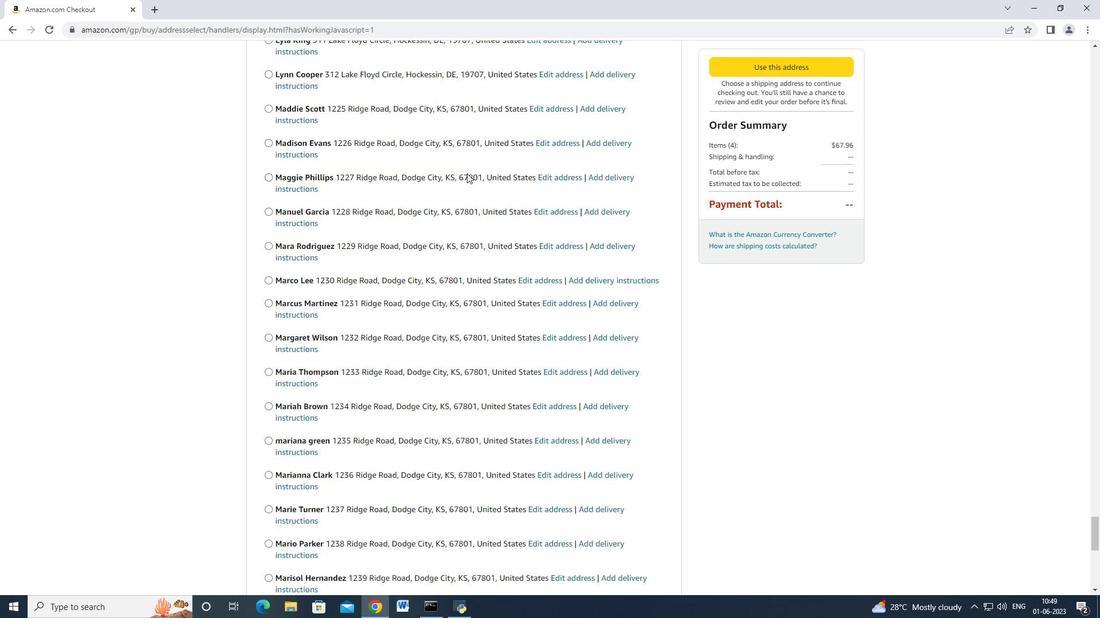 
Action: Mouse scrolled (466, 173) with delta (0, 0)
Screenshot: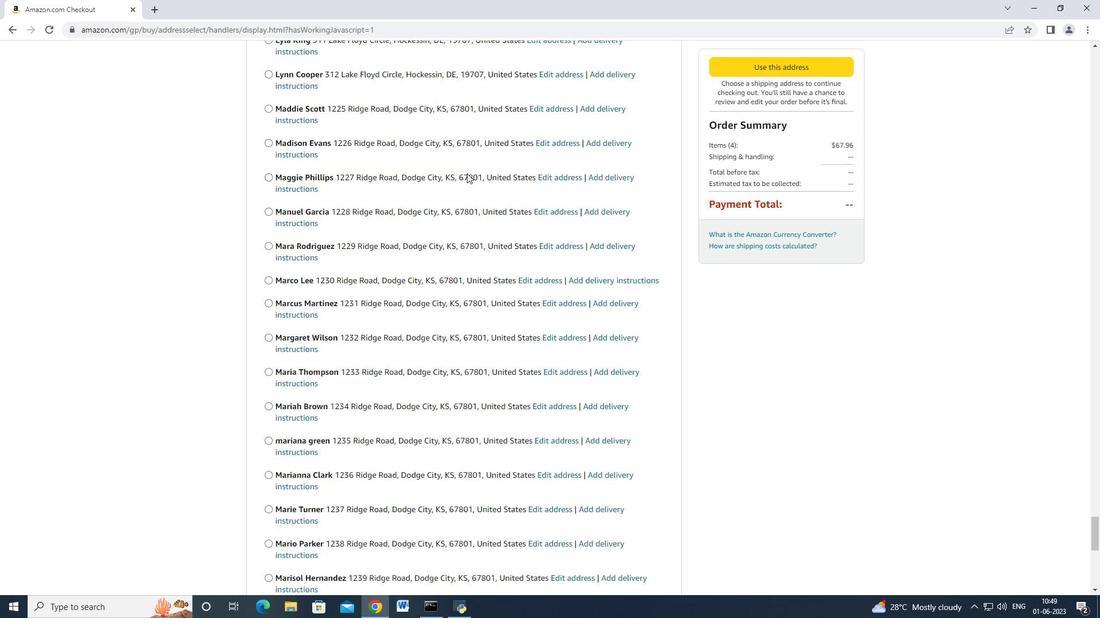 
Action: Mouse scrolled (466, 172) with delta (0, -1)
Screenshot: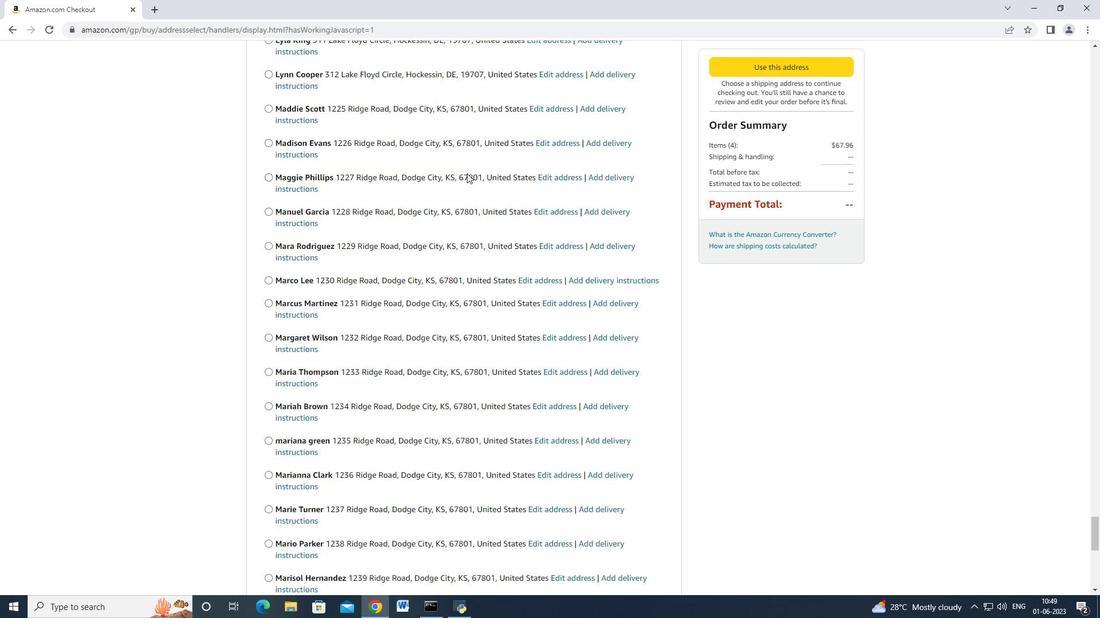 
Action: Mouse scrolled (466, 173) with delta (0, 0)
Screenshot: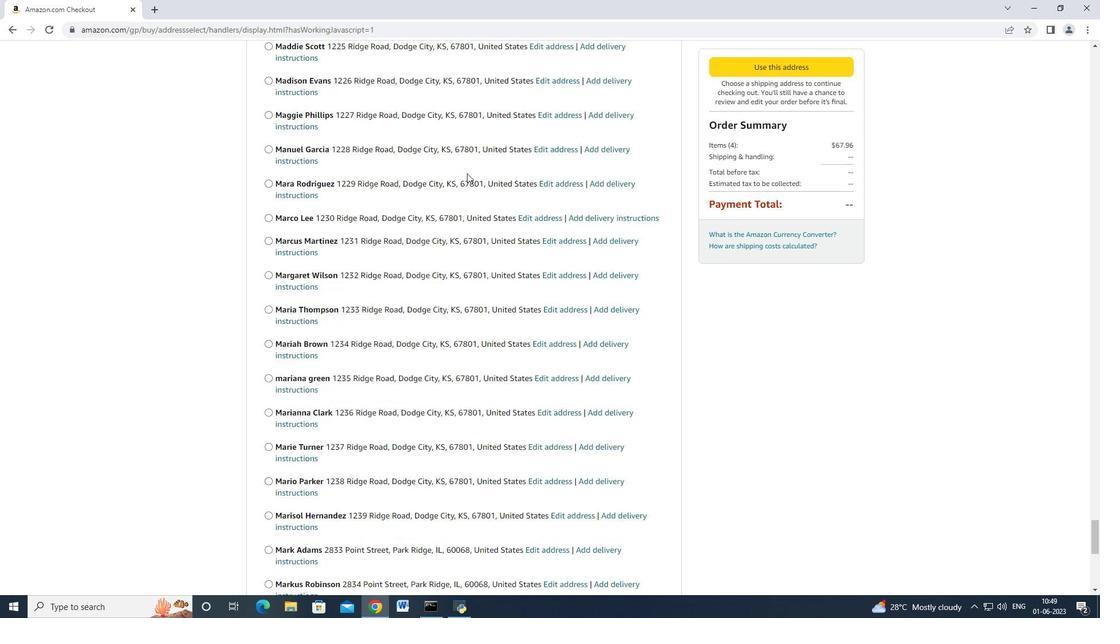 
Action: Mouse scrolled (466, 173) with delta (0, 0)
Screenshot: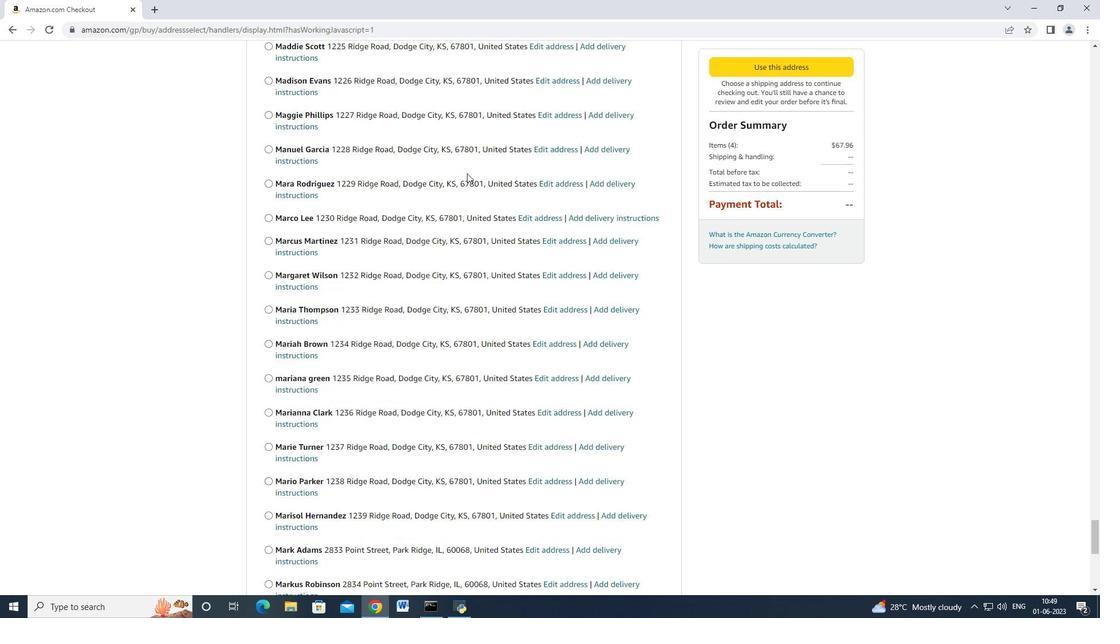 
Action: Mouse scrolled (466, 173) with delta (0, 0)
Screenshot: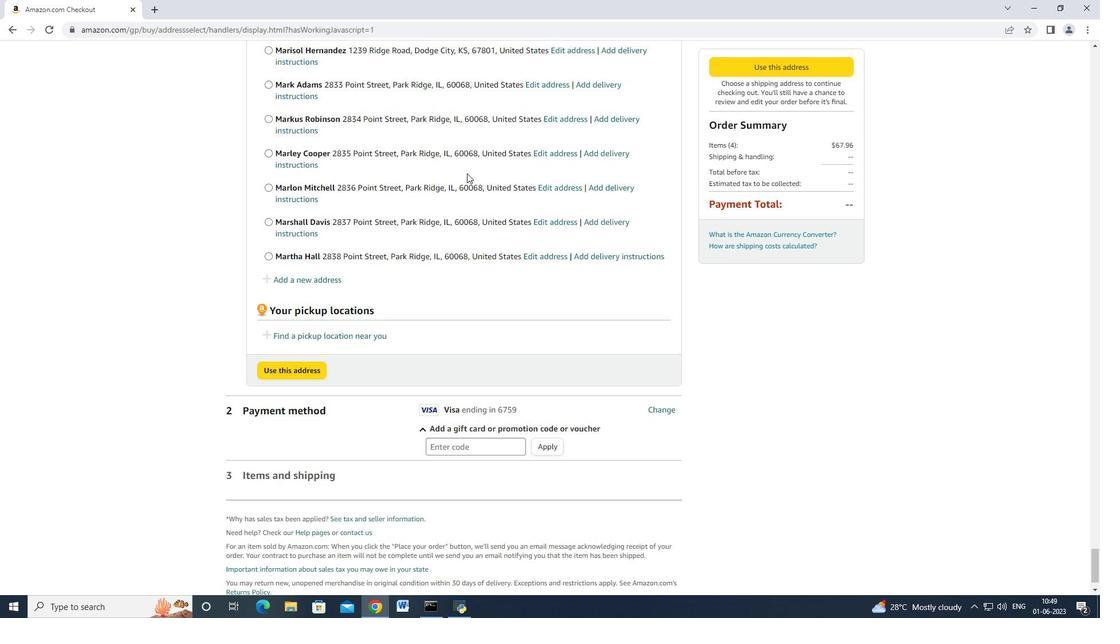
Action: Mouse scrolled (466, 173) with delta (0, 0)
Screenshot: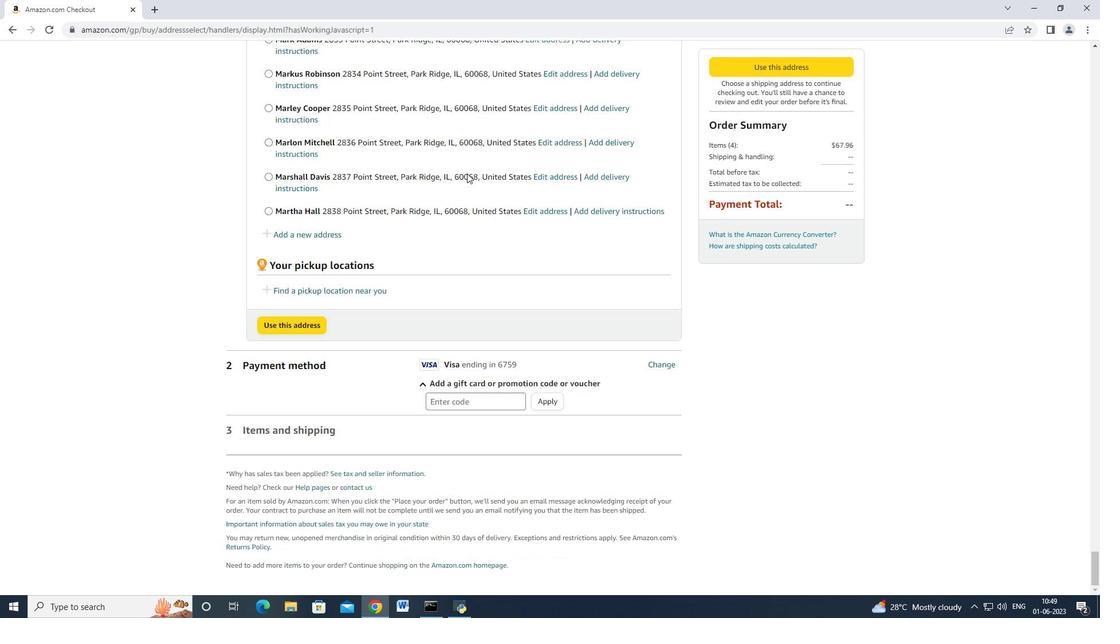 
Action: Mouse scrolled (466, 173) with delta (0, 0)
Screenshot: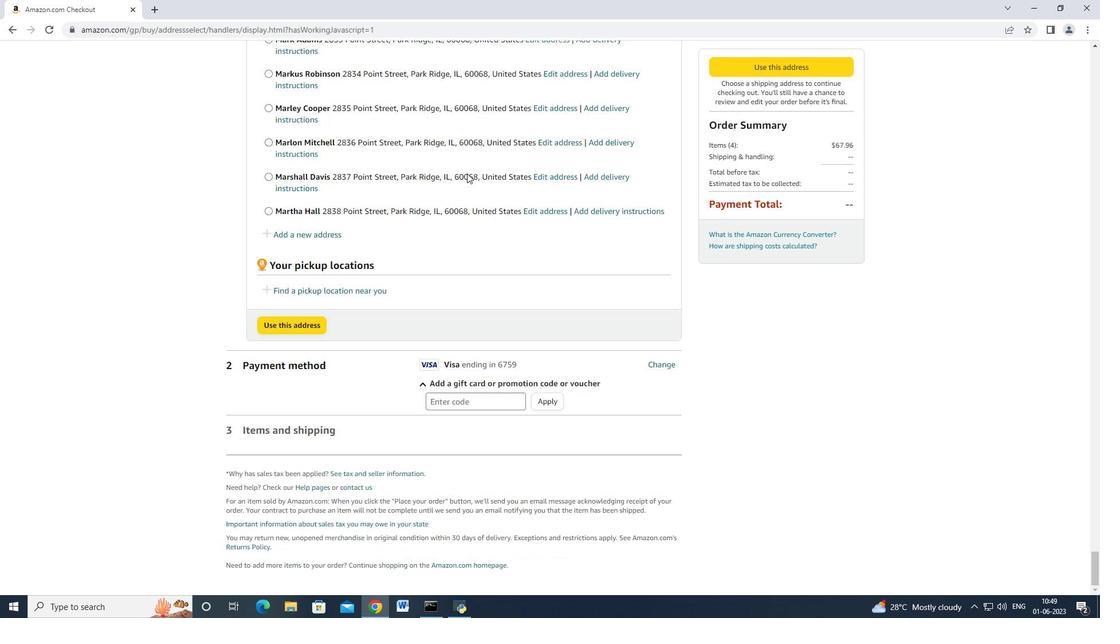 
Action: Mouse scrolled (466, 173) with delta (0, 0)
Screenshot: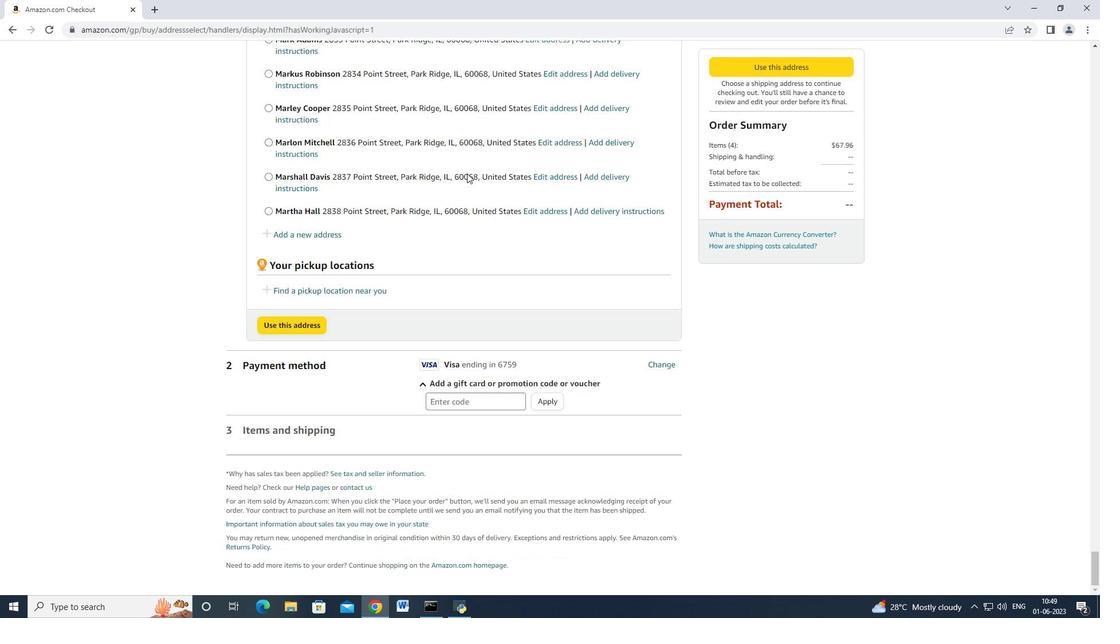 
Action: Mouse scrolled (466, 173) with delta (0, 0)
Screenshot: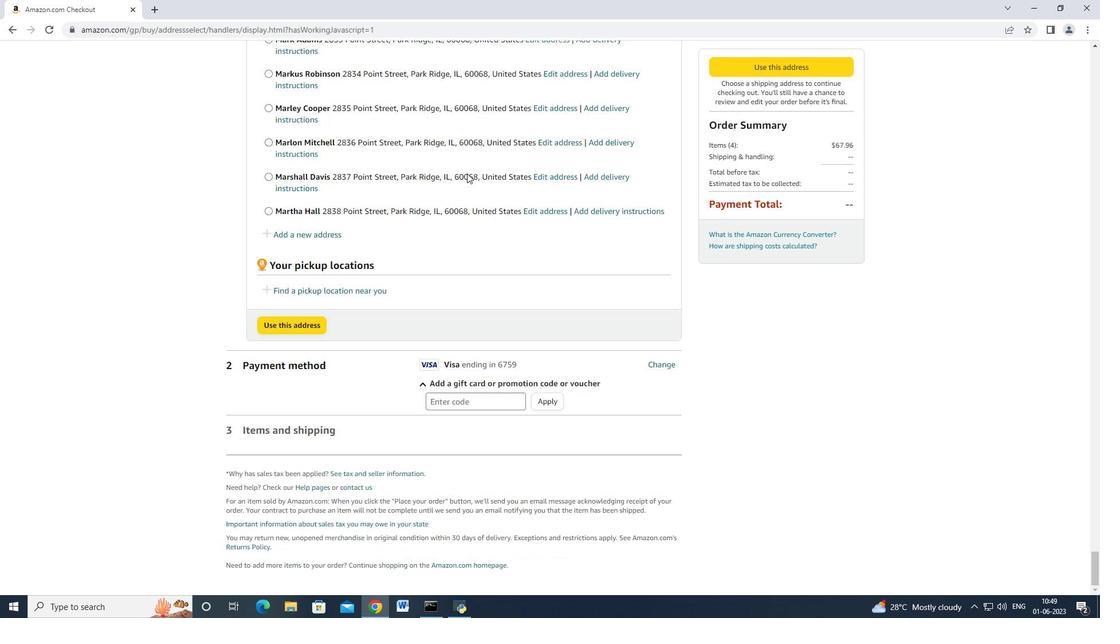 
Action: Mouse scrolled (466, 173) with delta (0, 0)
Screenshot: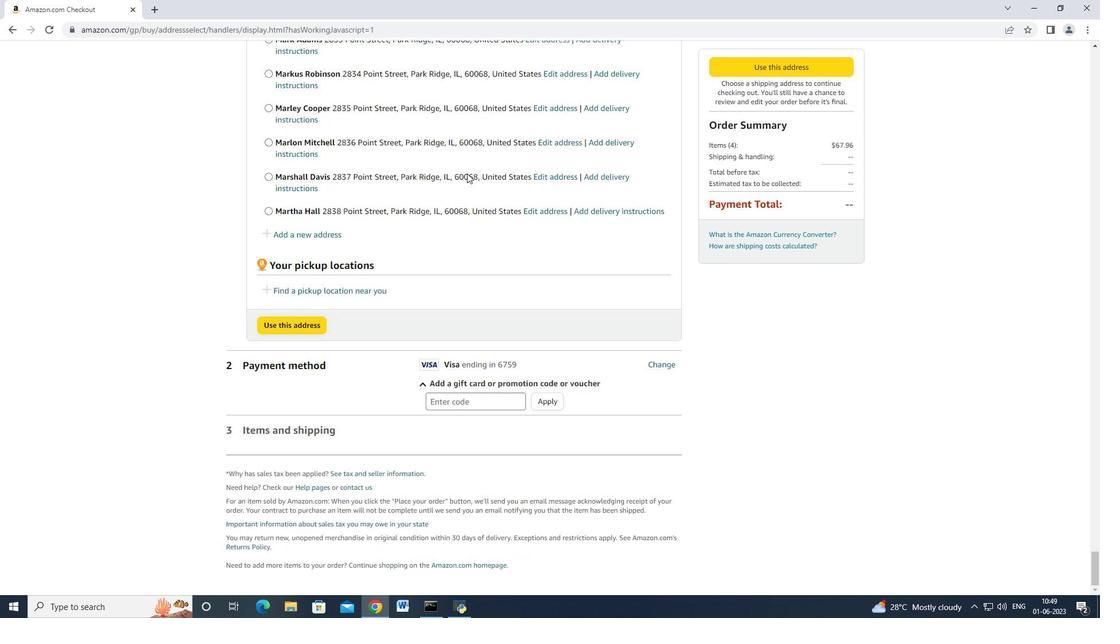 
Action: Mouse scrolled (466, 173) with delta (0, 0)
Screenshot: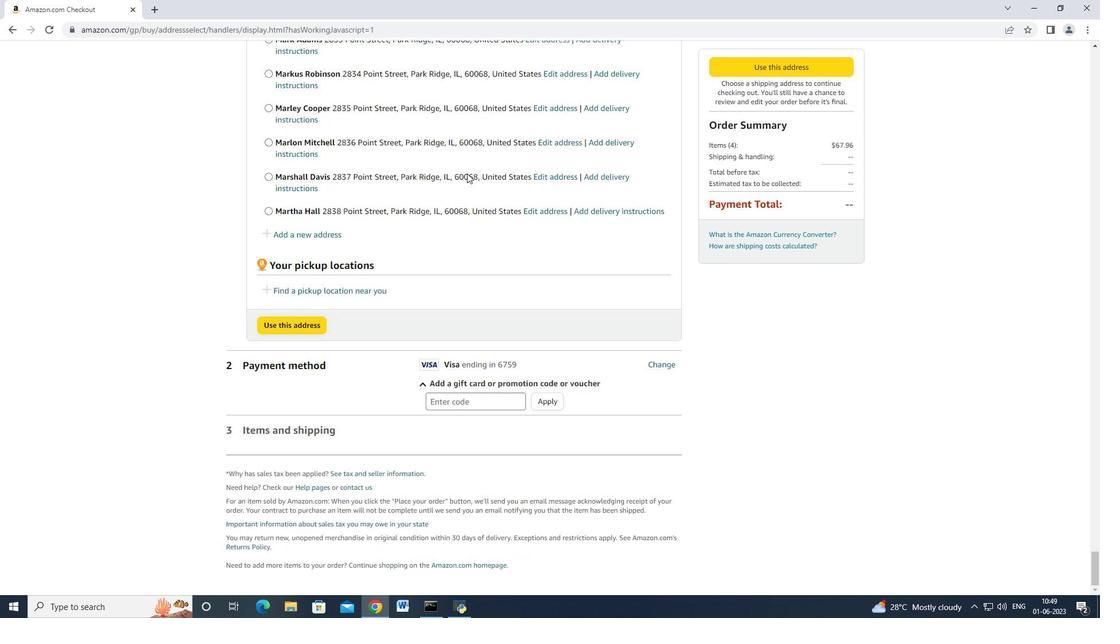 
Action: Mouse moved to (300, 235)
Screenshot: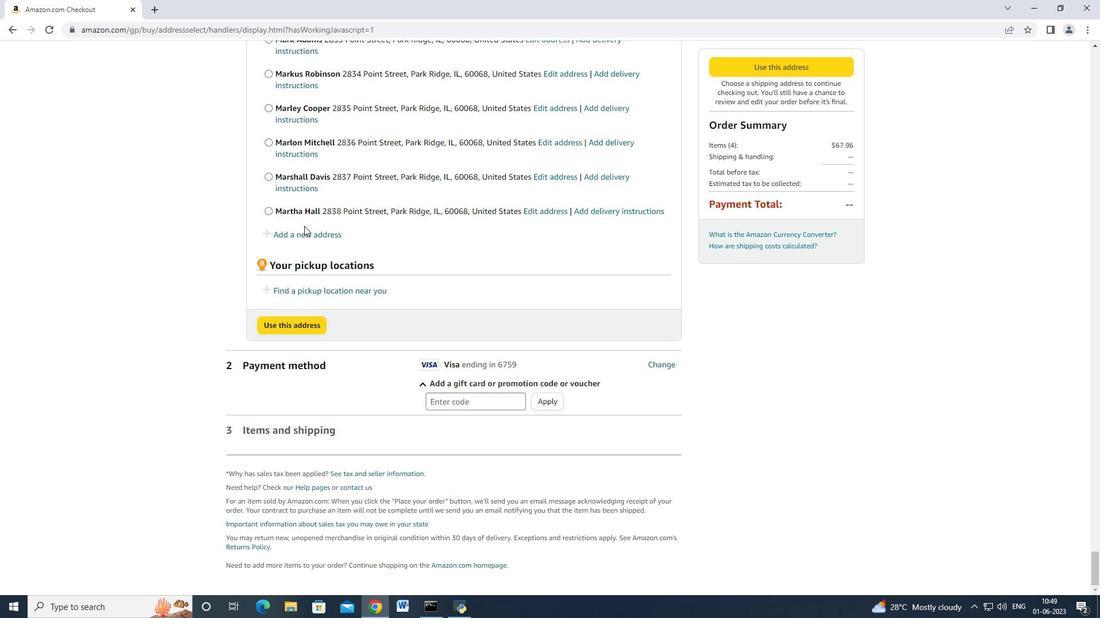 
Action: Mouse pressed left at (300, 235)
Screenshot: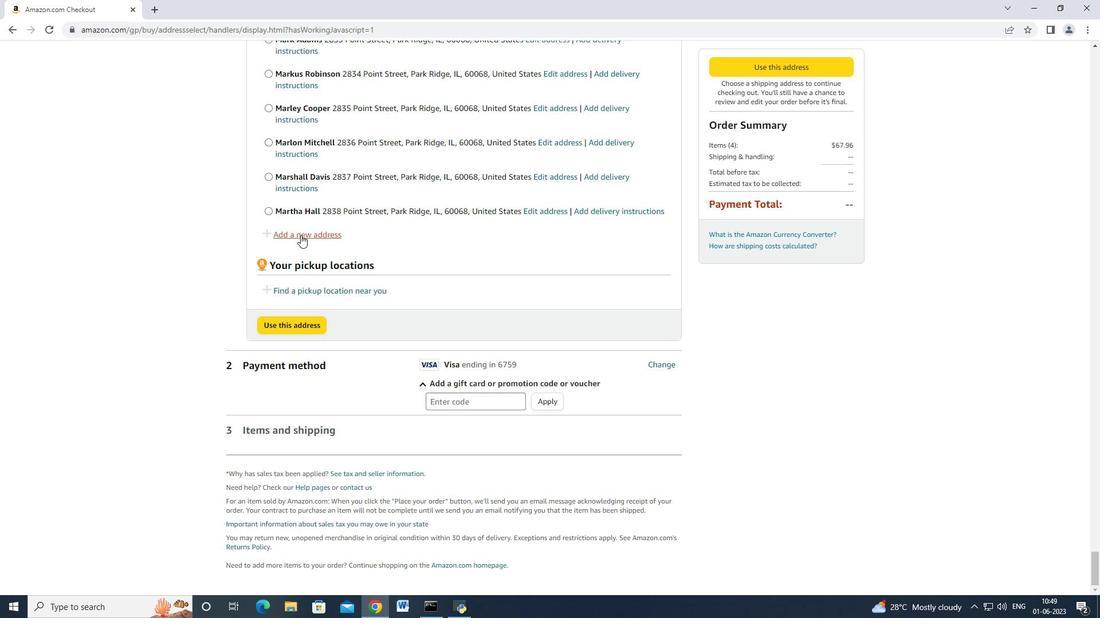 
Action: Mouse moved to (377, 279)
Screenshot: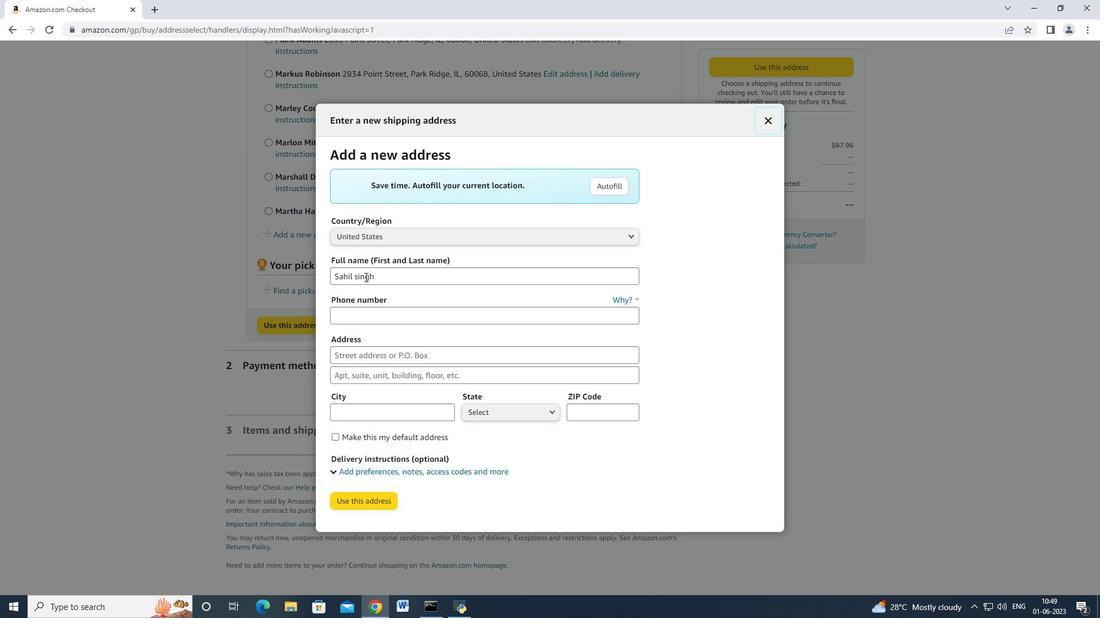 
Action: Mouse pressed left at (377, 279)
Screenshot: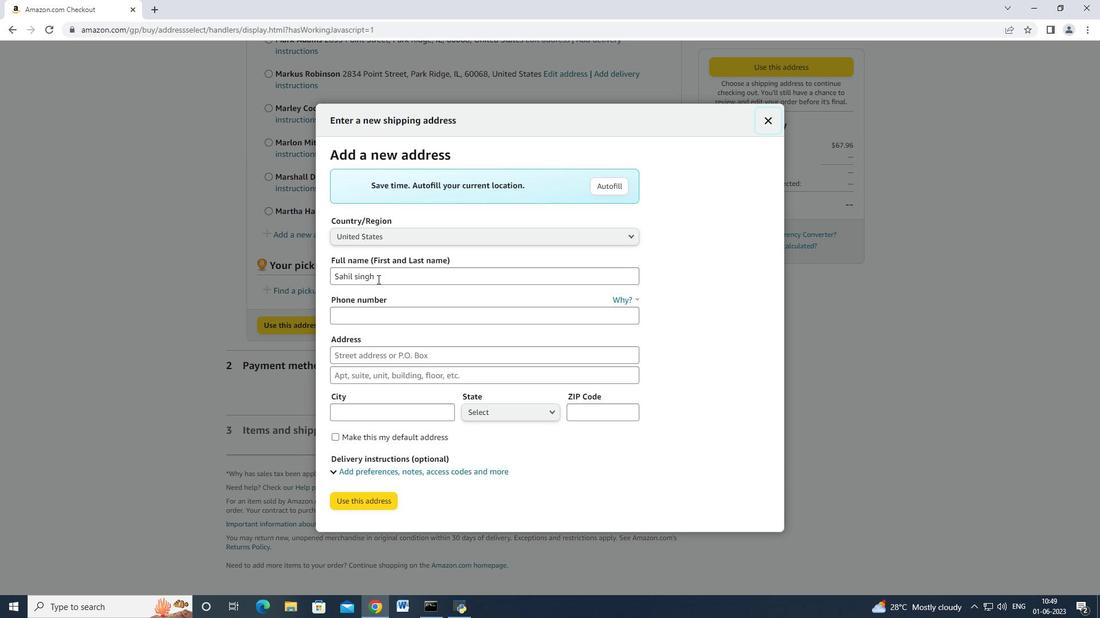 
Action: Mouse moved to (360, 271)
Screenshot: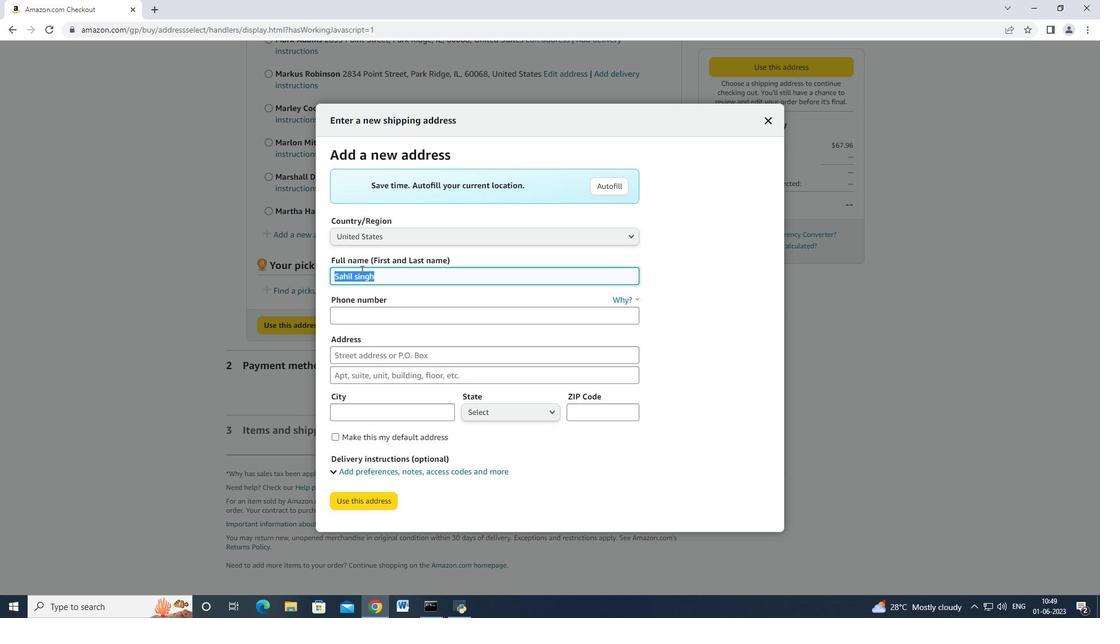 
Action: Key pressed <Key.backspace><Key.shift>Martin<Key.space><Key.shift>Flores<Key.tab><Key.tab>77386438800<Key.backspace><Key.tab>2839<Key.space><Key.shift>Point<Key.space><Key.shift_r>Street<Key.tab><Key.tab><Key.shift>Park<Key.space><Key.shift>Ridge<Key.space>
Screenshot: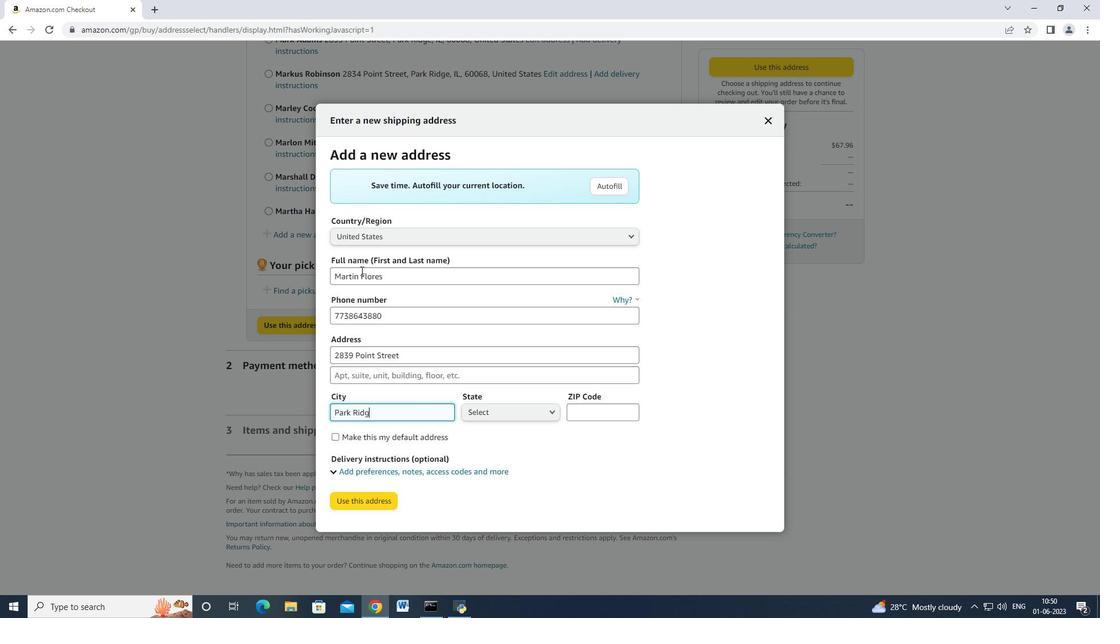 
Action: Mouse moved to (488, 418)
Screenshot: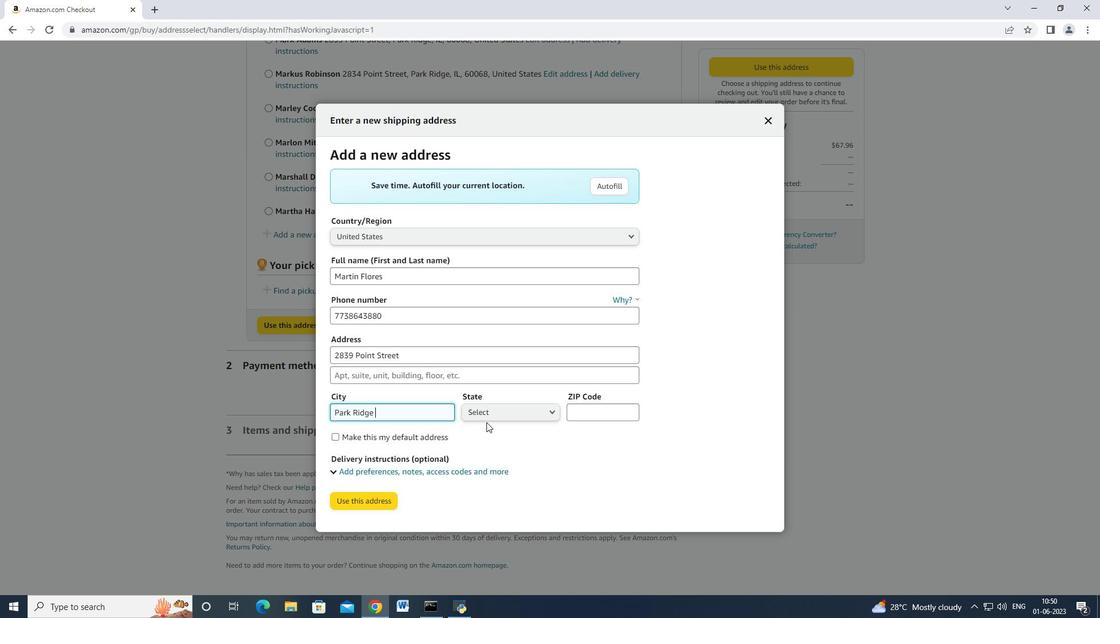 
Action: Mouse pressed left at (488, 418)
Screenshot: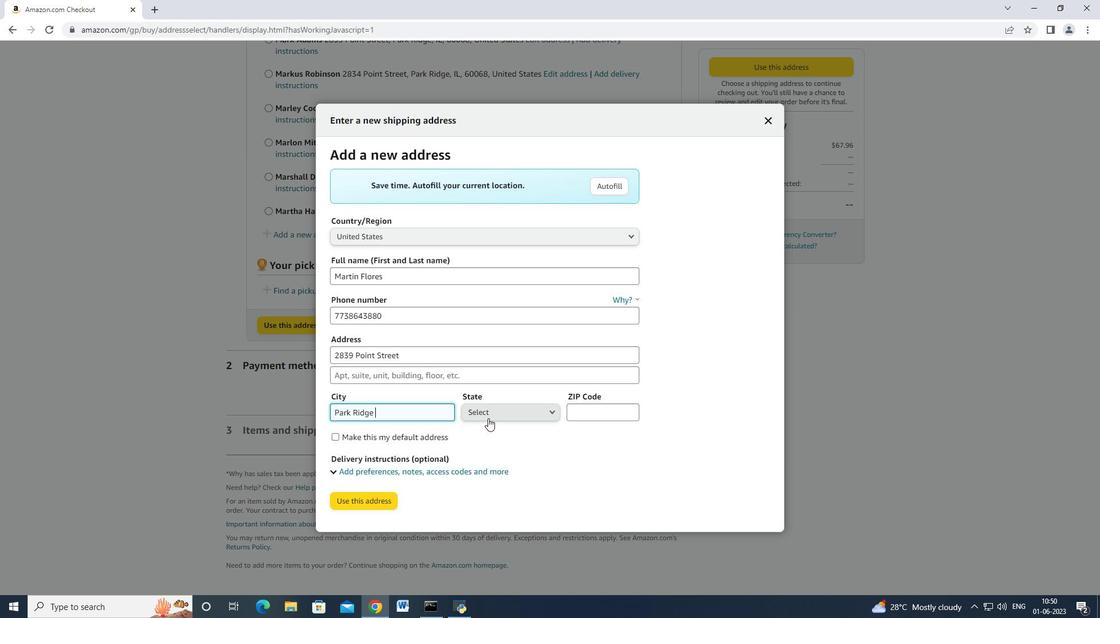 
Action: Mouse moved to (519, 311)
Screenshot: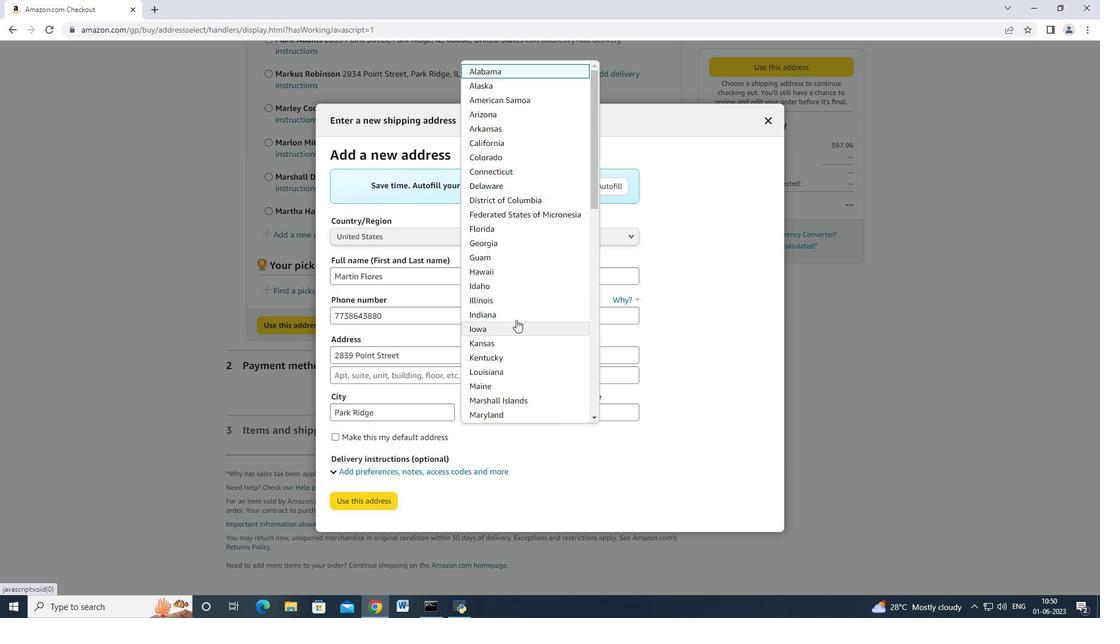 
Action: Mouse scrolled (519, 311) with delta (0, 0)
Screenshot: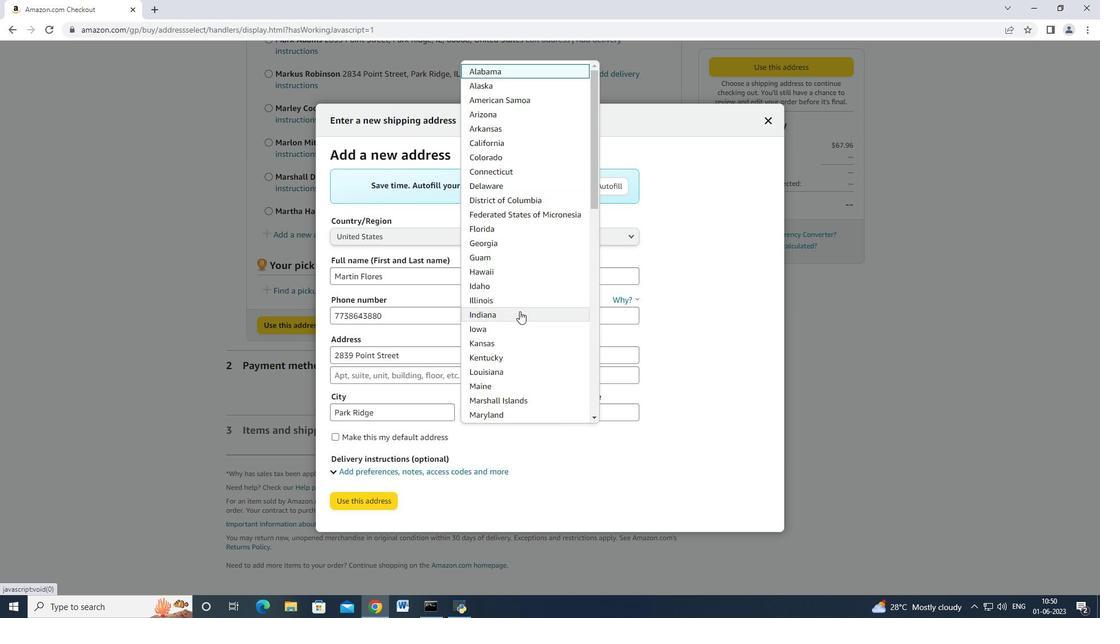 
Action: Mouse moved to (511, 248)
Screenshot: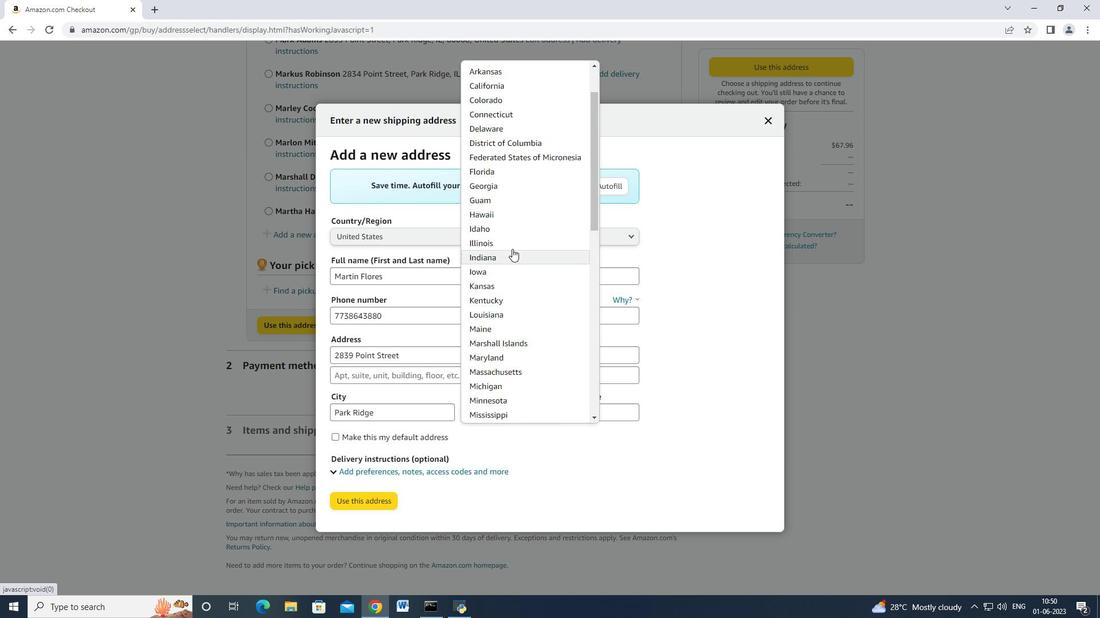 
Action: Mouse pressed left at (511, 248)
Screenshot: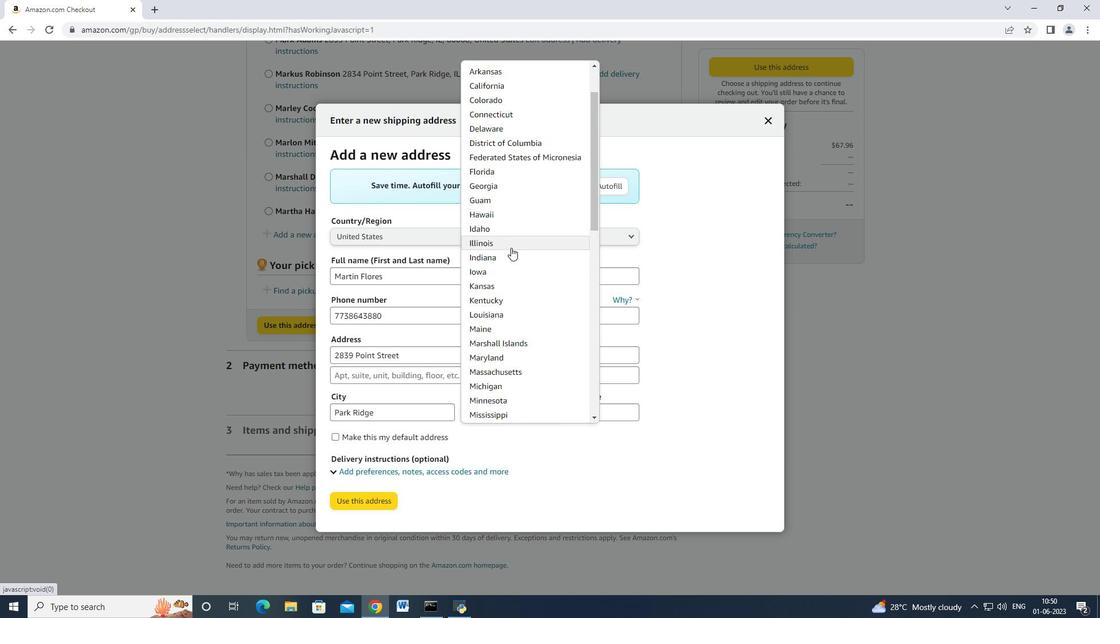 
Action: Mouse moved to (591, 411)
Screenshot: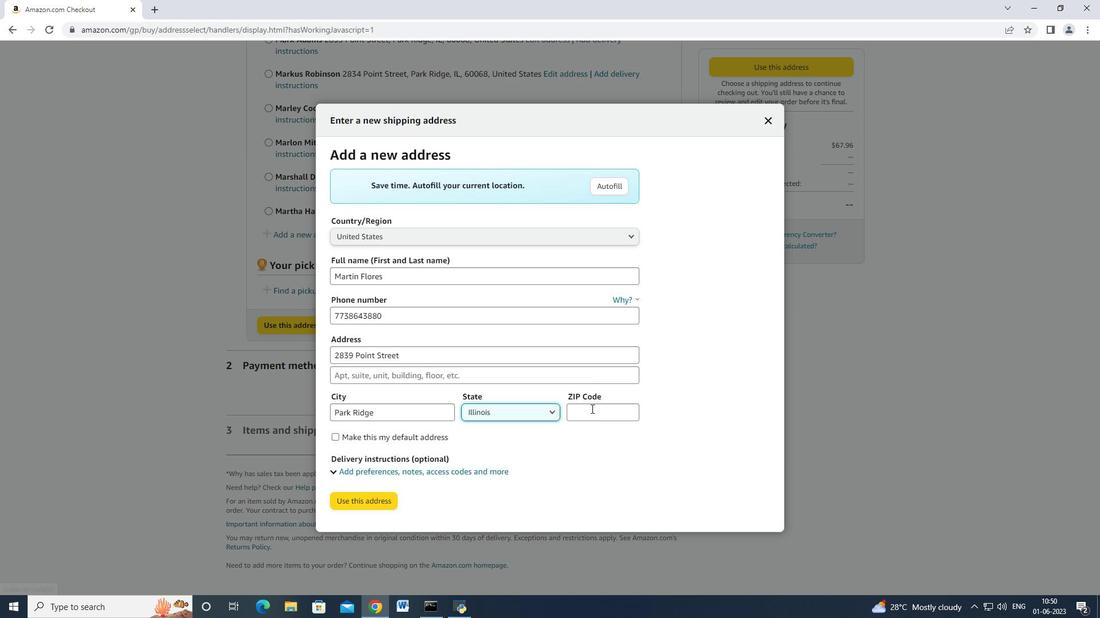 
Action: Mouse pressed left at (591, 411)
Screenshot: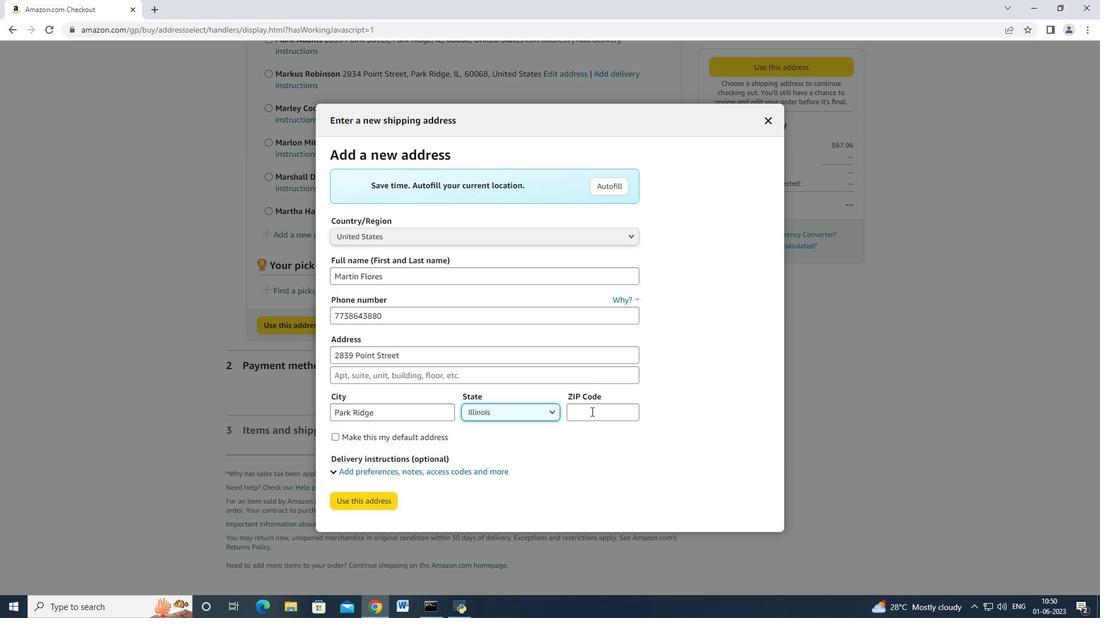 
Action: Mouse moved to (593, 410)
Screenshot: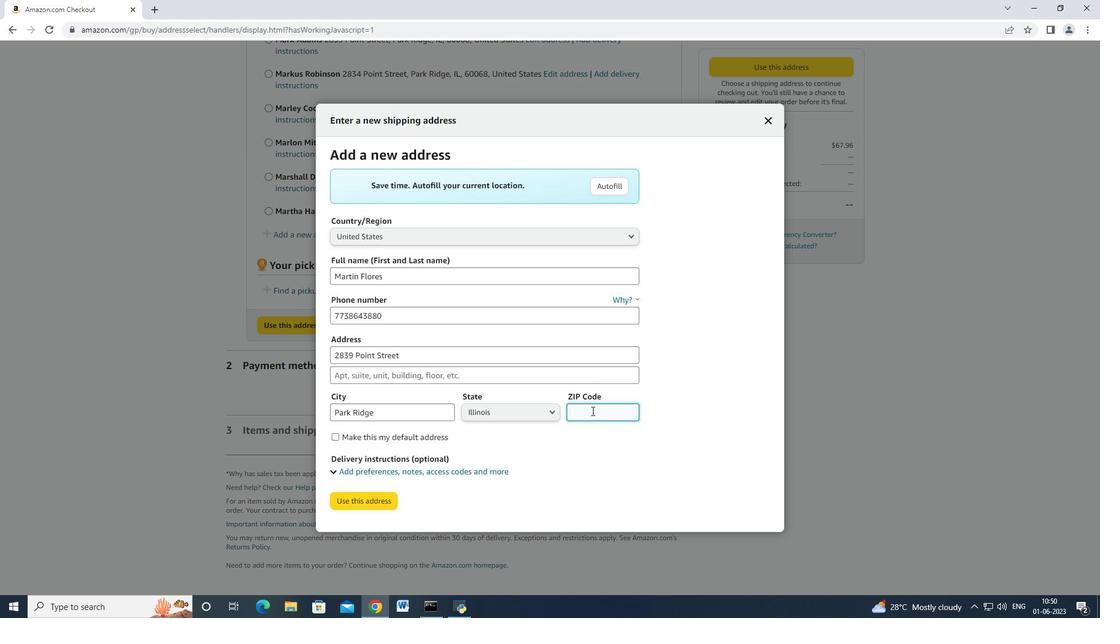 
Action: Key pressed 60068
Screenshot: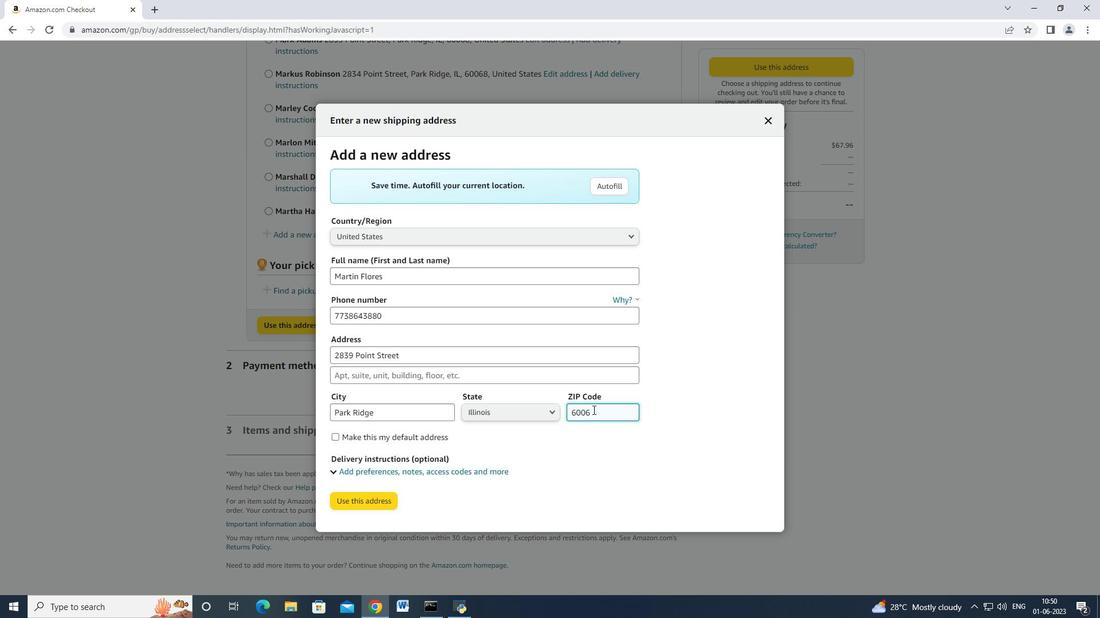 
Action: Mouse moved to (564, 425)
Screenshot: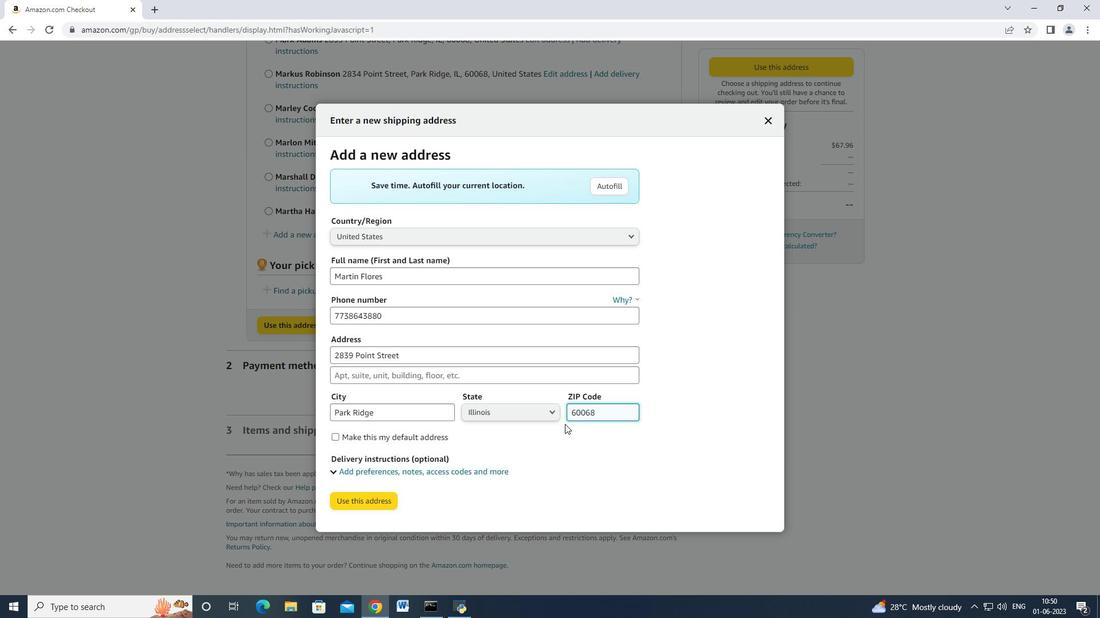 
Action: Mouse scrolled (564, 424) with delta (0, 0)
Screenshot: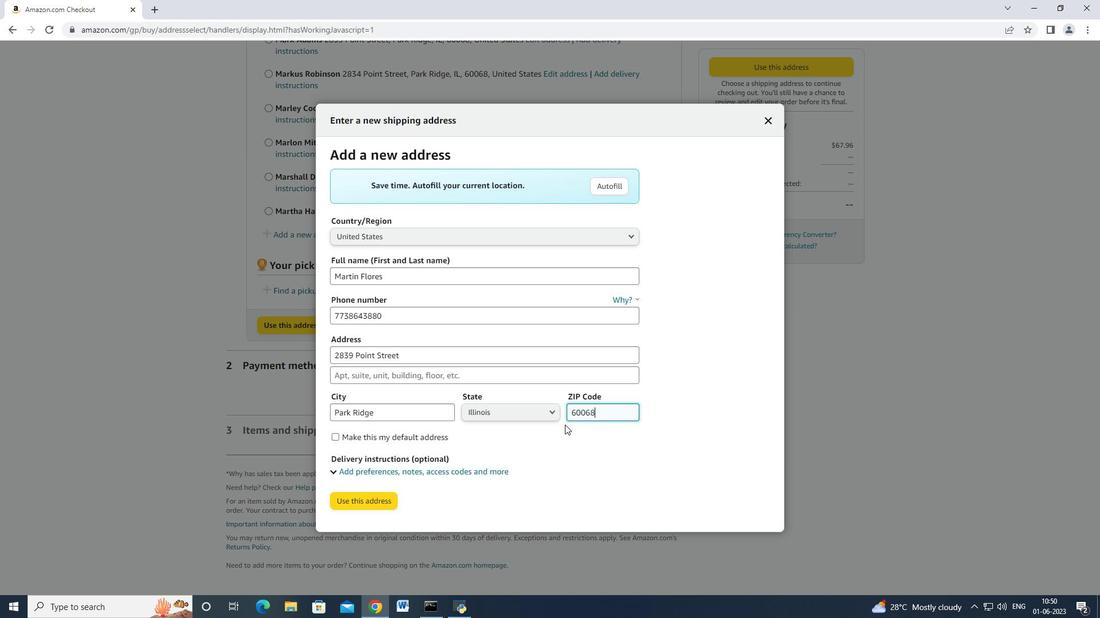 
Action: Mouse moved to (582, 448)
Screenshot: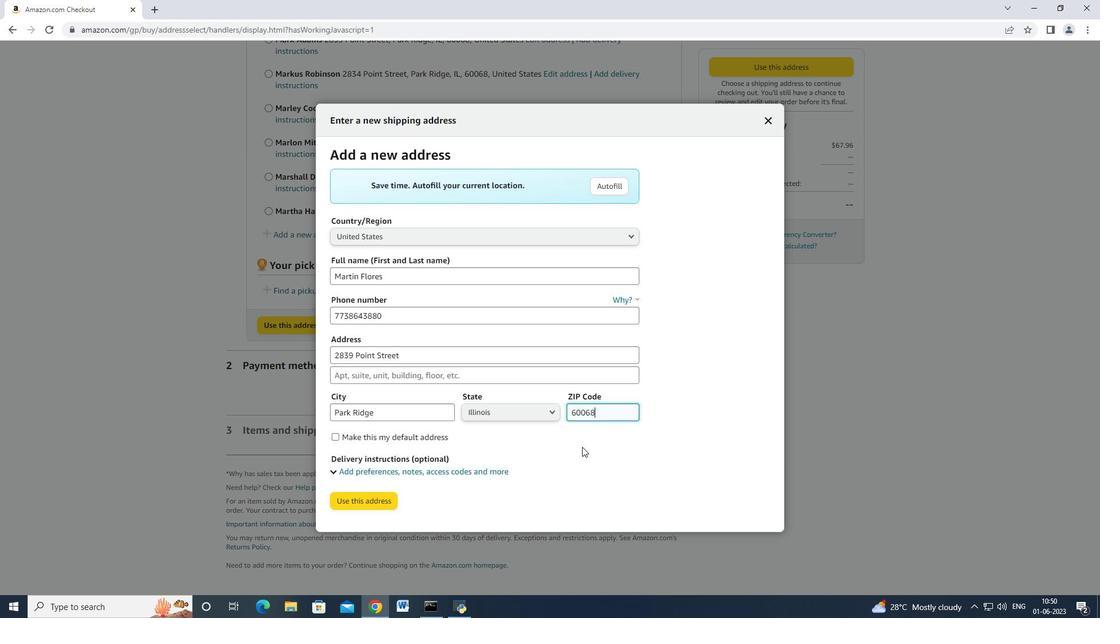 
Action: Mouse scrolled (582, 447) with delta (0, 0)
Screenshot: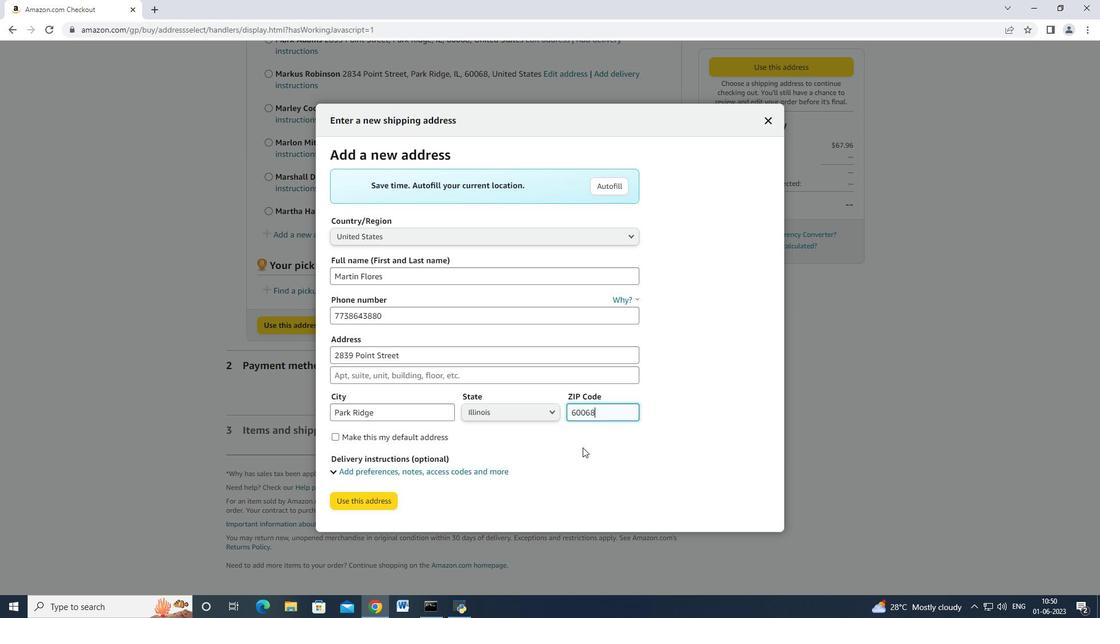 
Action: Mouse moved to (382, 499)
Screenshot: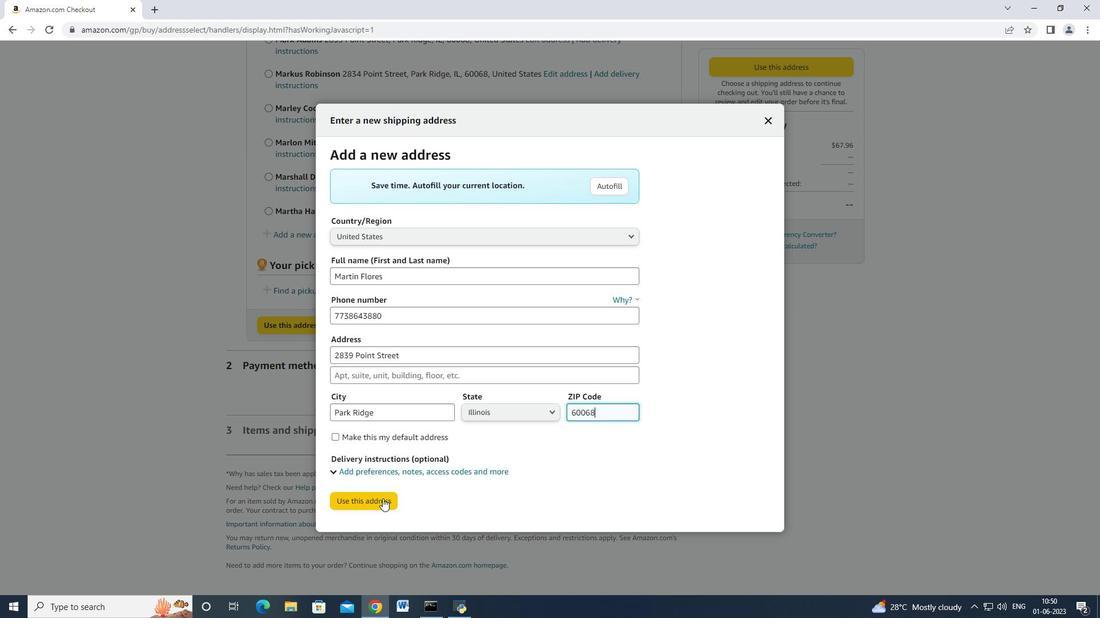 
Action: Mouse pressed left at (382, 499)
Screenshot: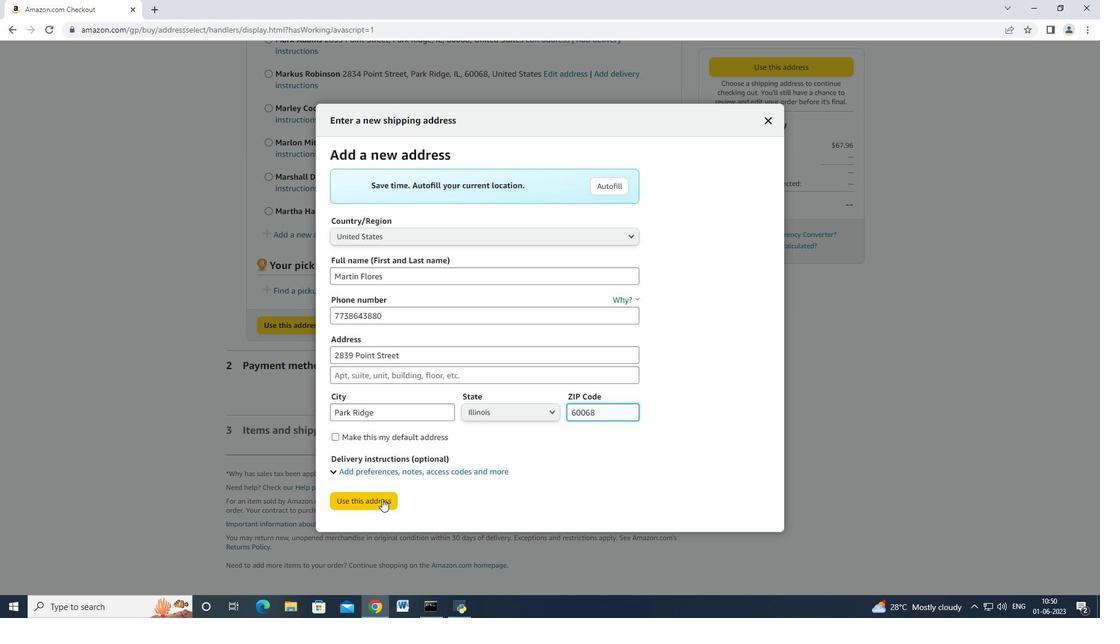 
Action: Mouse moved to (409, 443)
Screenshot: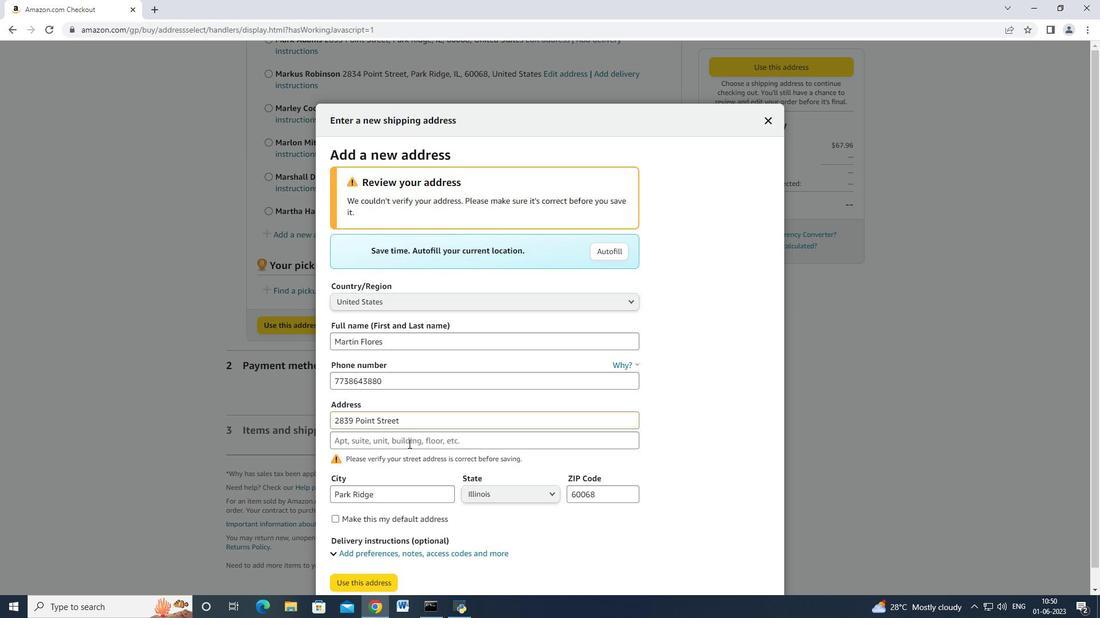 
Action: Mouse scrolled (409, 442) with delta (0, 0)
Screenshot: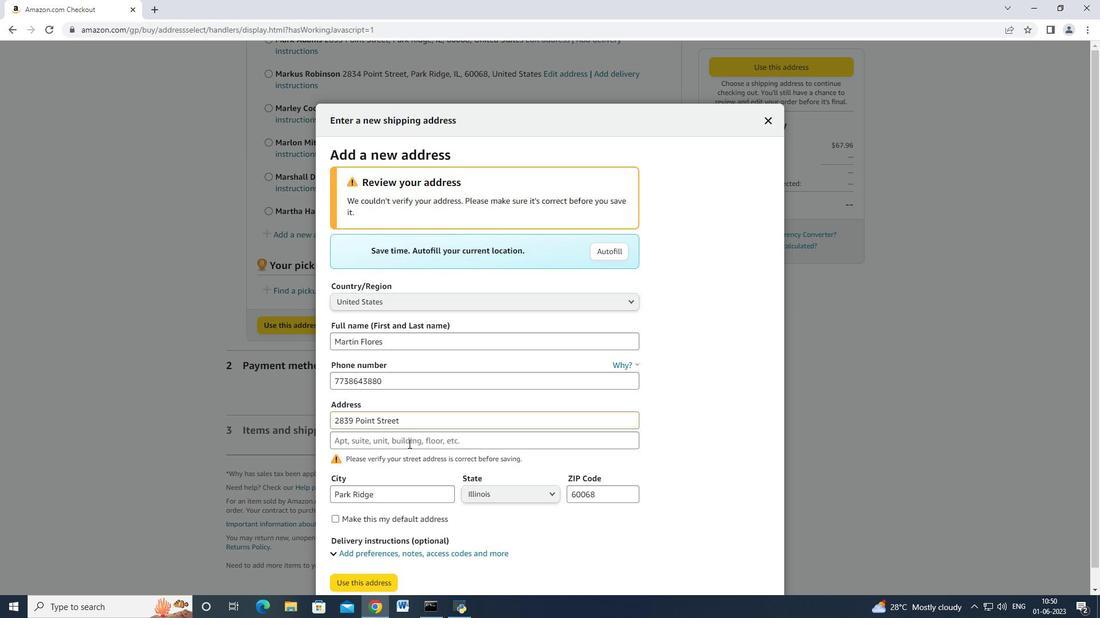 
Action: Mouse scrolled (409, 442) with delta (0, 0)
Screenshot: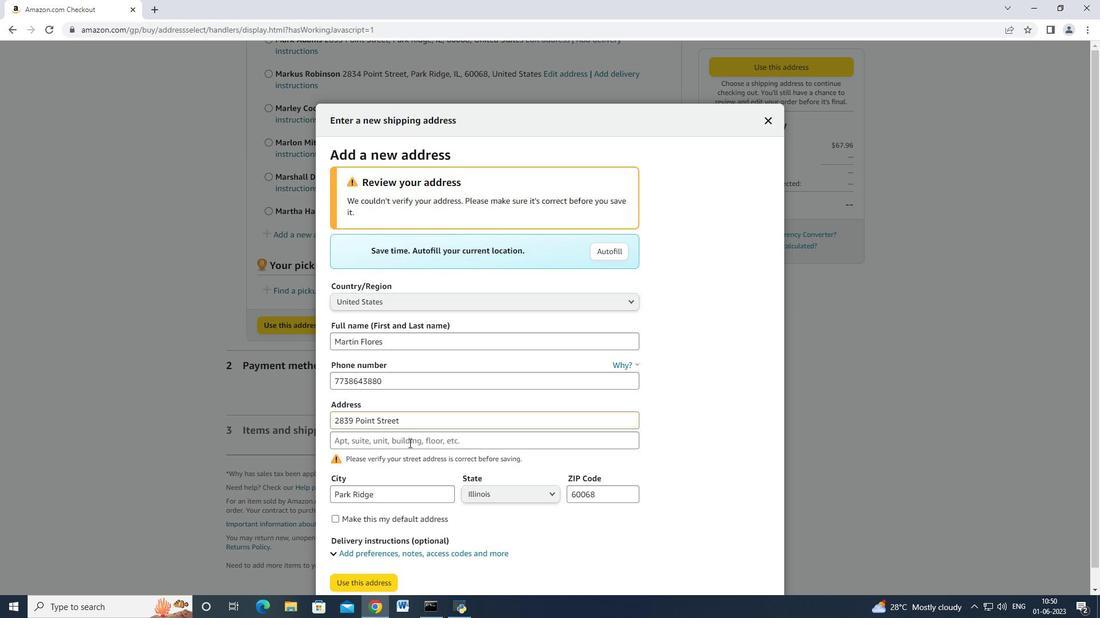 
Action: Mouse moved to (372, 568)
Screenshot: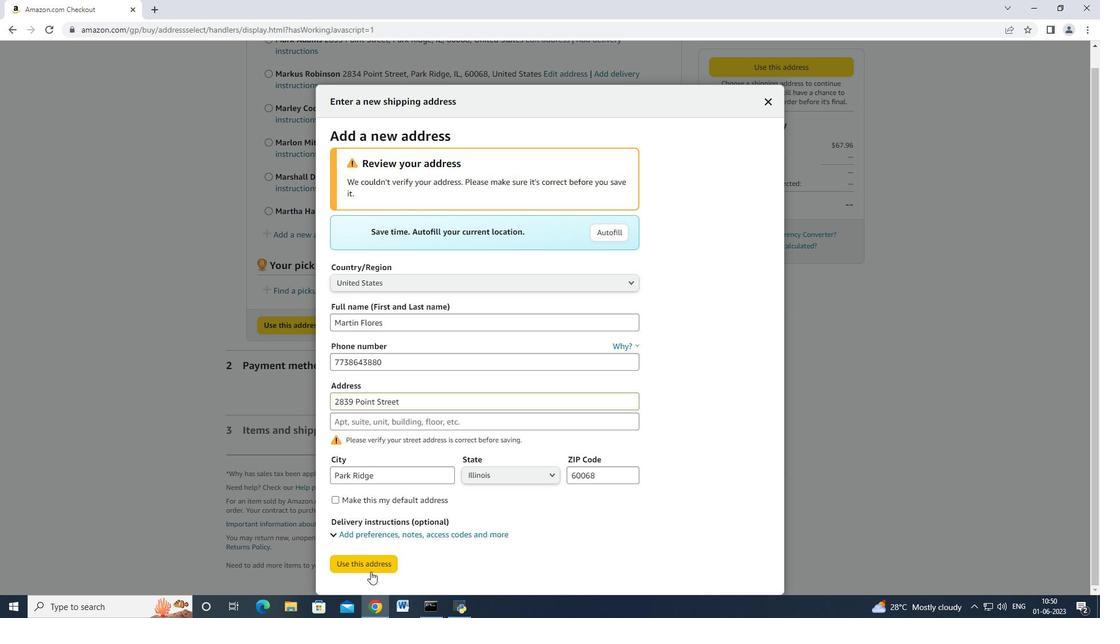 
Action: Mouse pressed left at (372, 568)
Screenshot: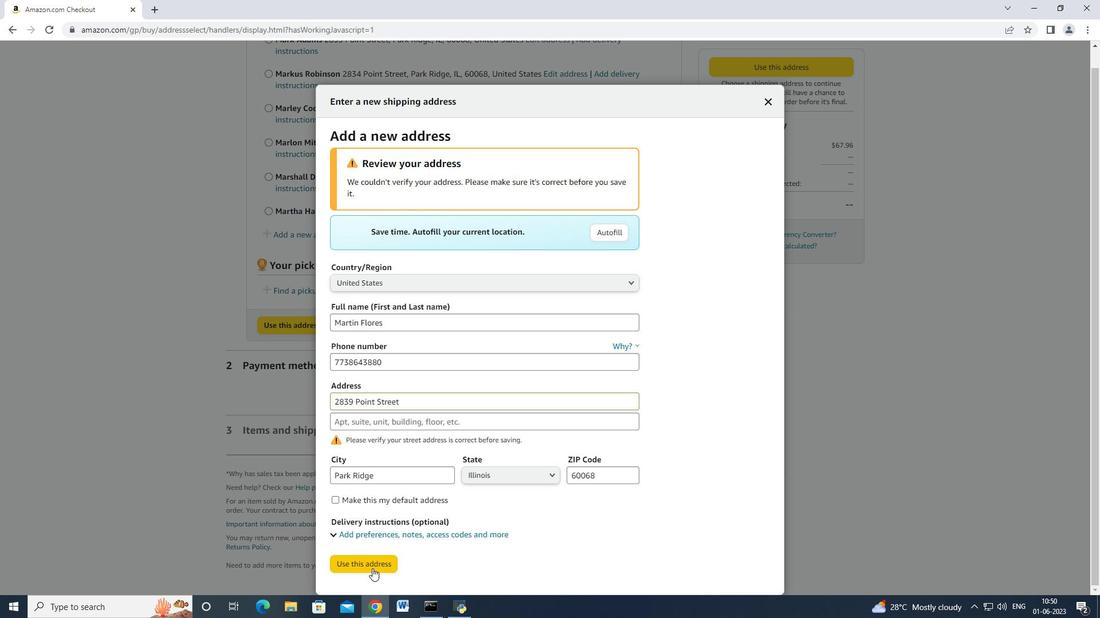 
Action: Mouse moved to (658, 96)
Screenshot: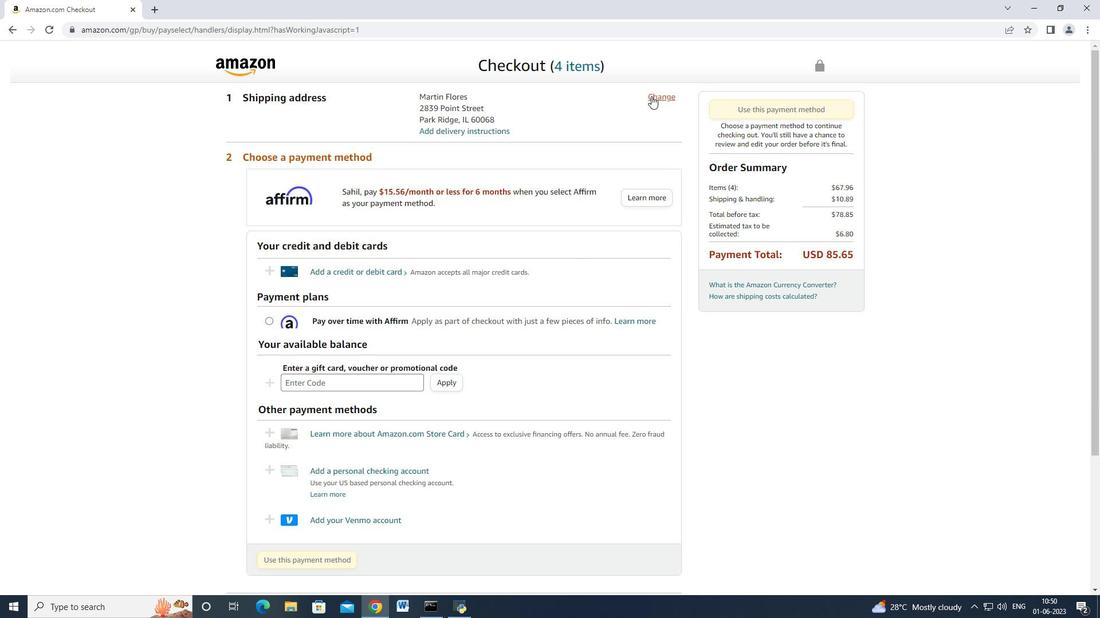 
Action: Mouse pressed left at (658, 96)
Screenshot: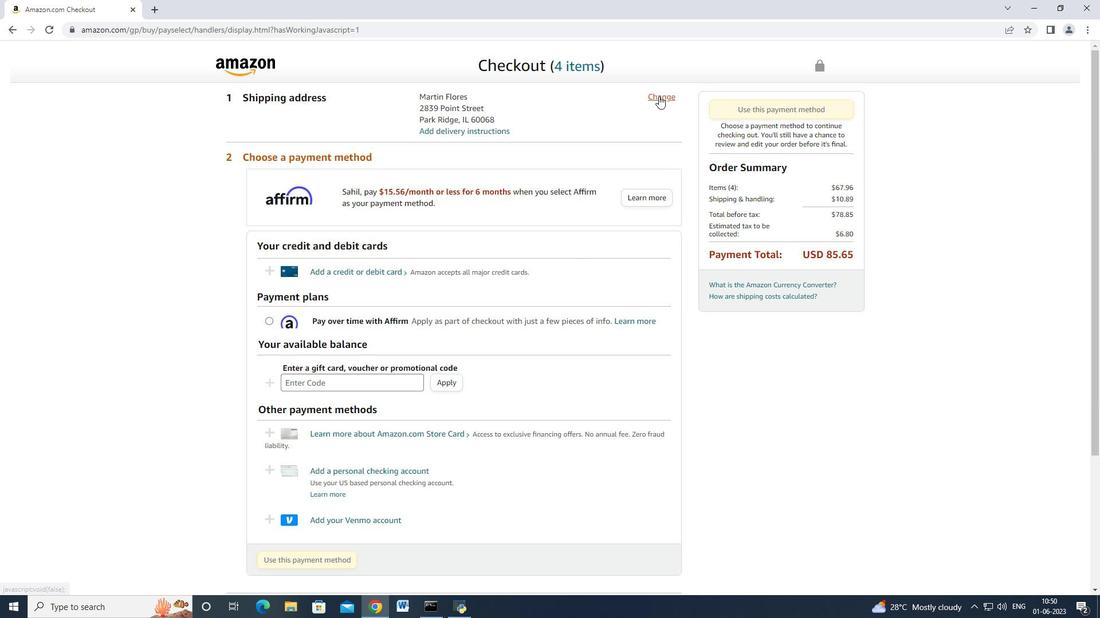
Action: Mouse moved to (336, 239)
Screenshot: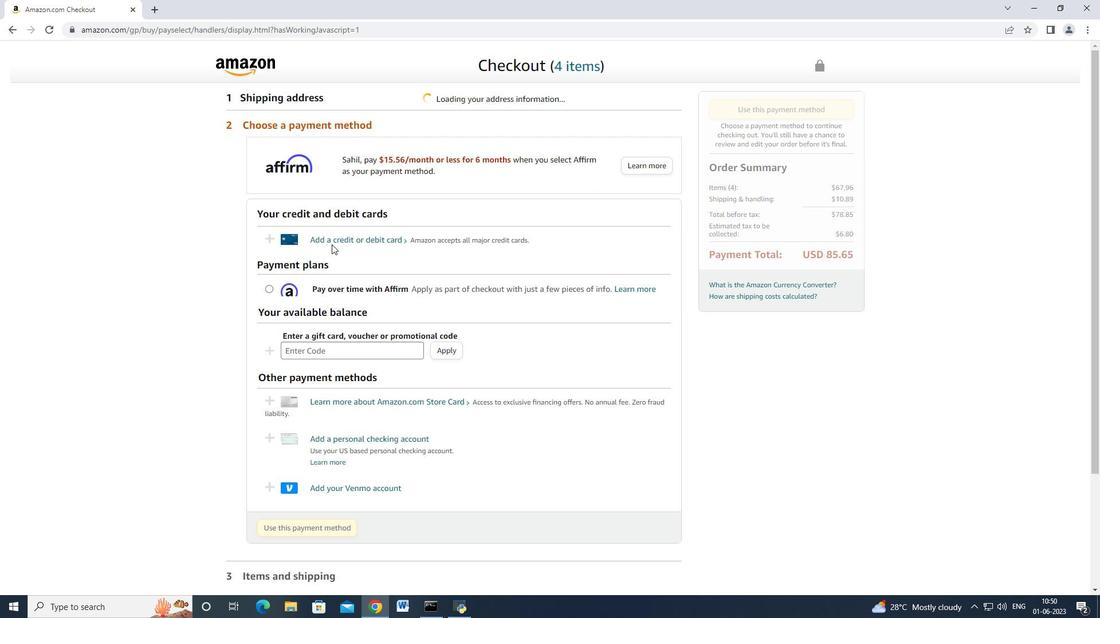 
Action: Mouse pressed left at (336, 239)
Screenshot: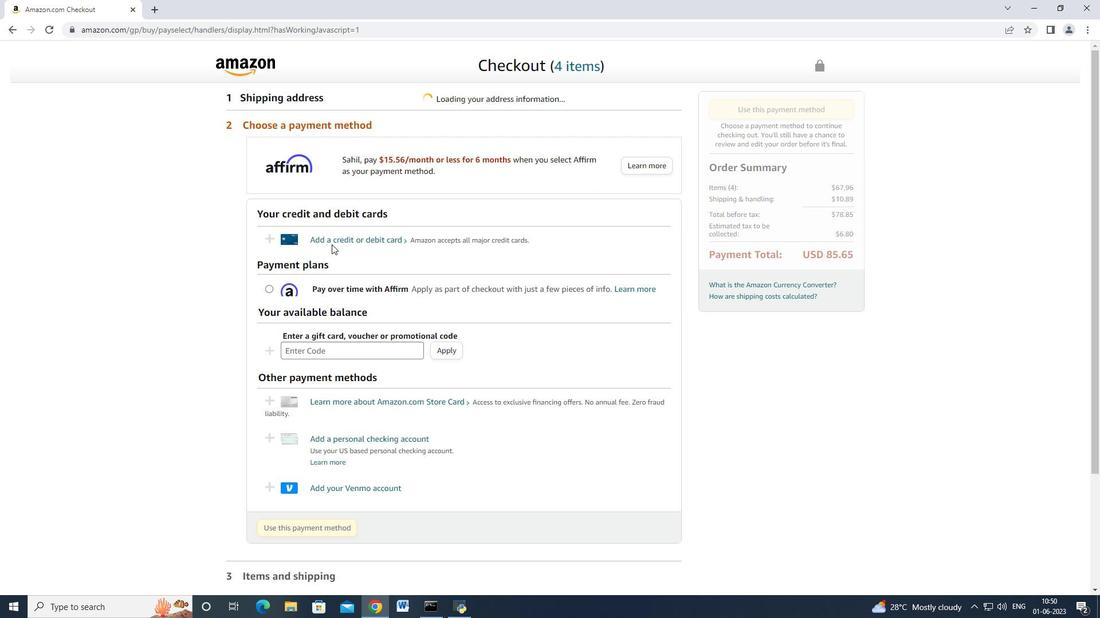
Action: Mouse moved to (49, 29)
Screenshot: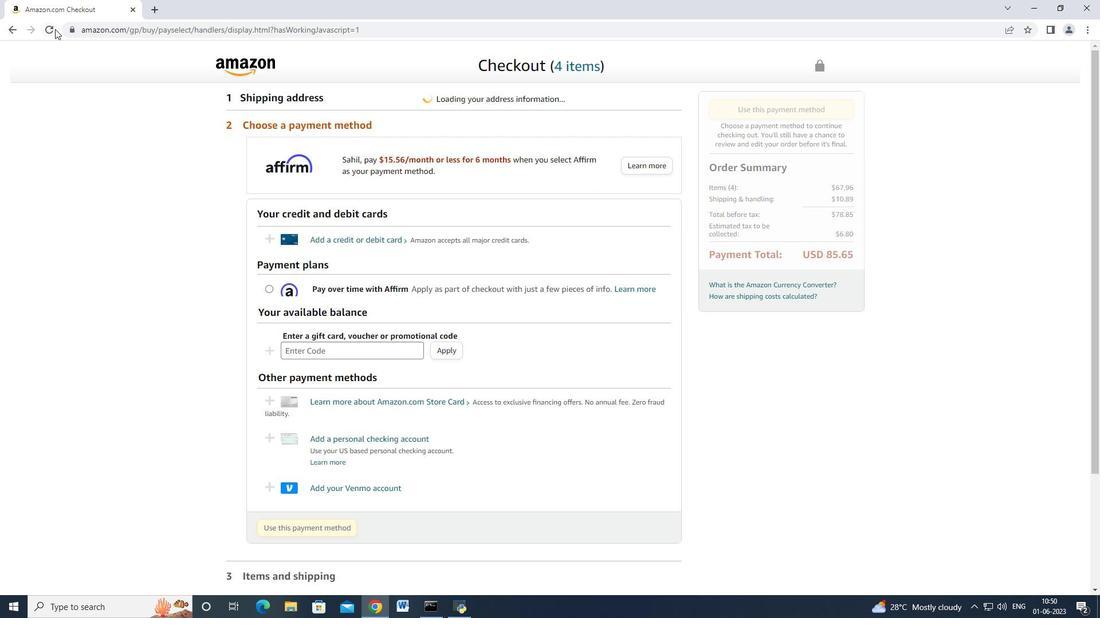 
Action: Mouse pressed left at (49, 29)
Screenshot: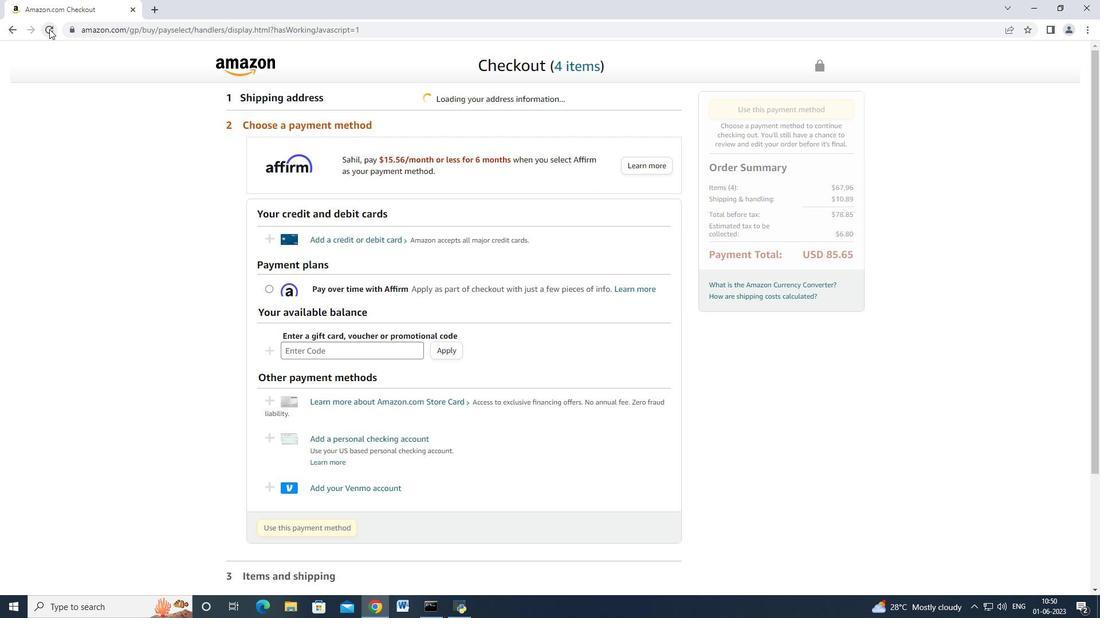 
Action: Mouse moved to (399, 169)
Screenshot: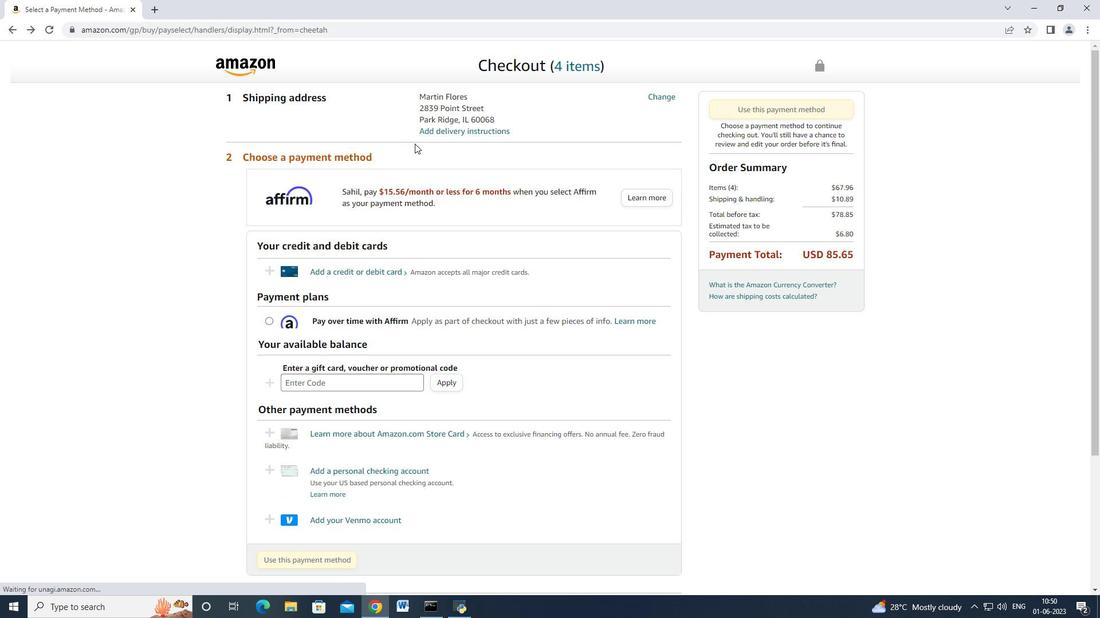 
Action: Mouse scrolled (399, 168) with delta (0, 0)
Screenshot: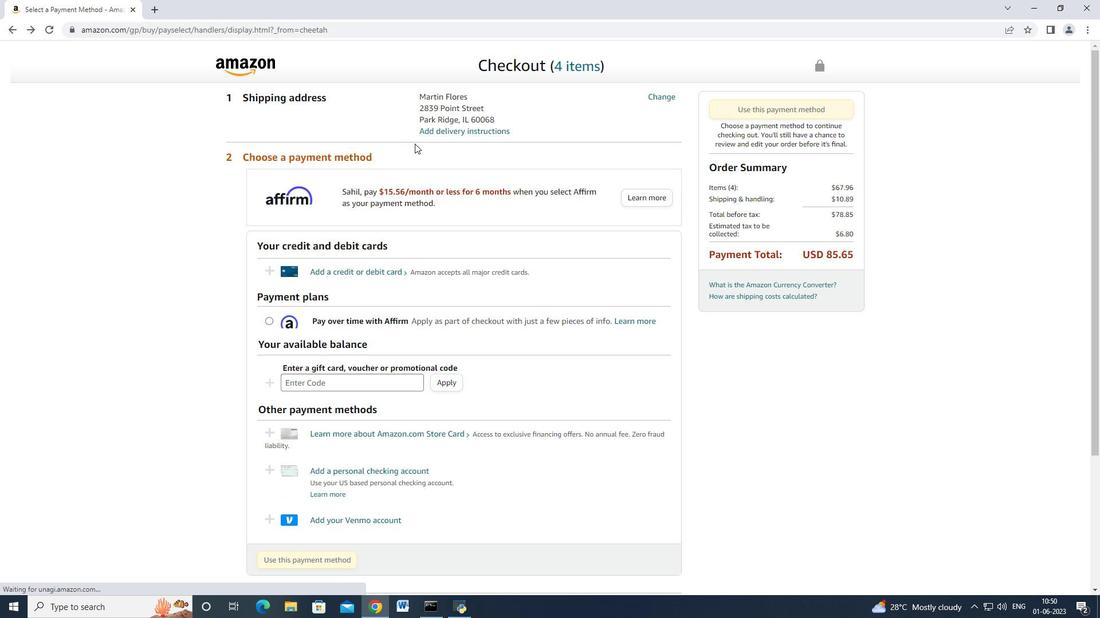 
Action: Mouse moved to (370, 211)
Screenshot: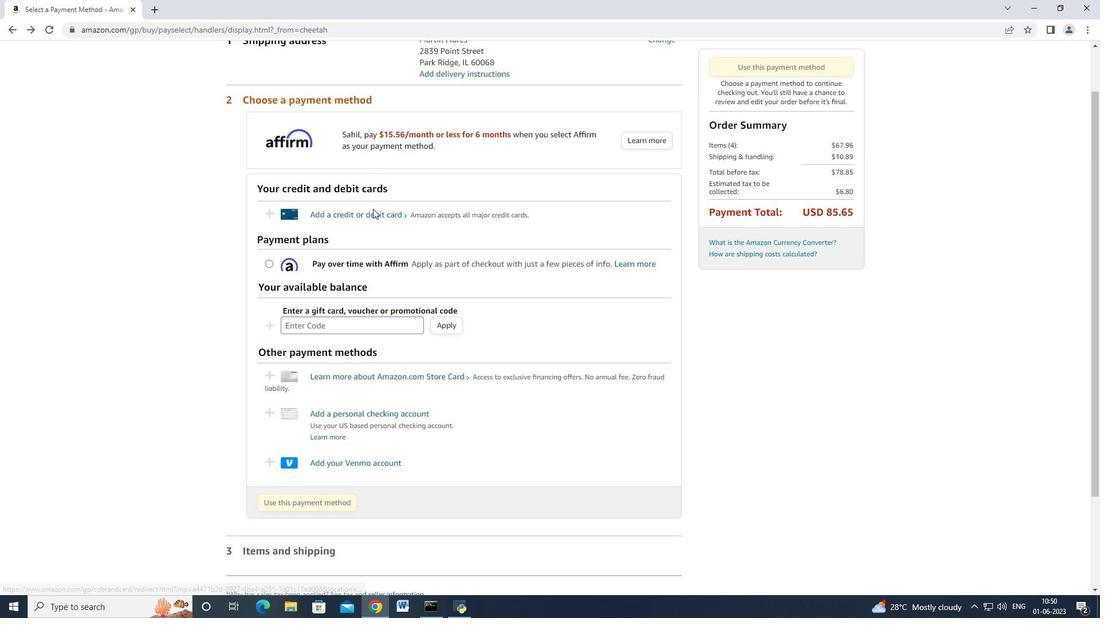 
Action: Mouse pressed left at (370, 211)
Screenshot: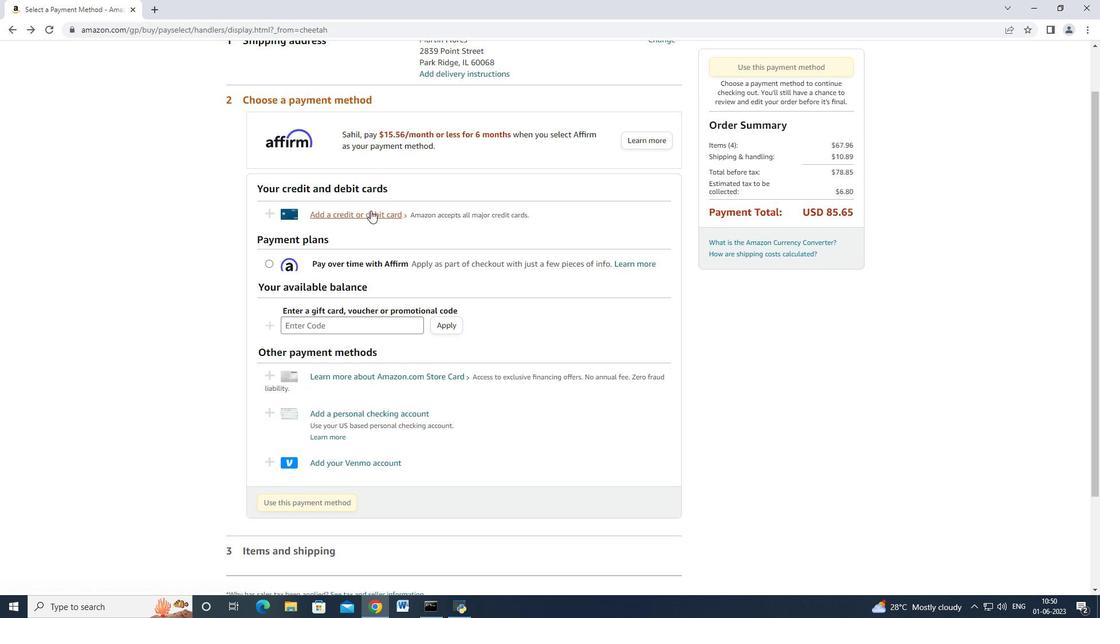 
Action: Mouse moved to (434, 261)
